 Task: Adjust audio levels: Modify the volume levels of specific audio tracks or sections within the video to ensure a balanced and clear audio mix.
Action: Mouse moved to (128, 181)
Screenshot: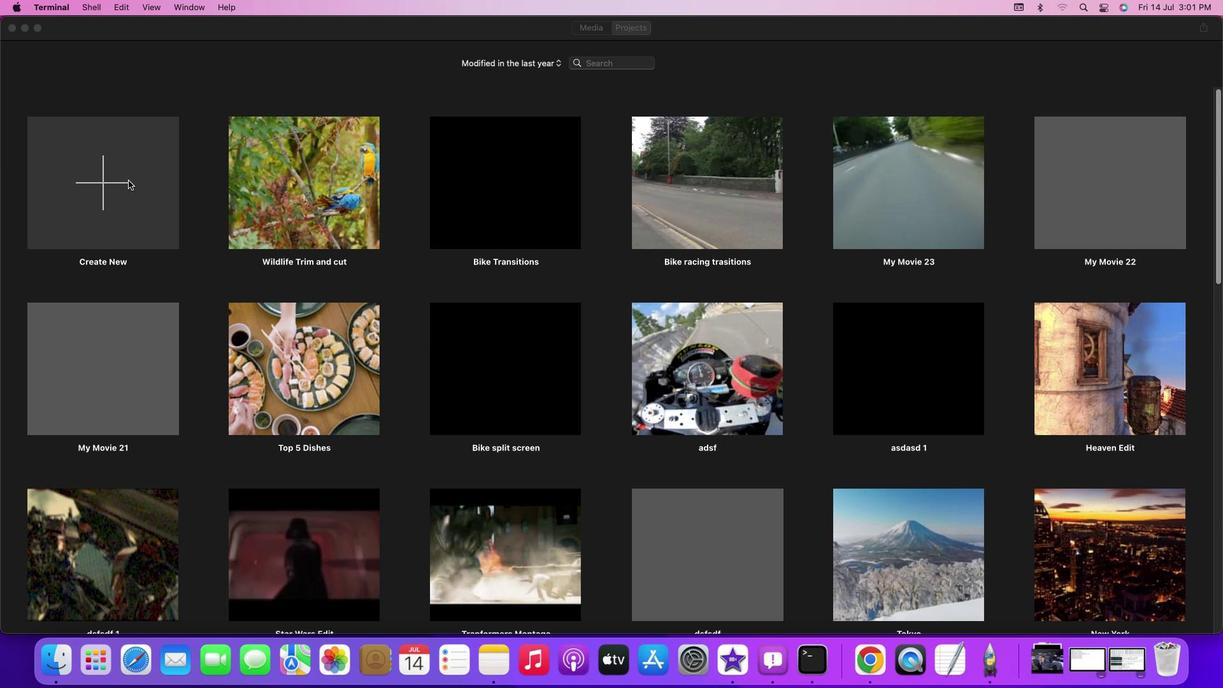 
Action: Mouse pressed left at (128, 181)
Screenshot: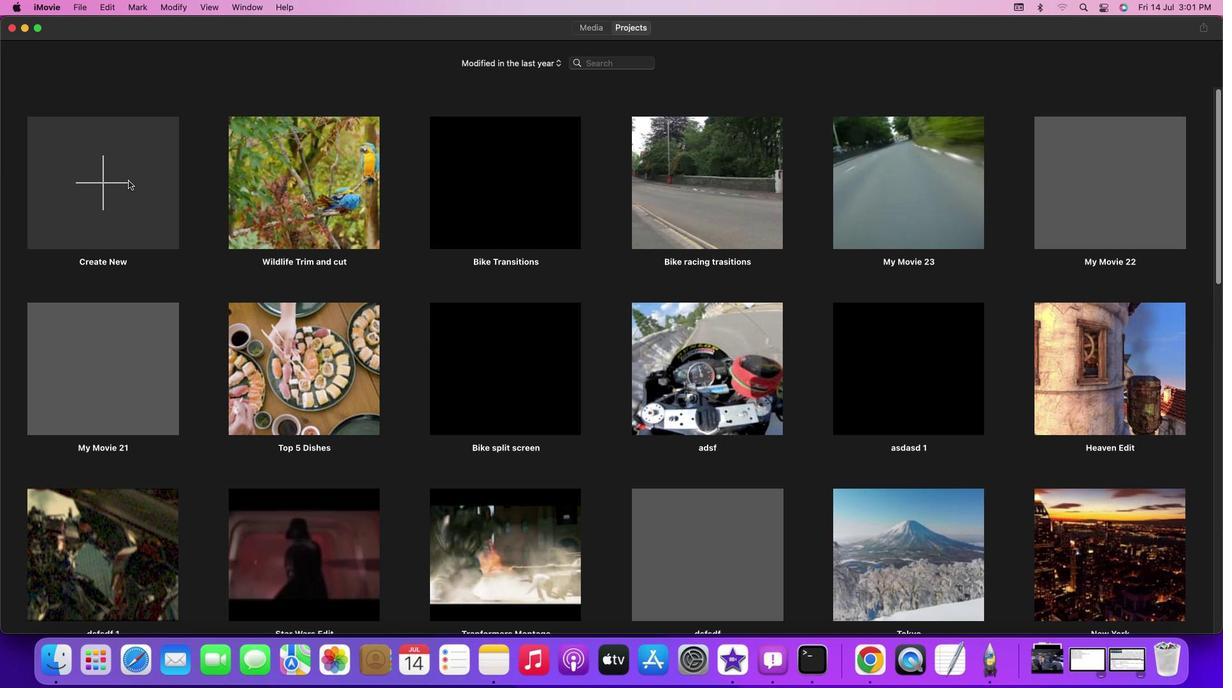 
Action: Mouse pressed left at (128, 181)
Screenshot: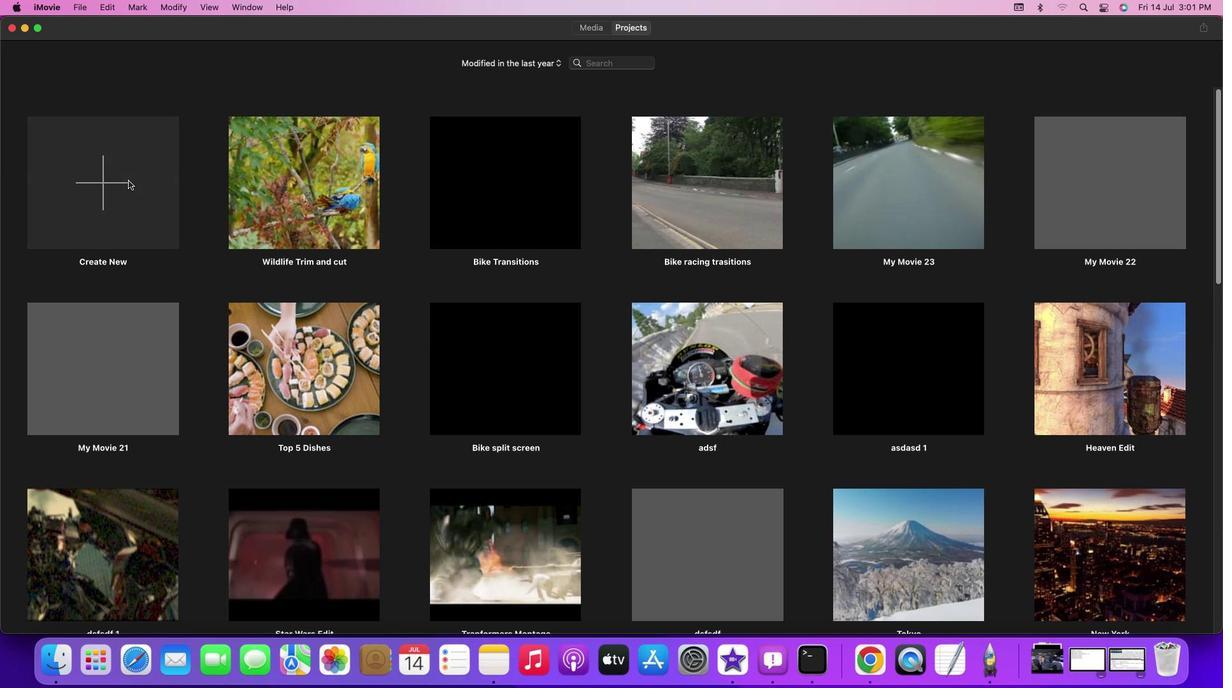 
Action: Mouse moved to (100, 251)
Screenshot: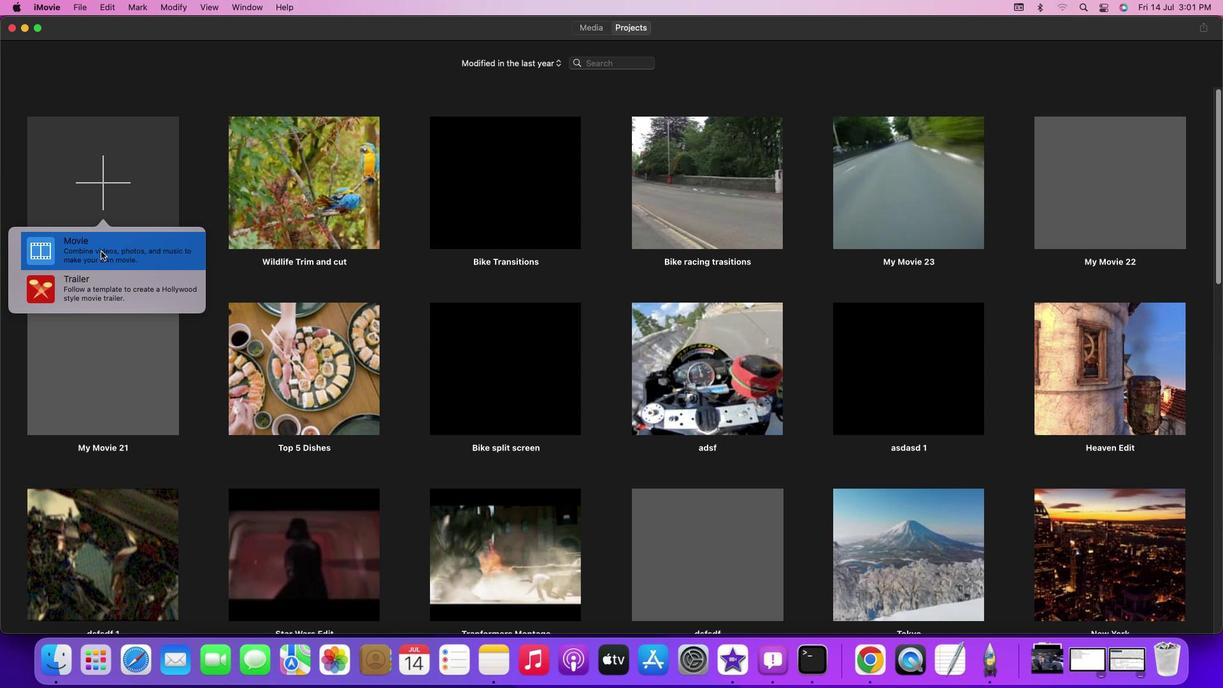 
Action: Mouse pressed left at (100, 251)
Screenshot: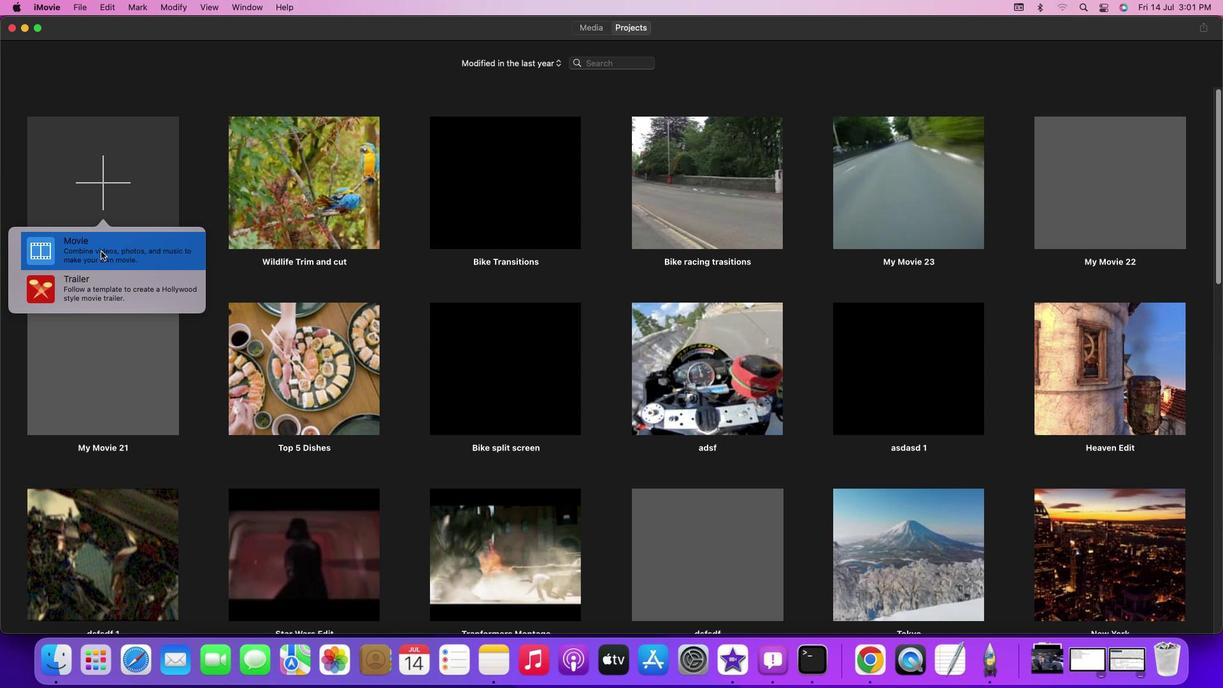 
Action: Mouse pressed left at (100, 251)
Screenshot: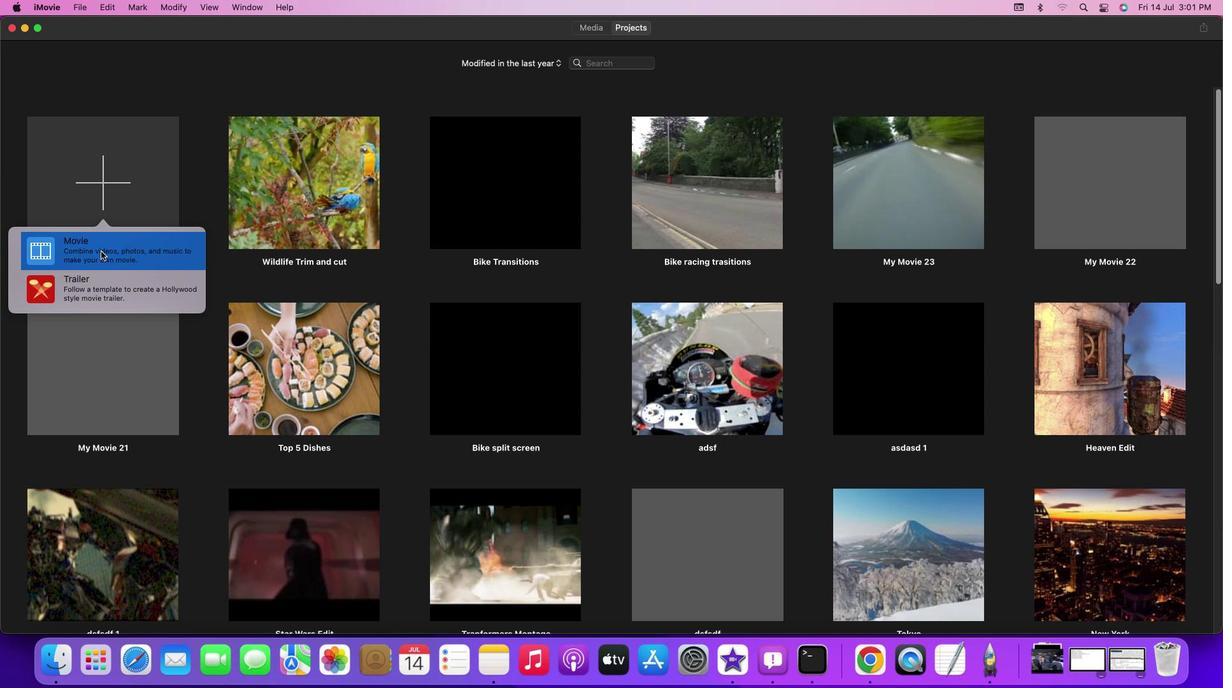 
Action: Mouse moved to (475, 209)
Screenshot: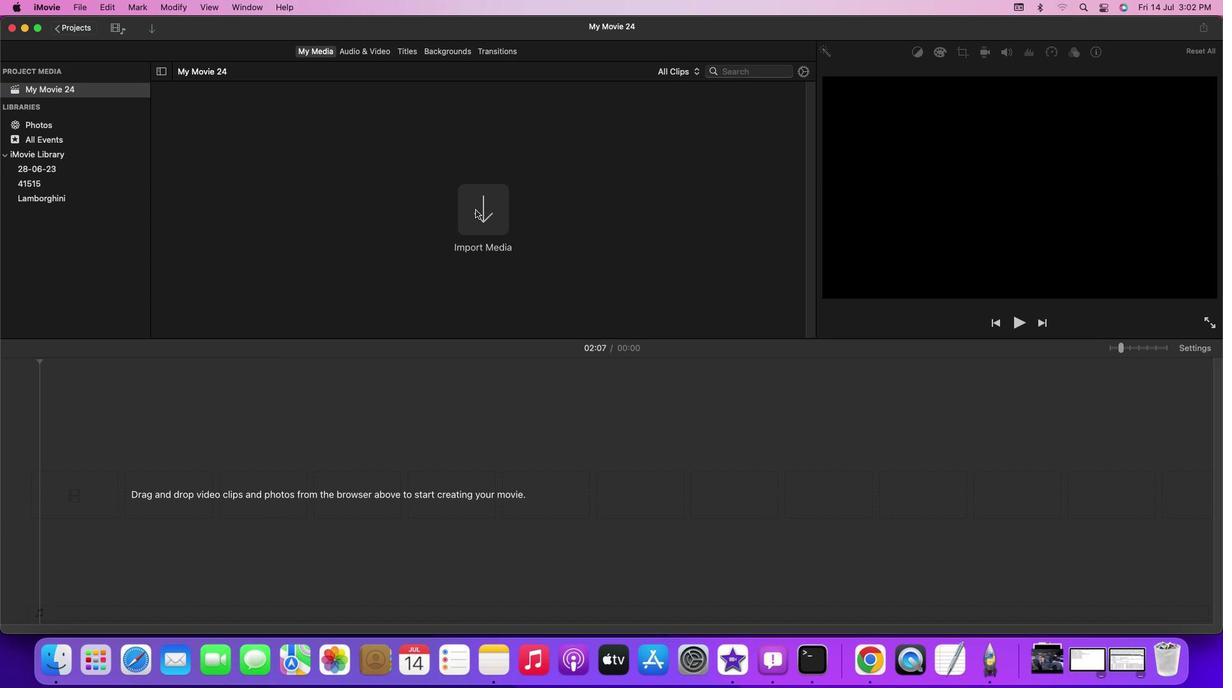 
Action: Mouse pressed left at (475, 209)
Screenshot: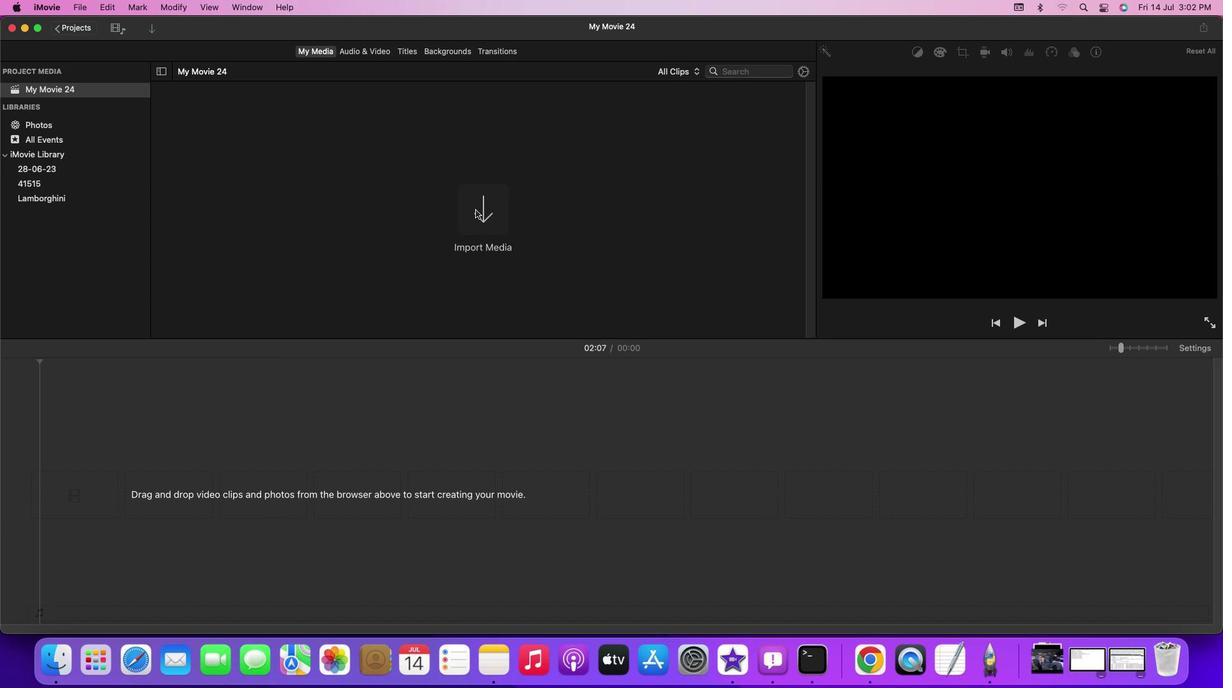 
Action: Mouse pressed left at (475, 209)
Screenshot: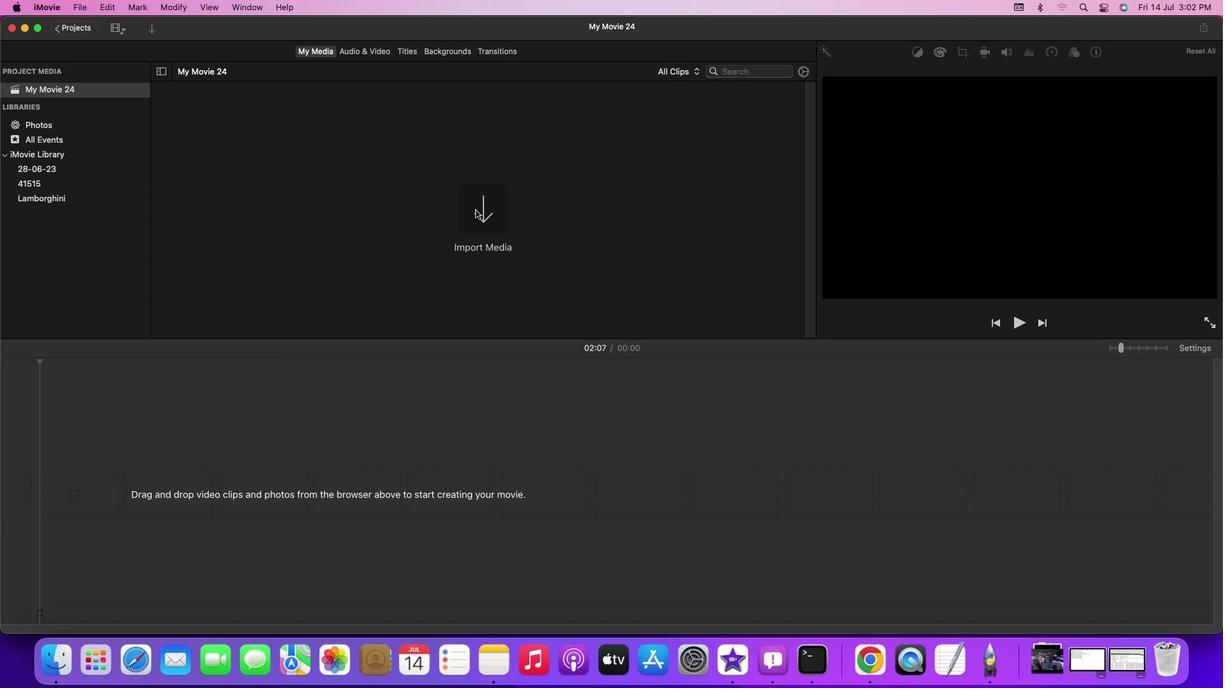 
Action: Mouse moved to (41, 172)
Screenshot: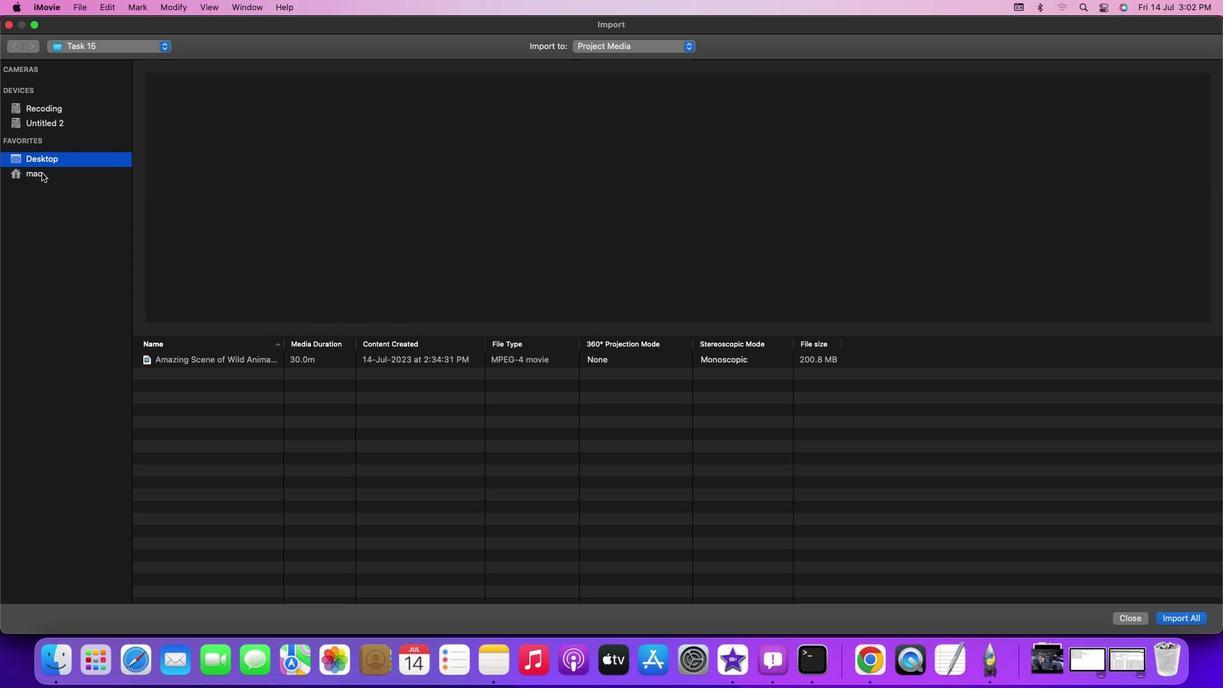 
Action: Mouse pressed left at (41, 172)
Screenshot: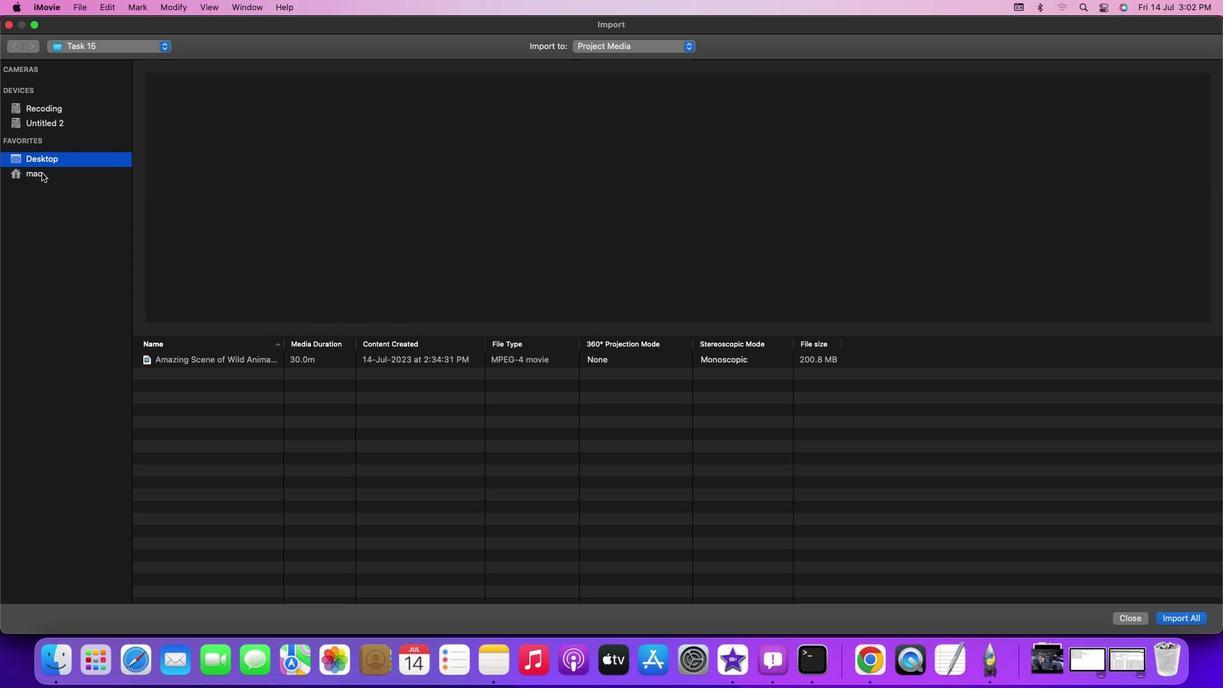 
Action: Mouse moved to (47, 163)
Screenshot: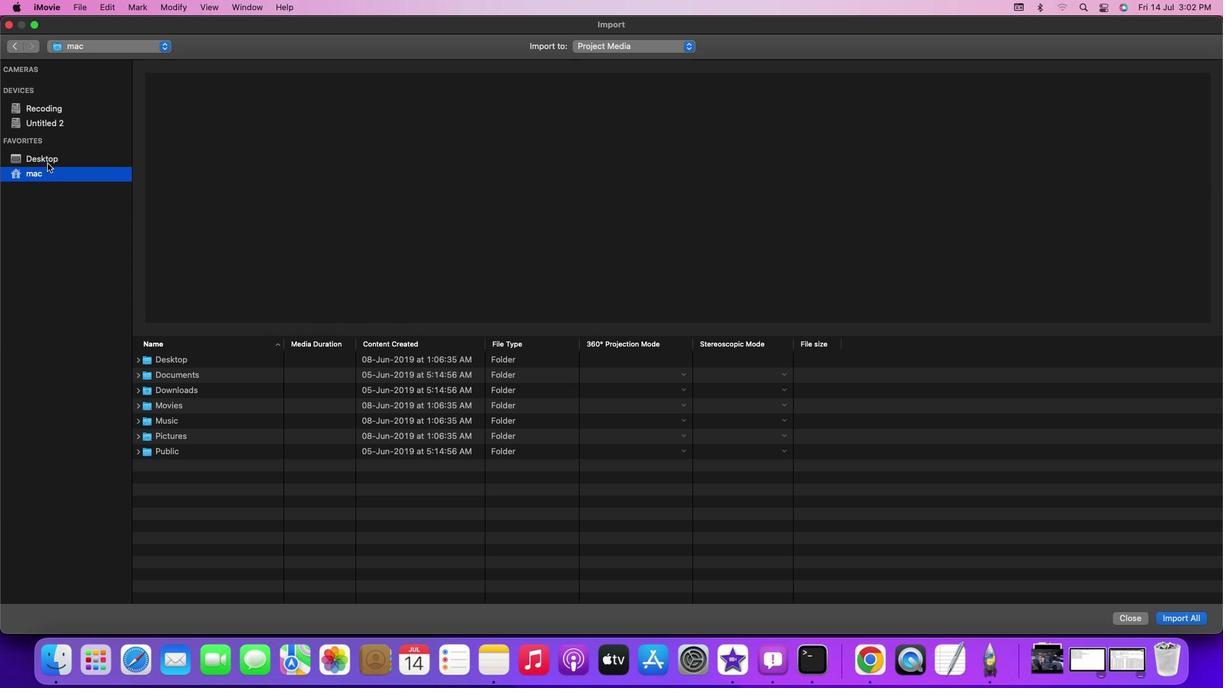 
Action: Mouse pressed left at (47, 163)
Screenshot: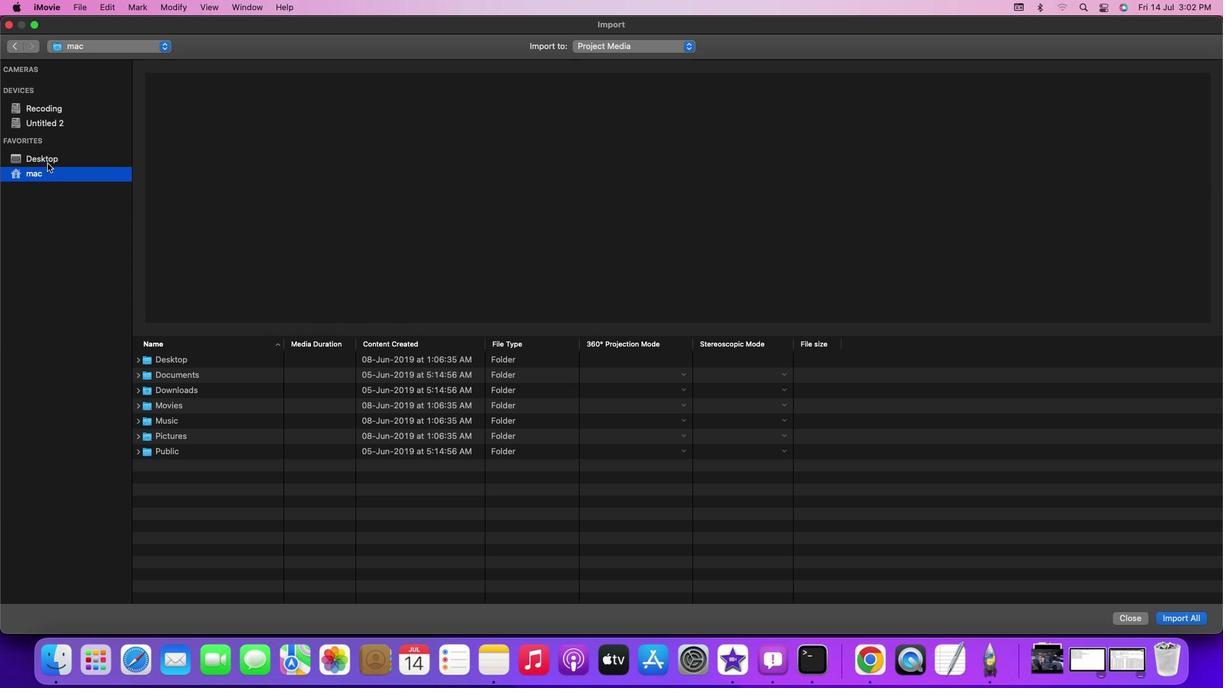 
Action: Mouse moved to (190, 544)
Screenshot: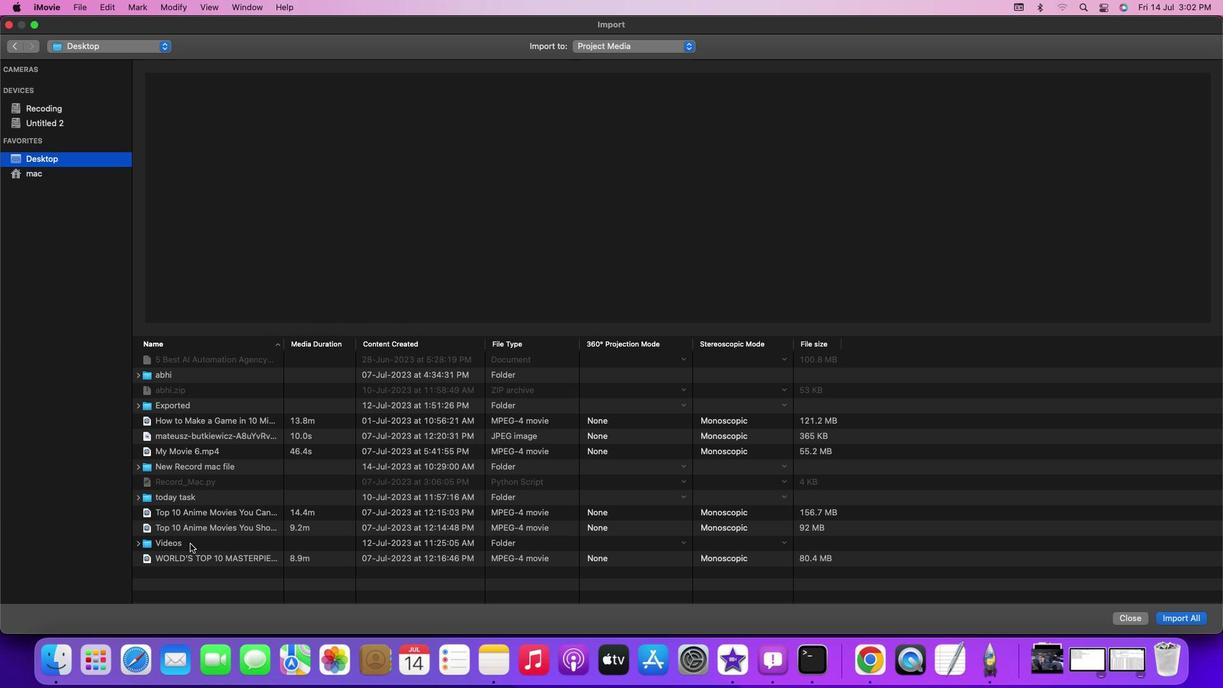 
Action: Mouse pressed left at (190, 544)
Screenshot: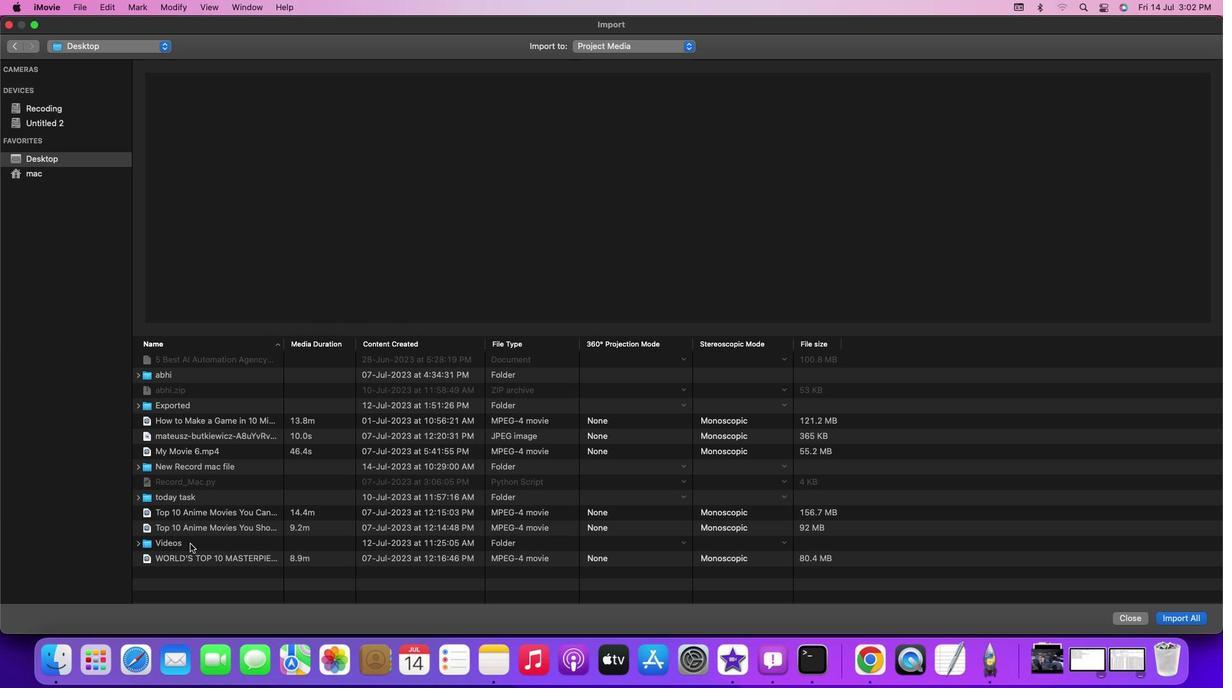 
Action: Mouse pressed left at (190, 544)
Screenshot: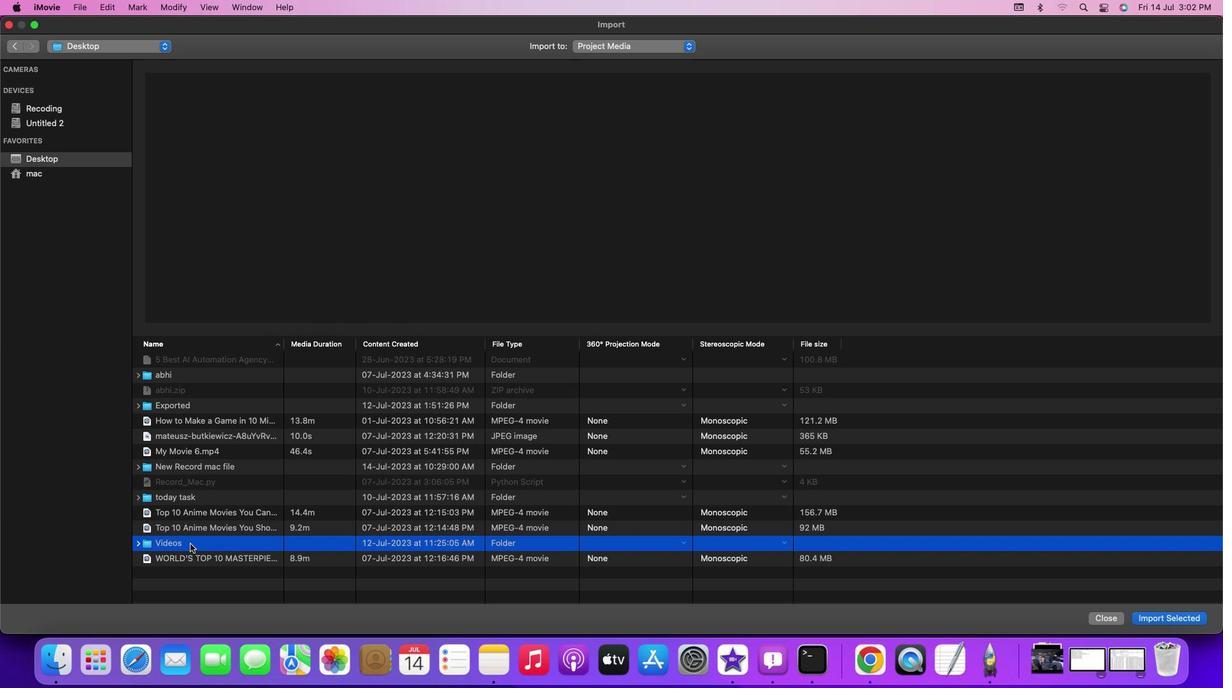 
Action: Mouse moved to (189, 557)
Screenshot: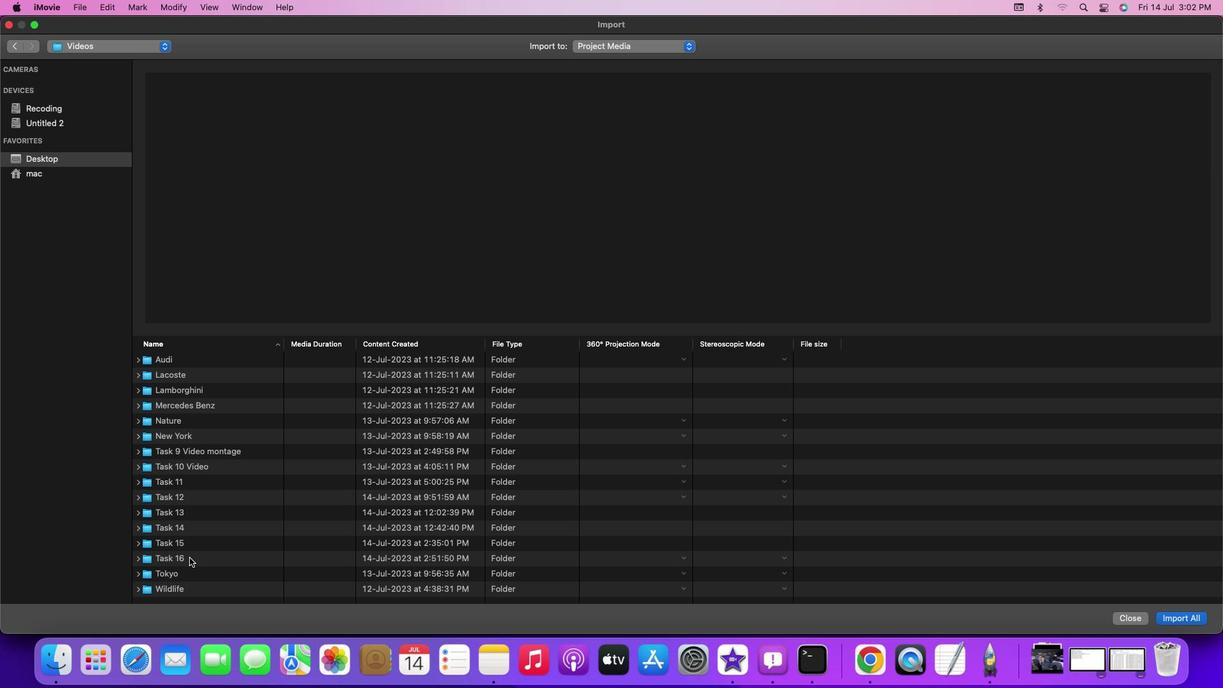 
Action: Mouse pressed left at (189, 557)
Screenshot: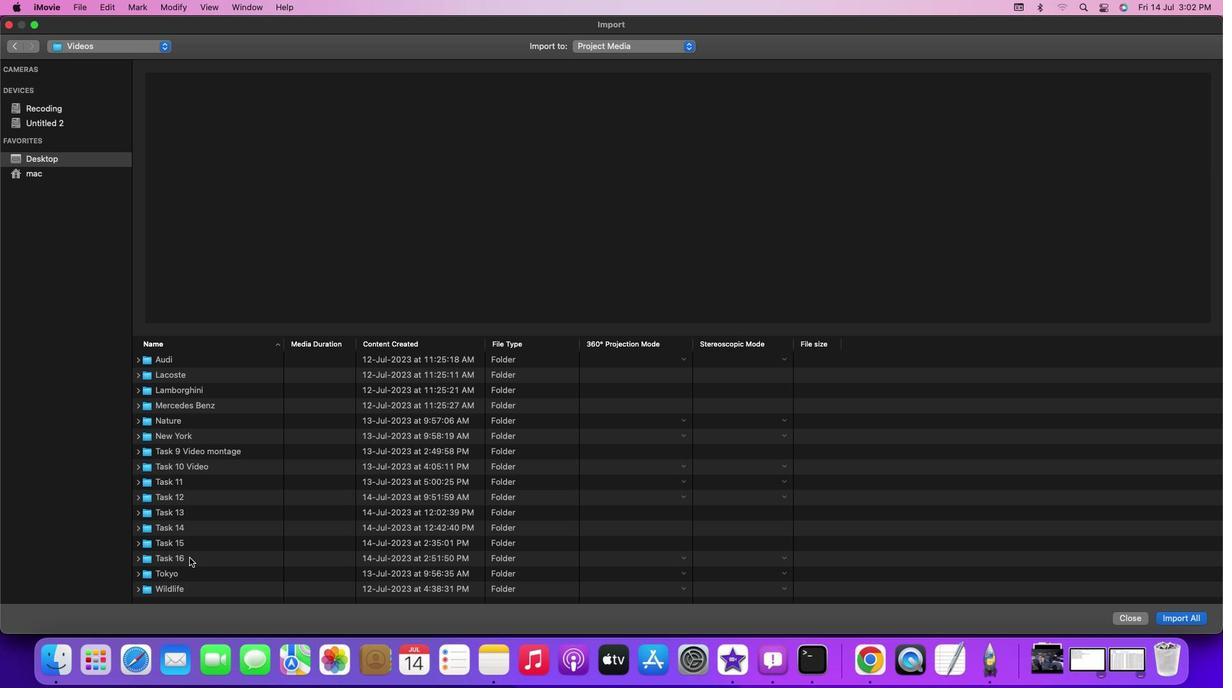 
Action: Mouse pressed left at (189, 557)
Screenshot: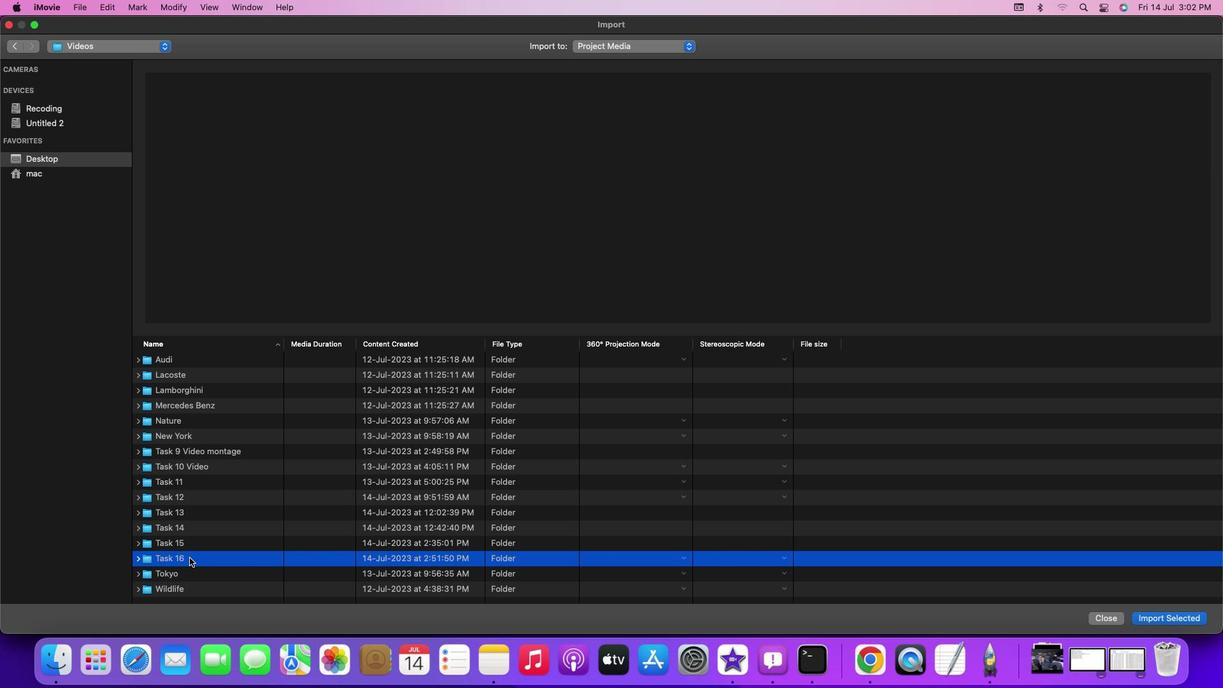 
Action: Mouse moved to (210, 361)
Screenshot: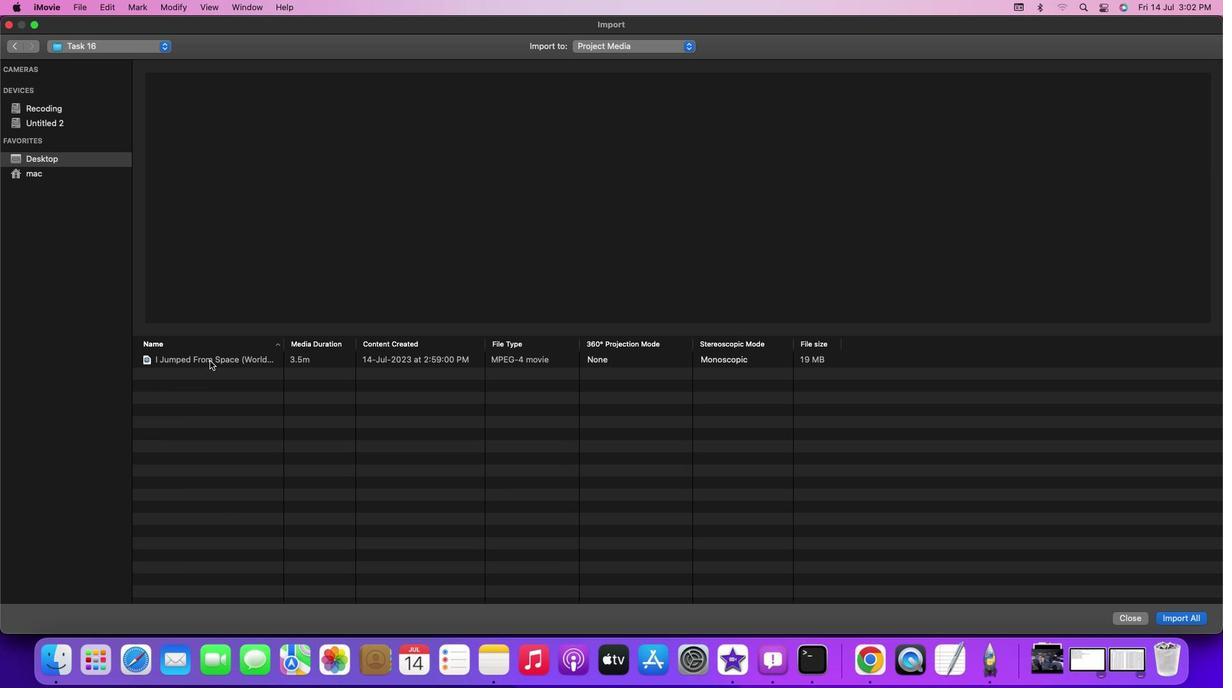 
Action: Mouse pressed left at (210, 361)
Screenshot: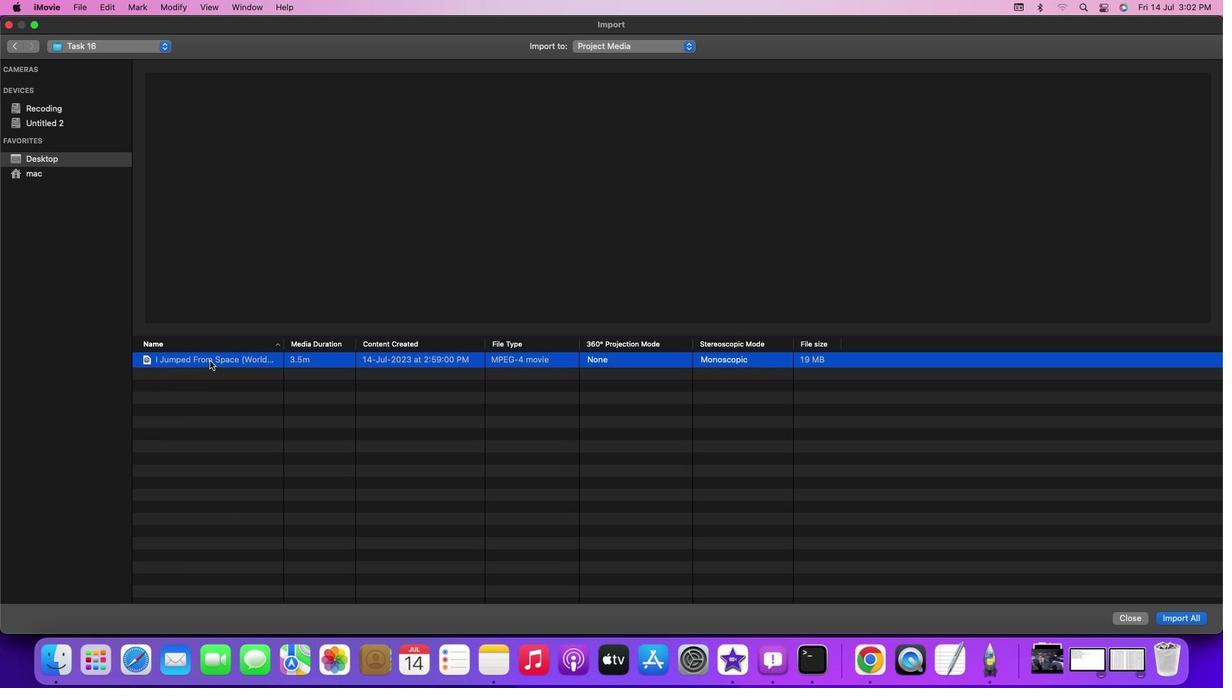 
Action: Mouse pressed left at (210, 361)
Screenshot: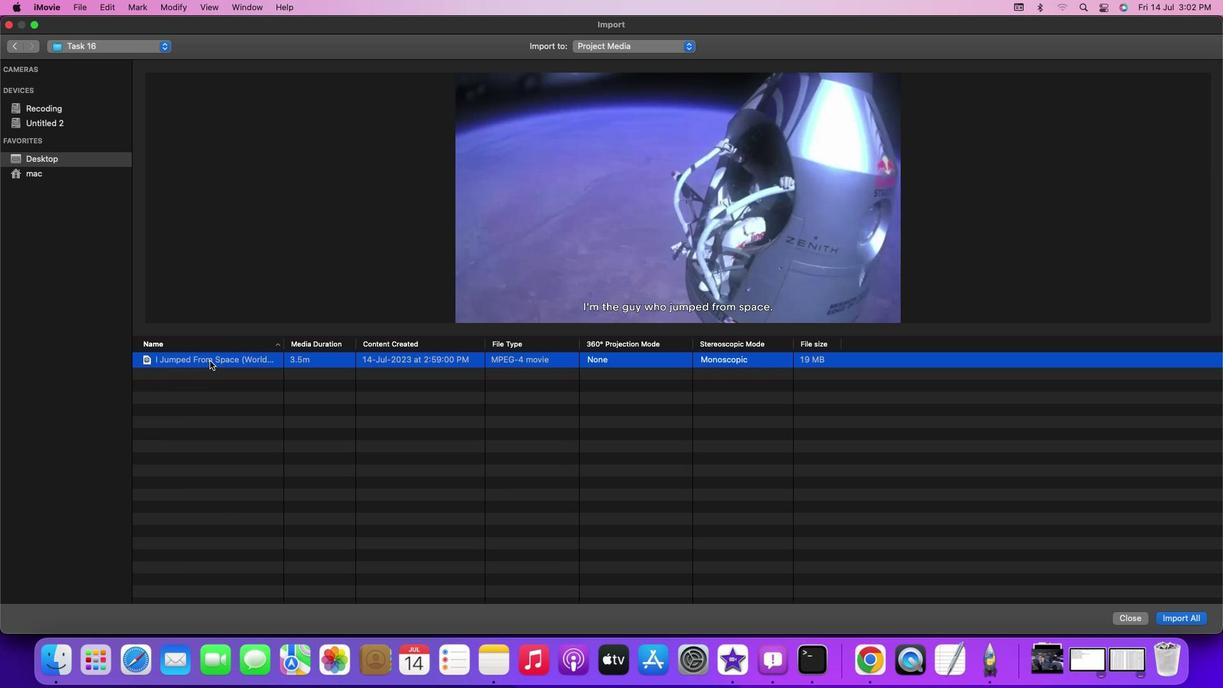 
Action: Mouse moved to (213, 122)
Screenshot: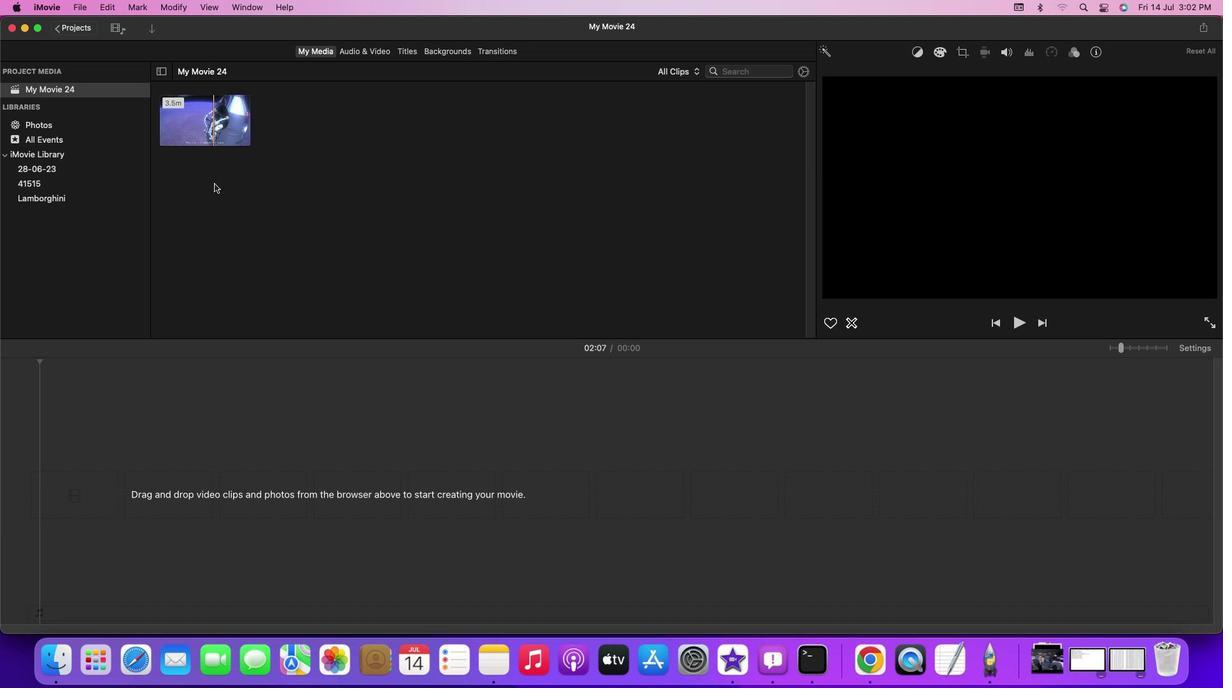 
Action: Mouse pressed left at (213, 122)
Screenshot: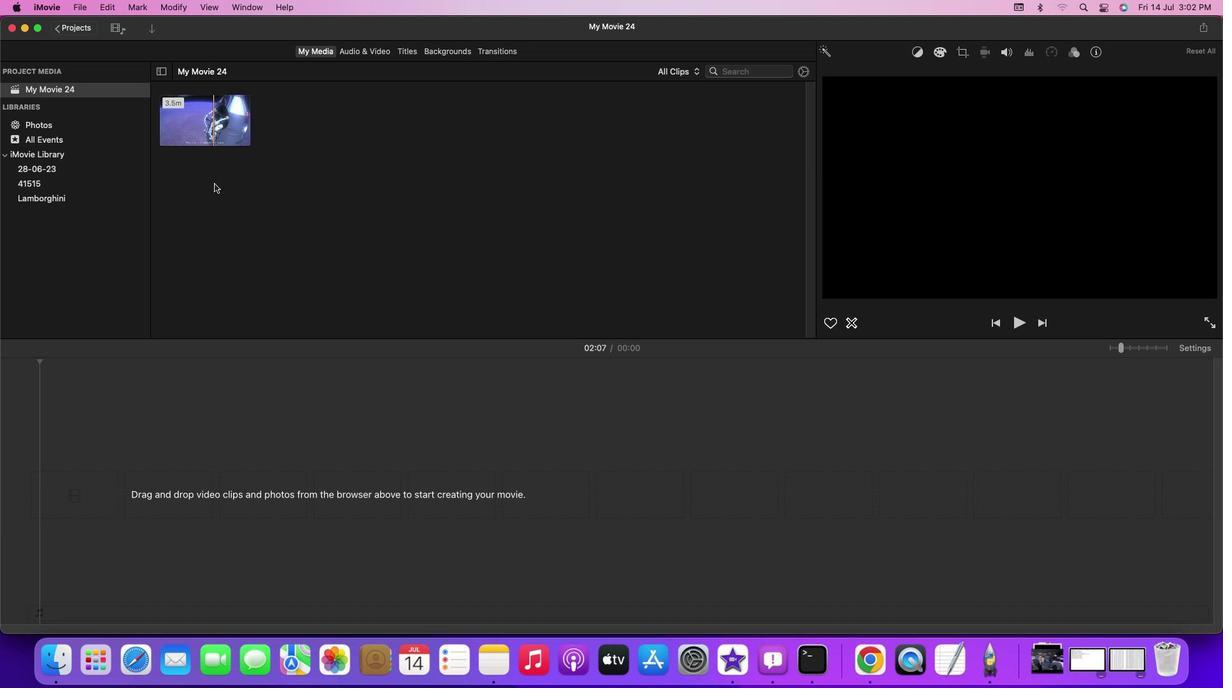 
Action: Mouse moved to (45, 367)
Screenshot: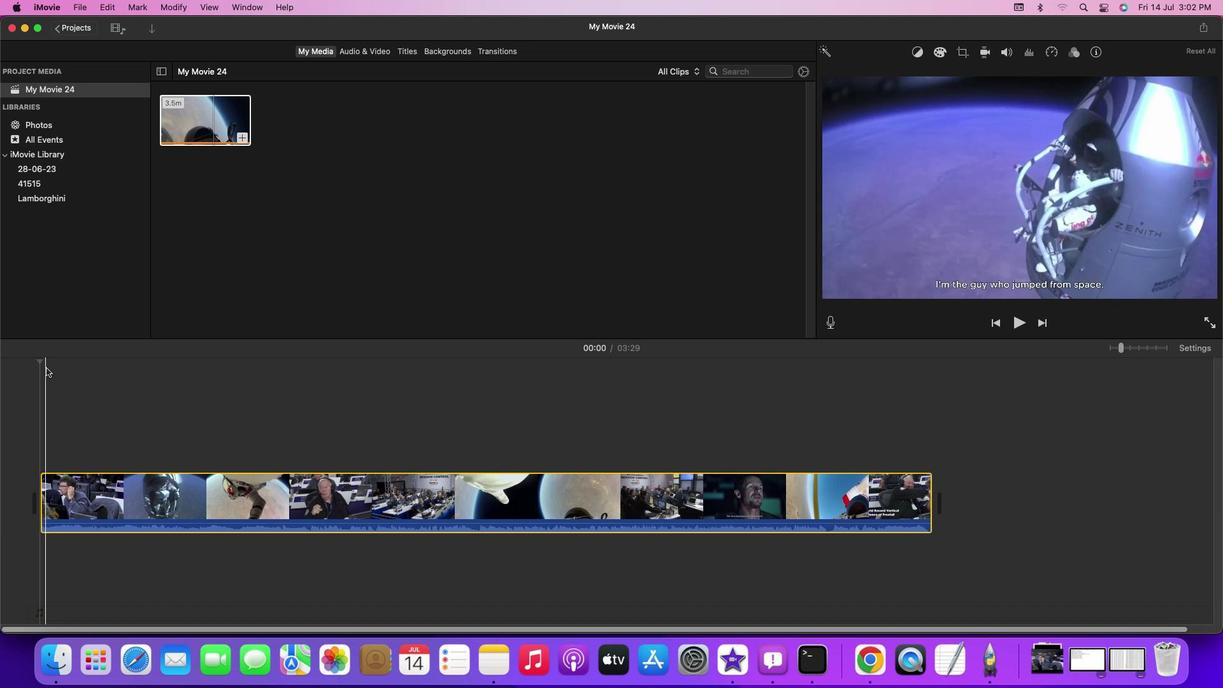 
Action: Key pressed Key.space
Screenshot: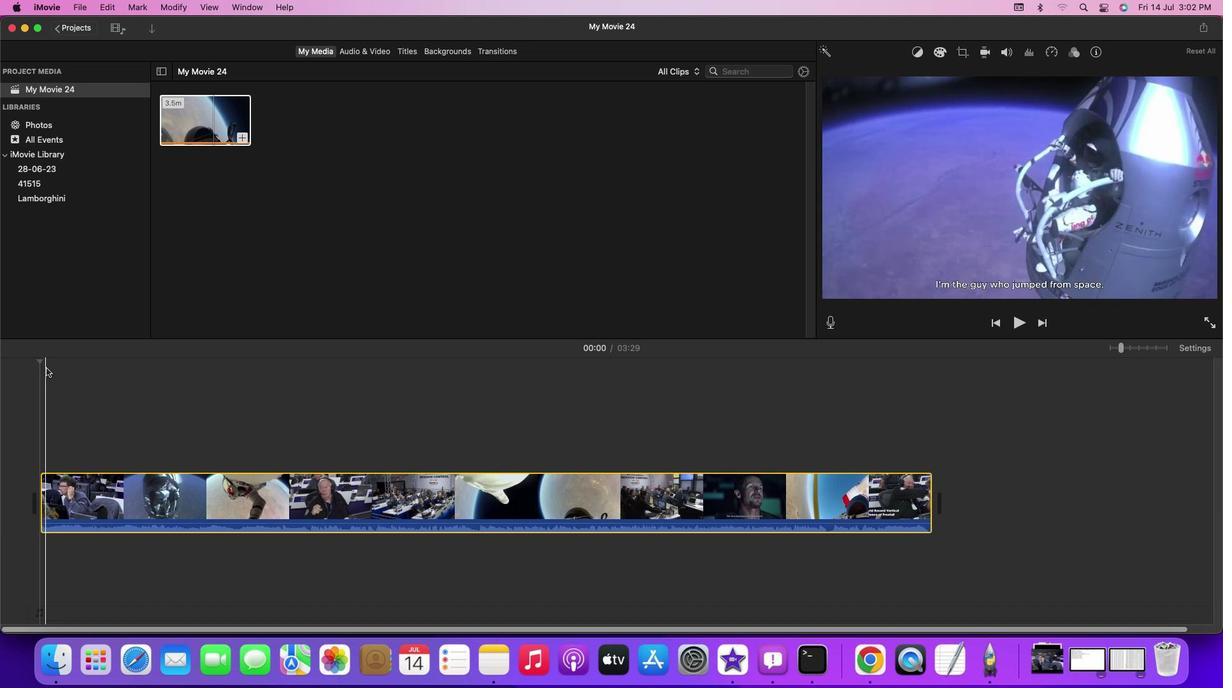 
Action: Mouse moved to (40, 364)
Screenshot: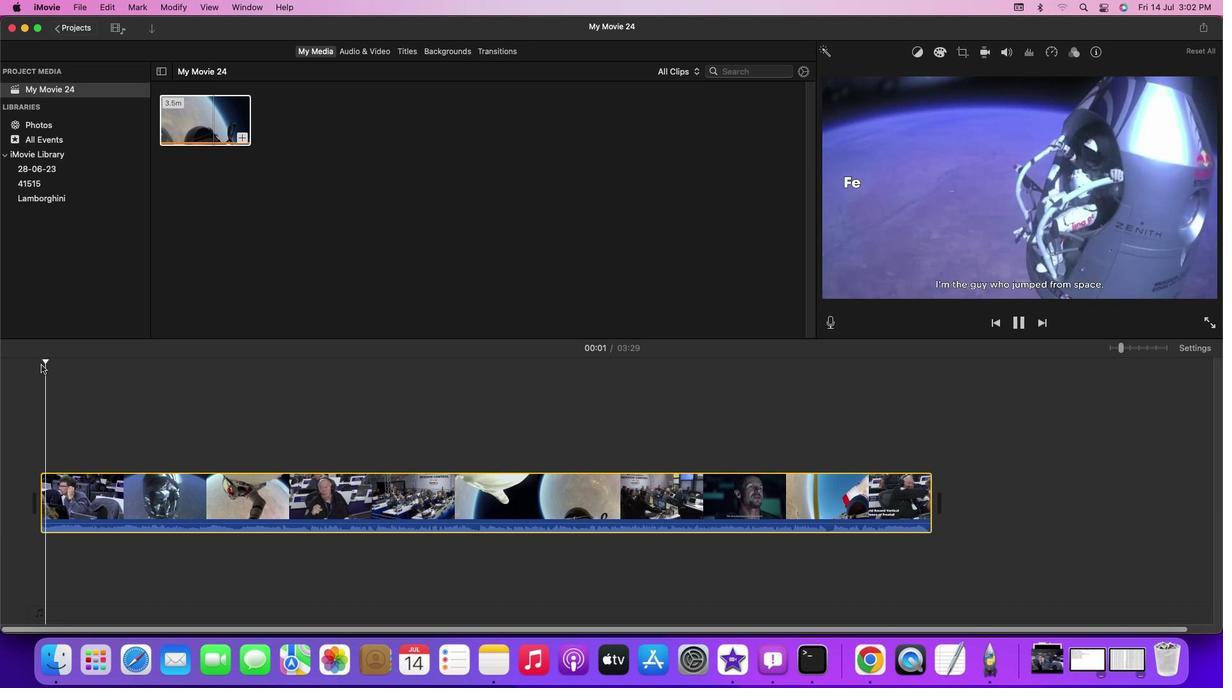 
Action: Mouse pressed left at (40, 364)
Screenshot: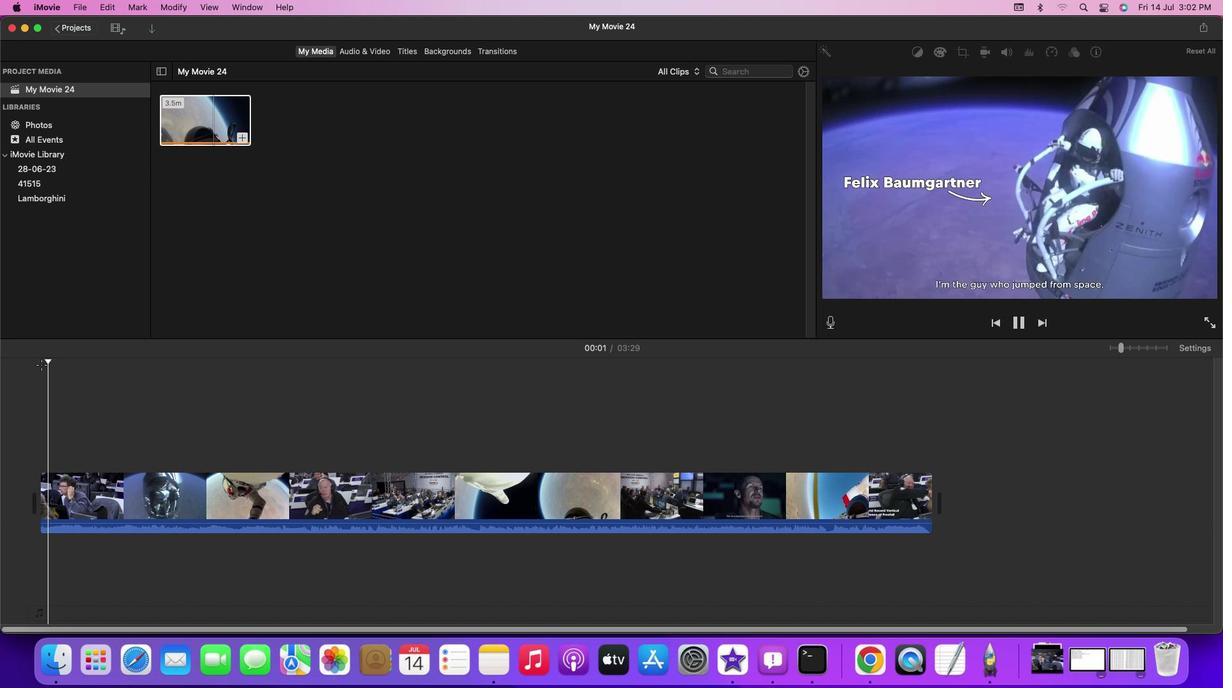 
Action: Key pressed Key.space
Screenshot: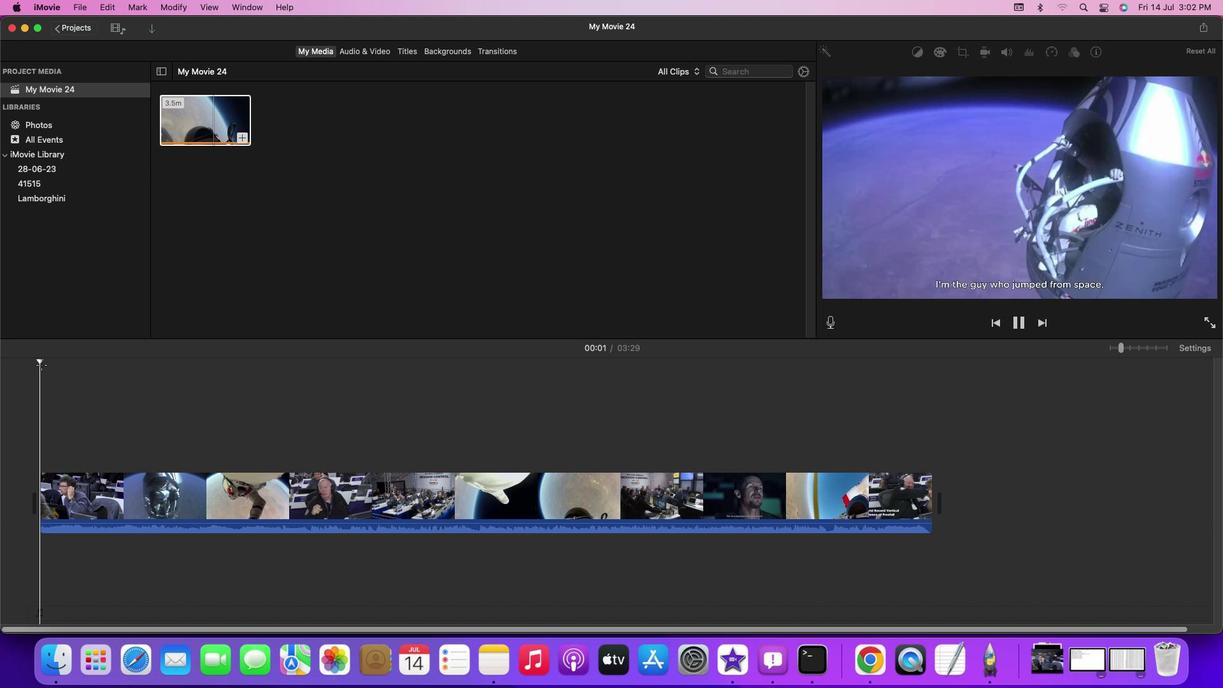 
Action: Mouse moved to (47, 367)
Screenshot: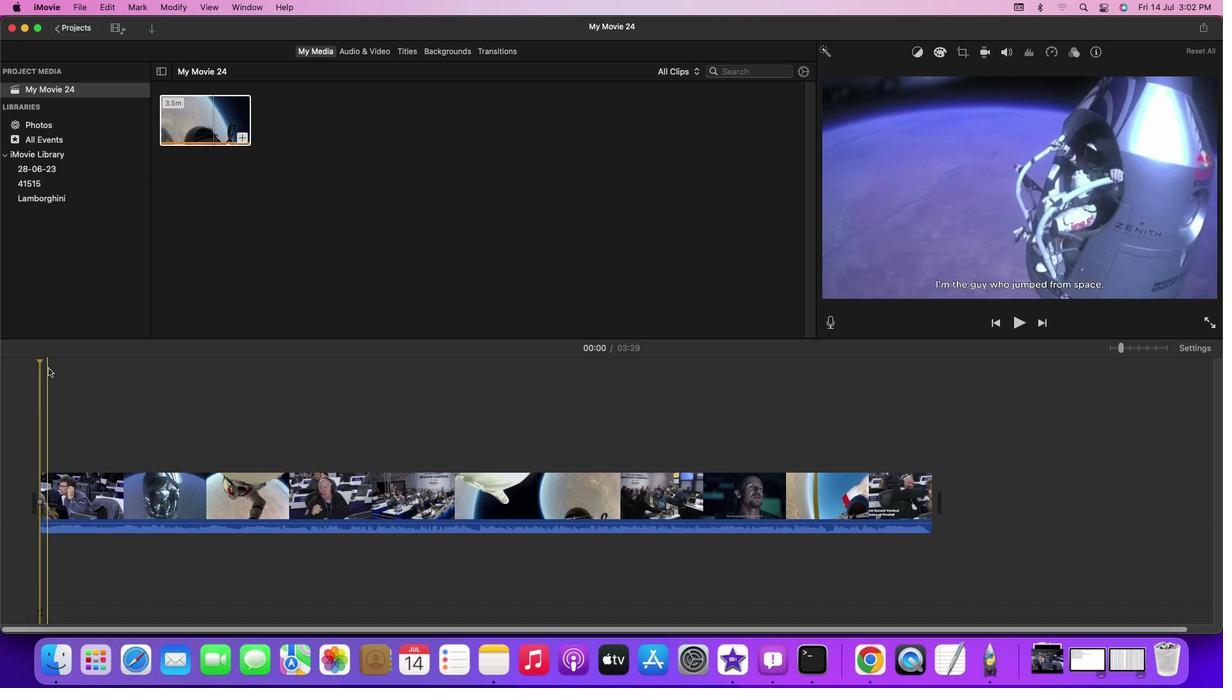 
Action: Key pressed Key.space
Screenshot: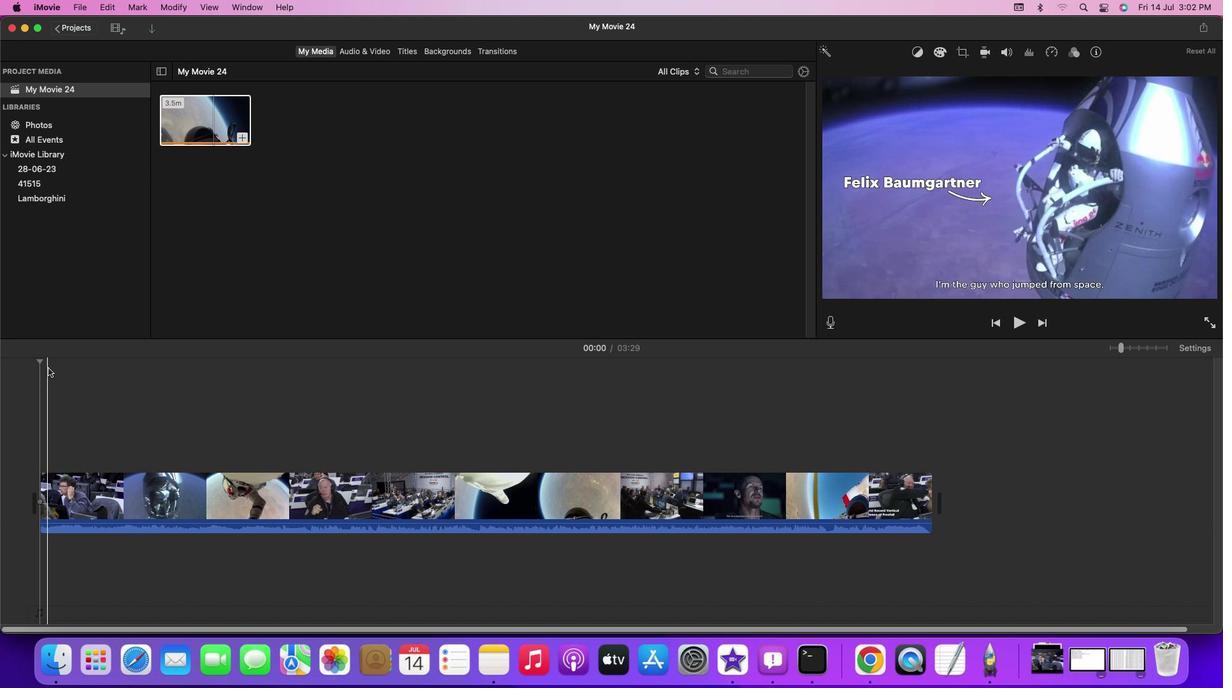 
Action: Mouse moved to (42, 397)
Screenshot: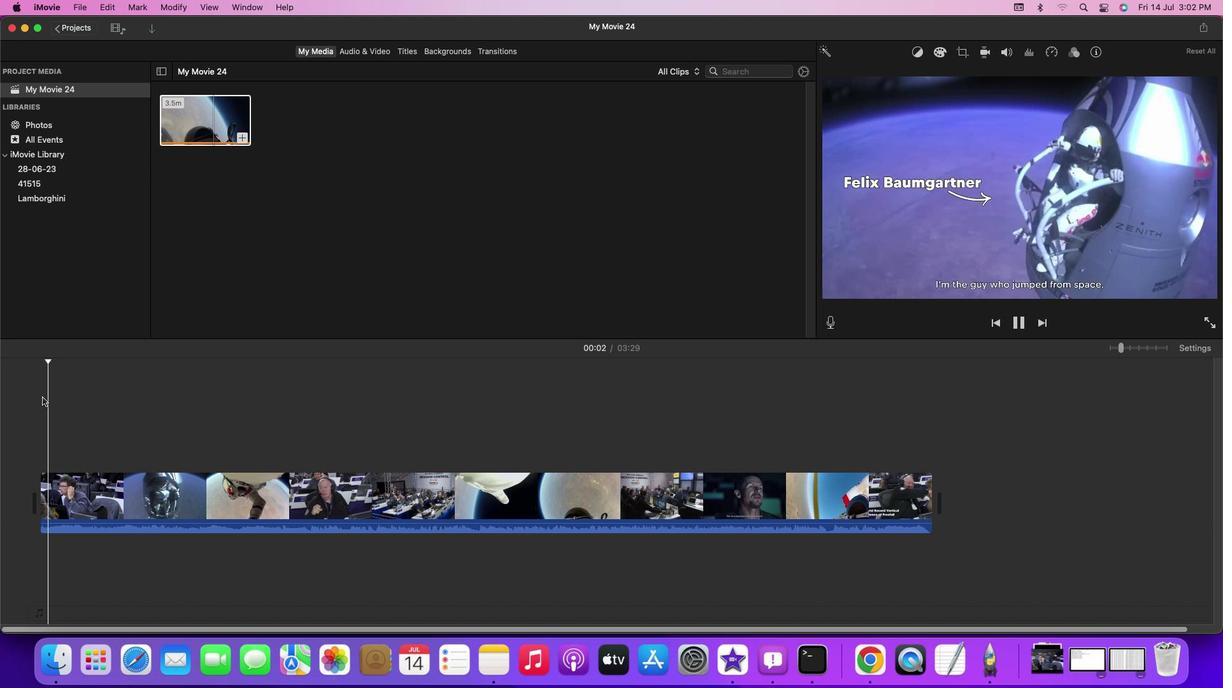 
Action: Mouse pressed left at (42, 397)
Screenshot: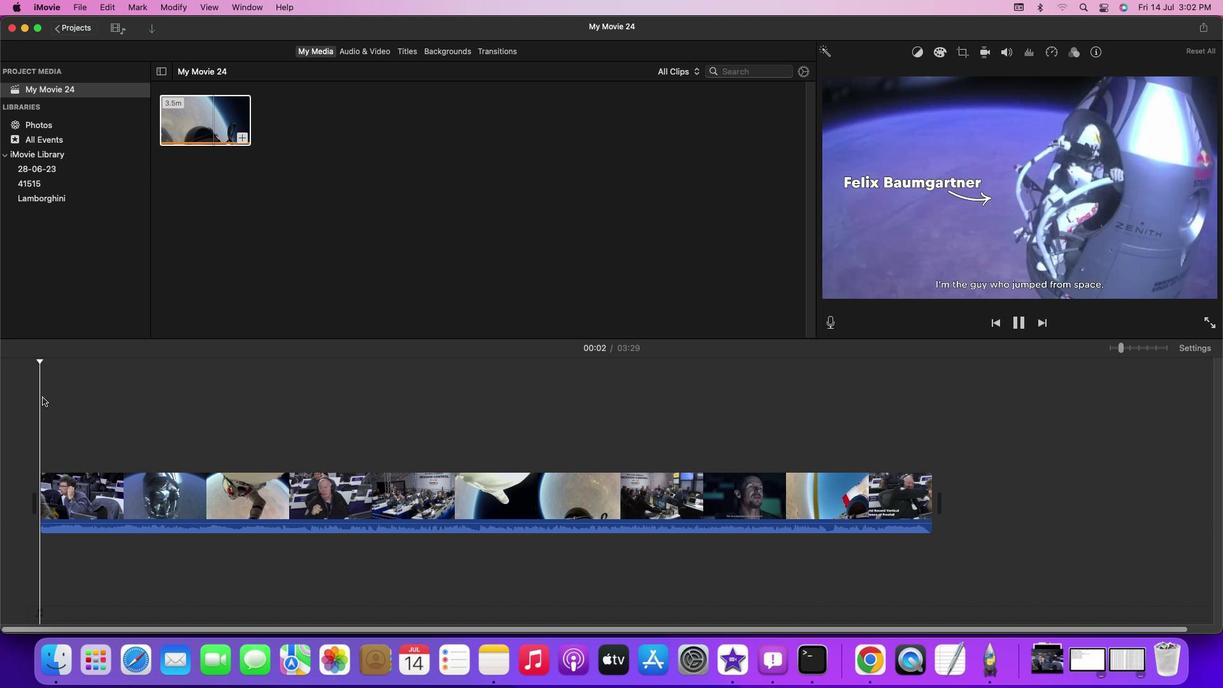 
Action: Mouse moved to (42, 397)
Screenshot: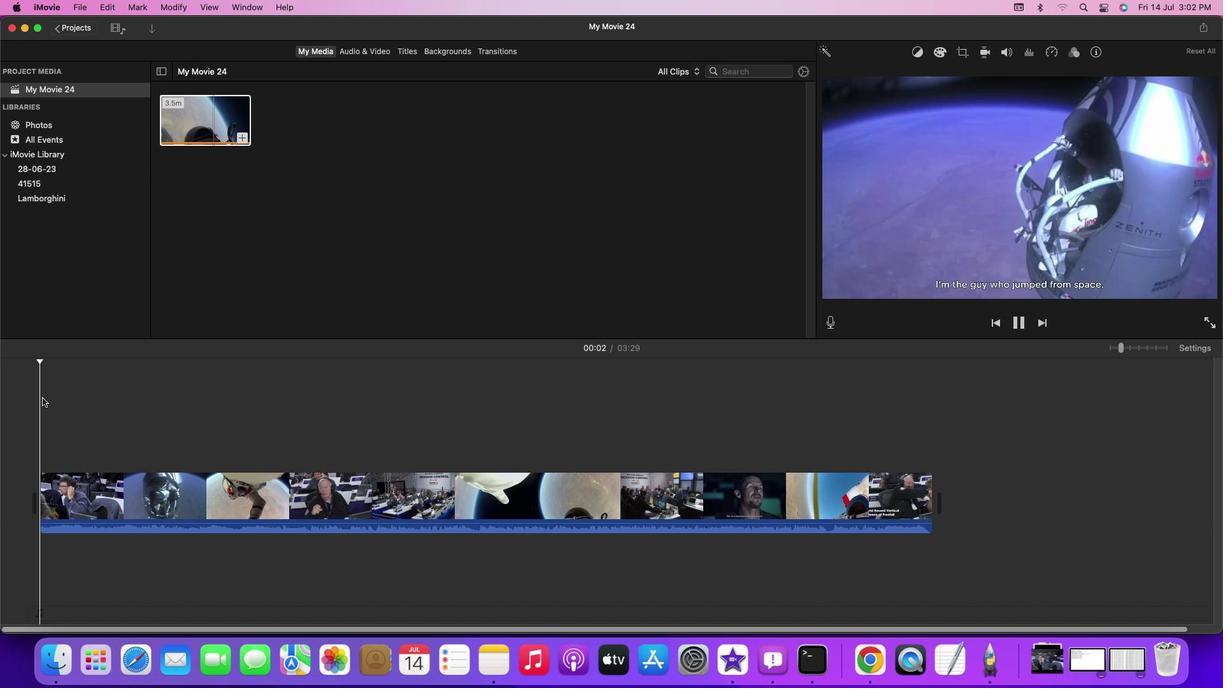 
Action: Key pressed Key.space
Screenshot: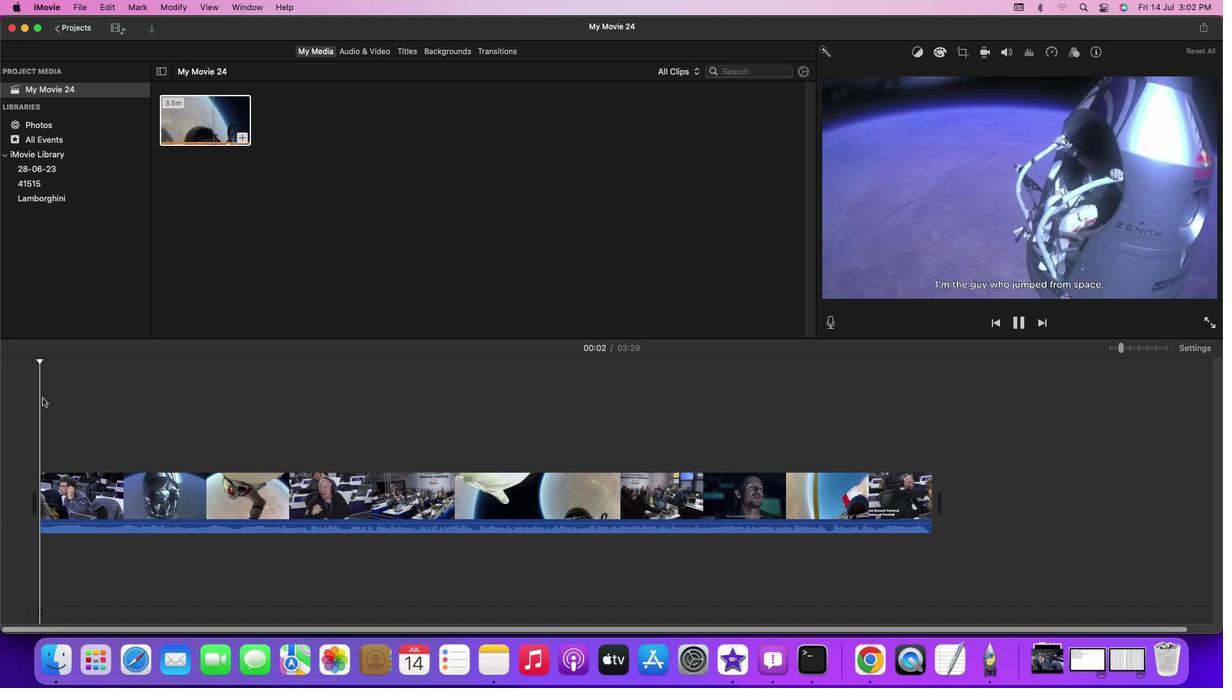 
Action: Mouse moved to (46, 393)
Screenshot: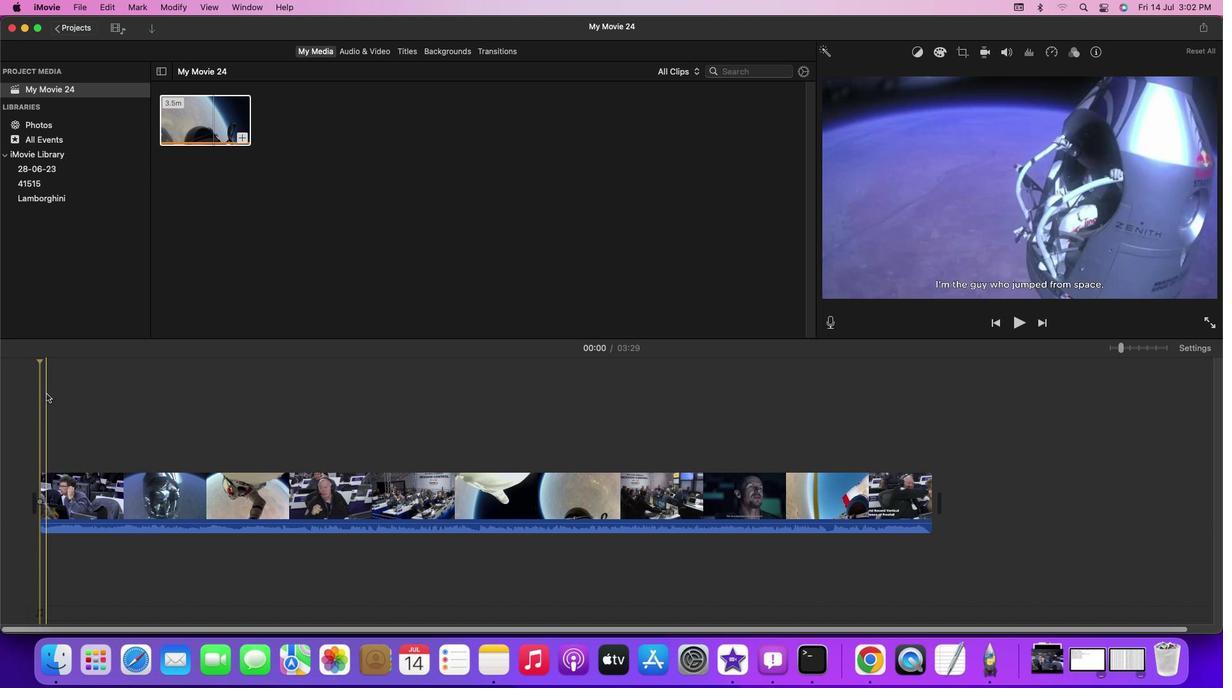 
Action: Key pressed Key.space
Screenshot: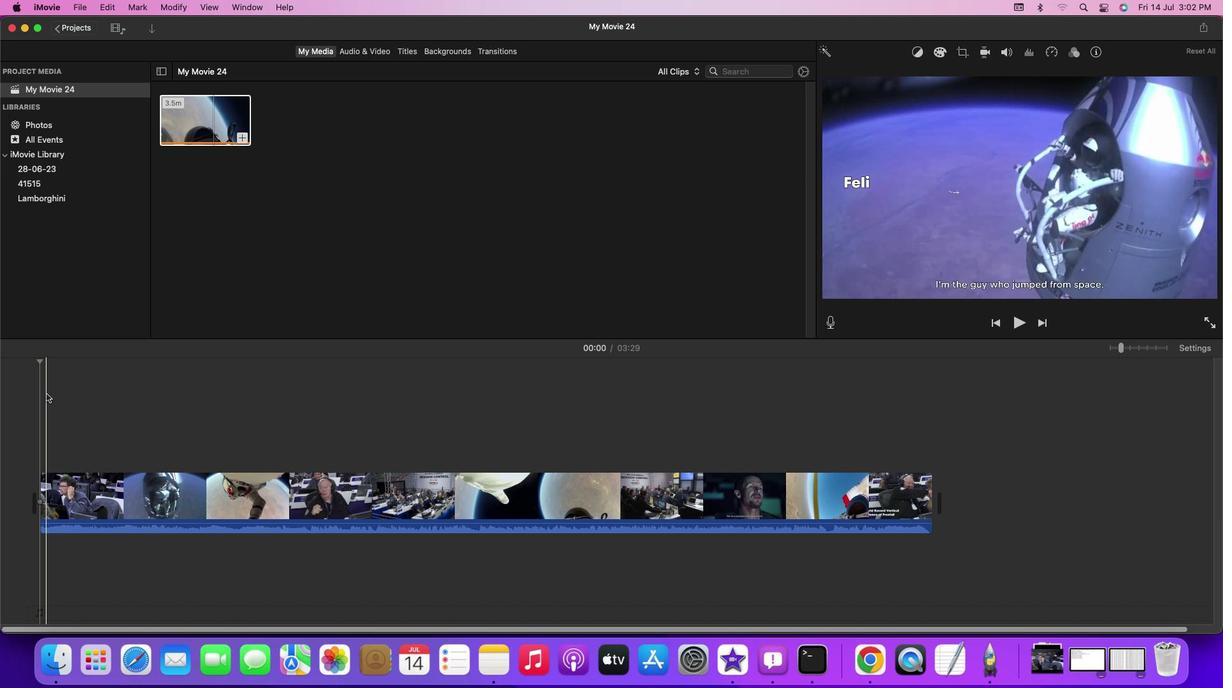 
Action: Mouse moved to (50, 409)
Screenshot: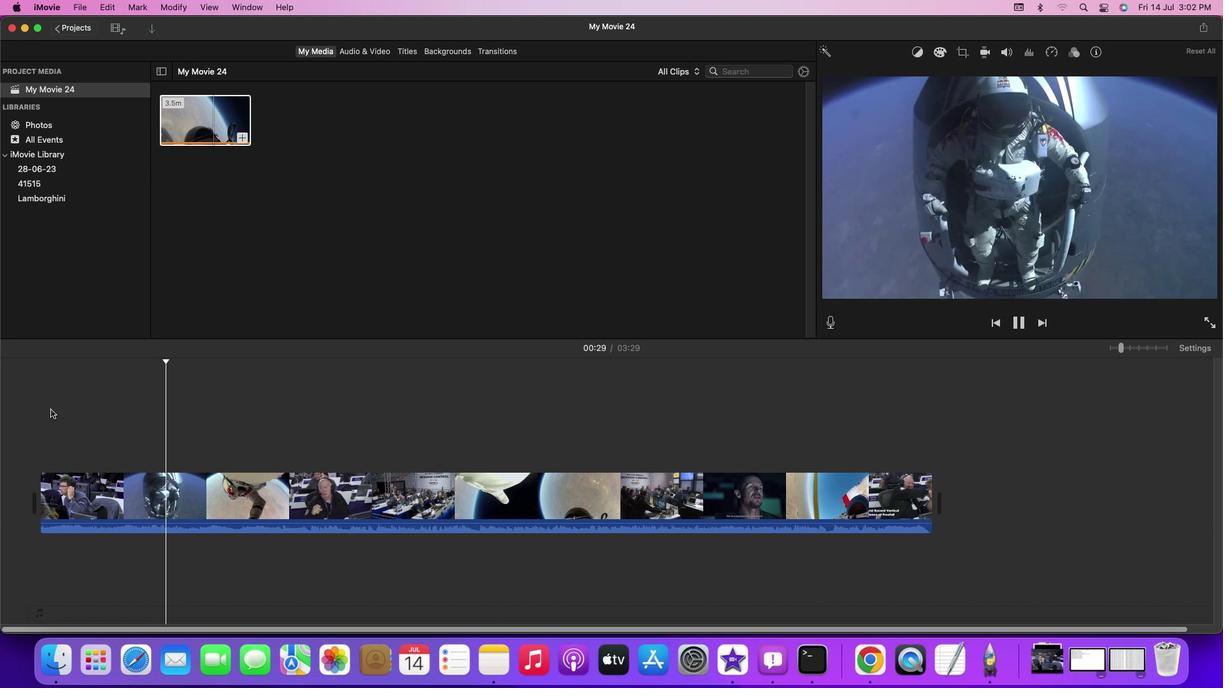 
Action: Mouse pressed left at (50, 409)
Screenshot: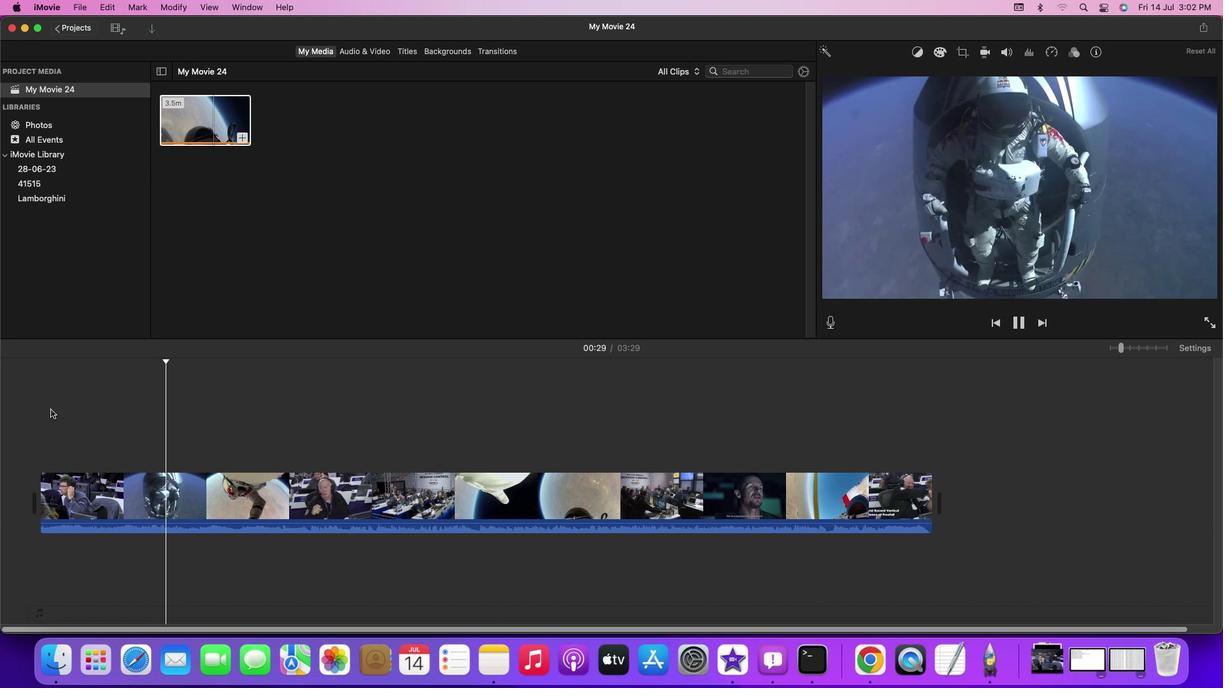 
Action: Mouse moved to (50, 409)
Screenshot: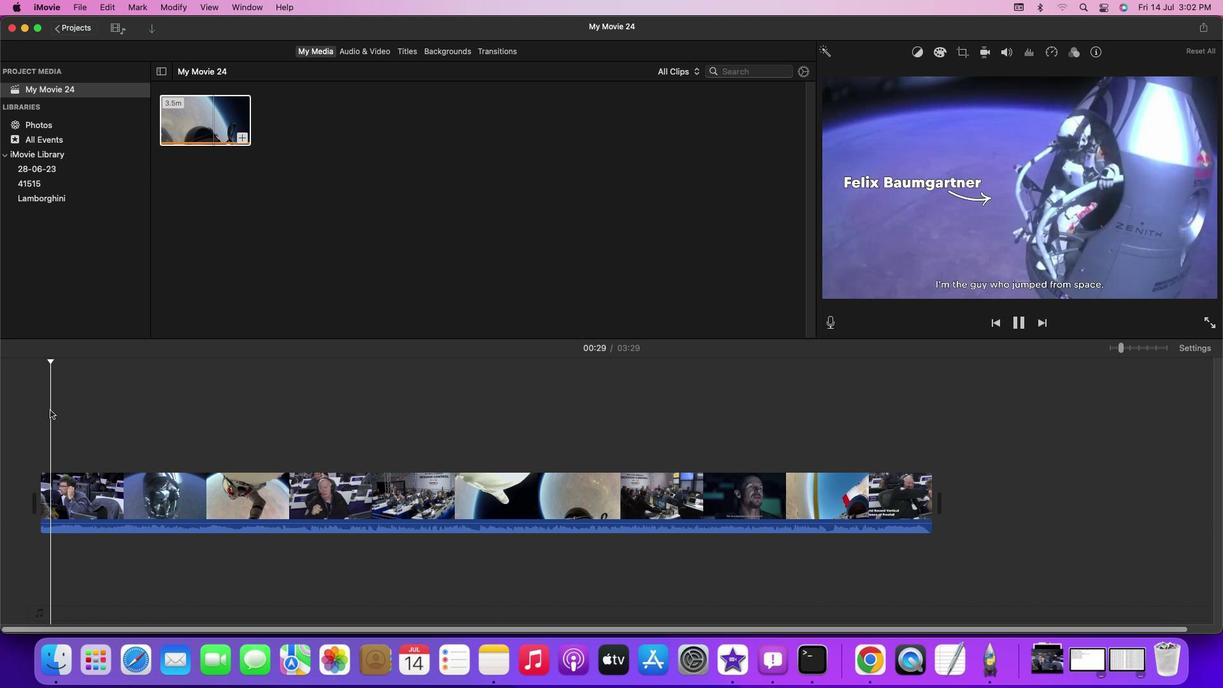 
Action: Key pressed Key.space
Screenshot: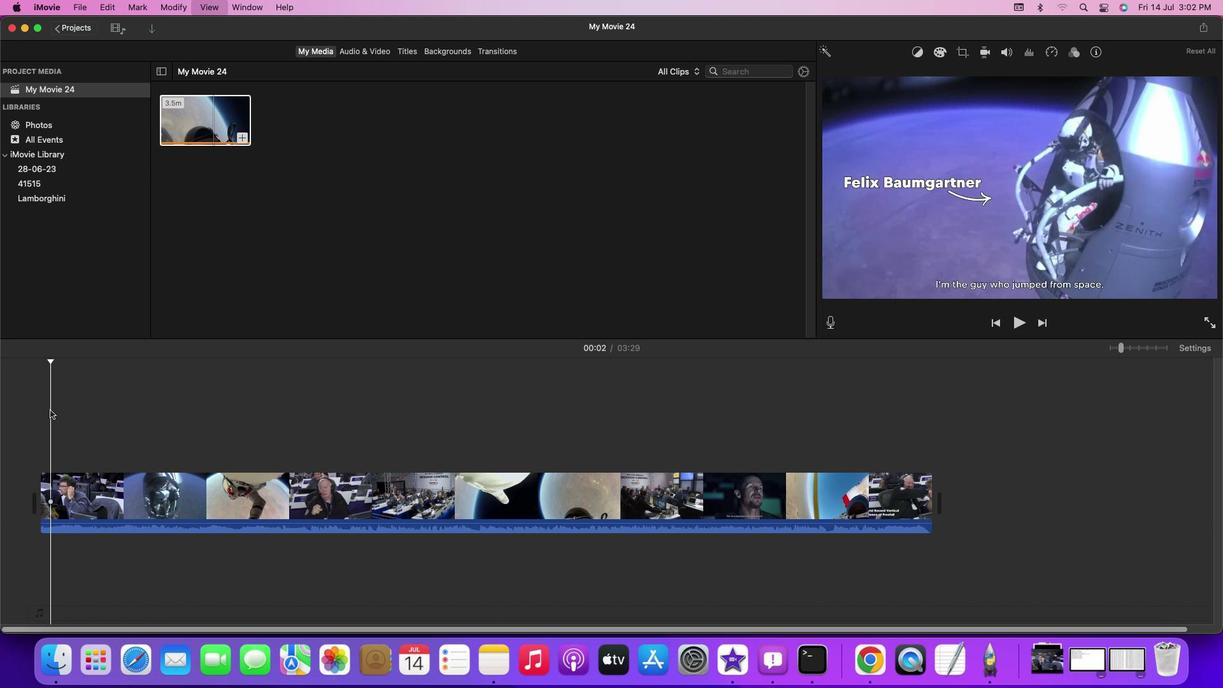 
Action: Mouse moved to (45, 409)
Screenshot: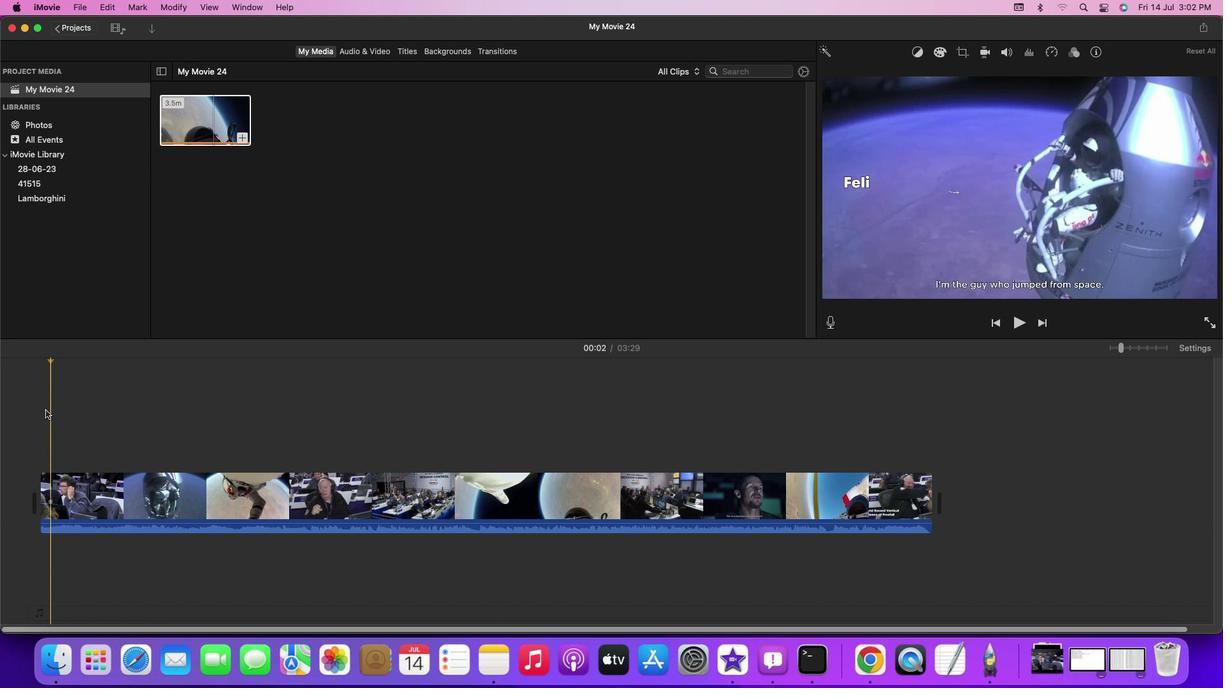 
Action: Mouse pressed left at (45, 409)
Screenshot: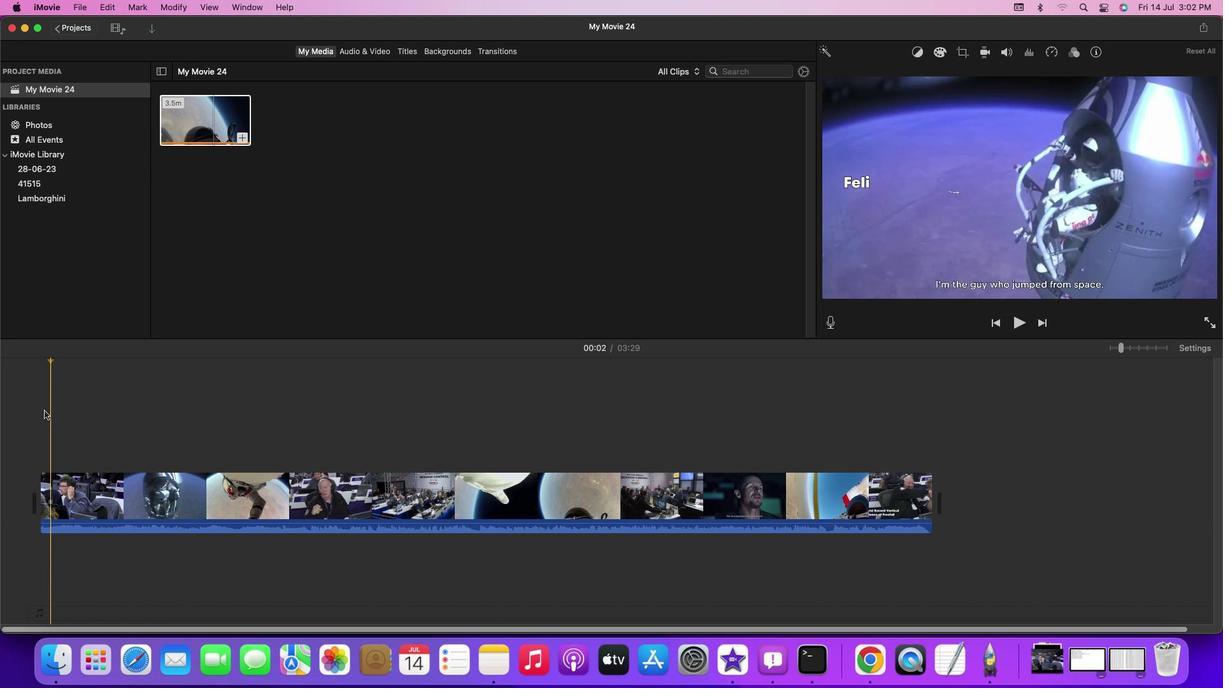
Action: Mouse moved to (43, 411)
Screenshot: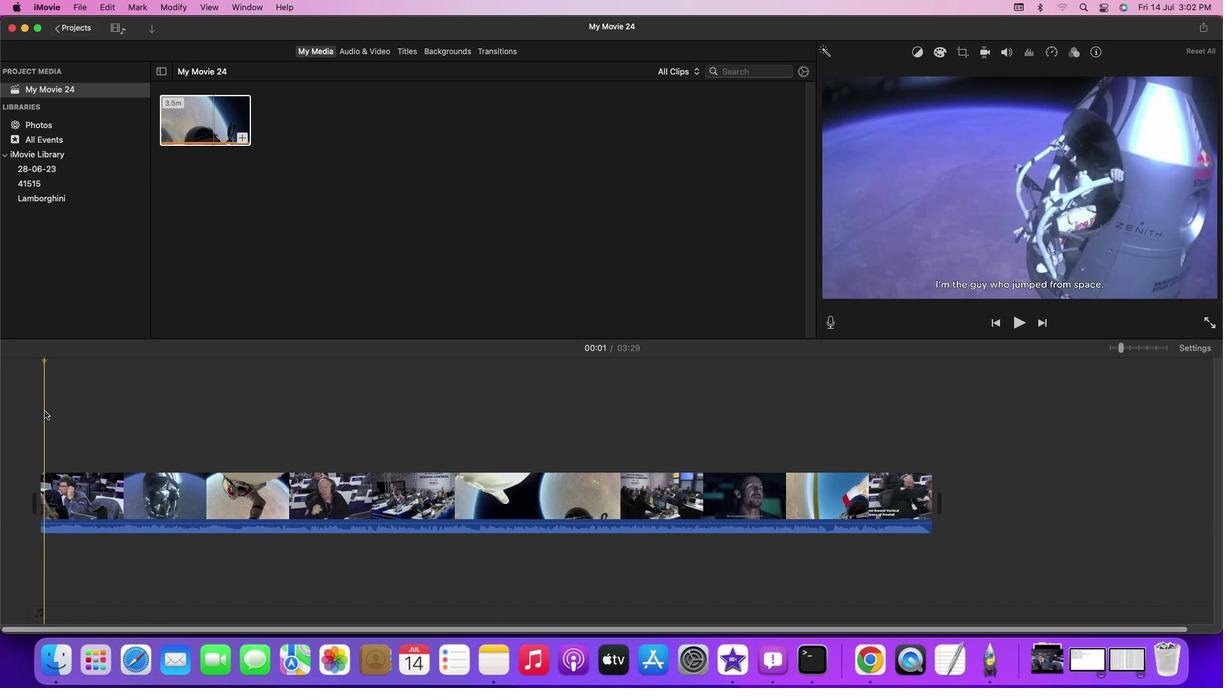 
Action: Key pressed Key.space
Screenshot: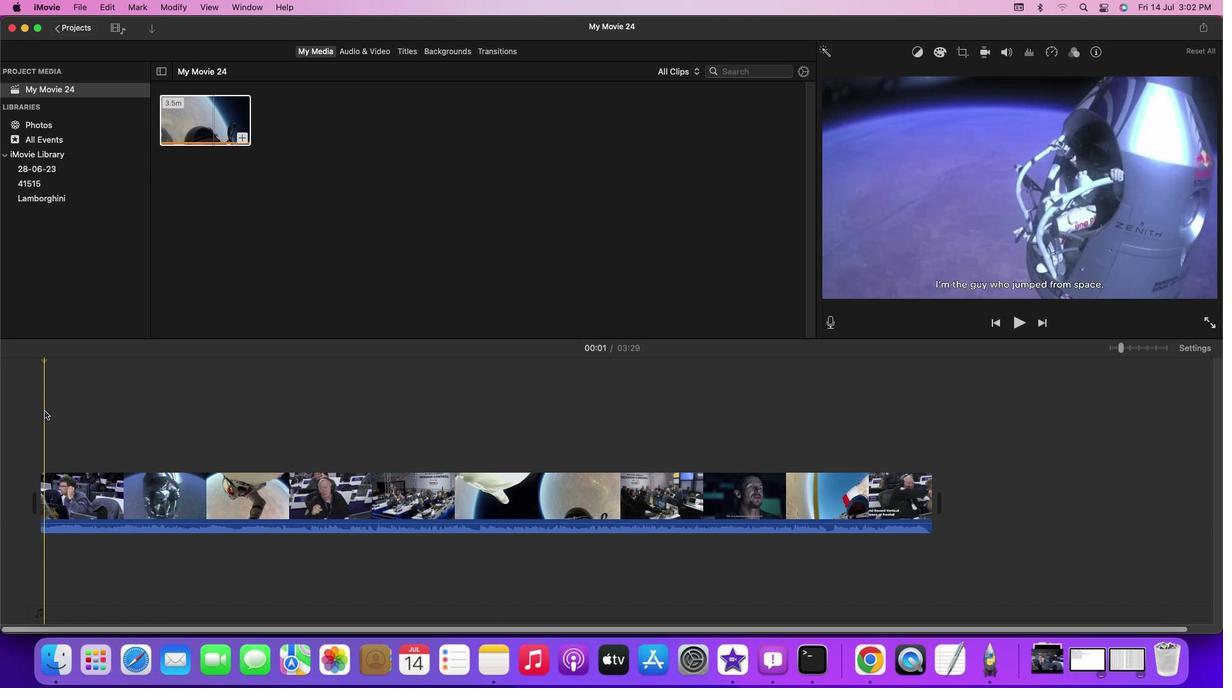 
Action: Mouse moved to (43, 410)
Screenshot: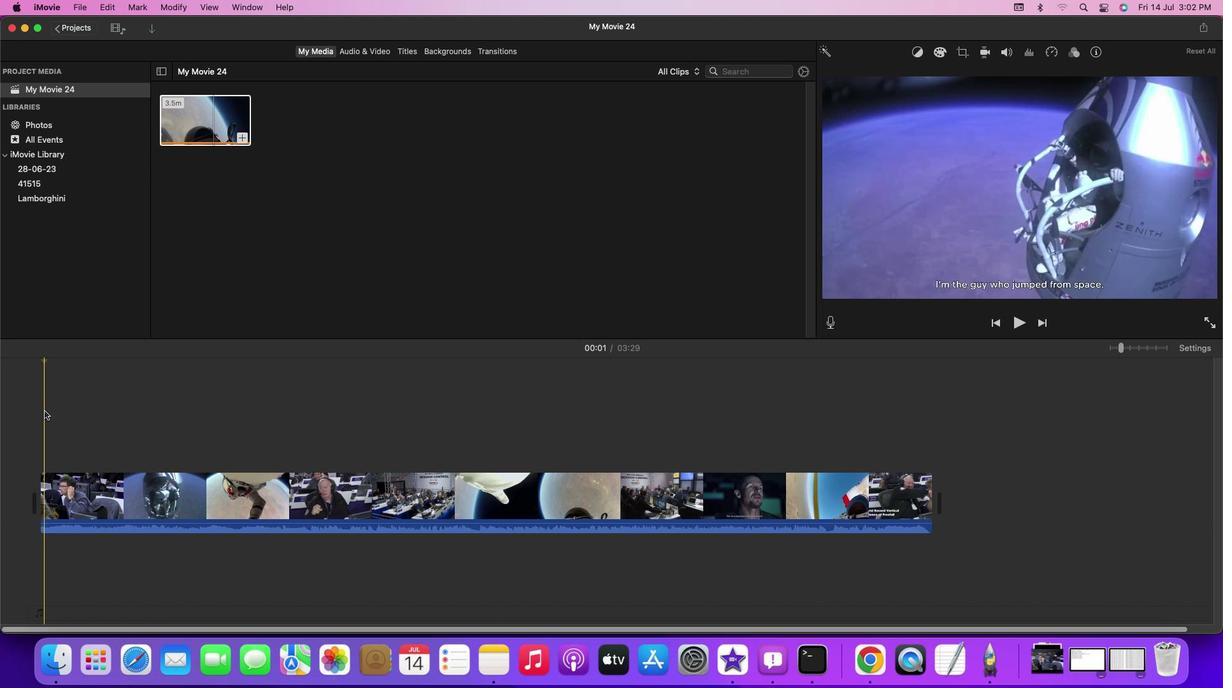 
Action: Key pressed Key.spaceKey.spaceKey.leftKey.leftKey.leftKey.leftKey.leftKey.leftKey.leftKey.leftKey.leftKey.leftKey.leftKey.leftKey.leftKey.leftKey.leftKey.leftKey.leftKey.leftKey.leftKey.leftKey.leftKey.leftKey.leftKey.spaceKey.leftKey.leftKey.leftKey.leftKey.leftKey.leftKey.leftKey.leftKey.leftKey.leftKey.leftKey.leftKey.leftKey.leftKey.leftKey.leftKey.leftKey.leftKey.leftKey.leftKey.leftKey.leftKey.leftKey.leftKey.leftKey.leftKey.leftKey.leftKey.leftKey.leftKey.leftKey.leftKey.leftKey.leftKey.leftKey.leftKey.leftKey.leftKey.left
Screenshot: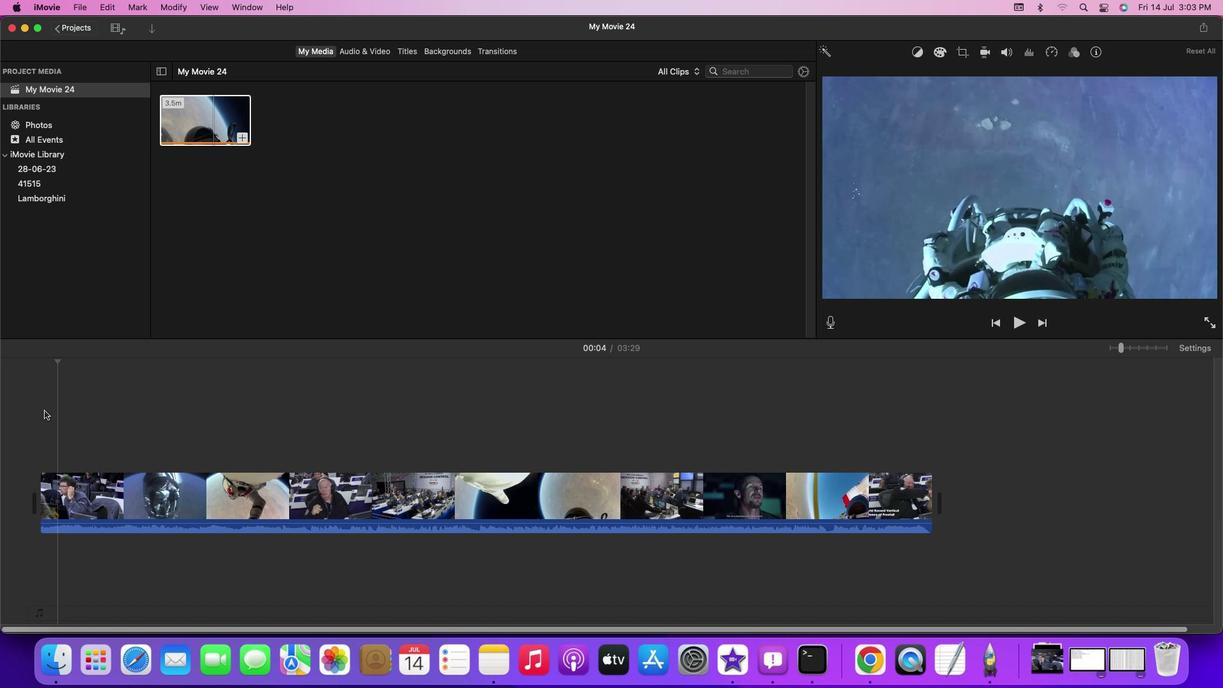 
Action: Mouse moved to (53, 423)
Screenshot: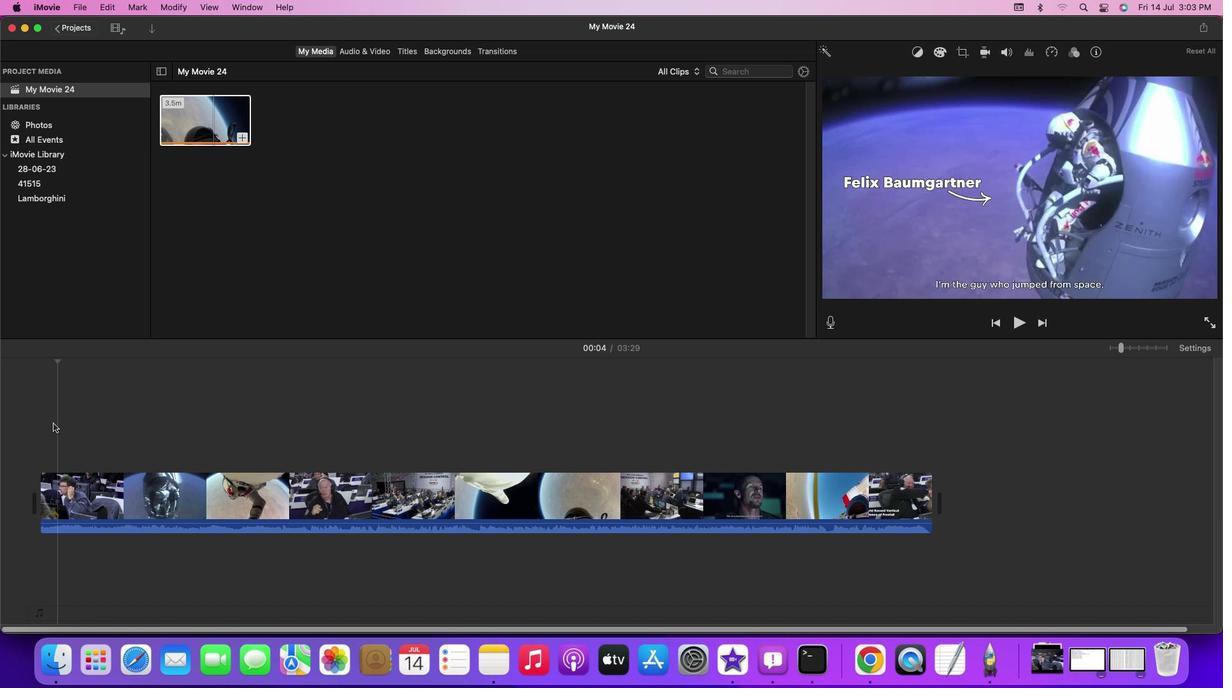 
Action: Mouse pressed left at (53, 423)
Screenshot: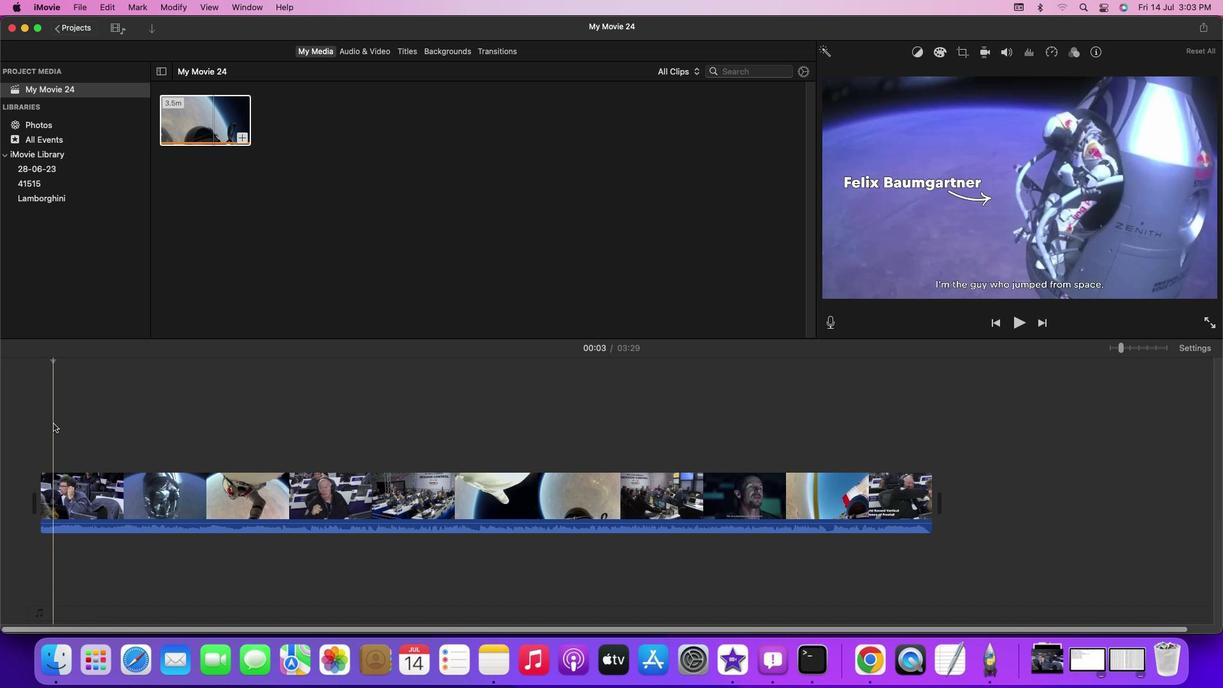 
Action: Key pressed Key.spaceKey.space
Screenshot: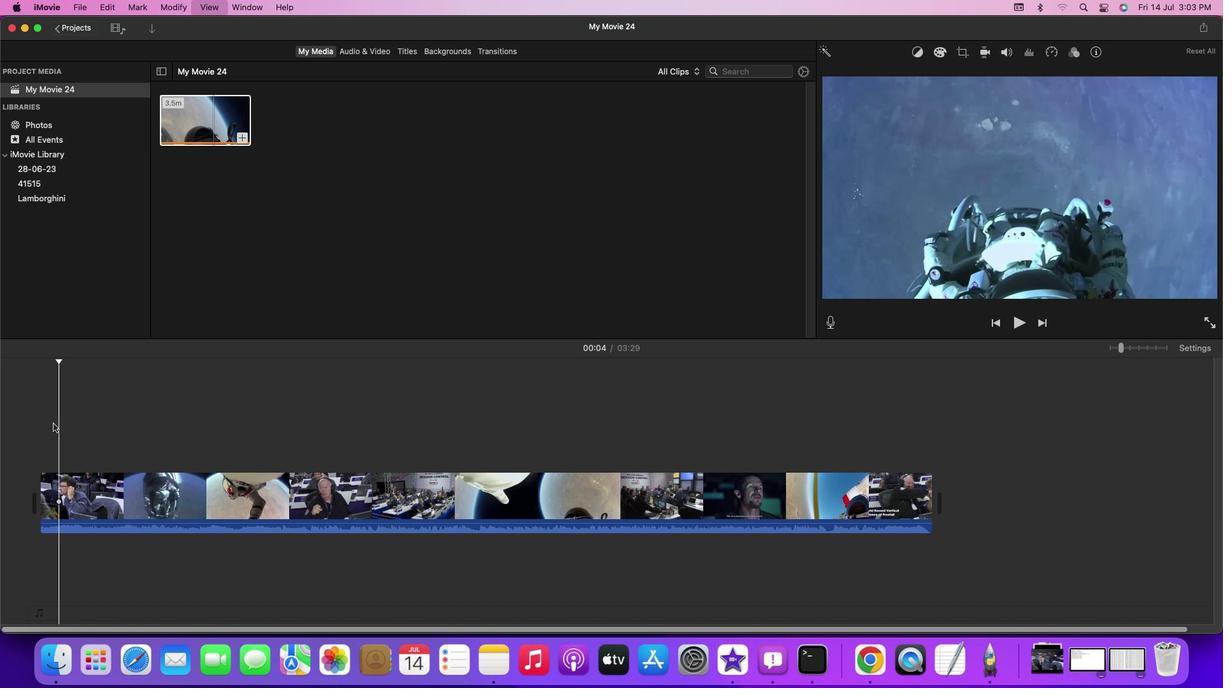 
Action: Mouse moved to (59, 506)
Screenshot: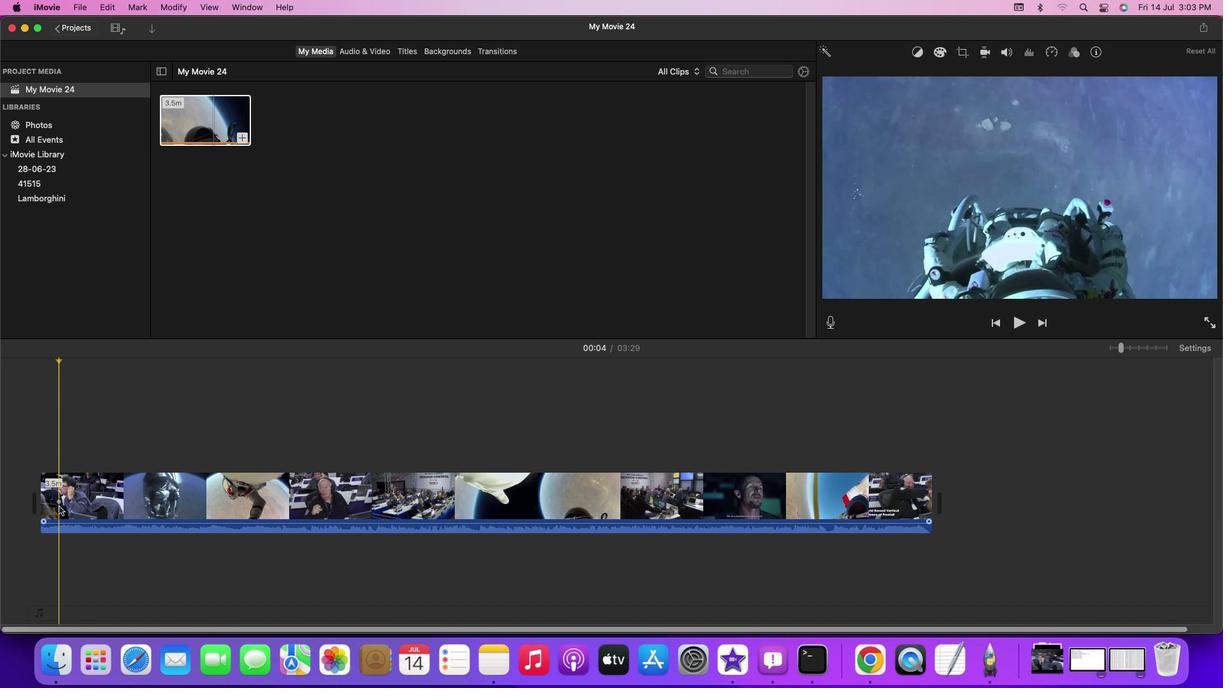 
Action: Mouse pressed left at (59, 506)
Screenshot: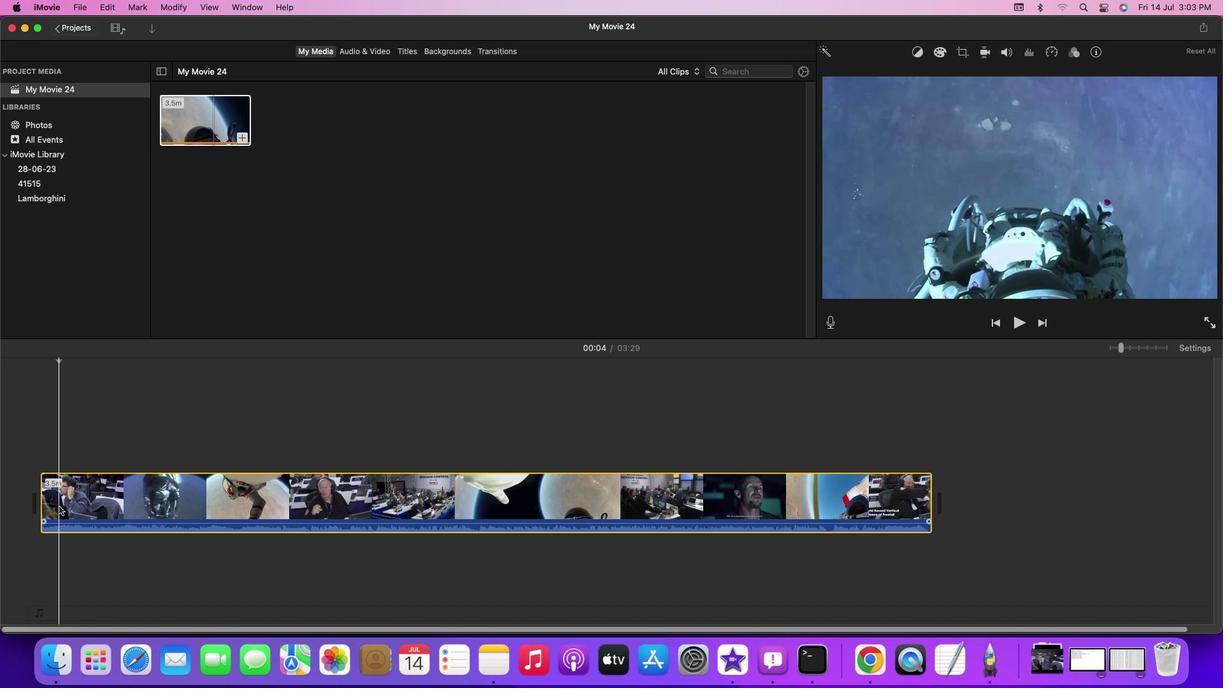 
Action: Mouse moved to (59, 505)
Screenshot: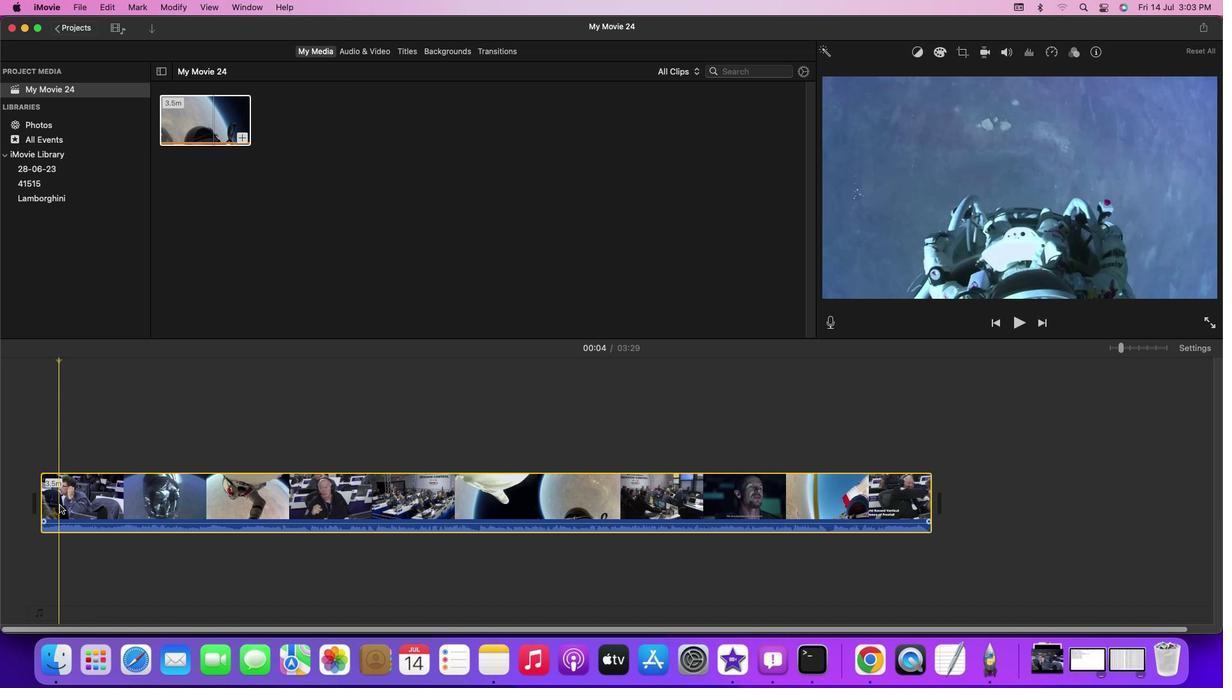 
Action: Key pressed Key.cmd'b'
Screenshot: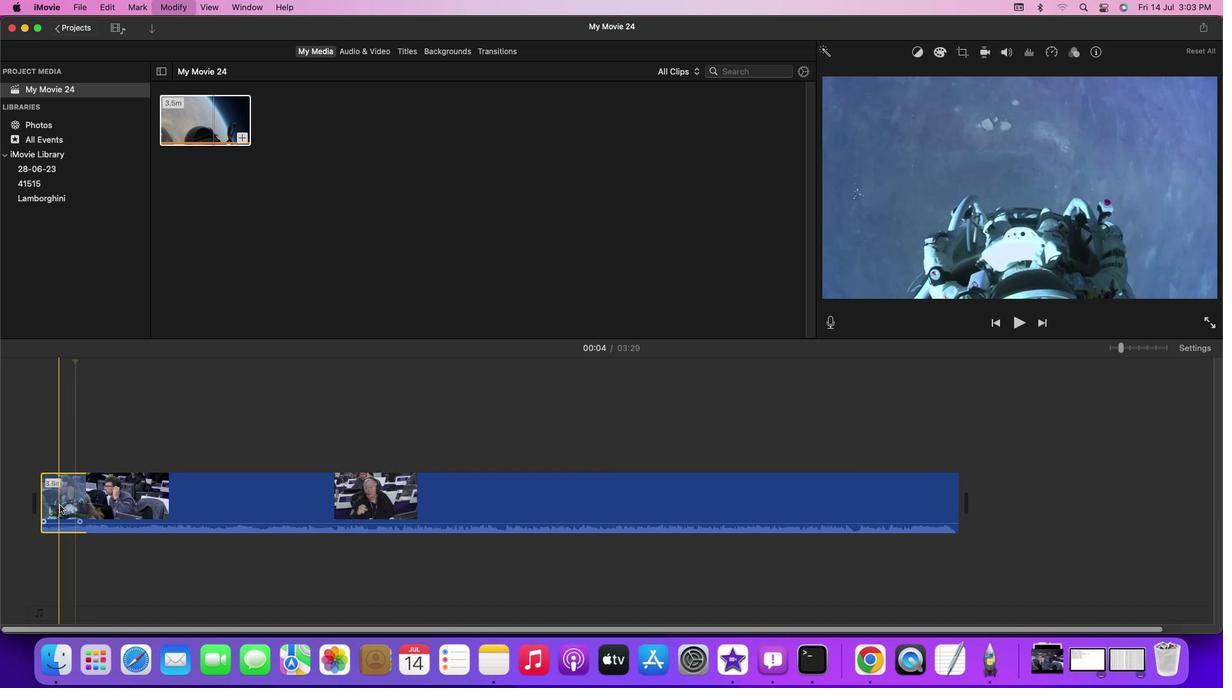 
Action: Mouse moved to (1123, 347)
Screenshot: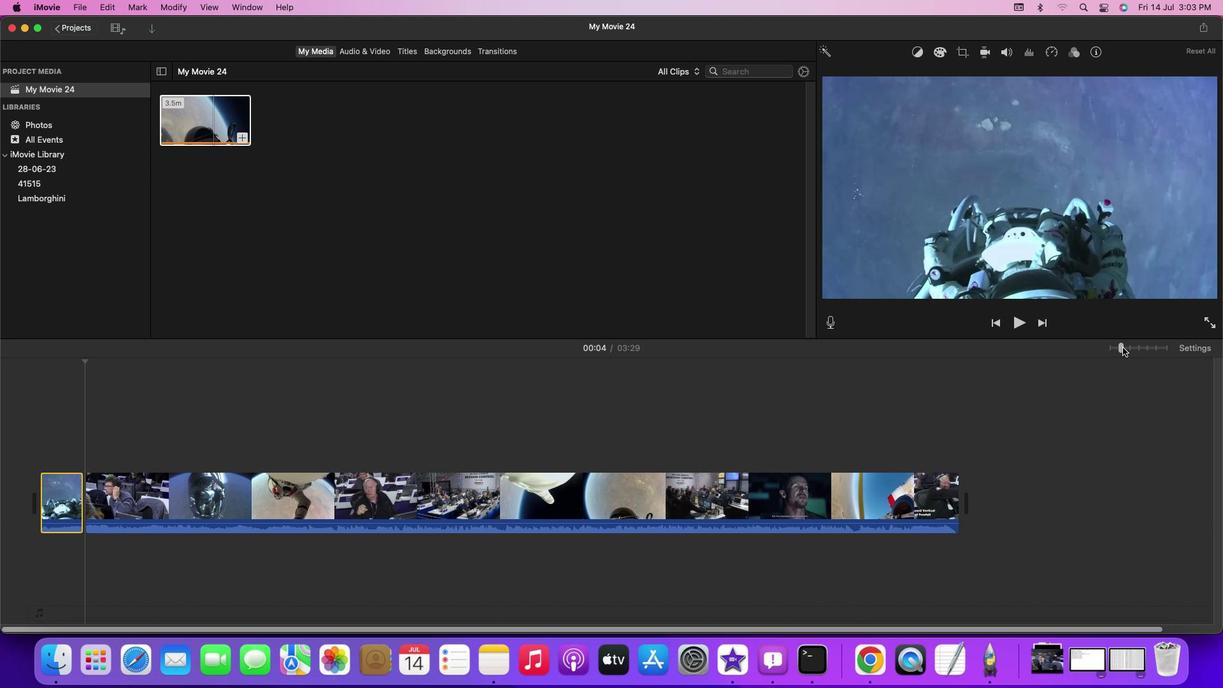 
Action: Mouse pressed left at (1123, 347)
Screenshot: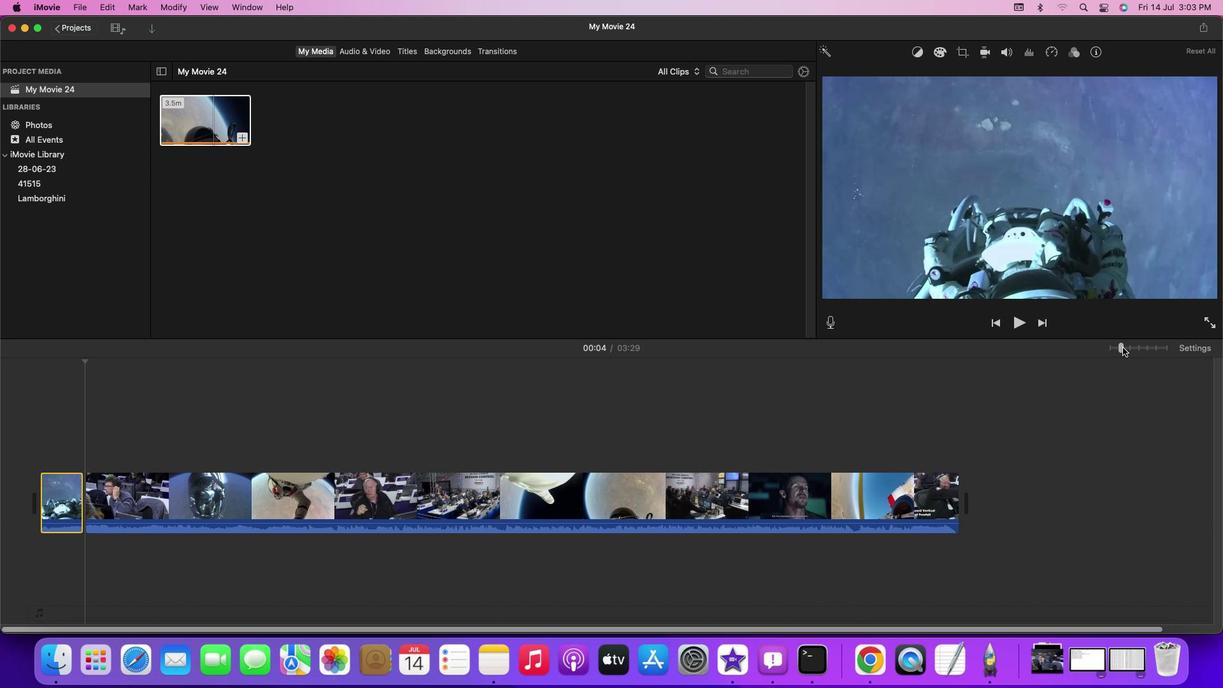 
Action: Mouse moved to (60, 522)
Screenshot: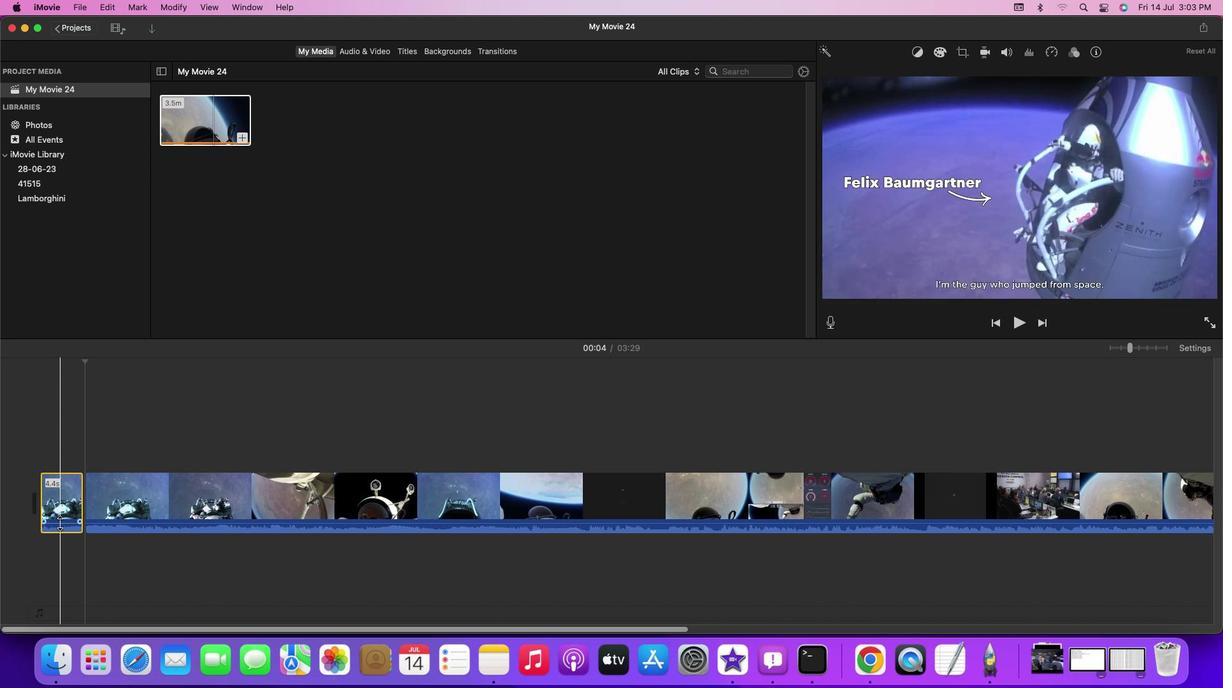 
Action: Mouse pressed left at (60, 522)
Screenshot: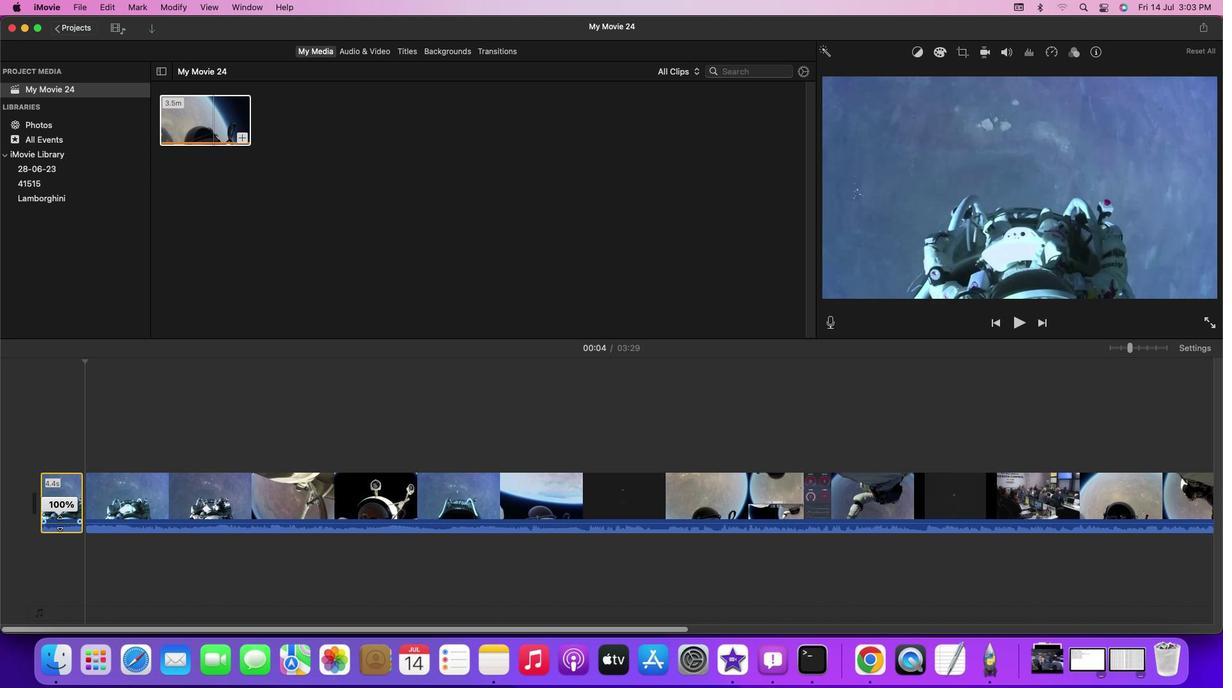 
Action: Mouse moved to (44, 522)
Screenshot: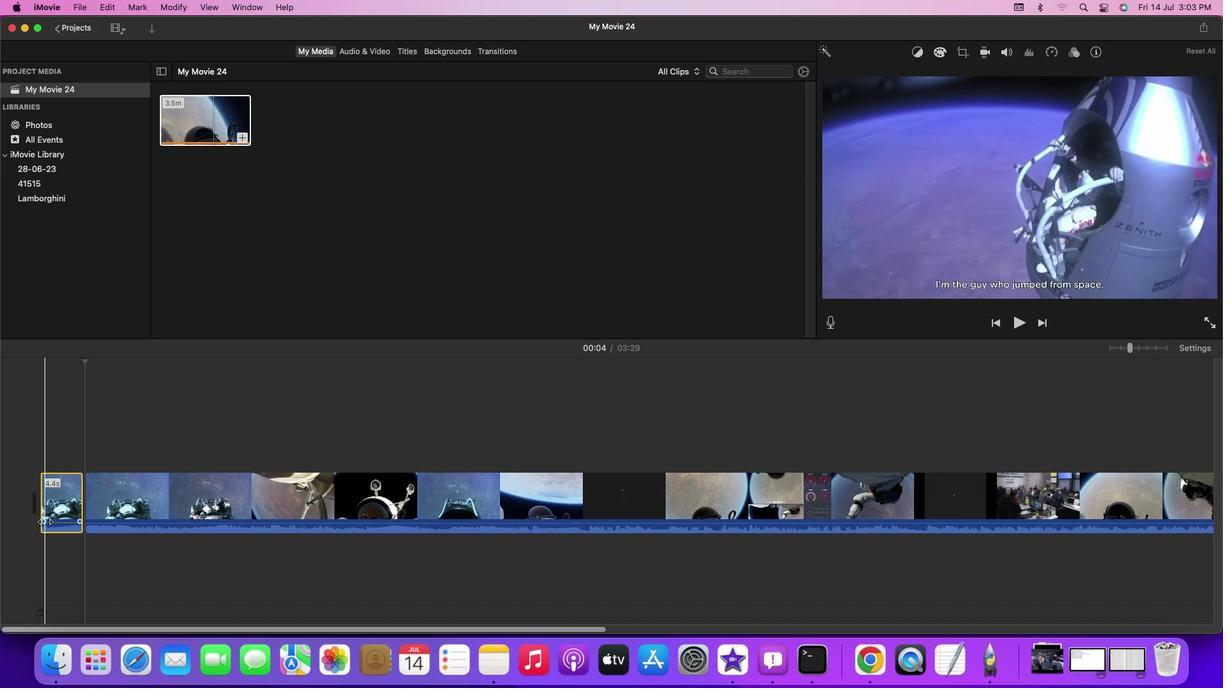 
Action: Mouse pressed left at (44, 522)
Screenshot: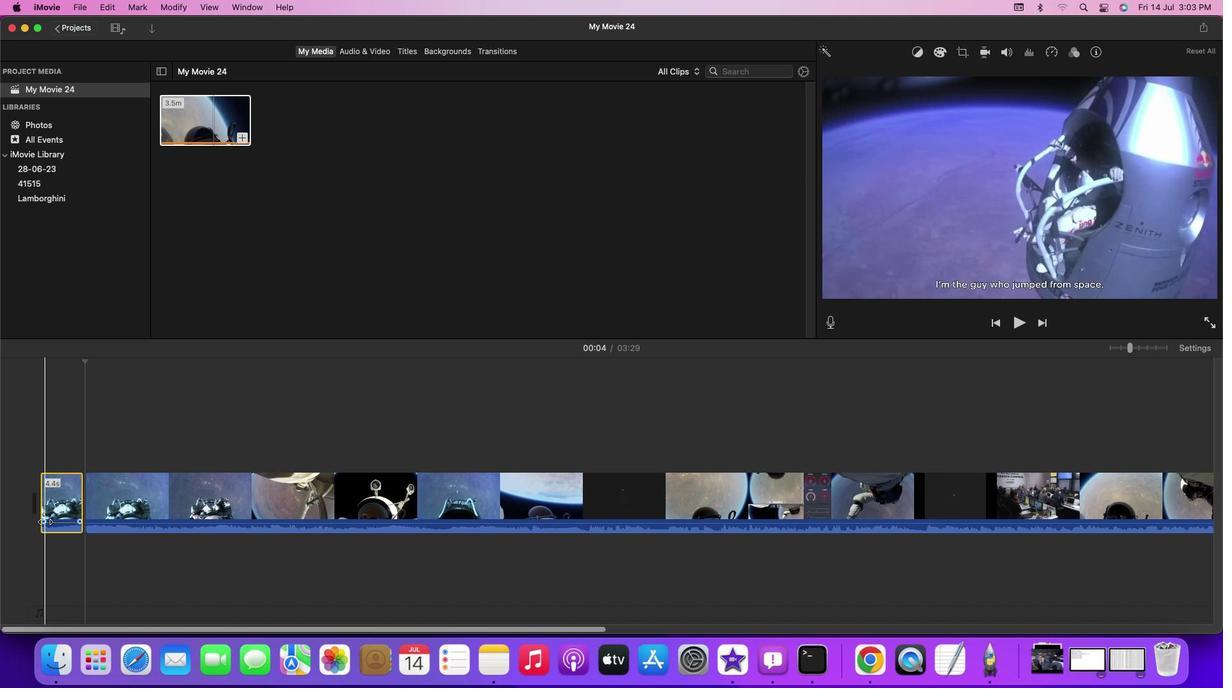 
Action: Mouse moved to (1188, 350)
Screenshot: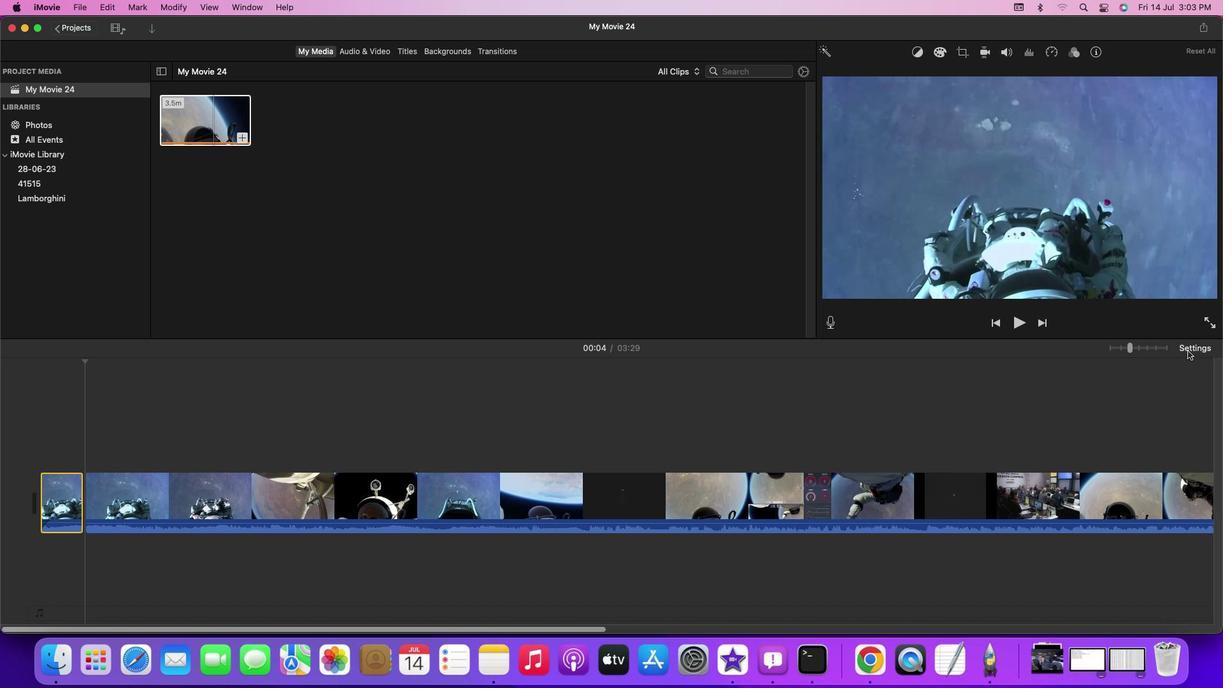 
Action: Mouse pressed left at (1188, 350)
Screenshot: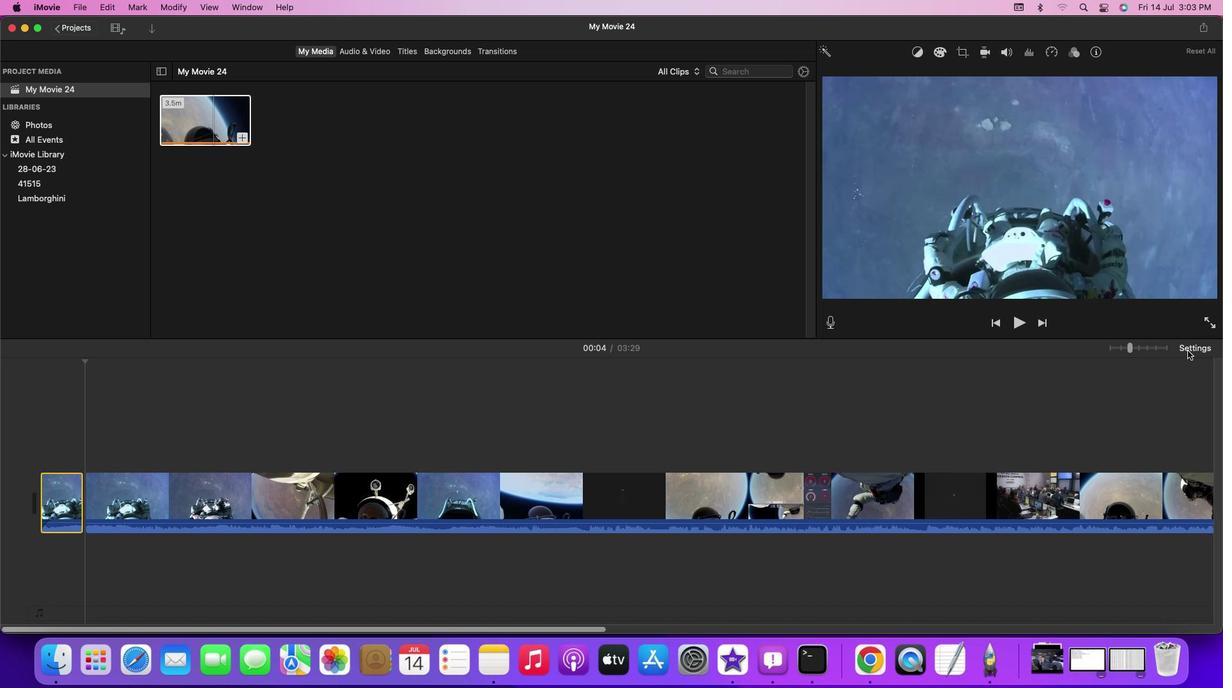 
Action: Mouse moved to (1058, 497)
Screenshot: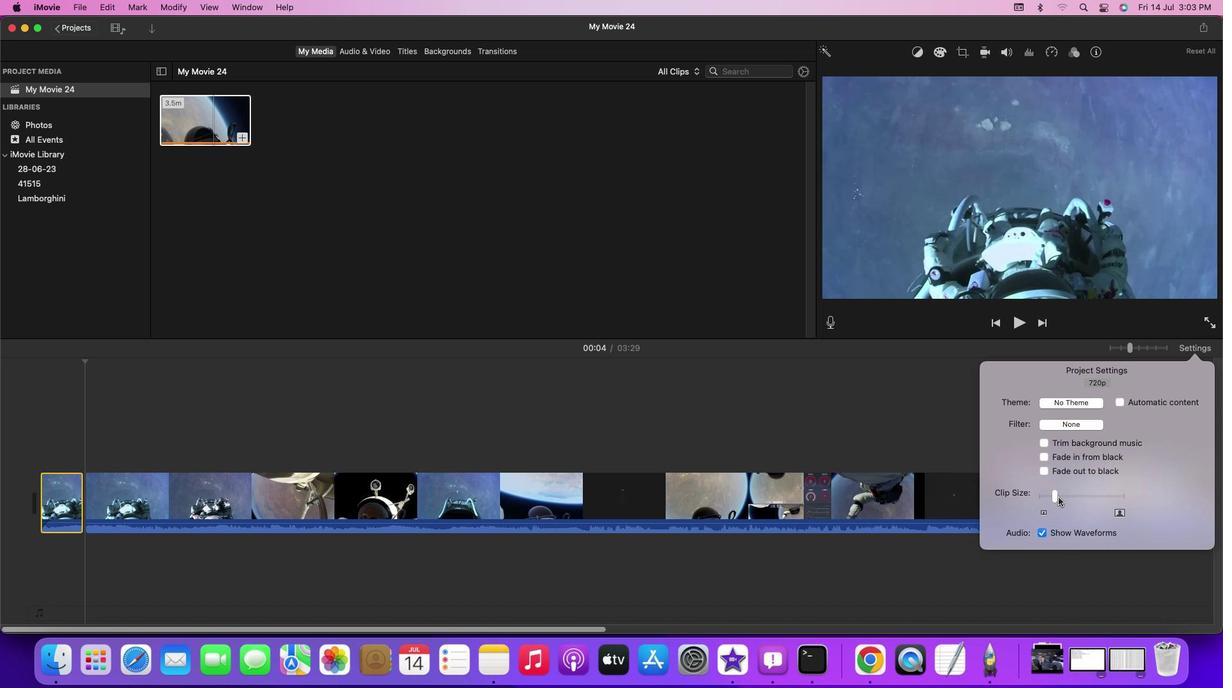 
Action: Mouse pressed left at (1058, 497)
Screenshot: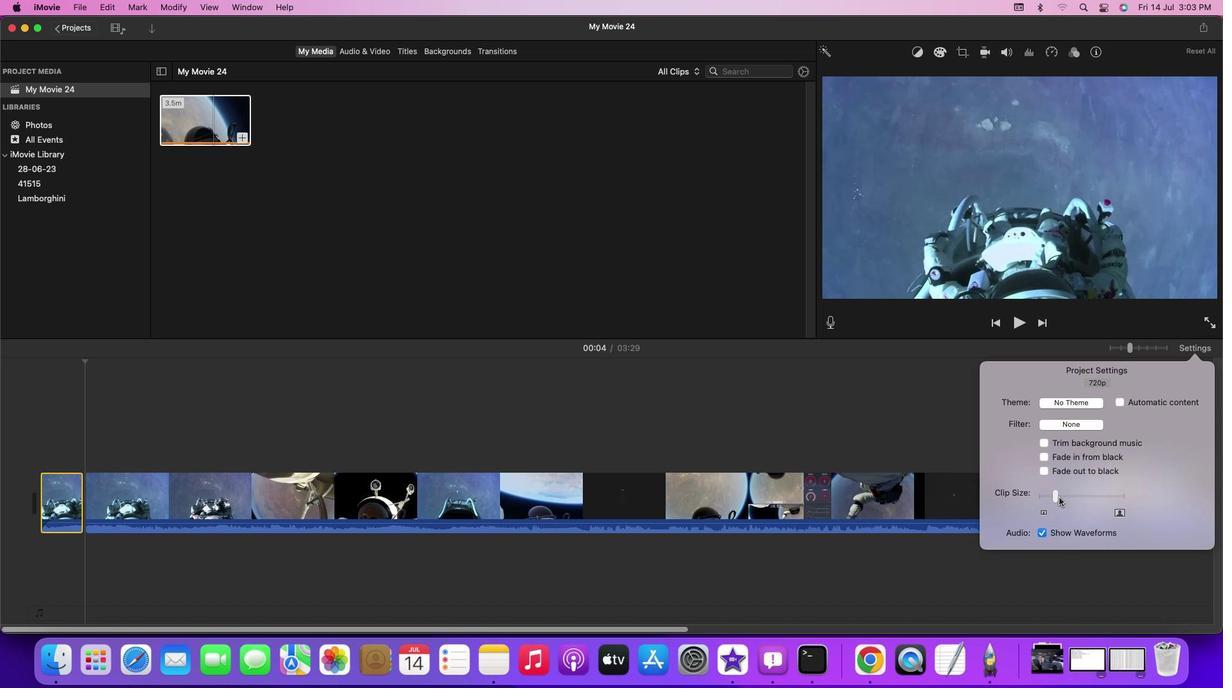 
Action: Mouse moved to (949, 408)
Screenshot: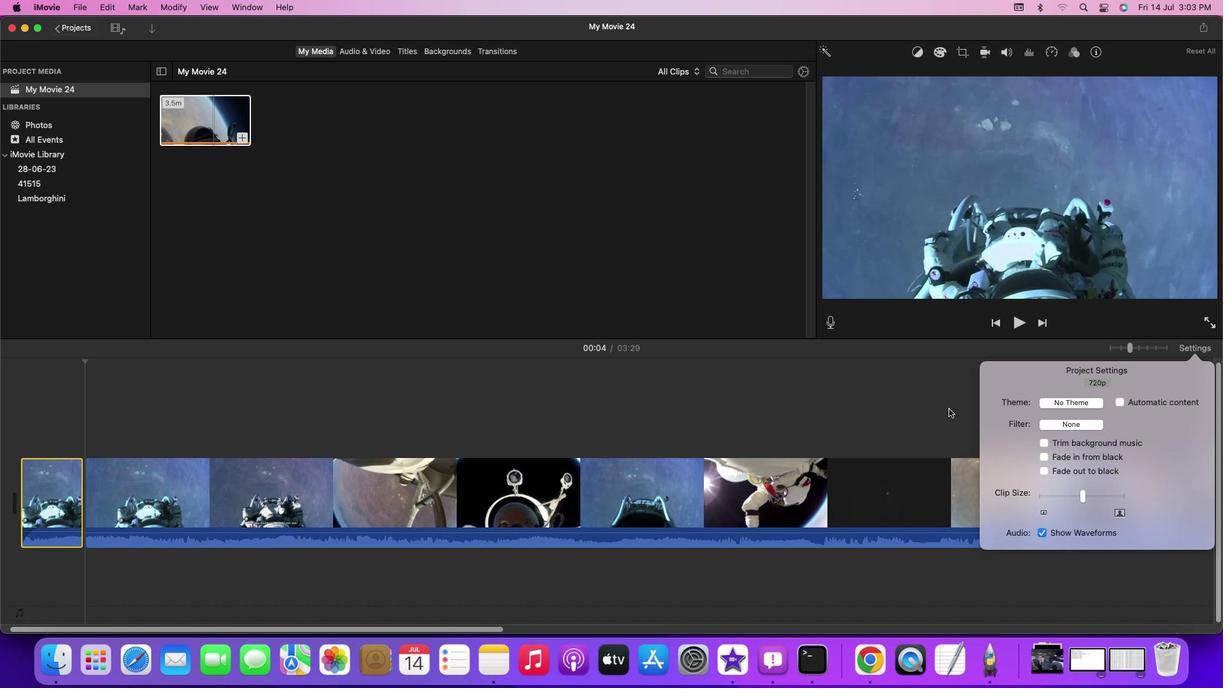 
Action: Mouse pressed left at (949, 408)
Screenshot: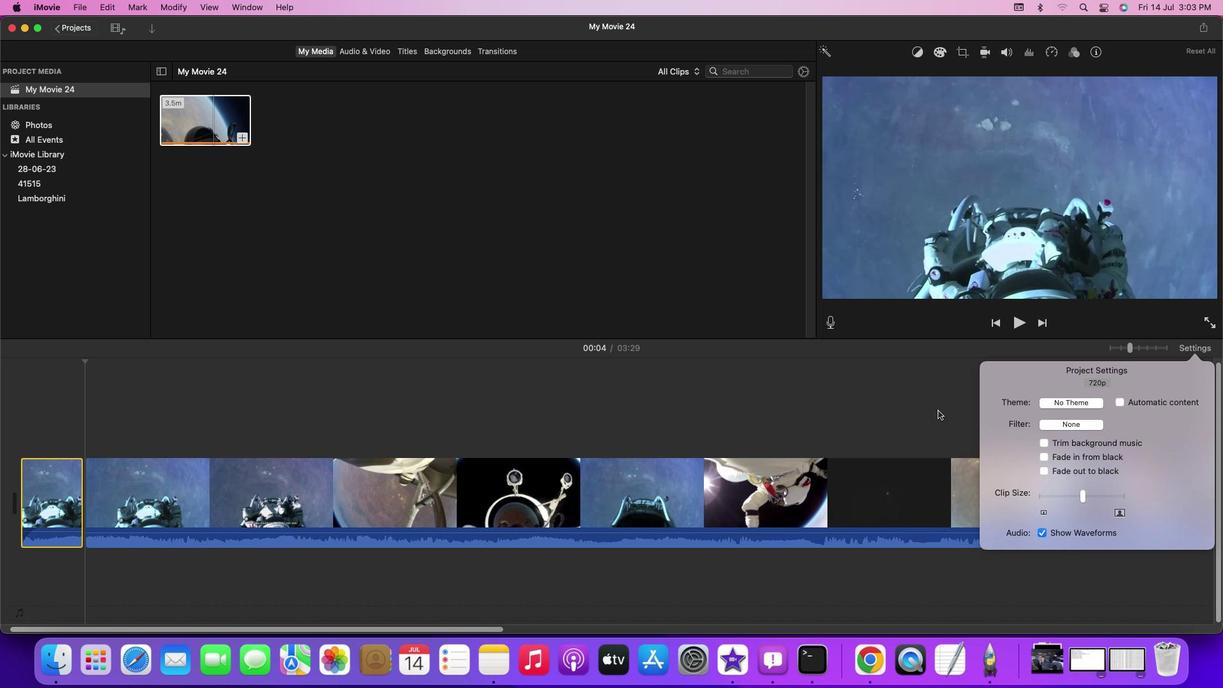 
Action: Mouse moved to (36, 532)
Screenshot: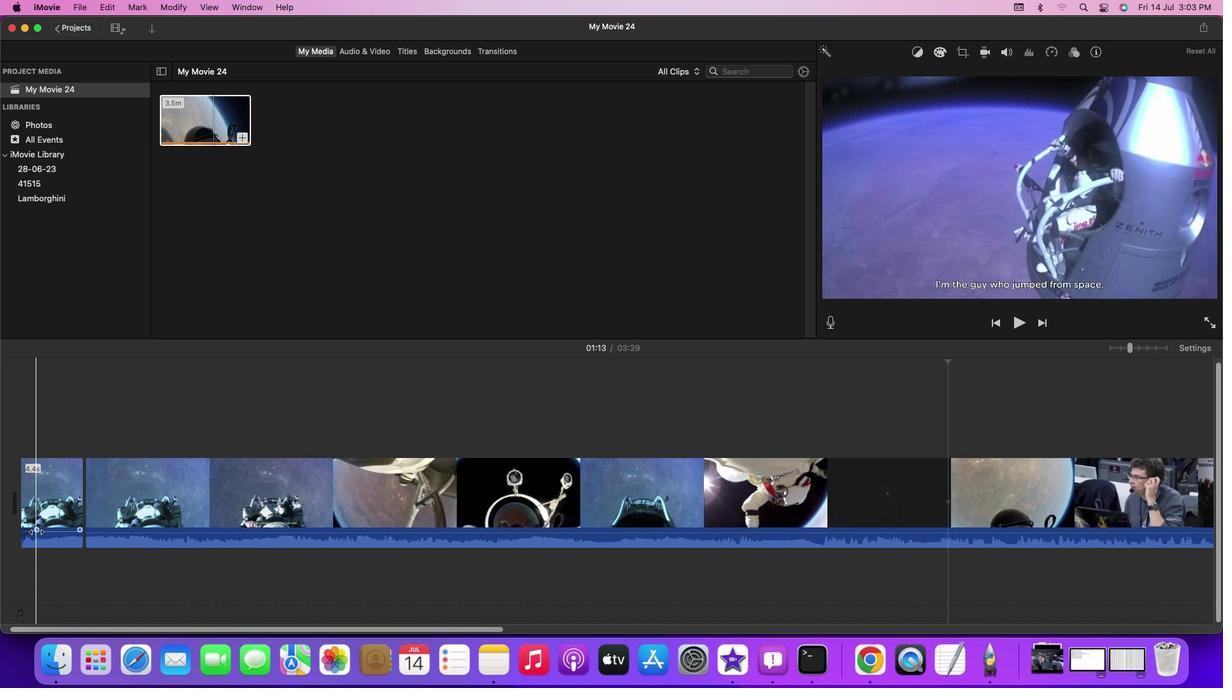 
Action: Mouse pressed left at (36, 532)
Screenshot: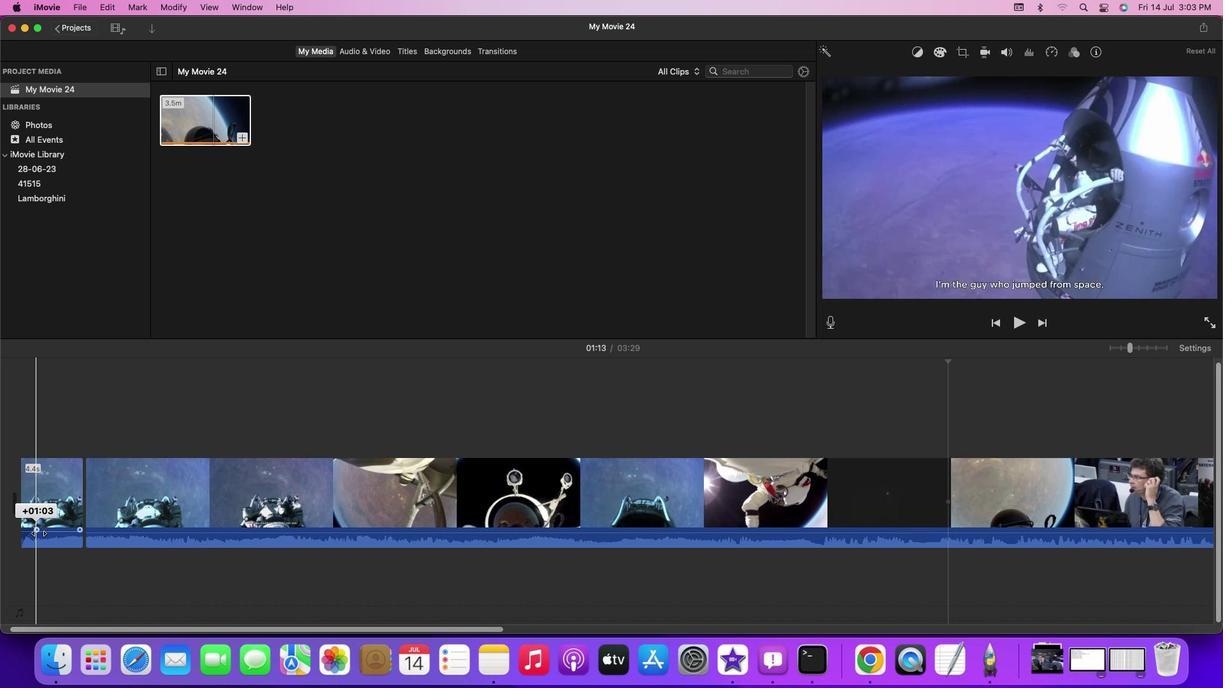 
Action: Mouse moved to (58, 425)
Screenshot: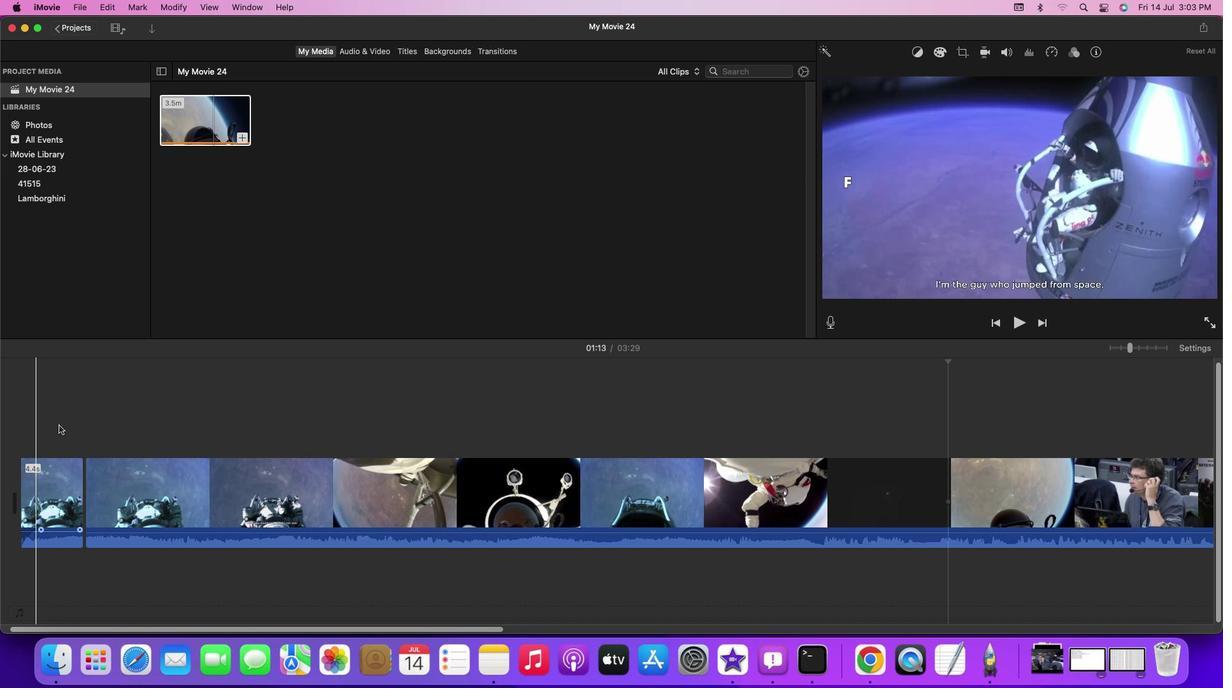 
Action: Mouse pressed left at (58, 425)
Screenshot: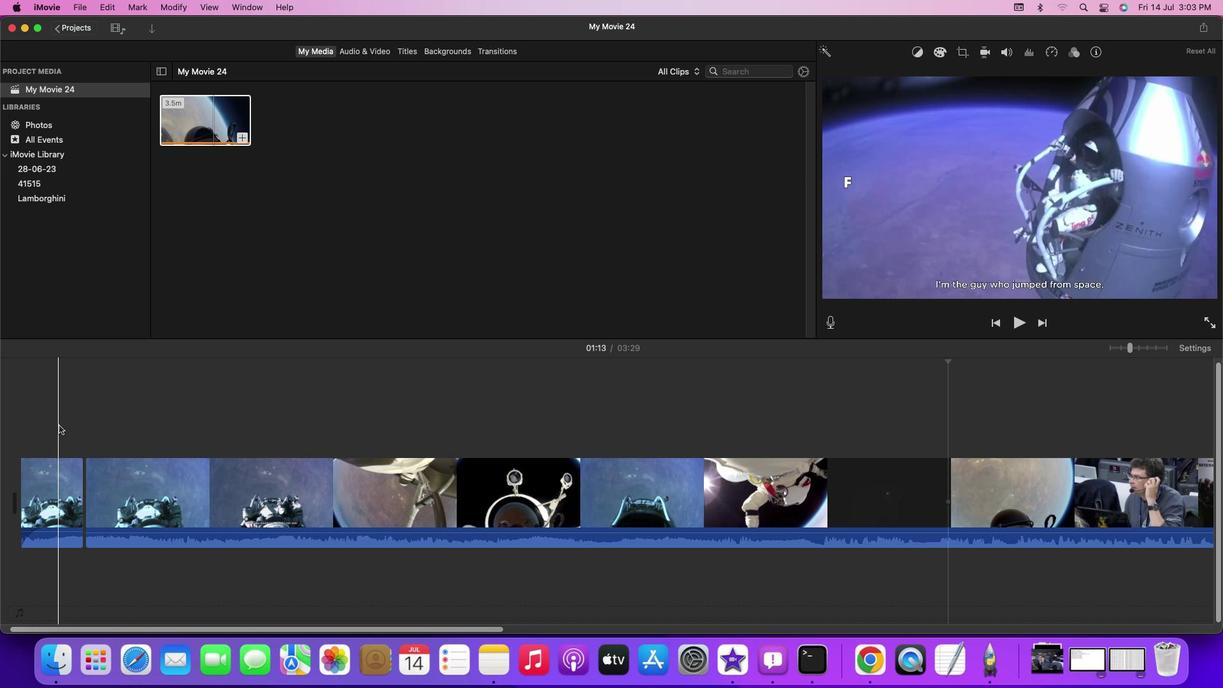 
Action: Mouse moved to (58, 424)
Screenshot: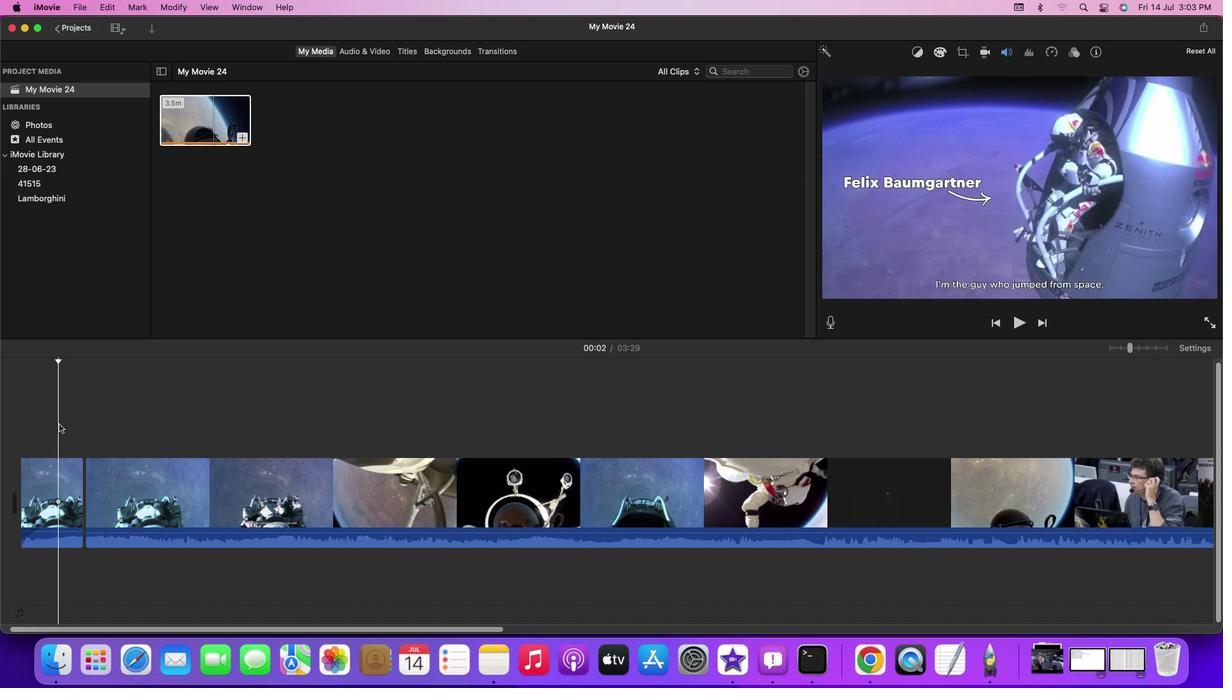 
Action: Key pressed Key.space
Screenshot: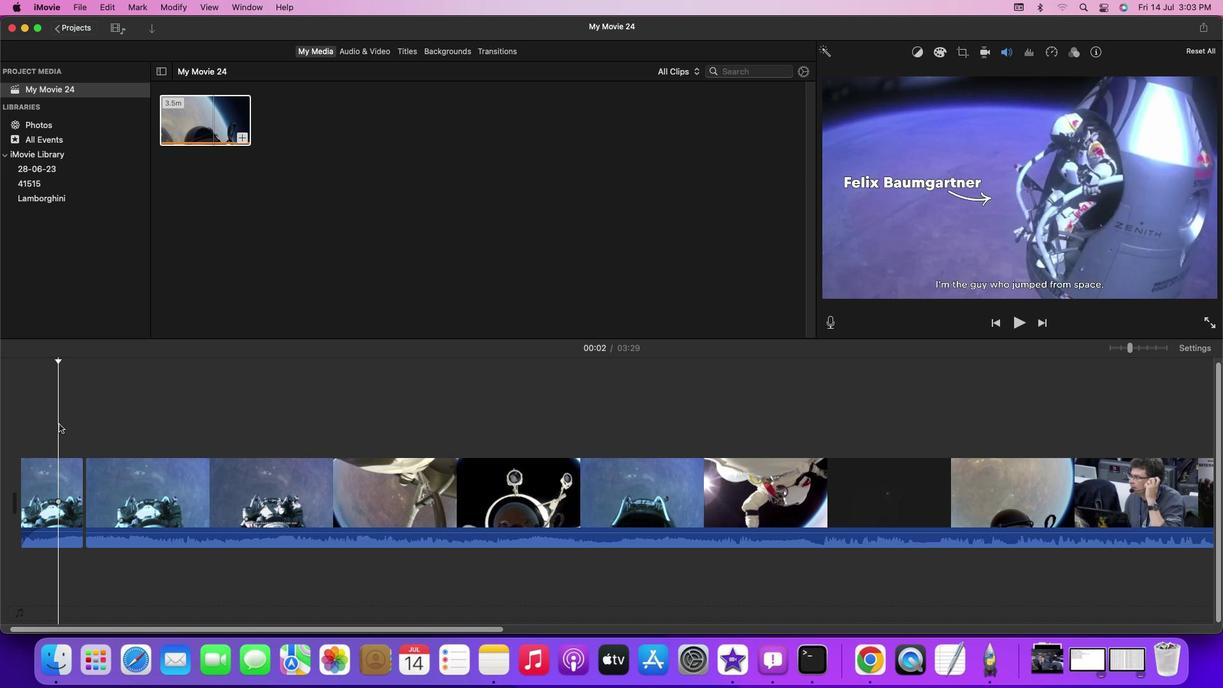 
Action: Mouse moved to (28, 426)
Screenshot: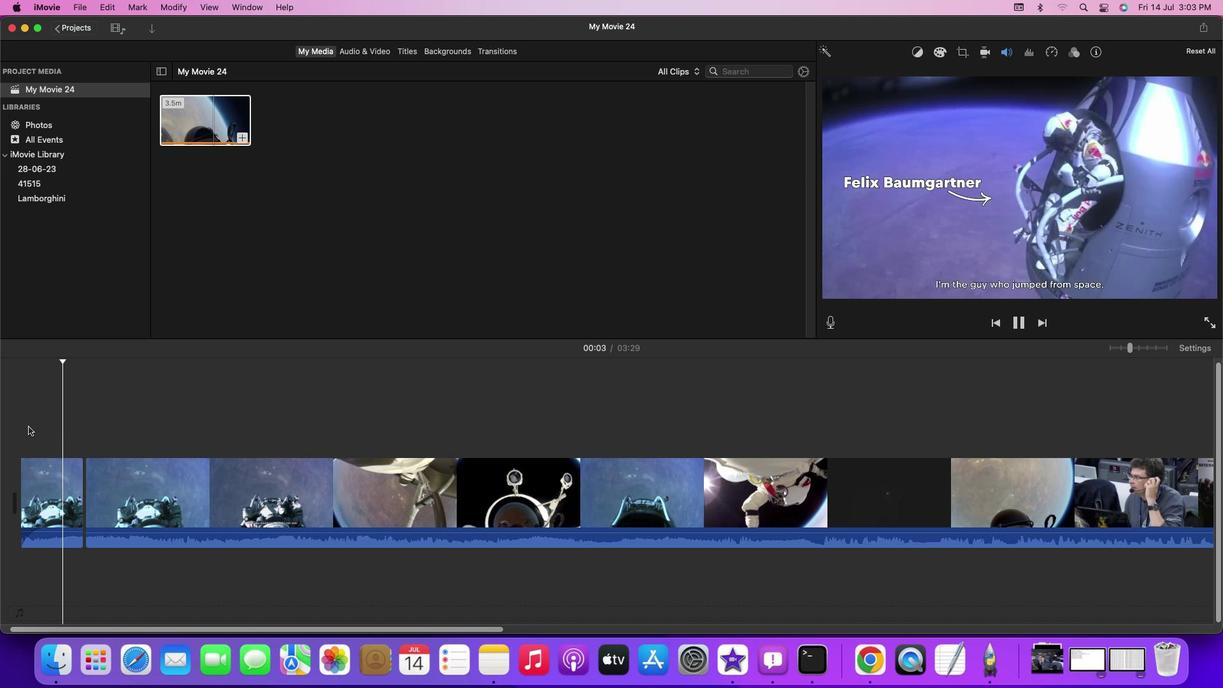
Action: Mouse pressed left at (28, 426)
Screenshot: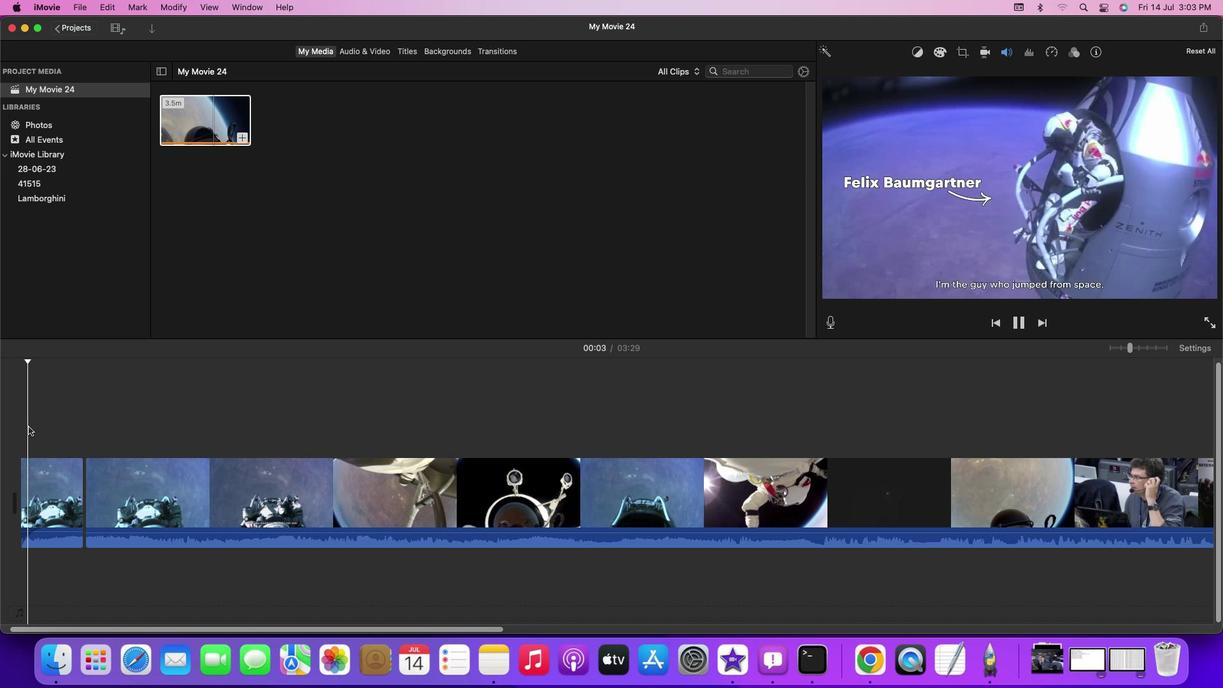
Action: Mouse moved to (28, 426)
Screenshot: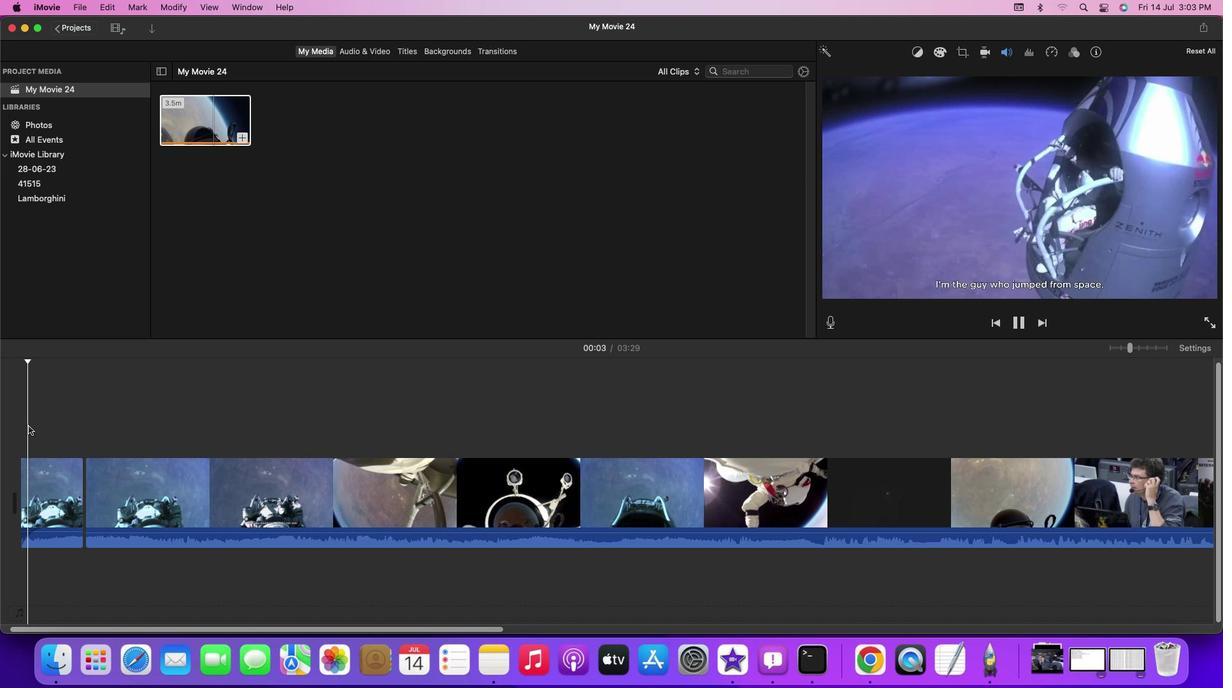 
Action: Key pressed Key.spaceKey.space
Screenshot: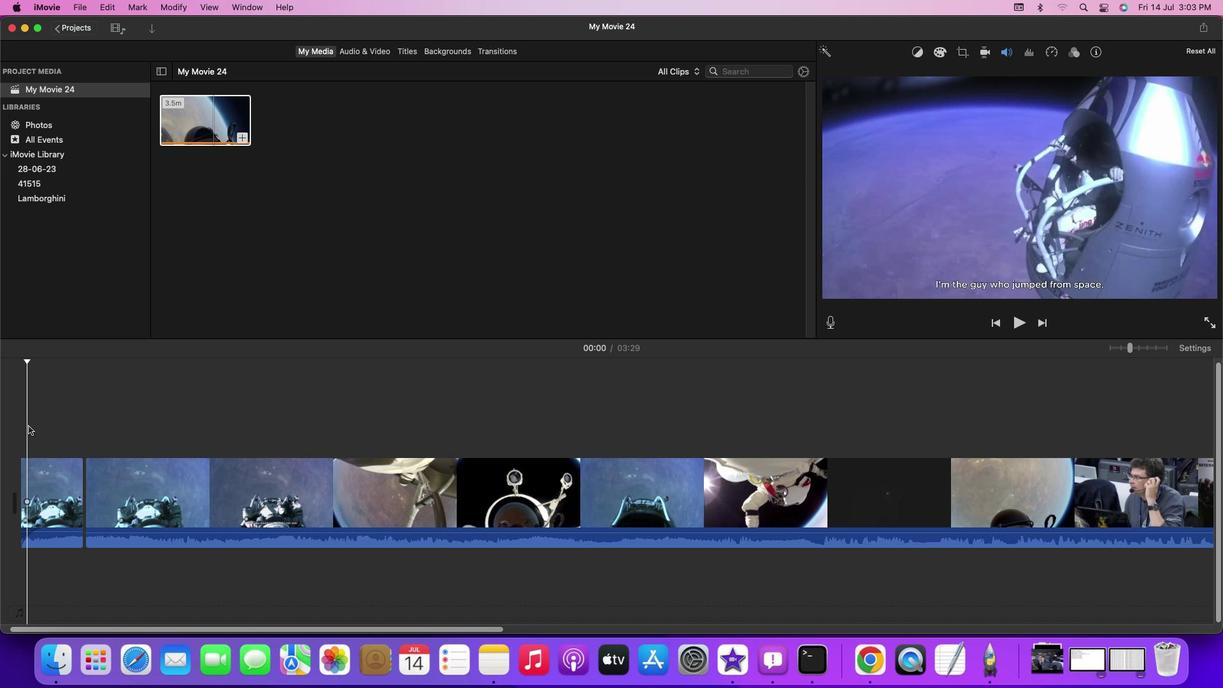 
Action: Mouse moved to (25, 425)
Screenshot: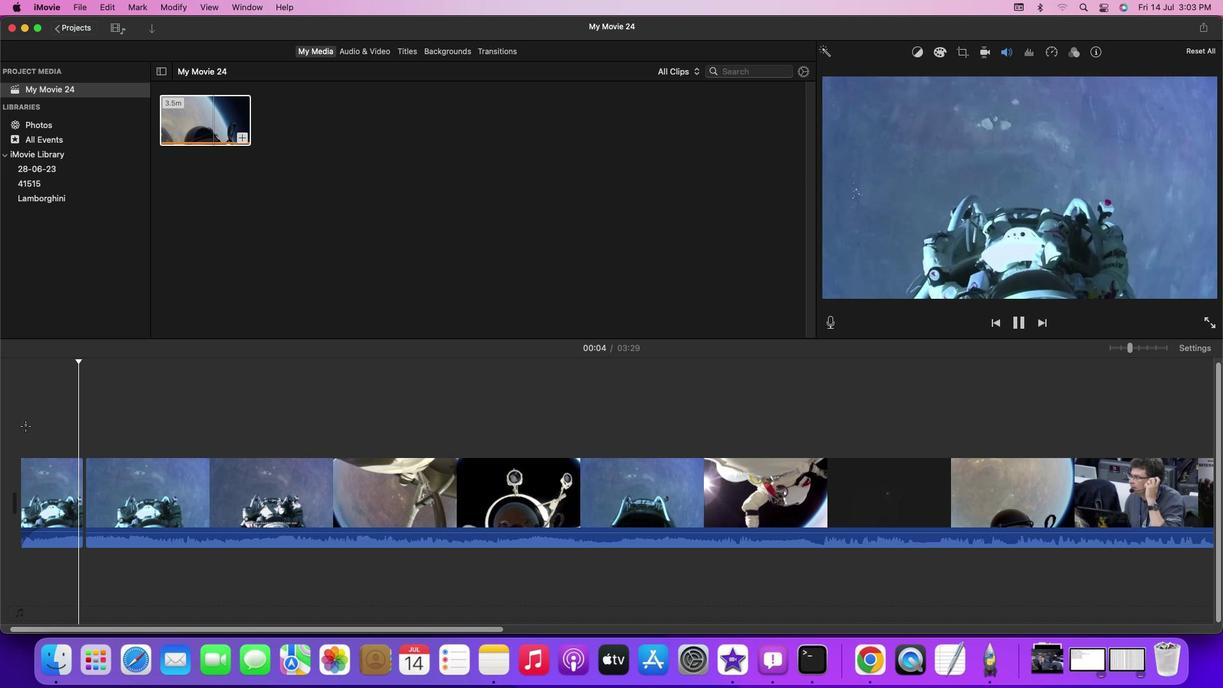 
Action: Mouse pressed left at (25, 425)
Screenshot: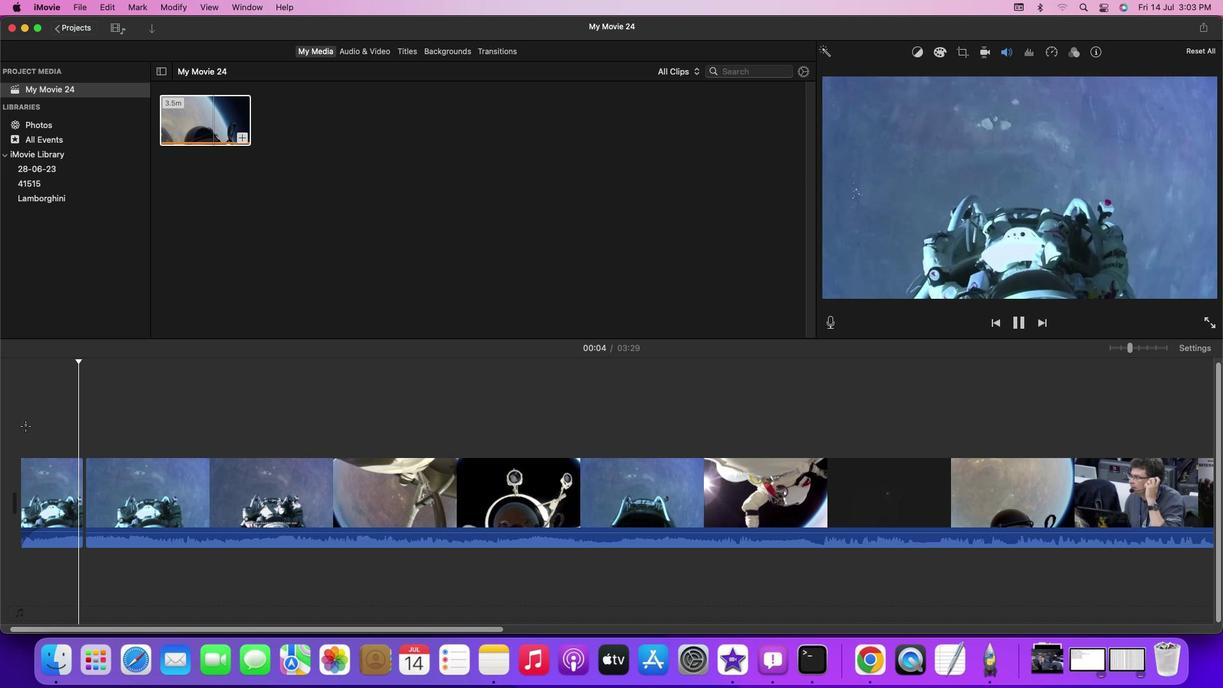 
Action: Mouse moved to (26, 437)
Screenshot: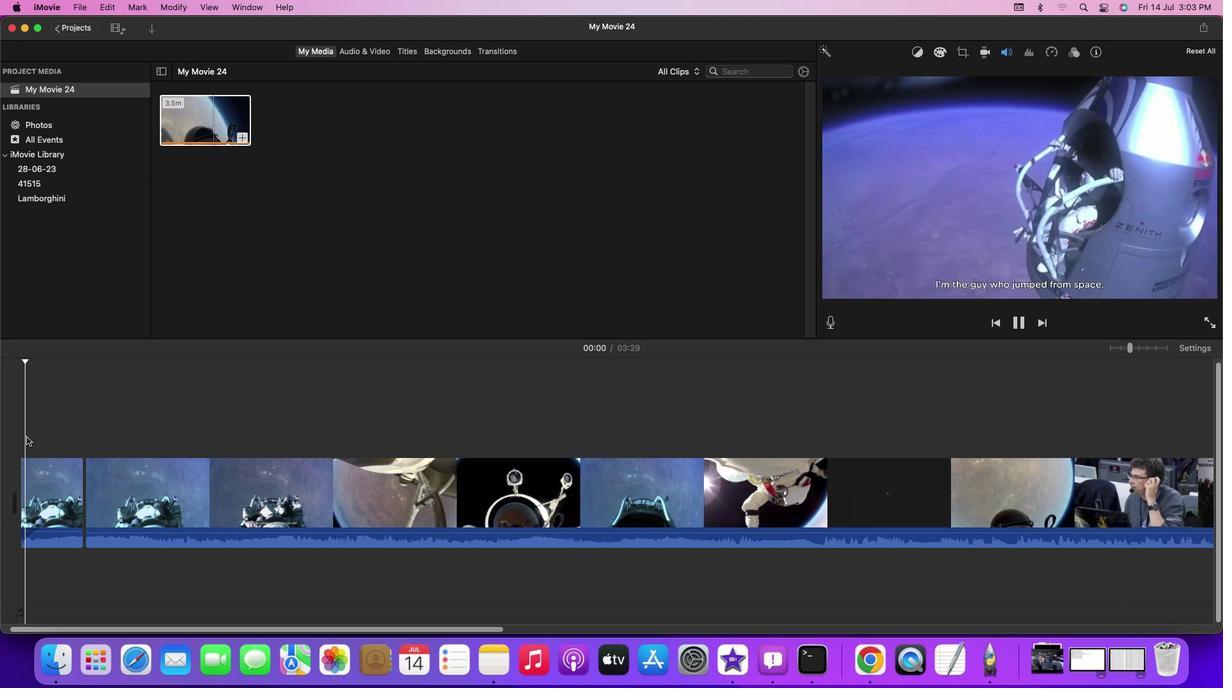 
Action: Mouse pressed left at (26, 437)
Screenshot: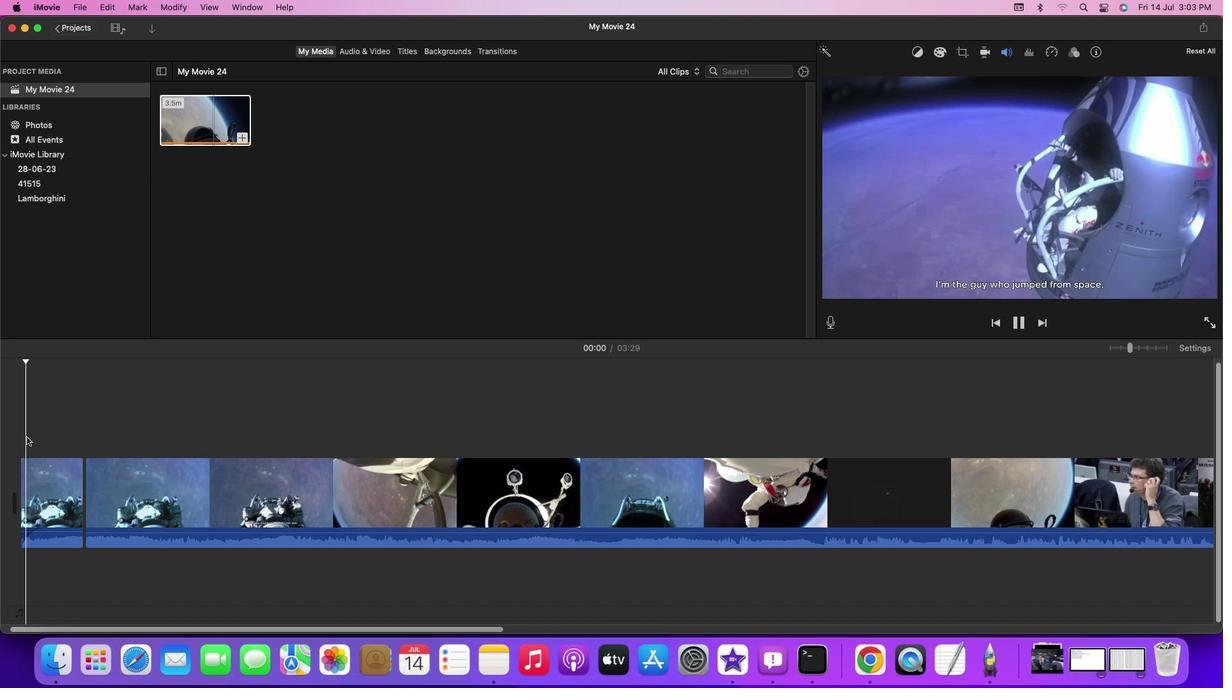 
Action: Mouse moved to (24, 436)
Screenshot: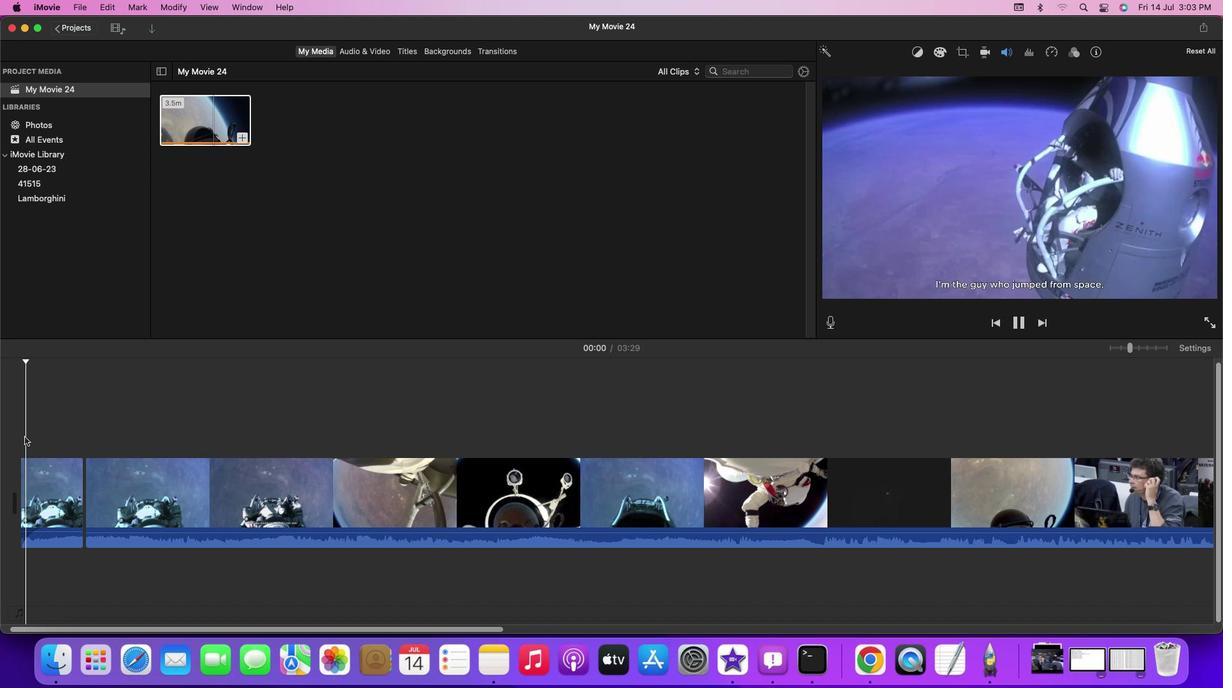 
Action: Mouse pressed left at (24, 436)
Screenshot: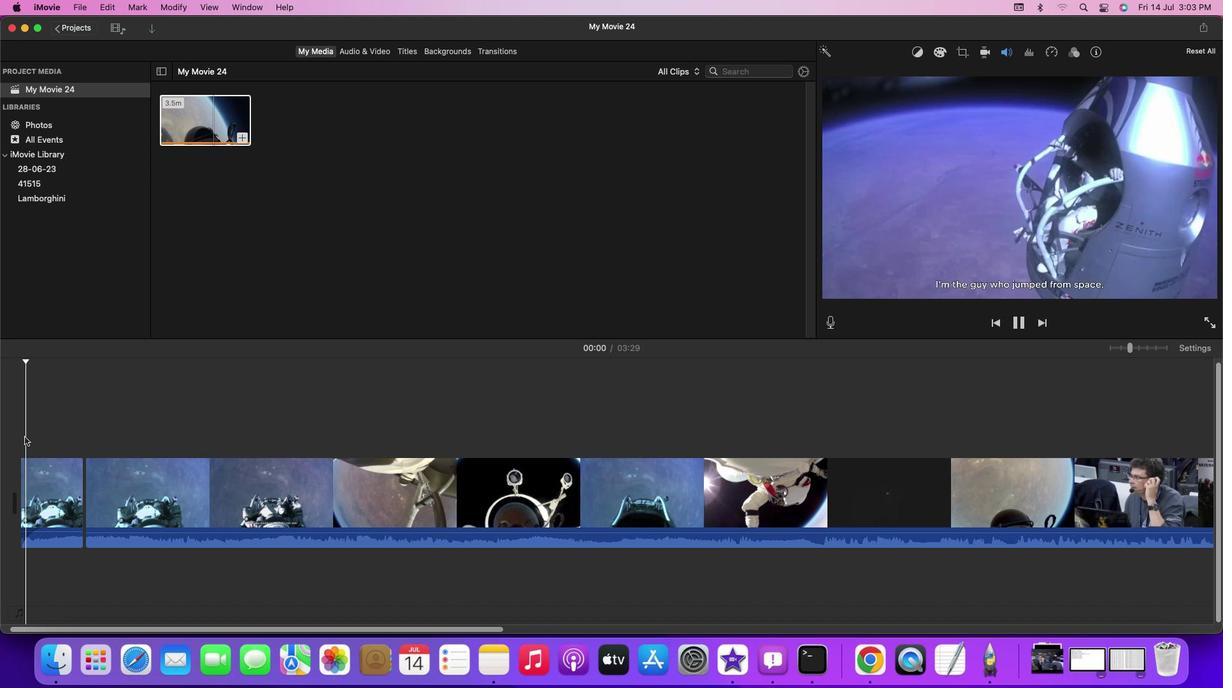 
Action: Mouse moved to (35, 363)
Screenshot: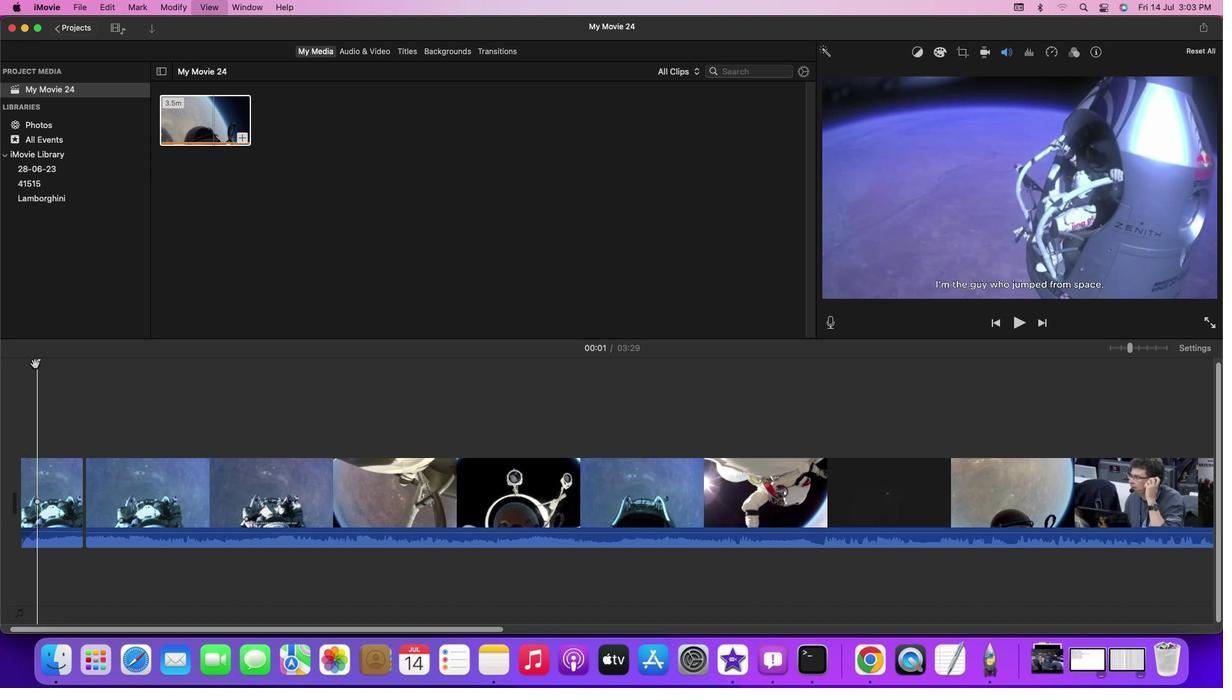 
Action: Key pressed Key.space
Screenshot: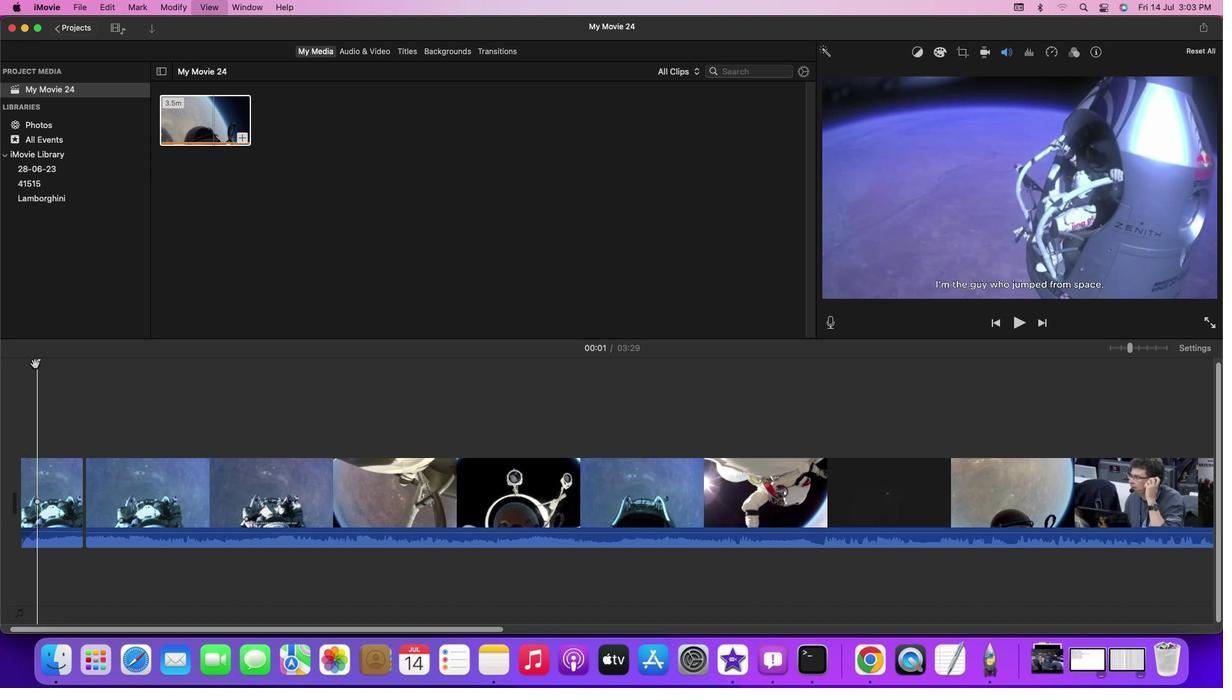 
Action: Mouse moved to (39, 363)
Screenshot: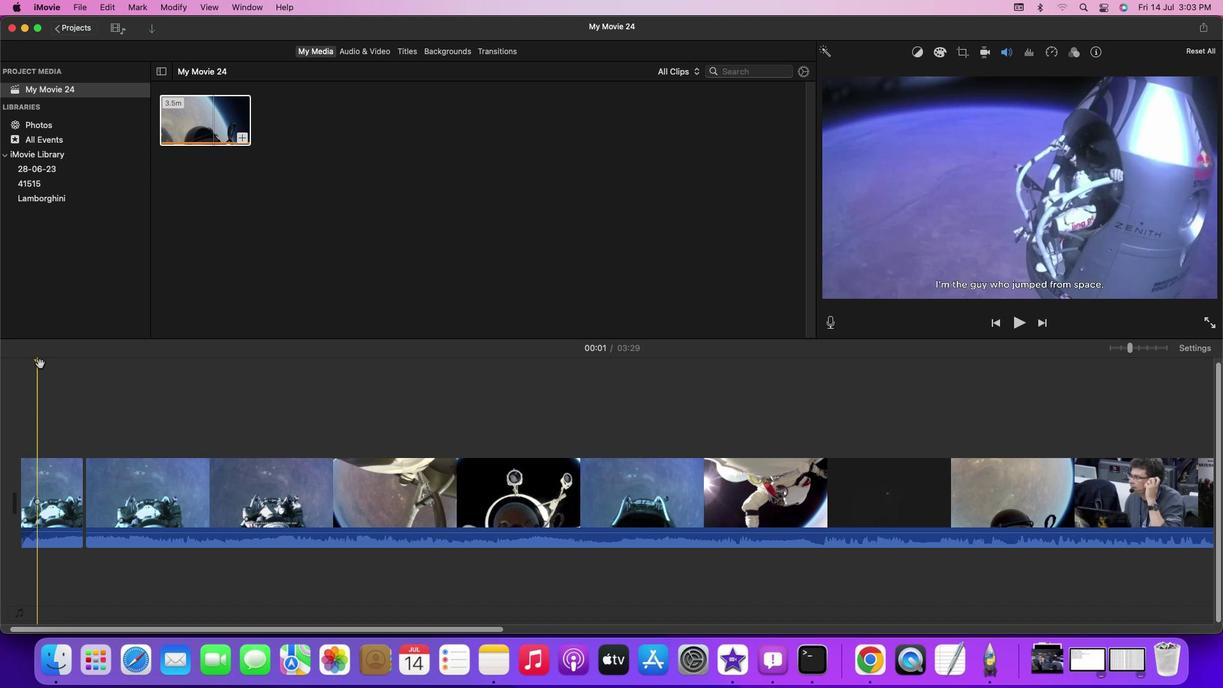 
Action: Mouse pressed left at (39, 363)
Screenshot: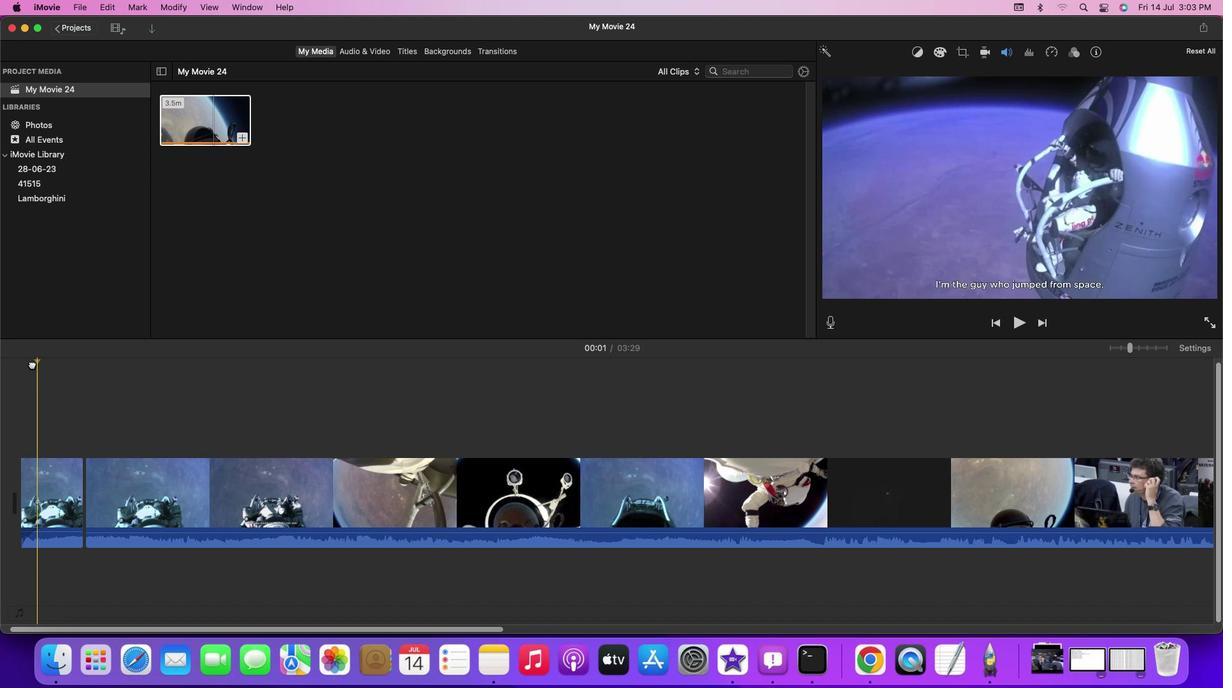 
Action: Mouse moved to (43, 369)
Screenshot: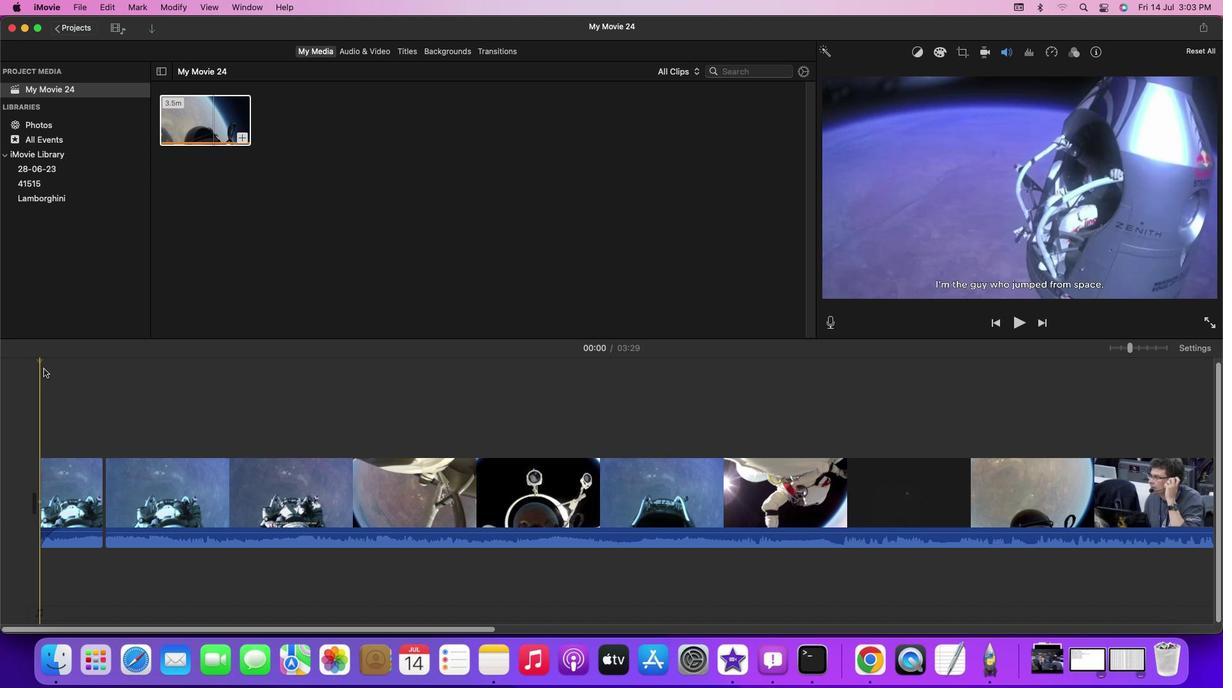 
Action: Key pressed Key.space
Screenshot: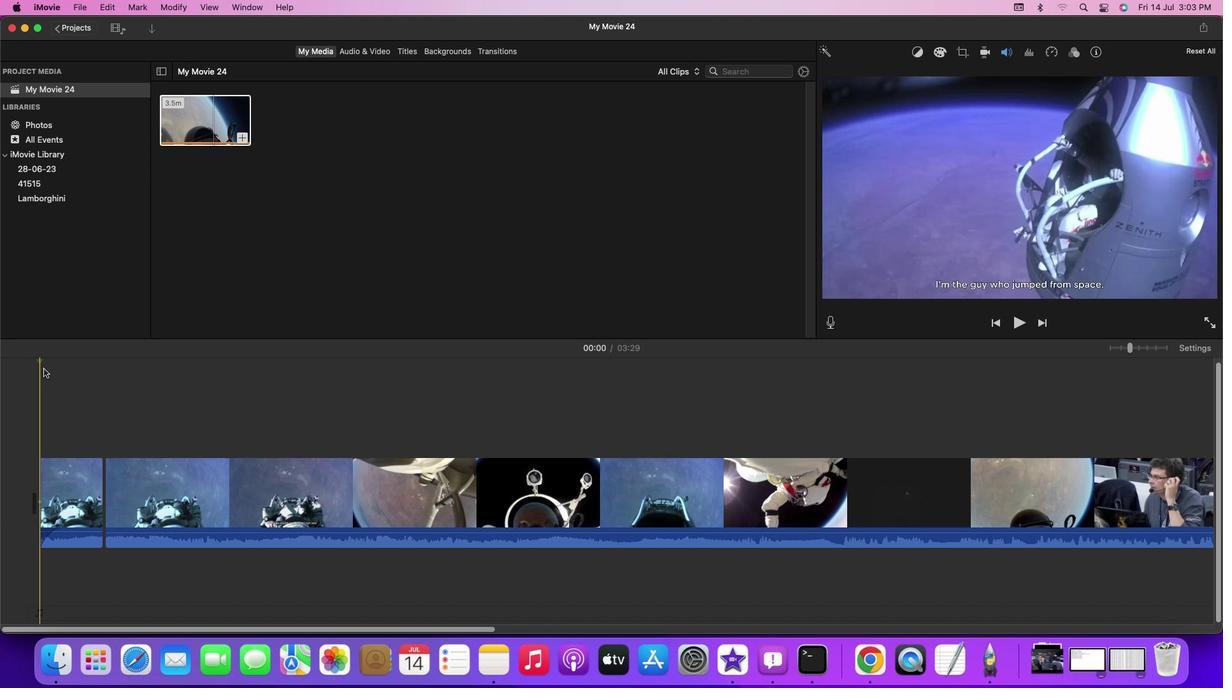 
Action: Mouse moved to (221, 414)
Screenshot: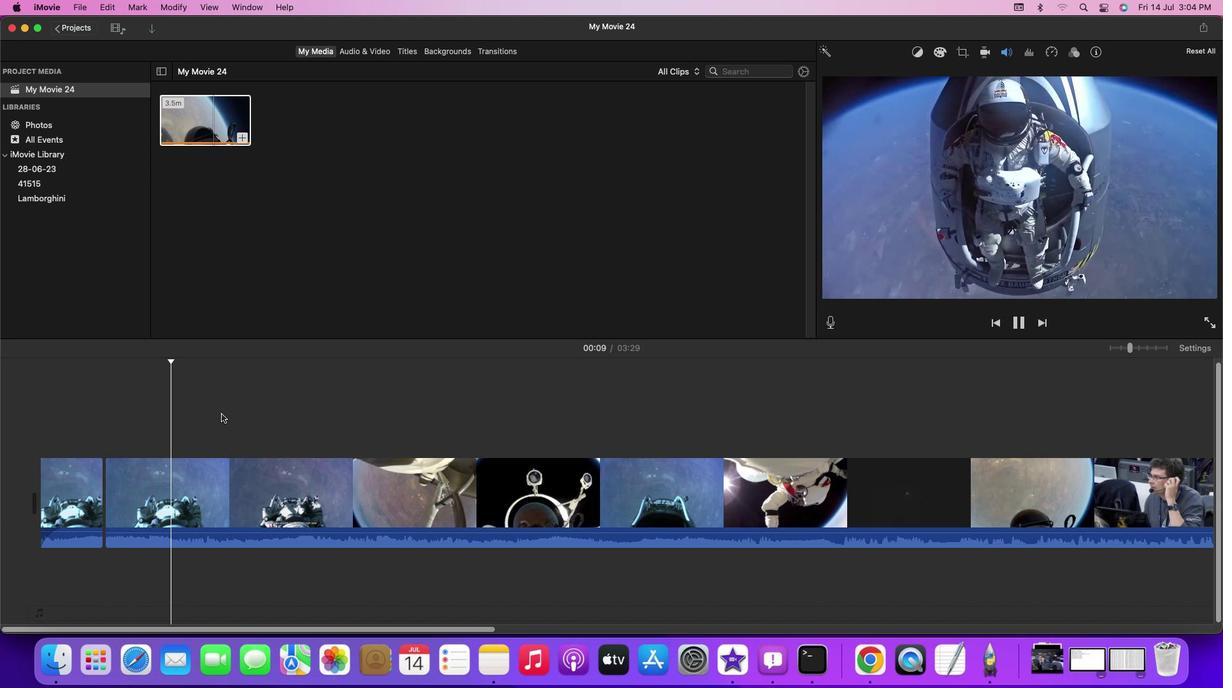
Action: Key pressed Key.space
Screenshot: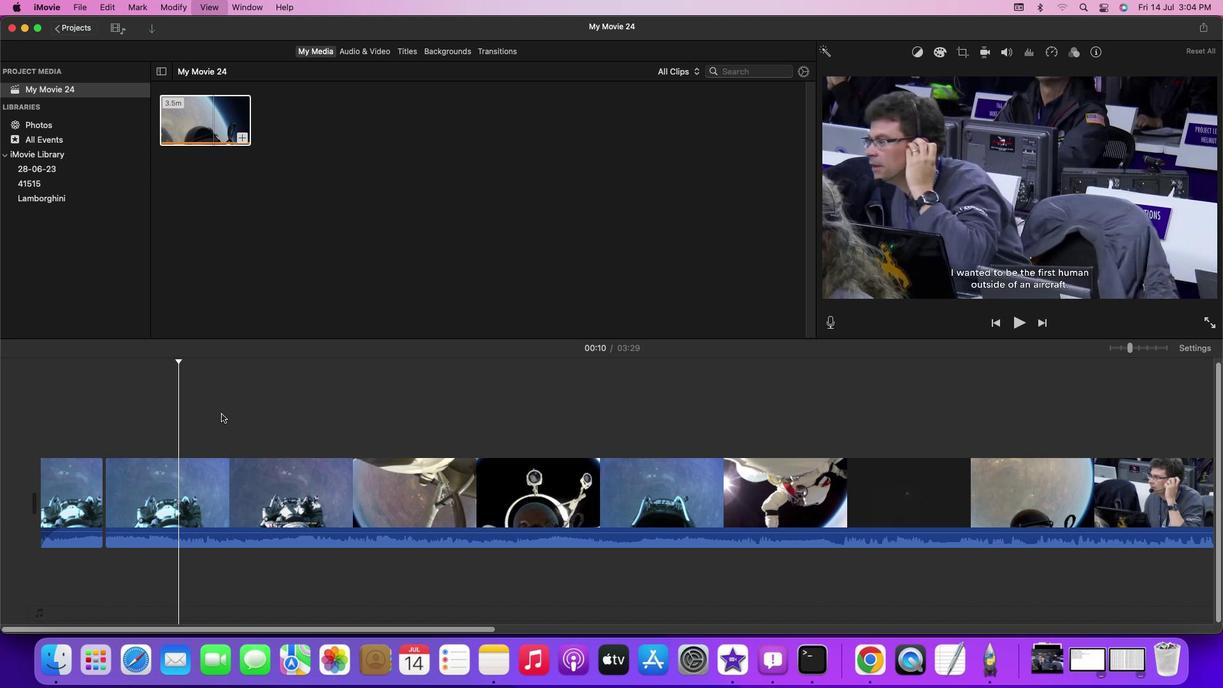 
Action: Mouse moved to (179, 363)
Screenshot: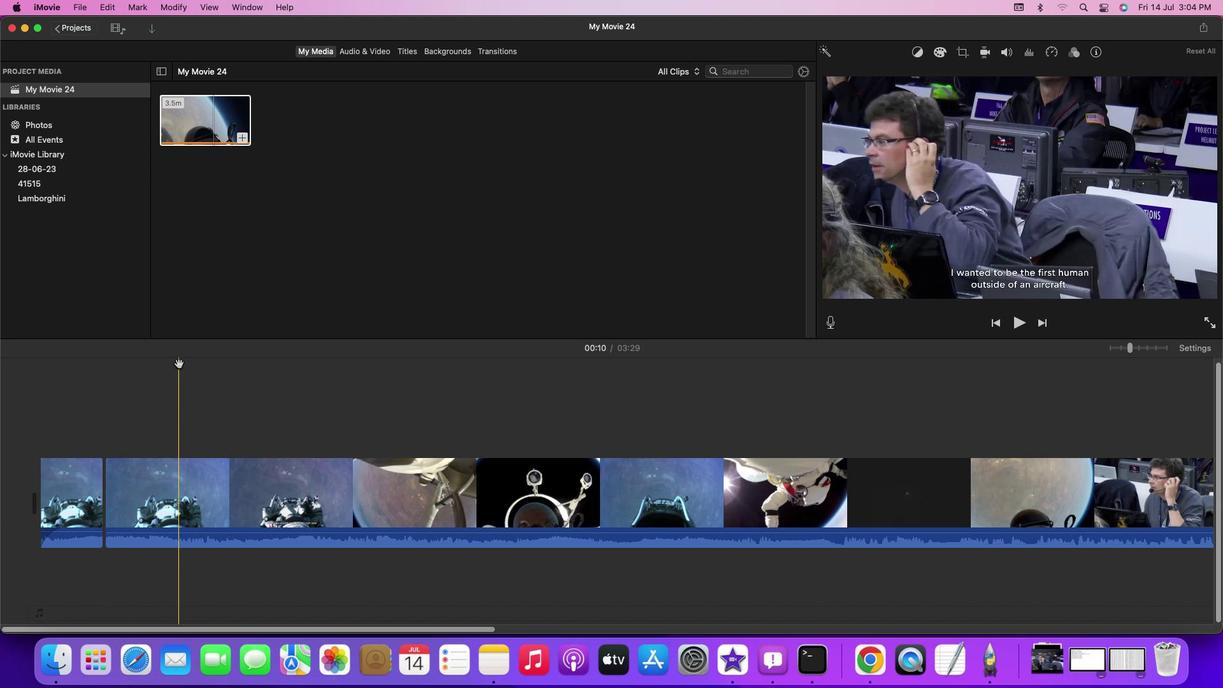 
Action: Mouse pressed left at (179, 363)
Screenshot: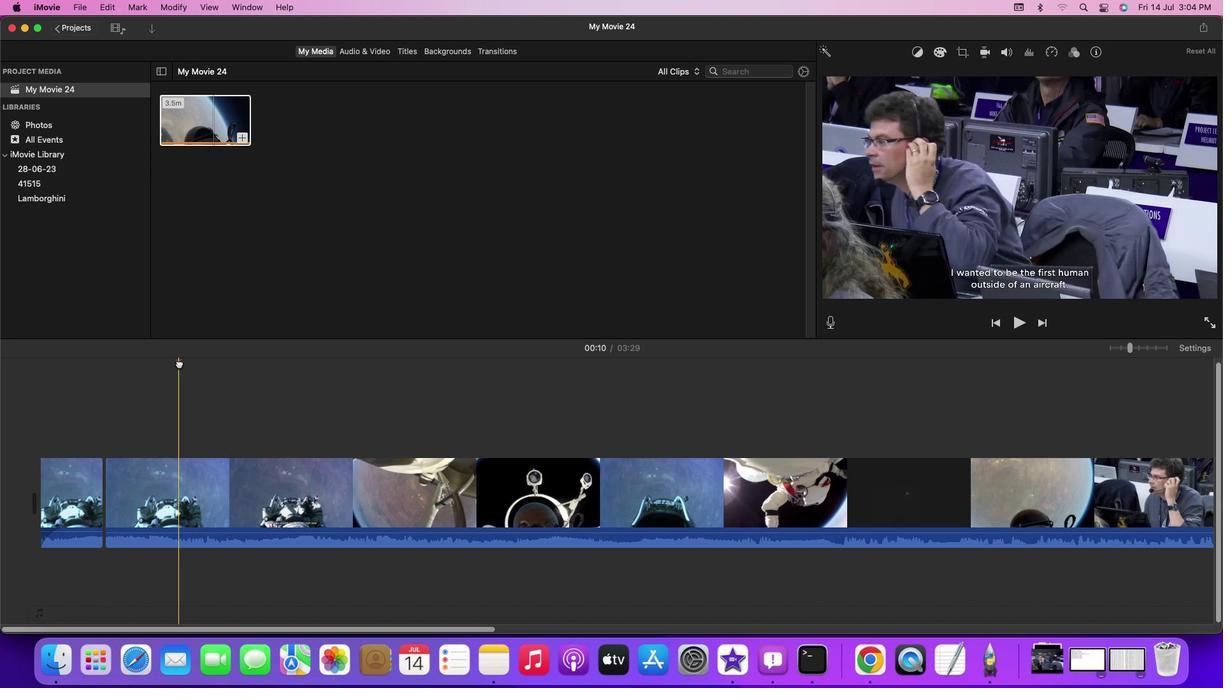 
Action: Mouse moved to (169, 495)
Screenshot: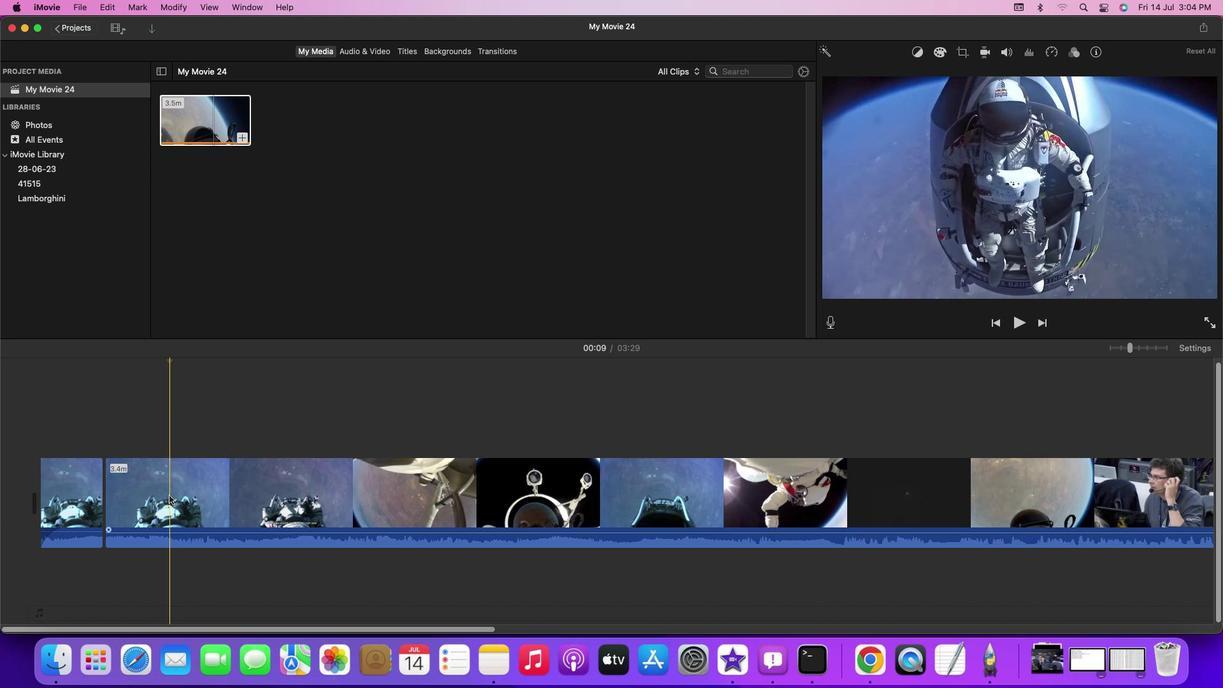 
Action: Mouse pressed left at (169, 495)
Screenshot: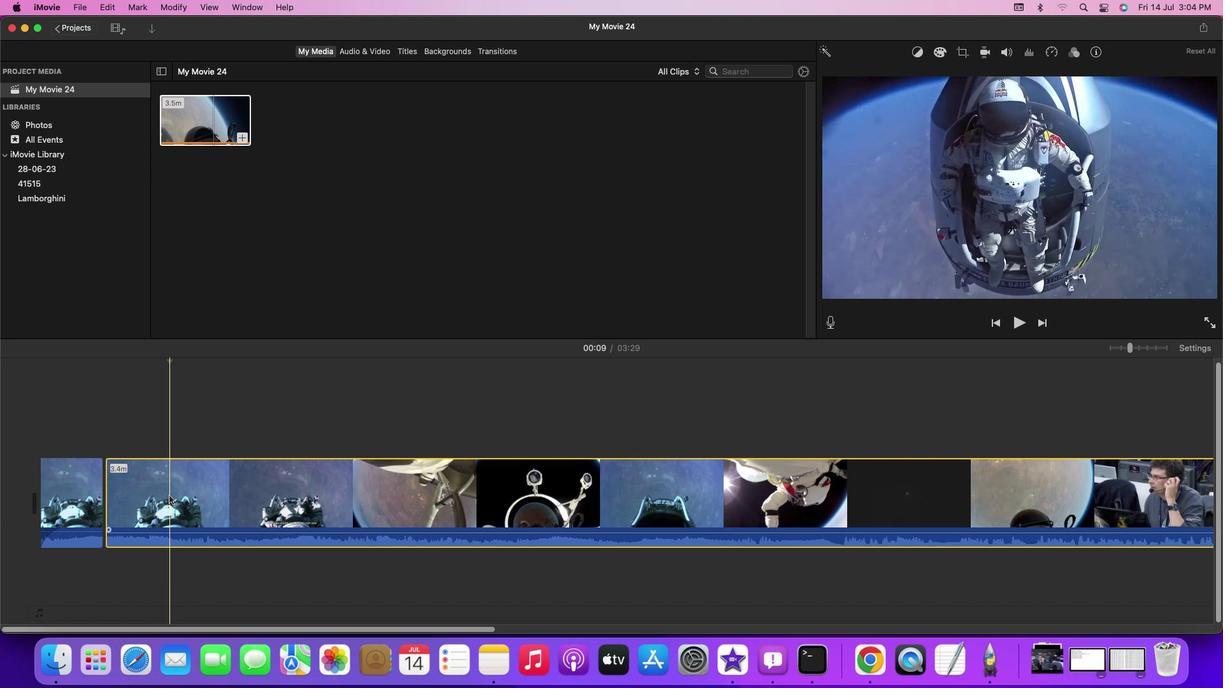 
Action: Key pressed Key.cmd'b'
Screenshot: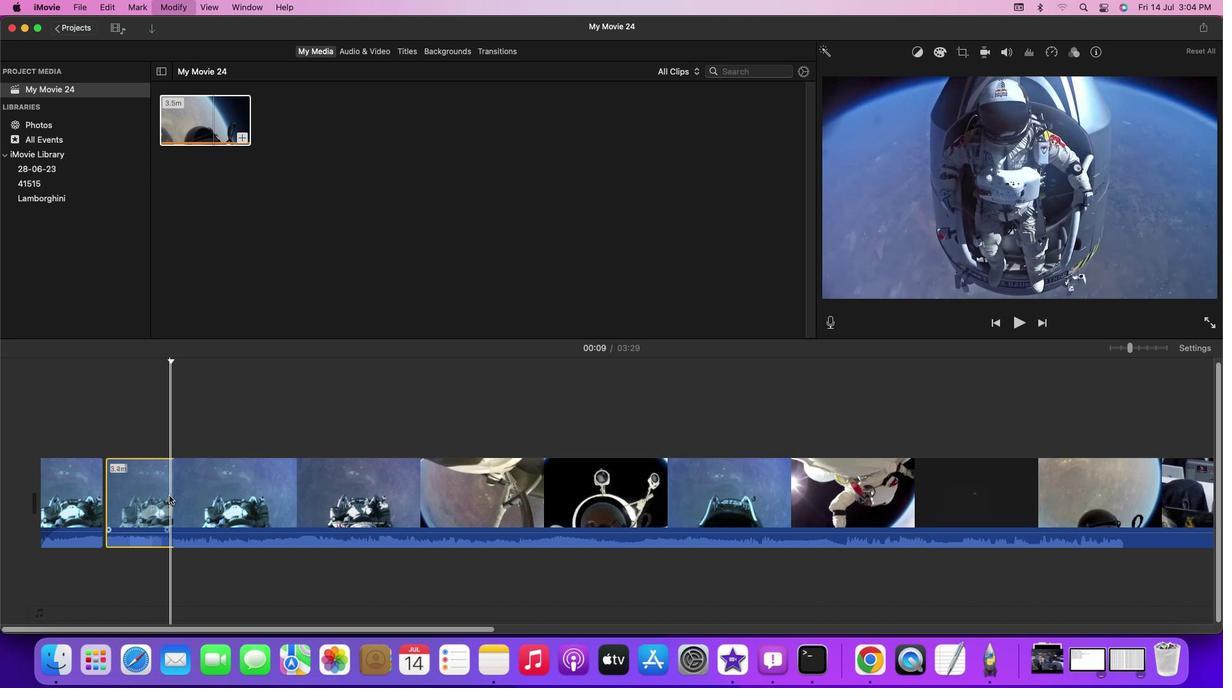
Action: Mouse moved to (133, 488)
Screenshot: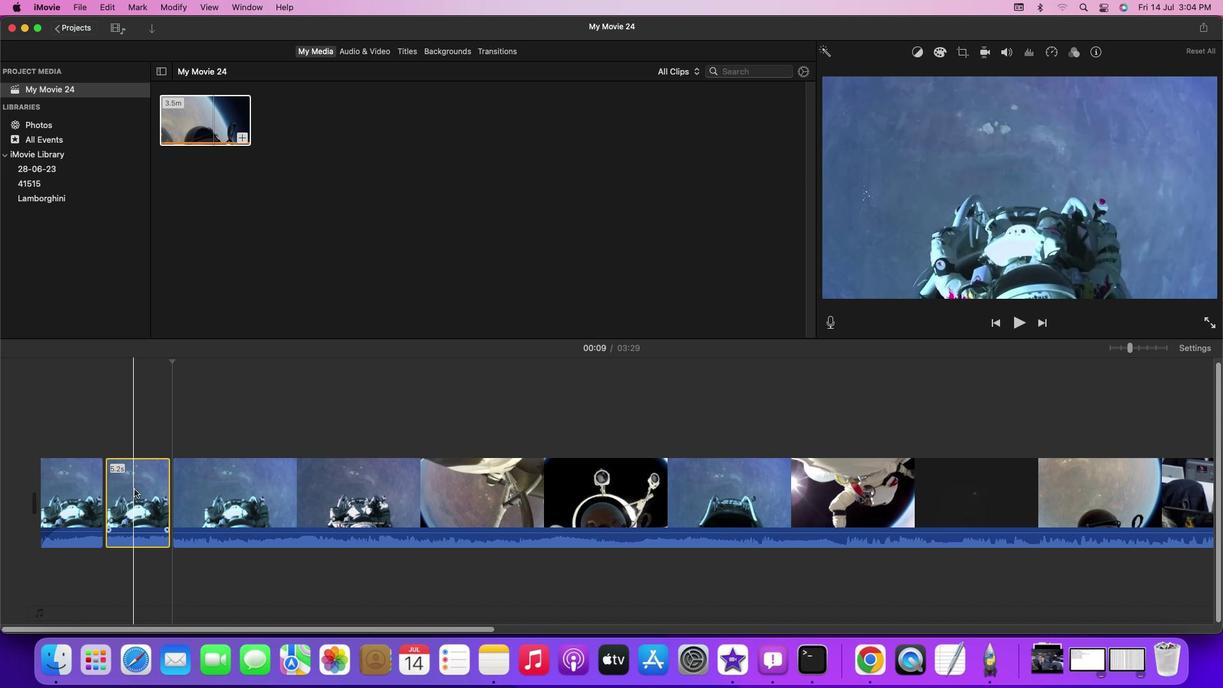 
Action: Mouse pressed left at (133, 488)
Screenshot: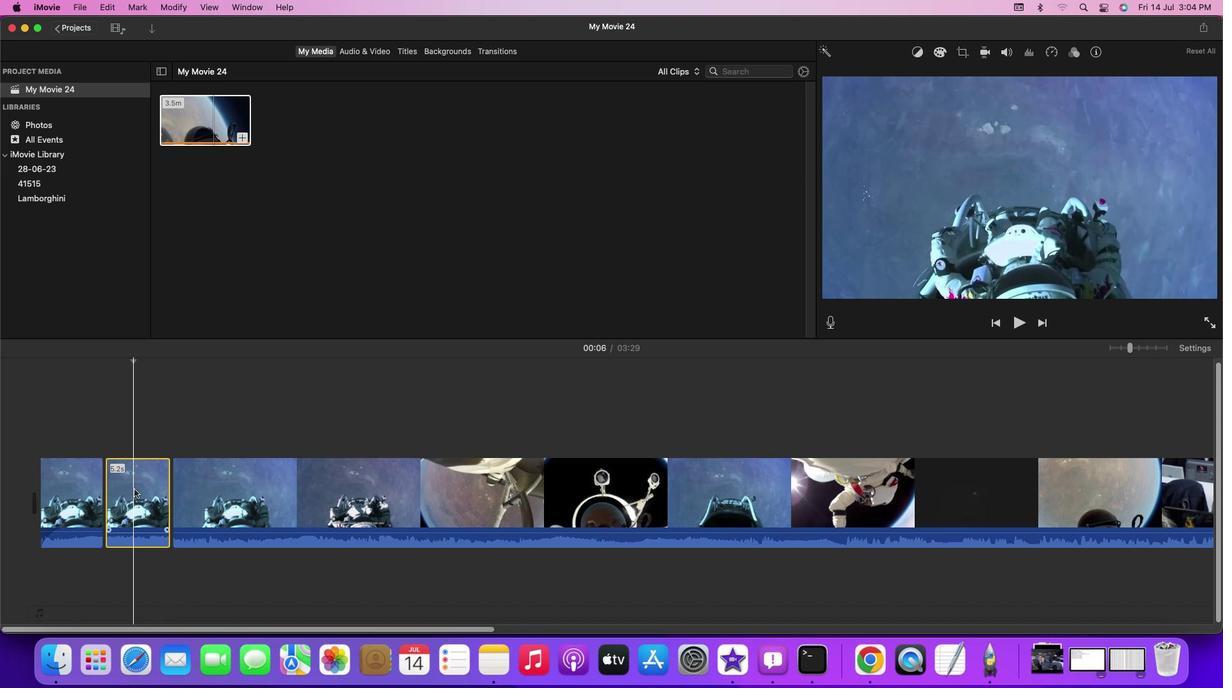 
Action: Mouse moved to (1008, 55)
Screenshot: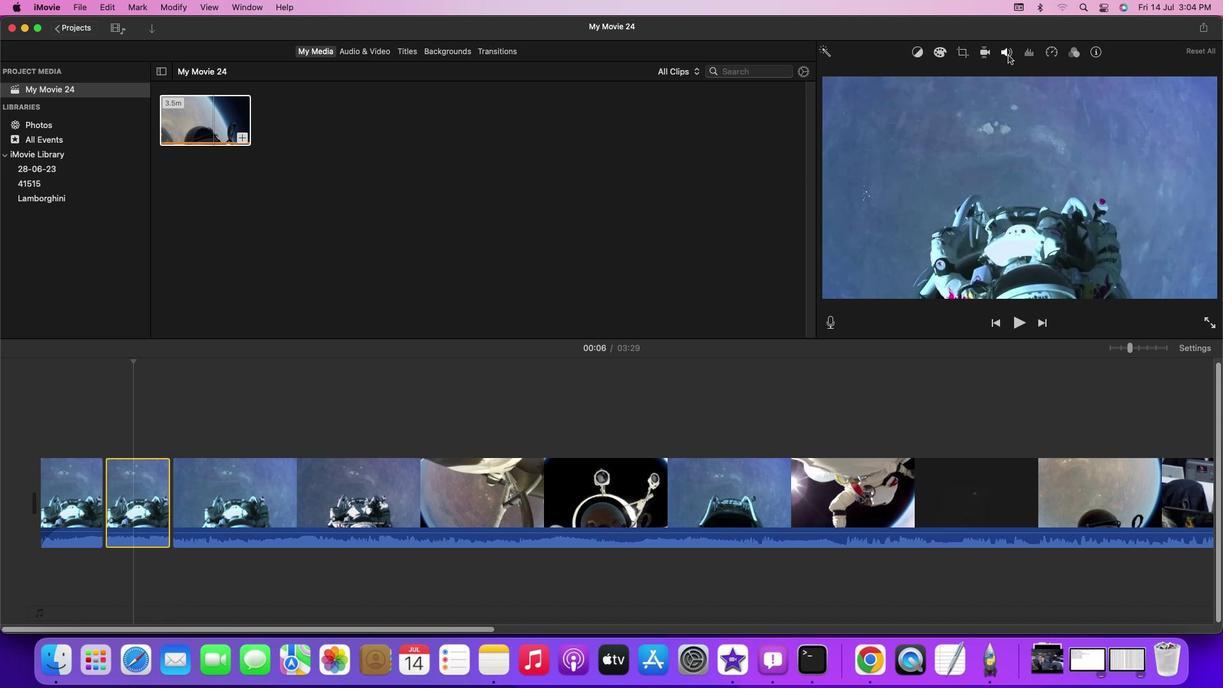 
Action: Mouse pressed left at (1008, 55)
Screenshot: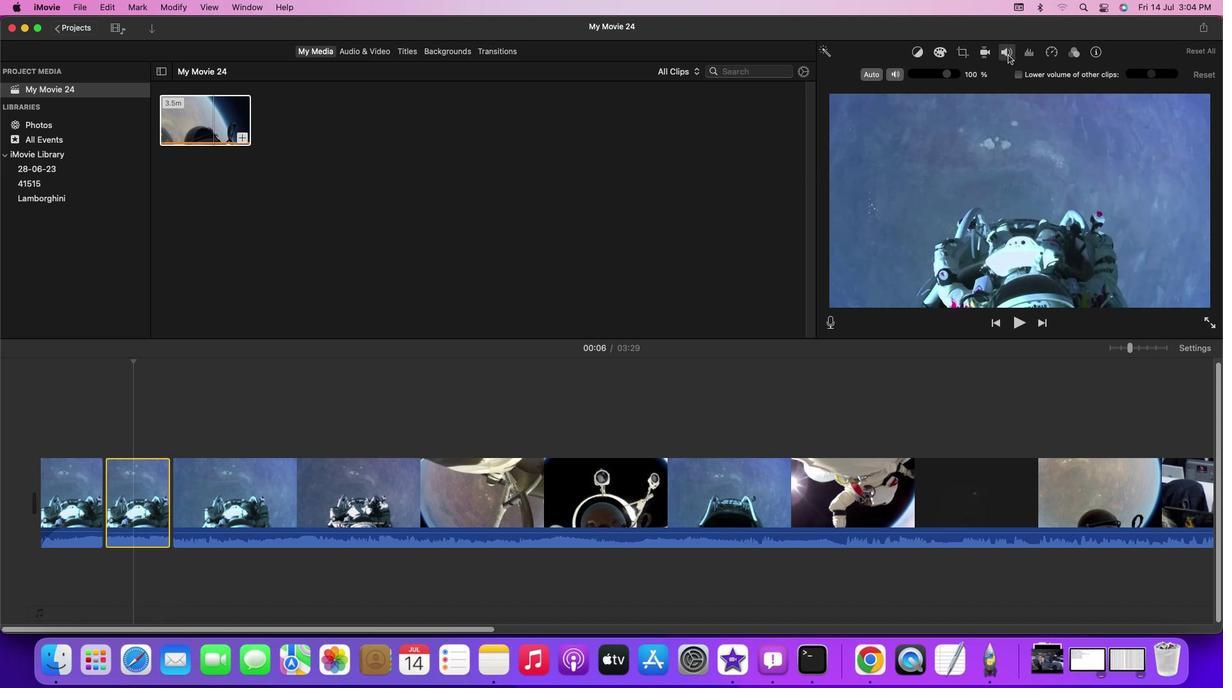 
Action: Mouse moved to (947, 75)
Screenshot: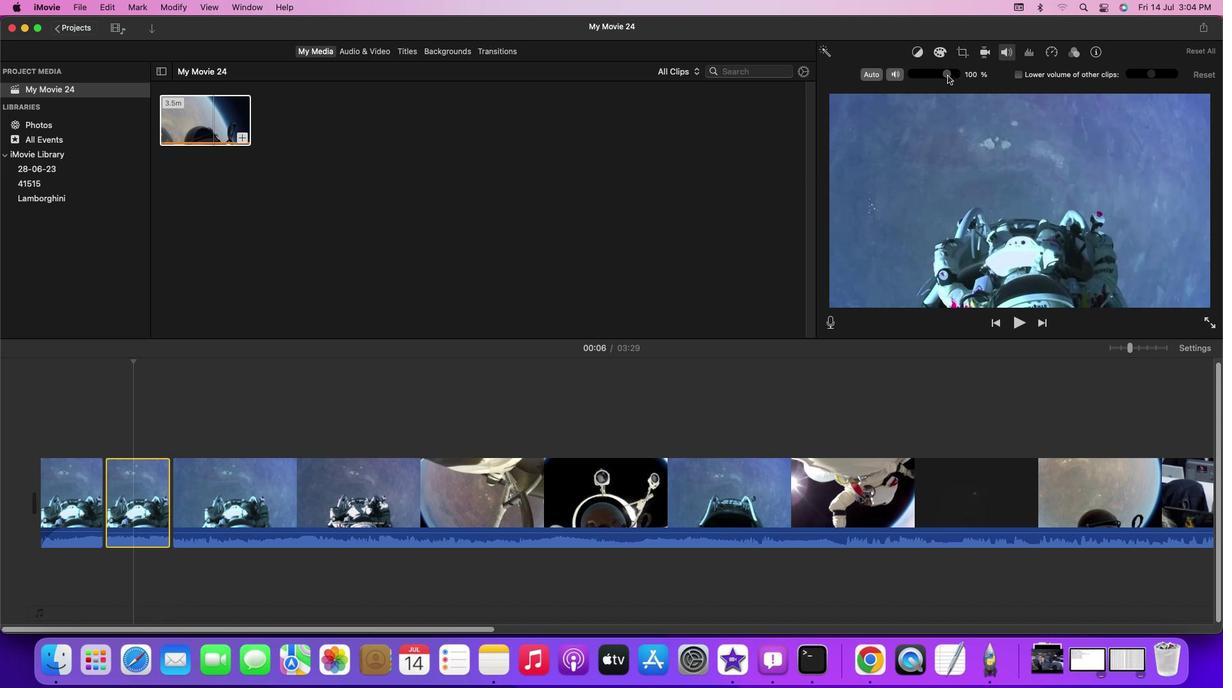 
Action: Mouse pressed left at (947, 75)
Screenshot: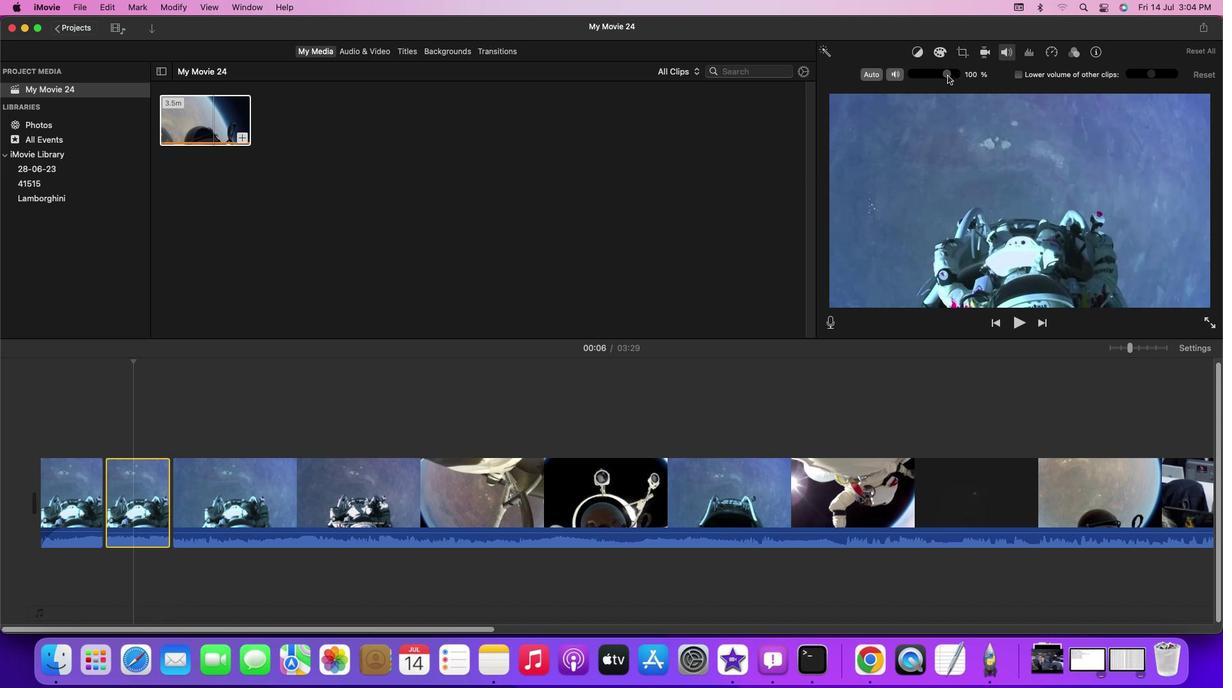 
Action: Mouse moved to (151, 406)
Screenshot: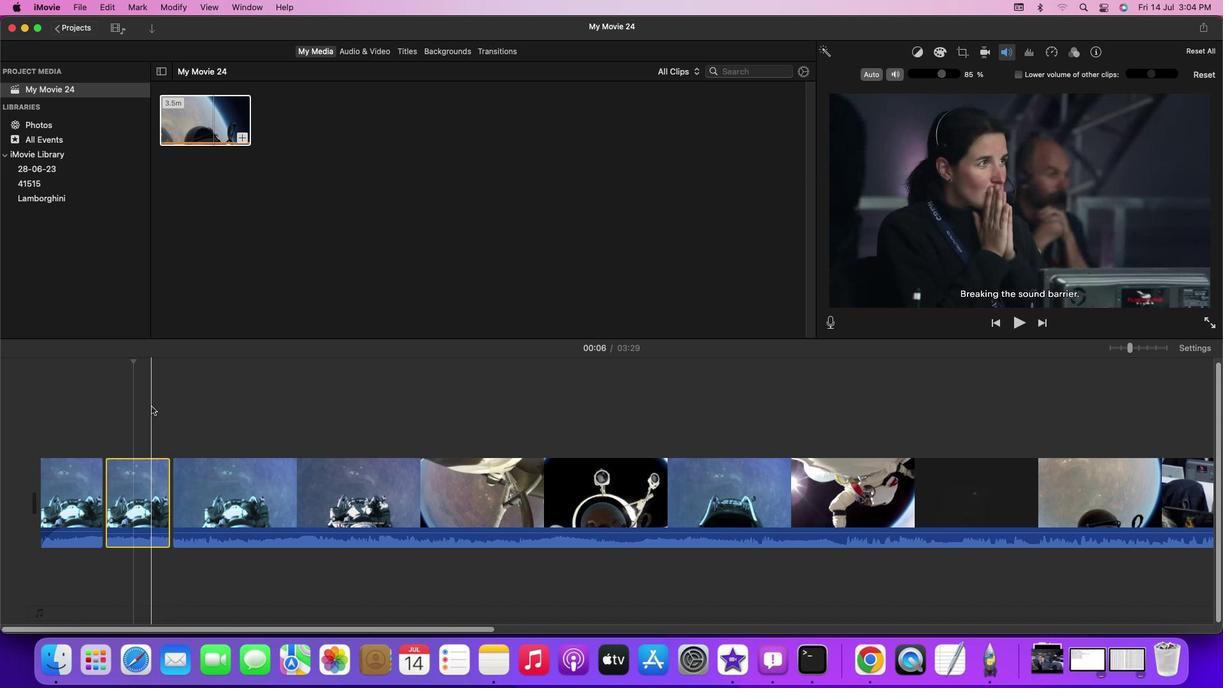 
Action: Mouse pressed left at (151, 406)
Screenshot: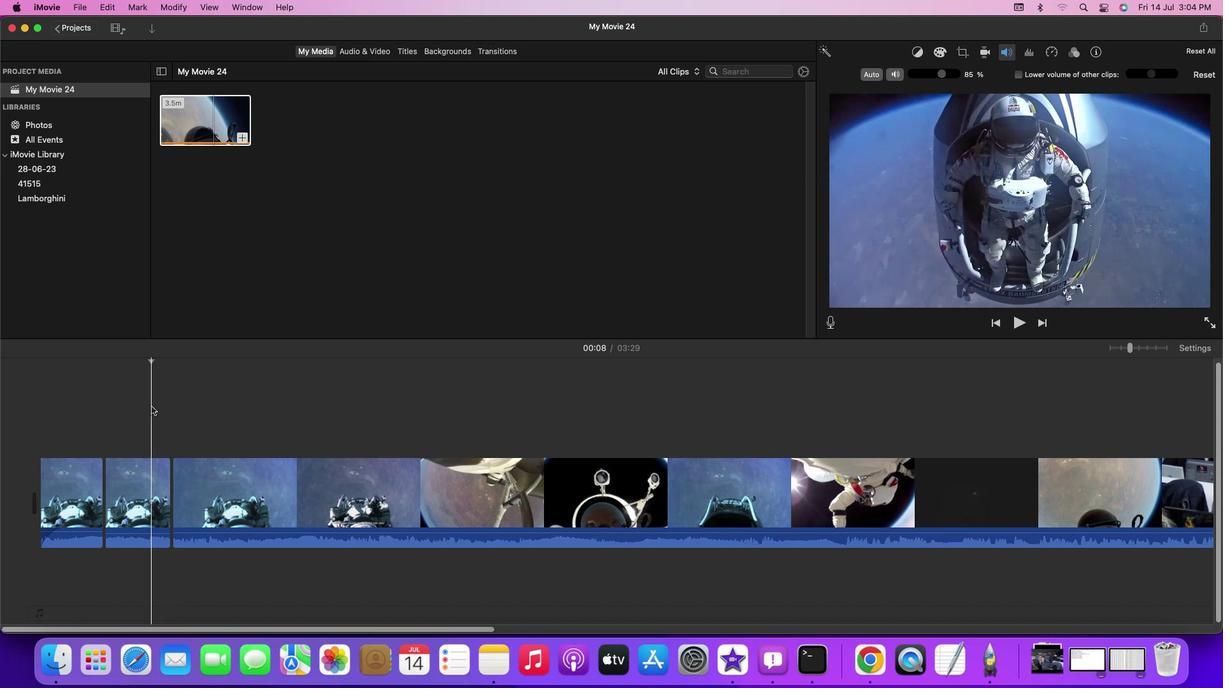
Action: Key pressed Key.spaceKey.space
Screenshot: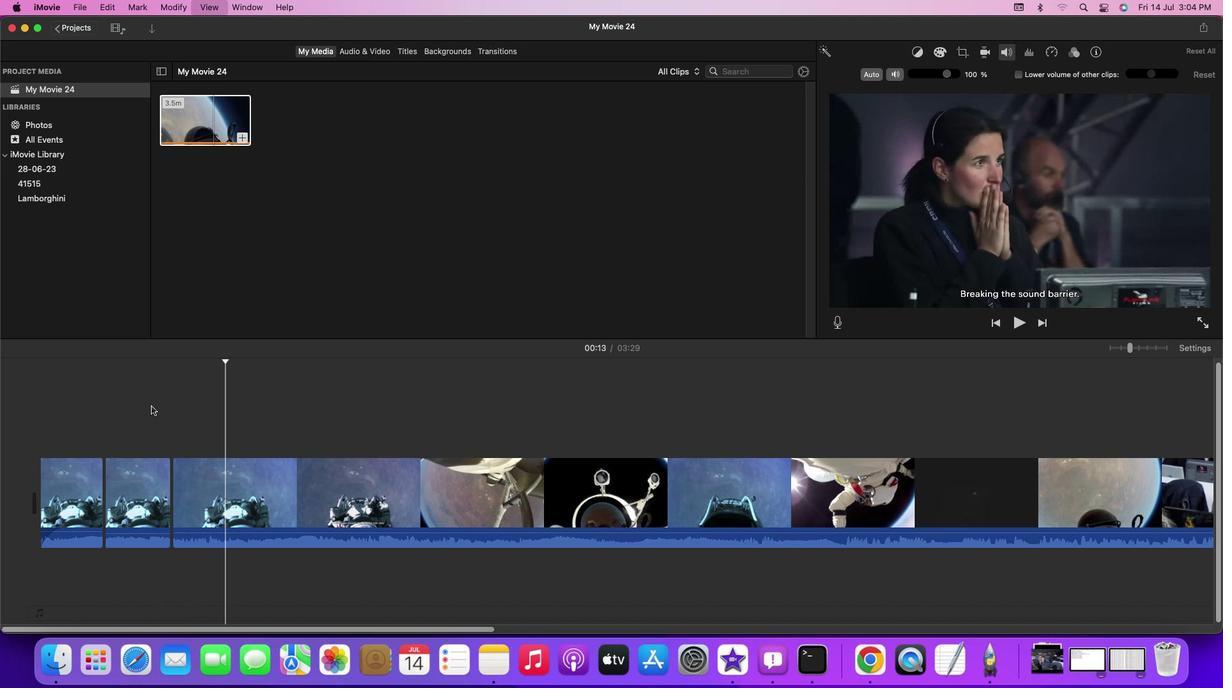 
Action: Mouse moved to (374, 533)
Screenshot: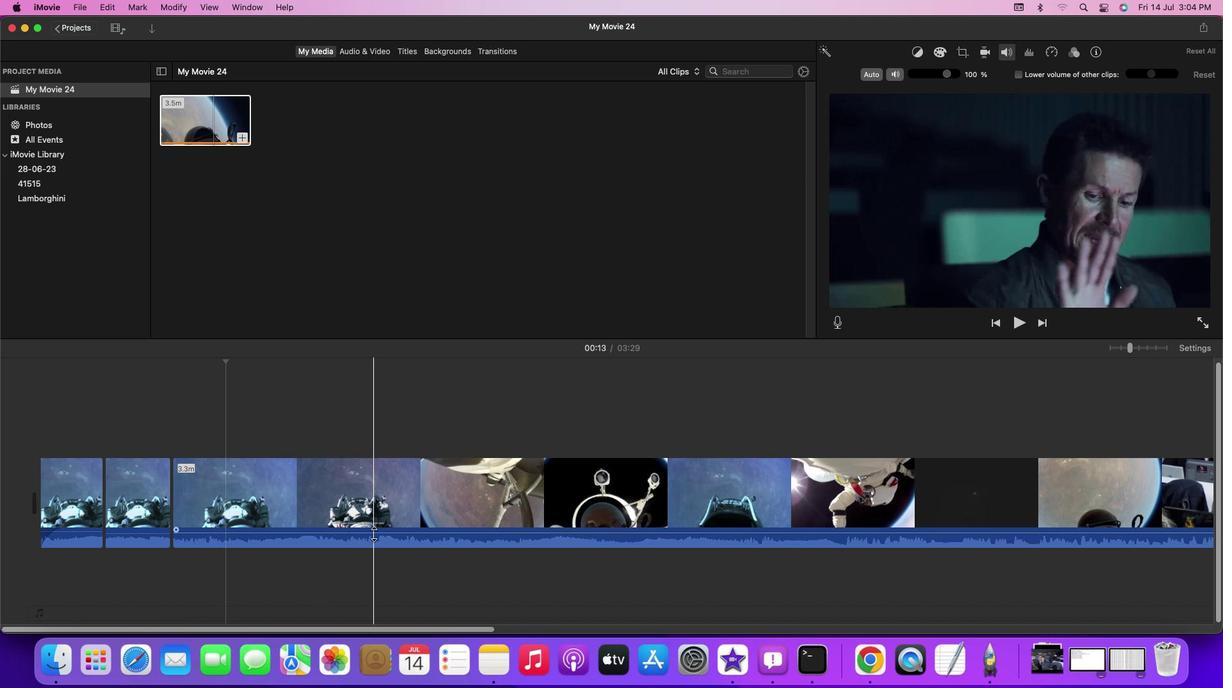 
Action: Mouse pressed left at (374, 533)
Screenshot: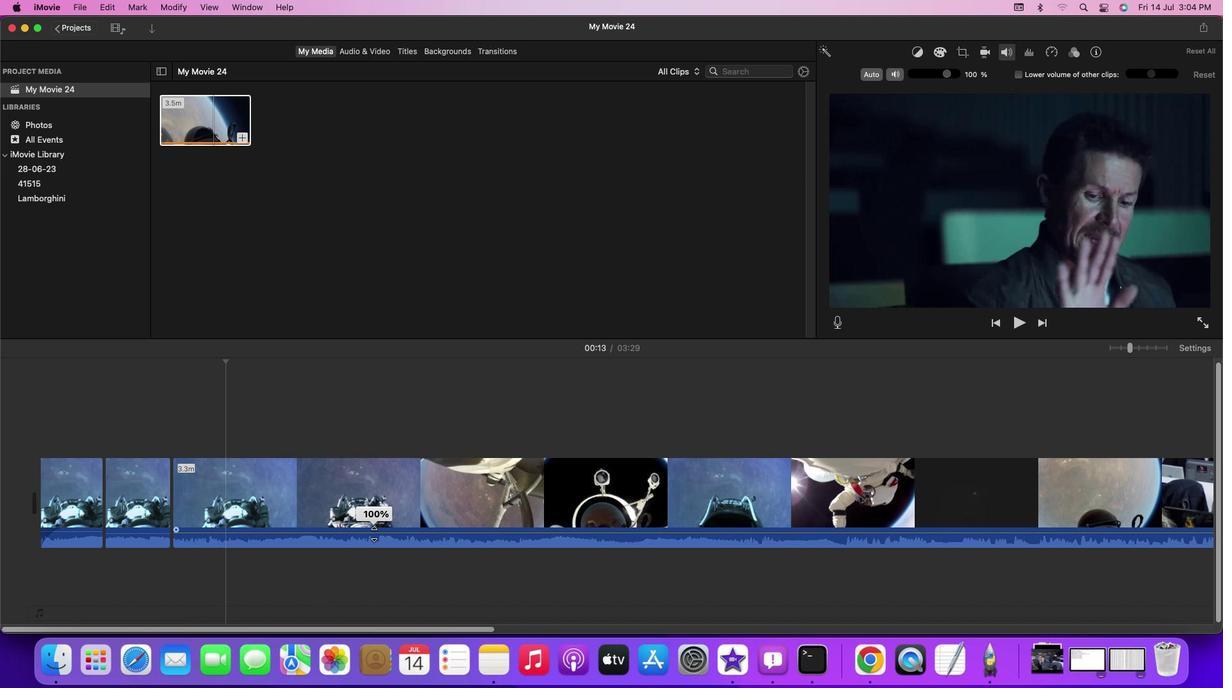 
Action: Mouse moved to (221, 381)
Screenshot: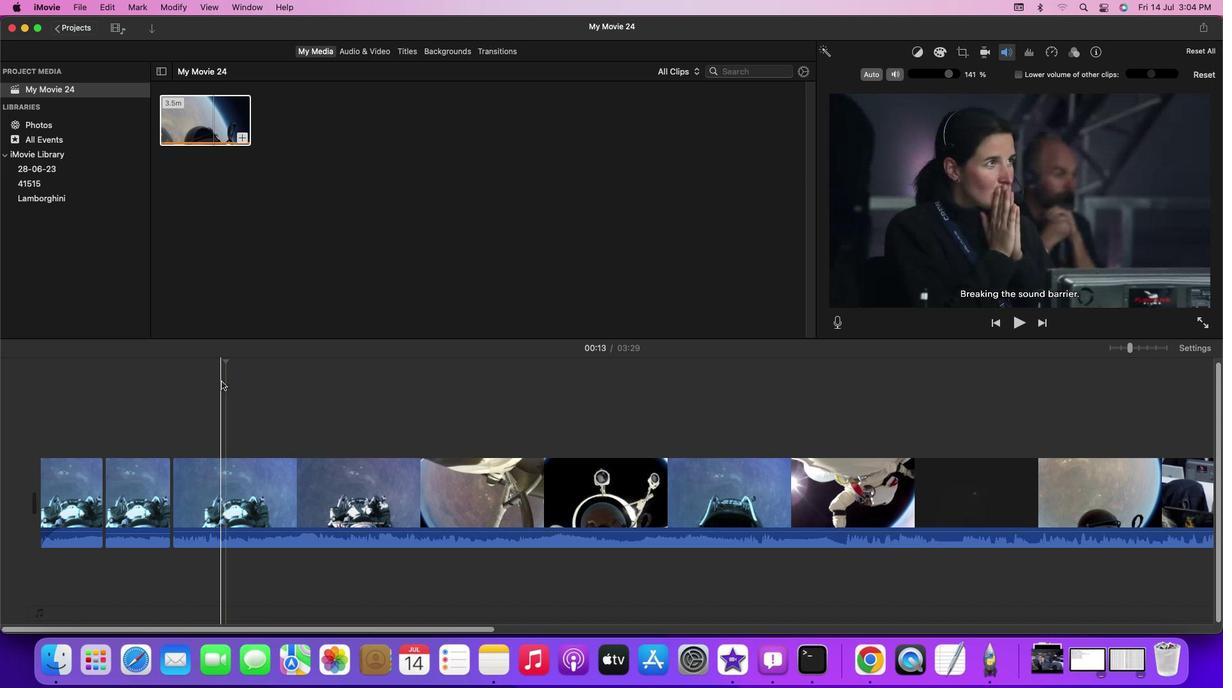 
Action: Mouse pressed left at (221, 381)
Screenshot: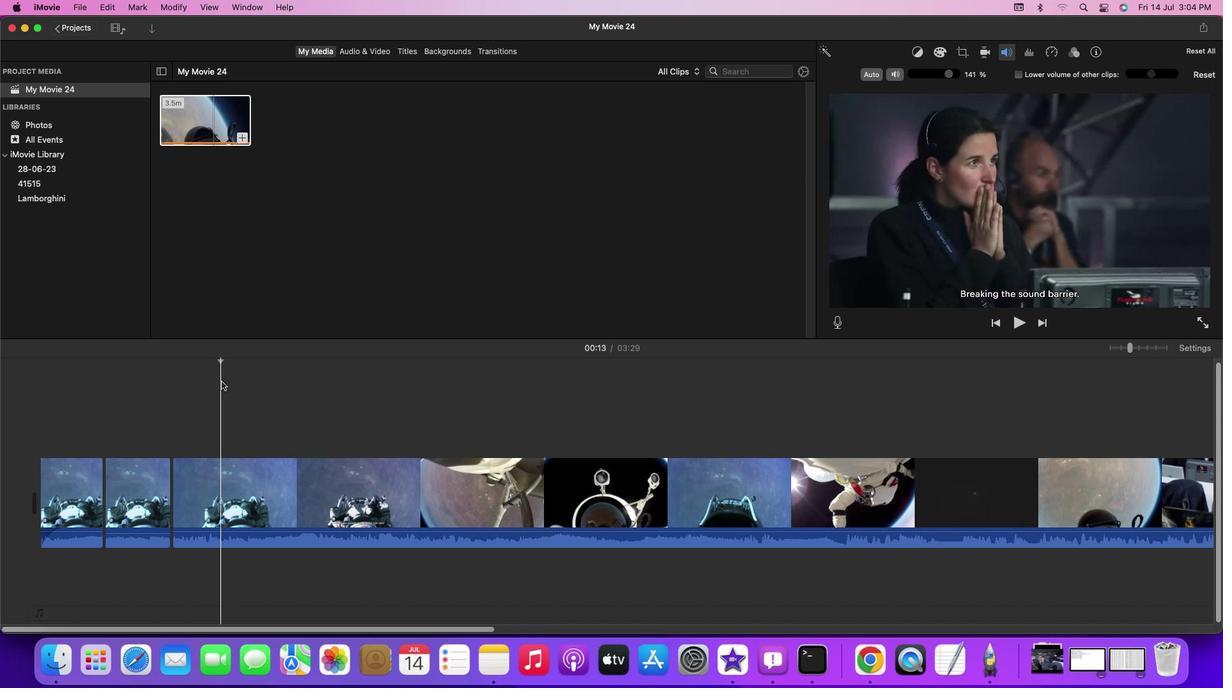 
Action: Key pressed Key.space
Screenshot: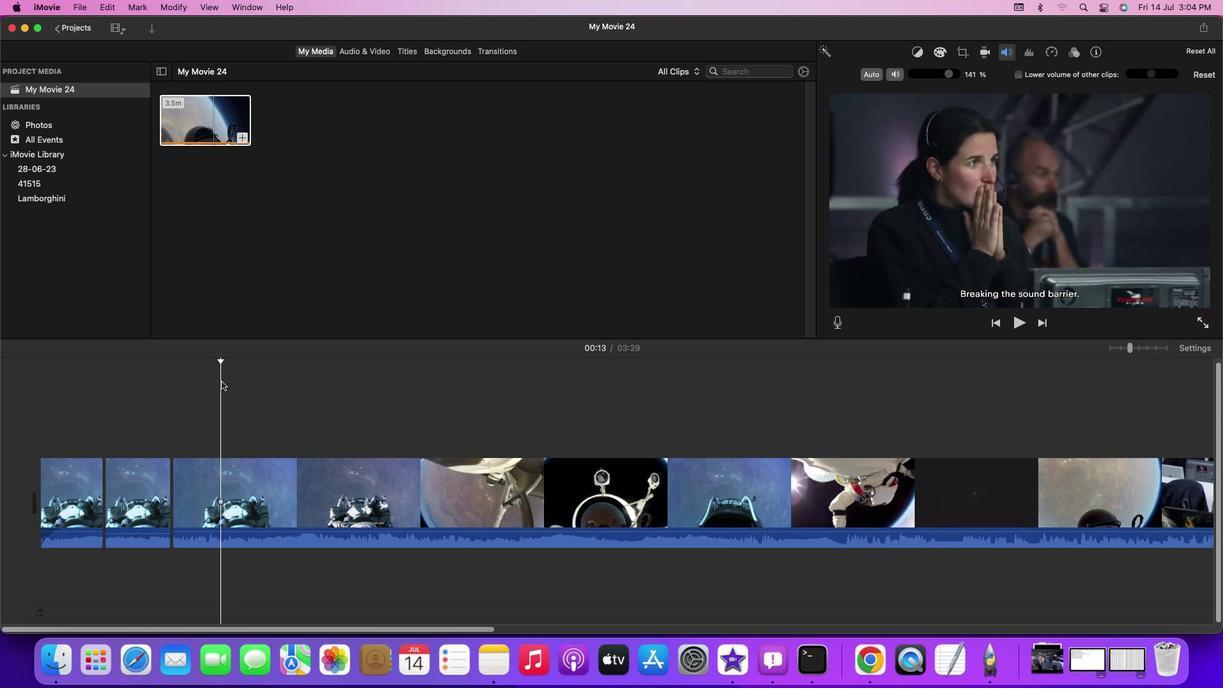 
Action: Mouse moved to (186, 373)
Screenshot: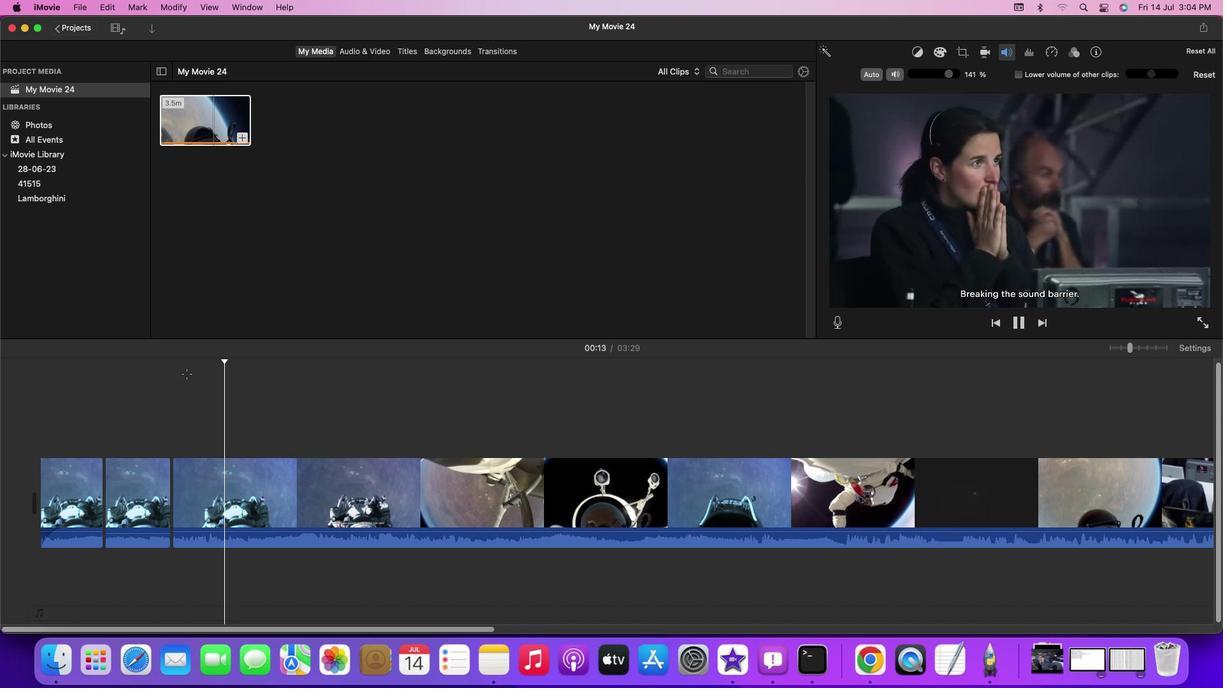 
Action: Mouse pressed left at (186, 373)
Screenshot: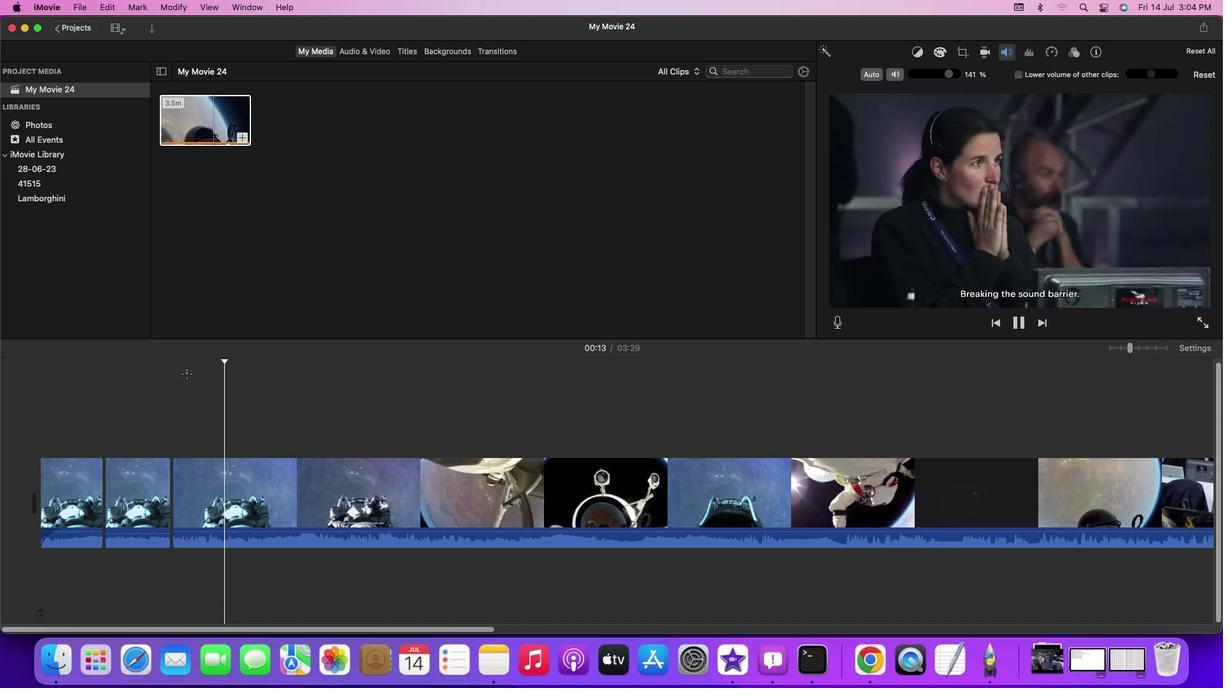 
Action: Mouse moved to (175, 387)
Screenshot: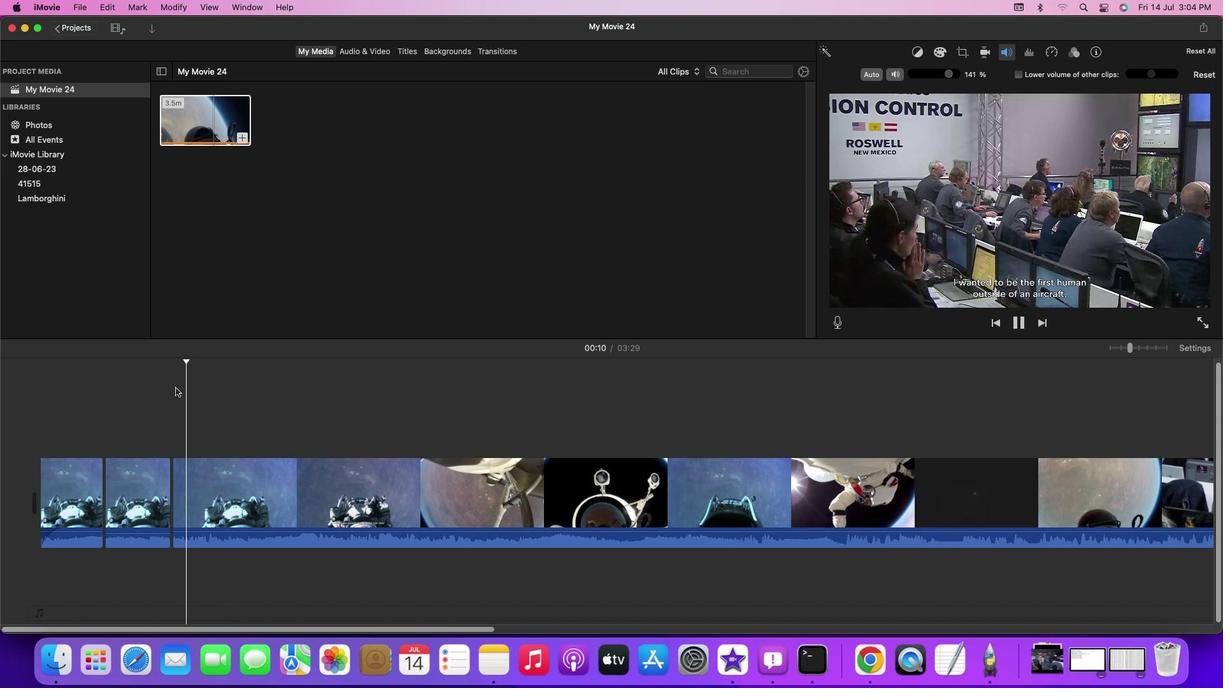 
Action: Mouse pressed left at (175, 387)
Screenshot: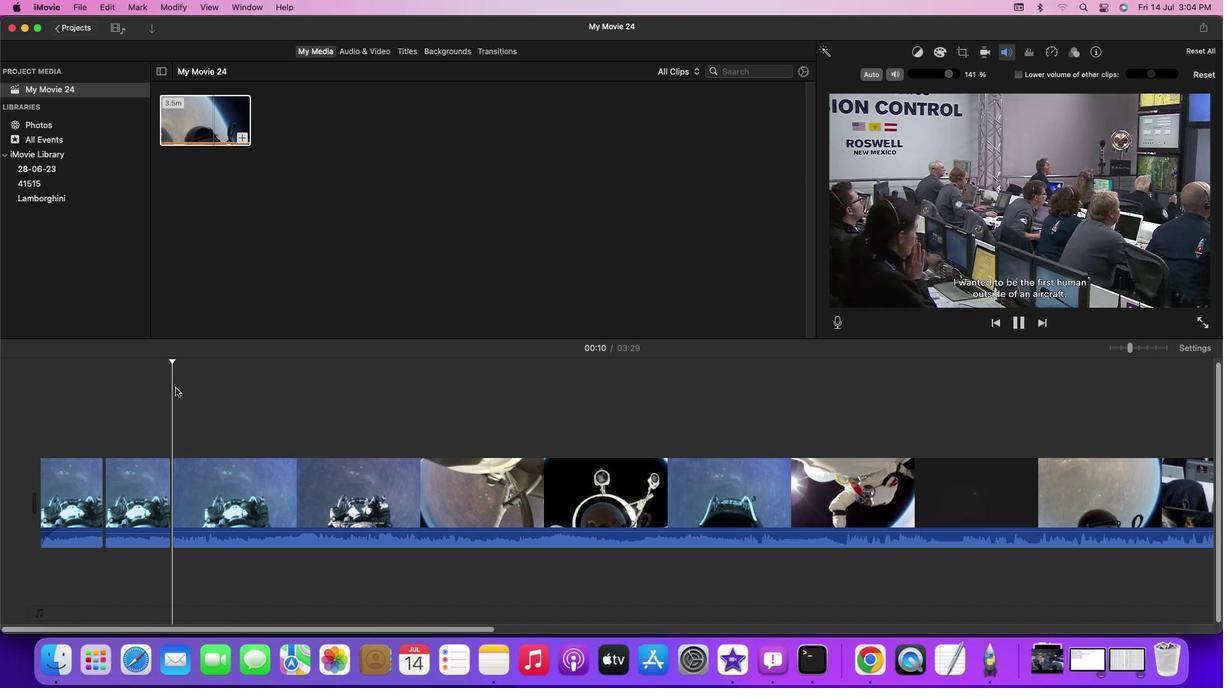 
Action: Key pressed Key.spaceKey.space
Screenshot: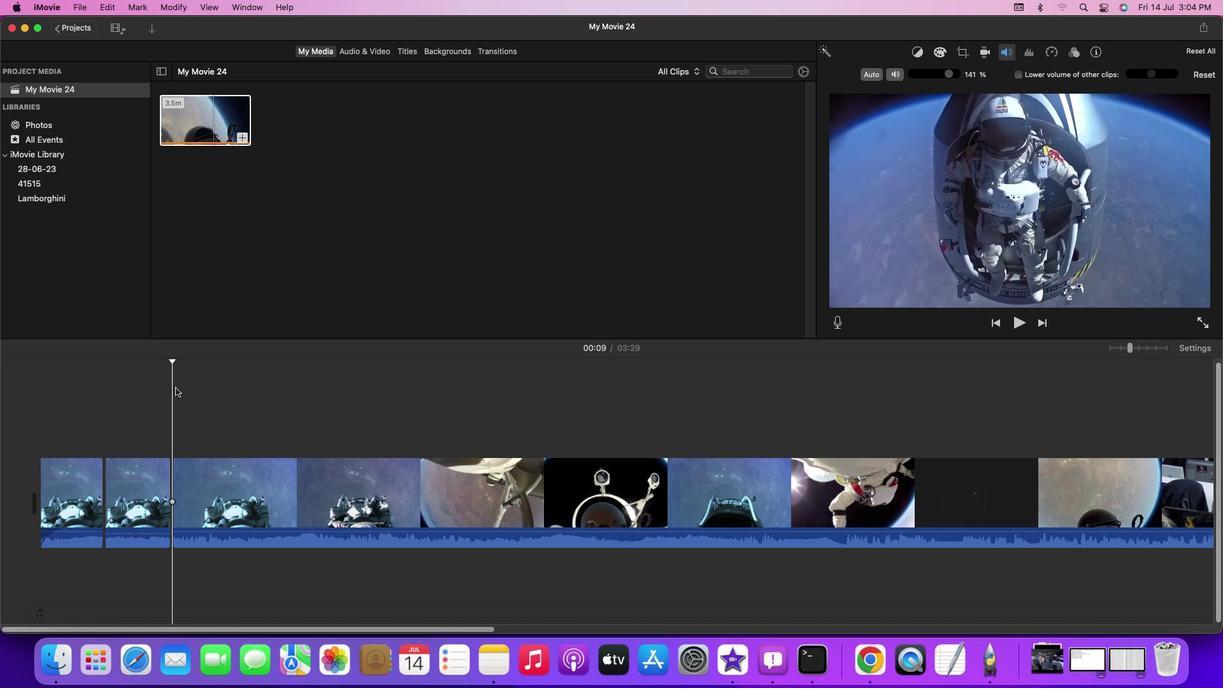 
Action: Mouse moved to (233, 402)
Screenshot: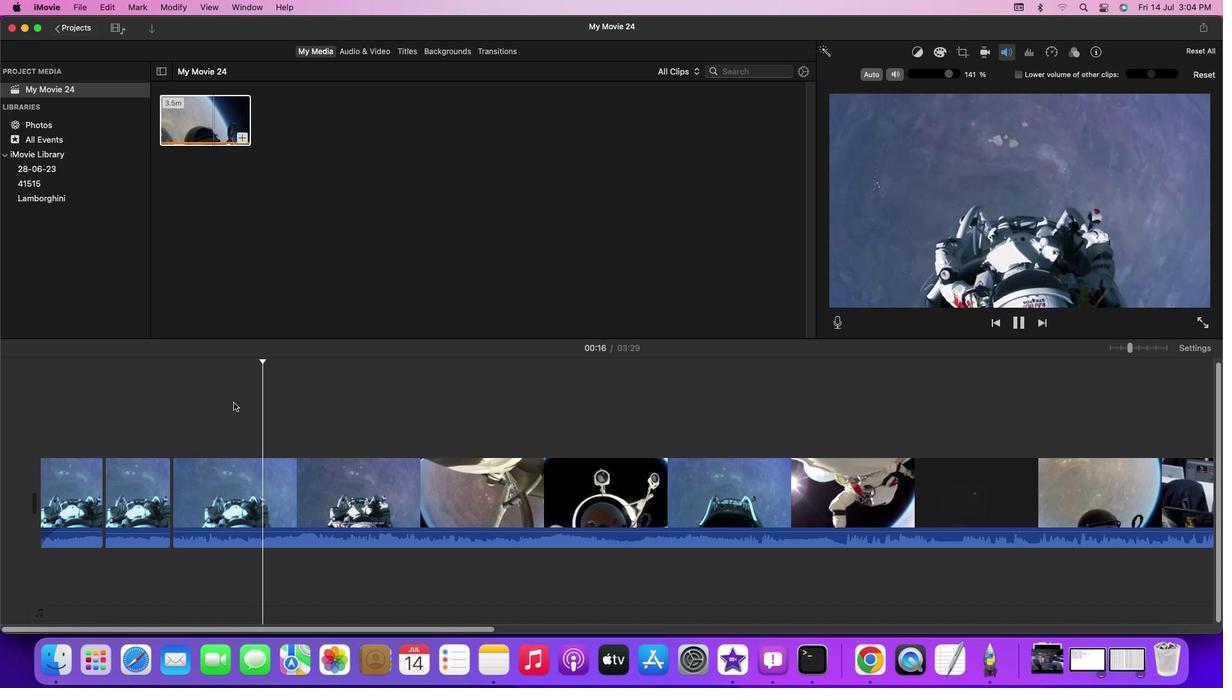 
Action: Key pressed Key.spaceKey.space
Screenshot: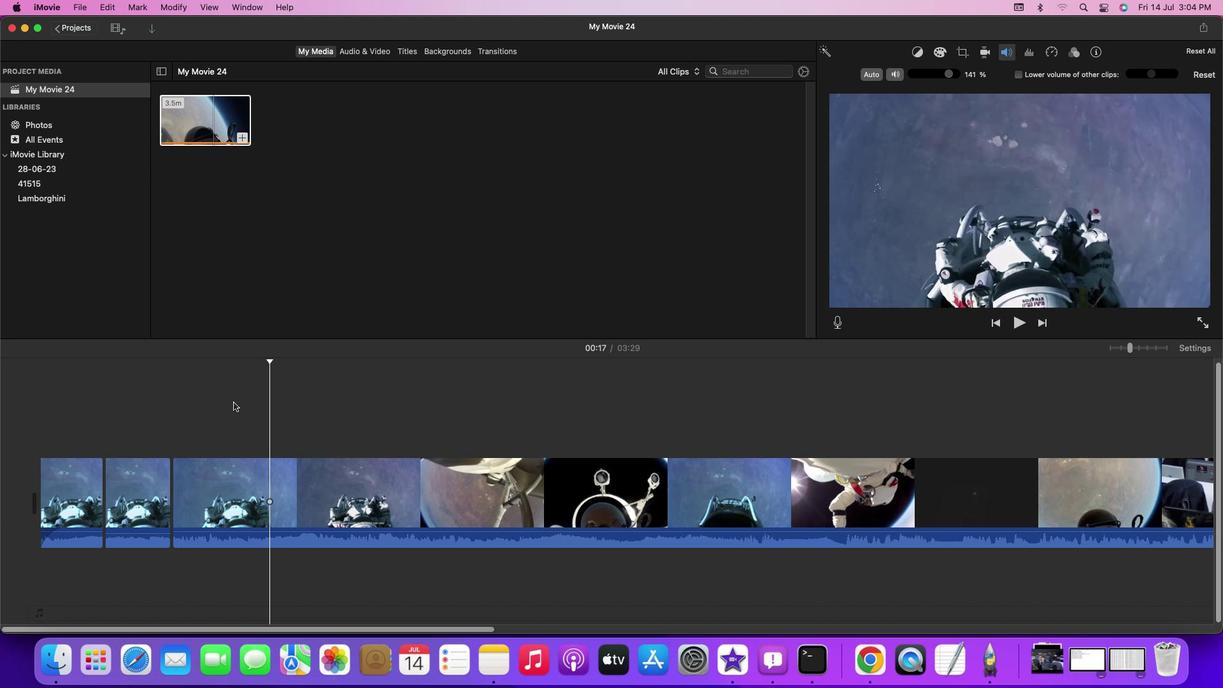 
Action: Mouse moved to (267, 406)
Screenshot: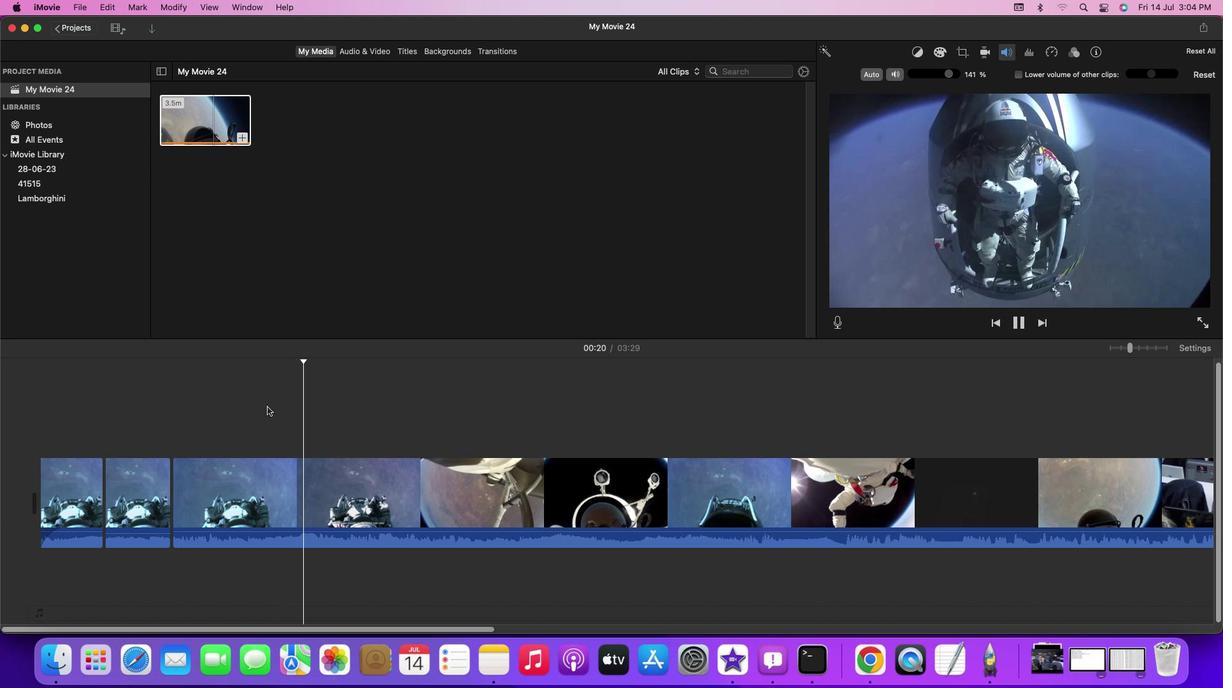 
Action: Mouse pressed left at (267, 406)
Screenshot: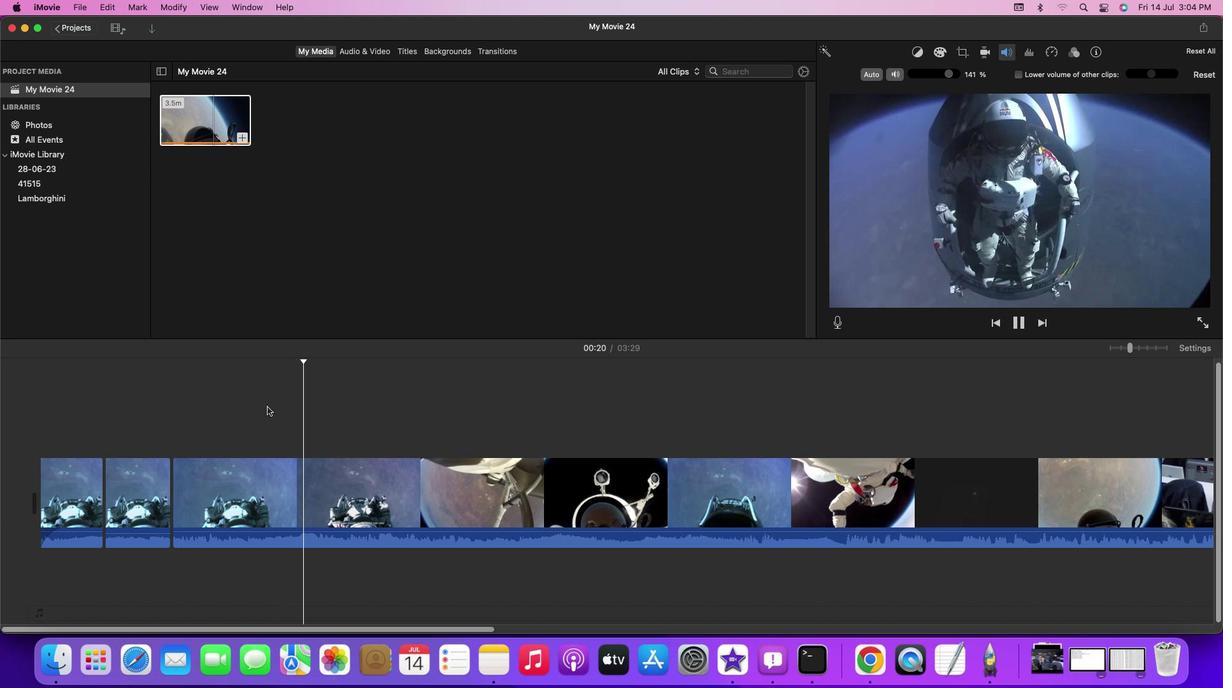 
Action: Mouse moved to (259, 407)
Screenshot: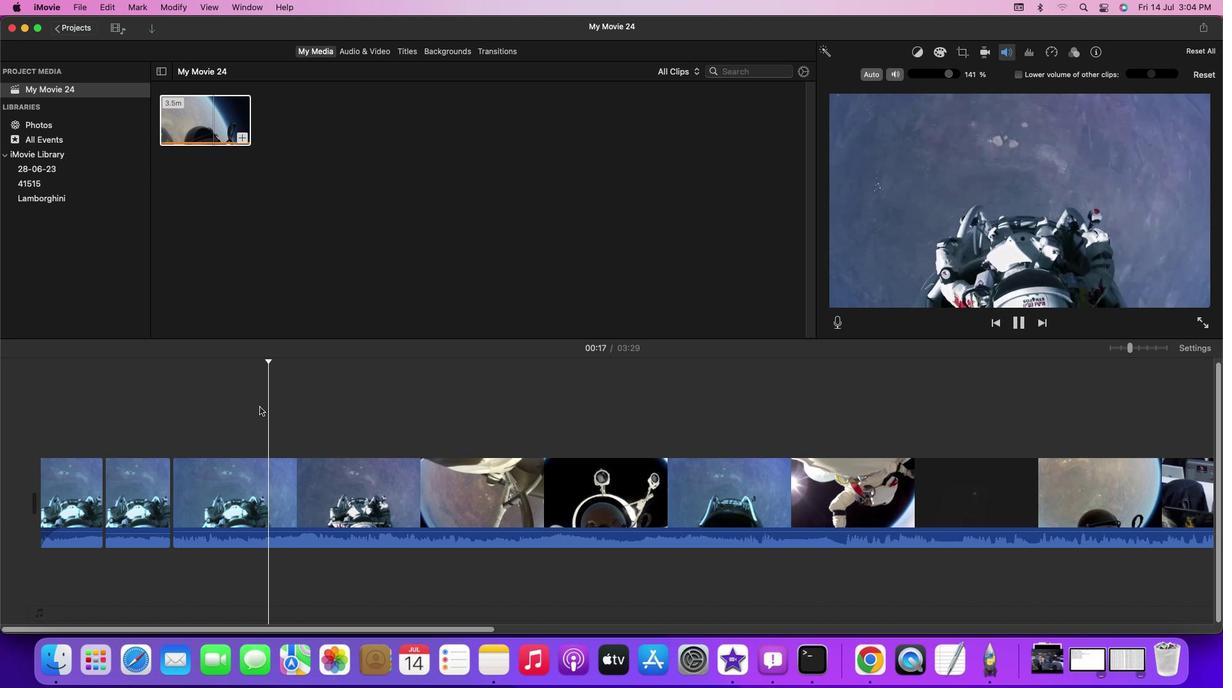 
Action: Mouse pressed left at (259, 407)
Screenshot: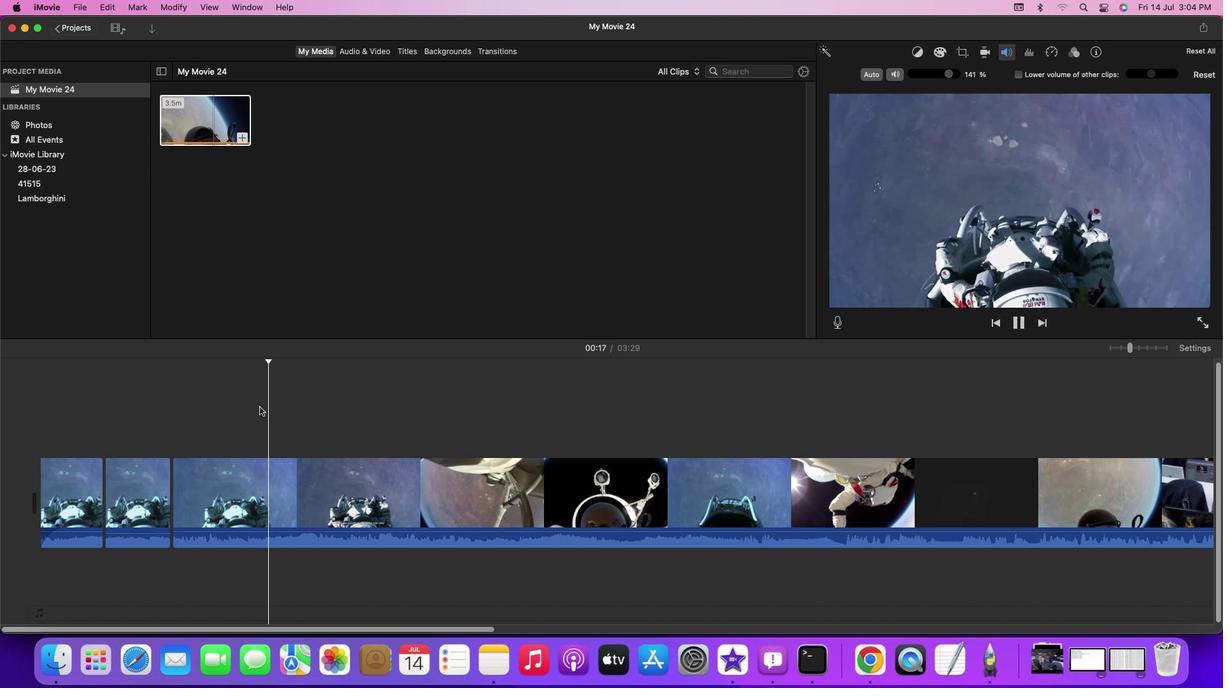 
Action: Mouse moved to (259, 407)
Screenshot: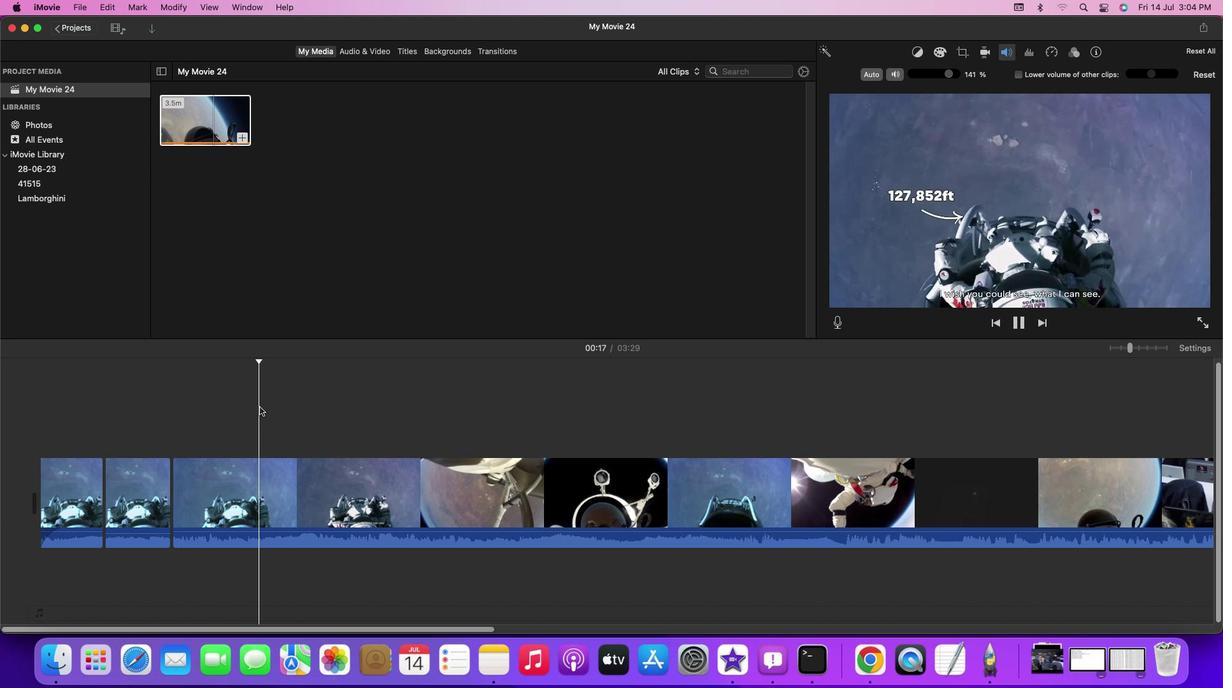 
Action: Key pressed Key.rightKey.spaceKey.leftKey.leftKey.leftKey.leftKey.leftKey.leftKey.leftKey.leftKey.leftKey.leftKey.leftKey.leftKey.leftKey.leftKey.leftKey.leftKey.left
Screenshot: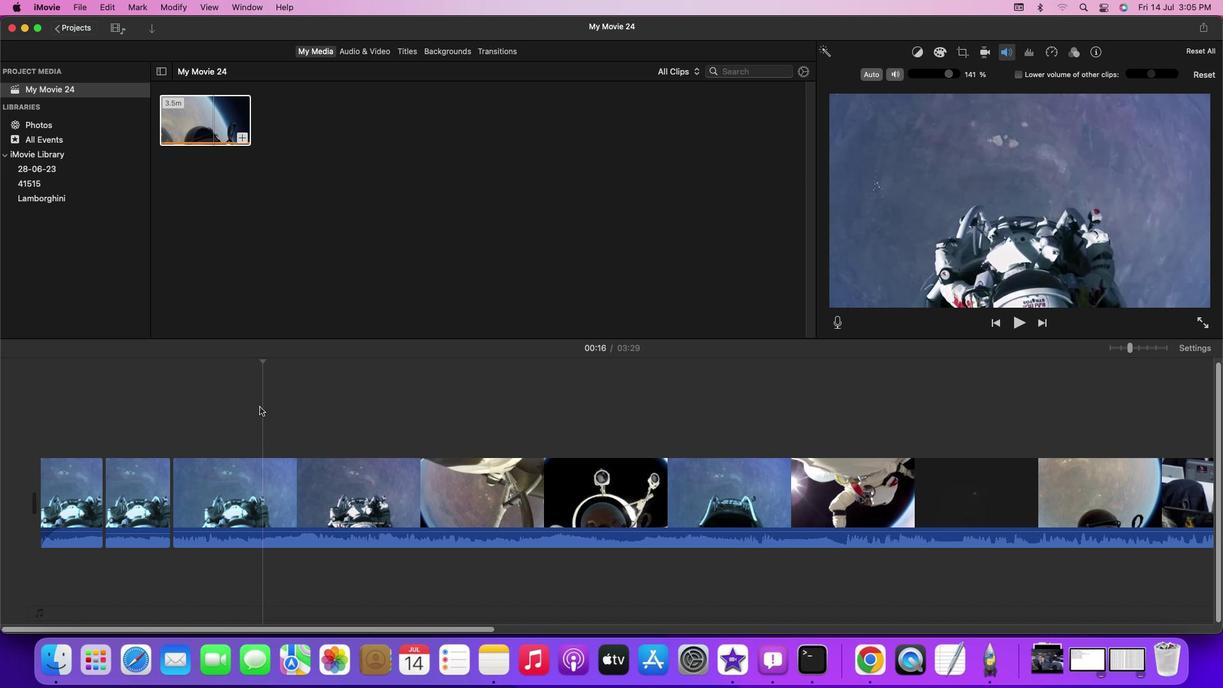 
Action: Mouse moved to (263, 502)
Screenshot: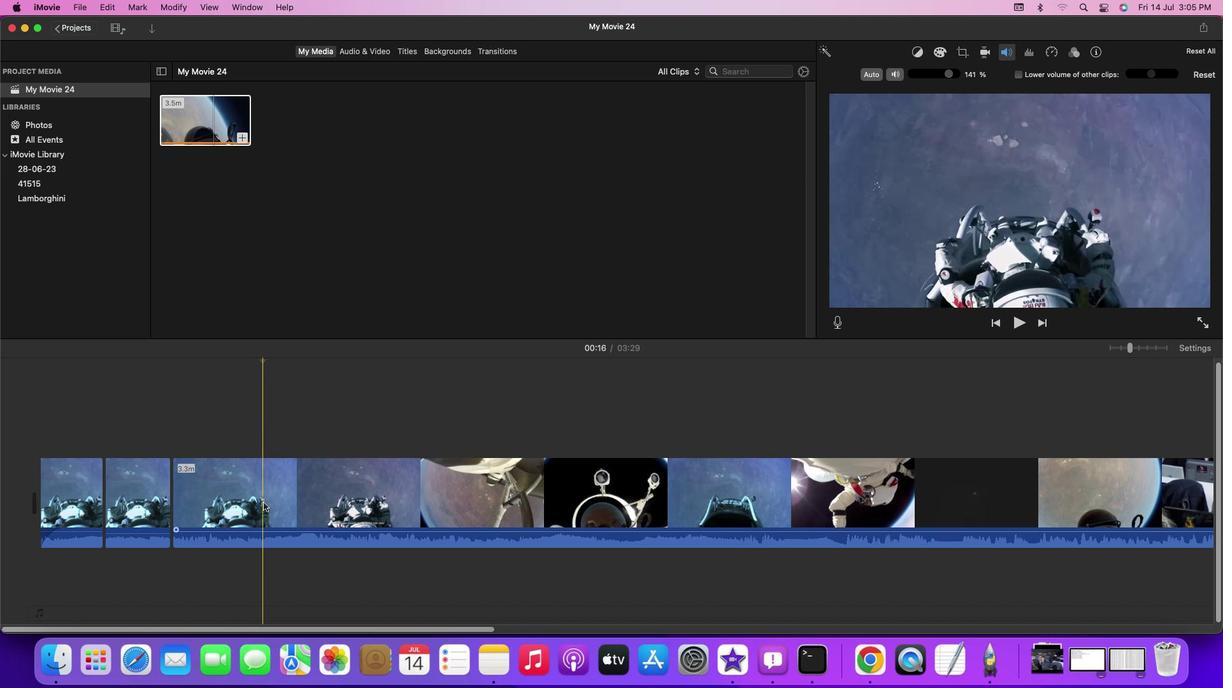 
Action: Mouse pressed left at (263, 502)
Screenshot: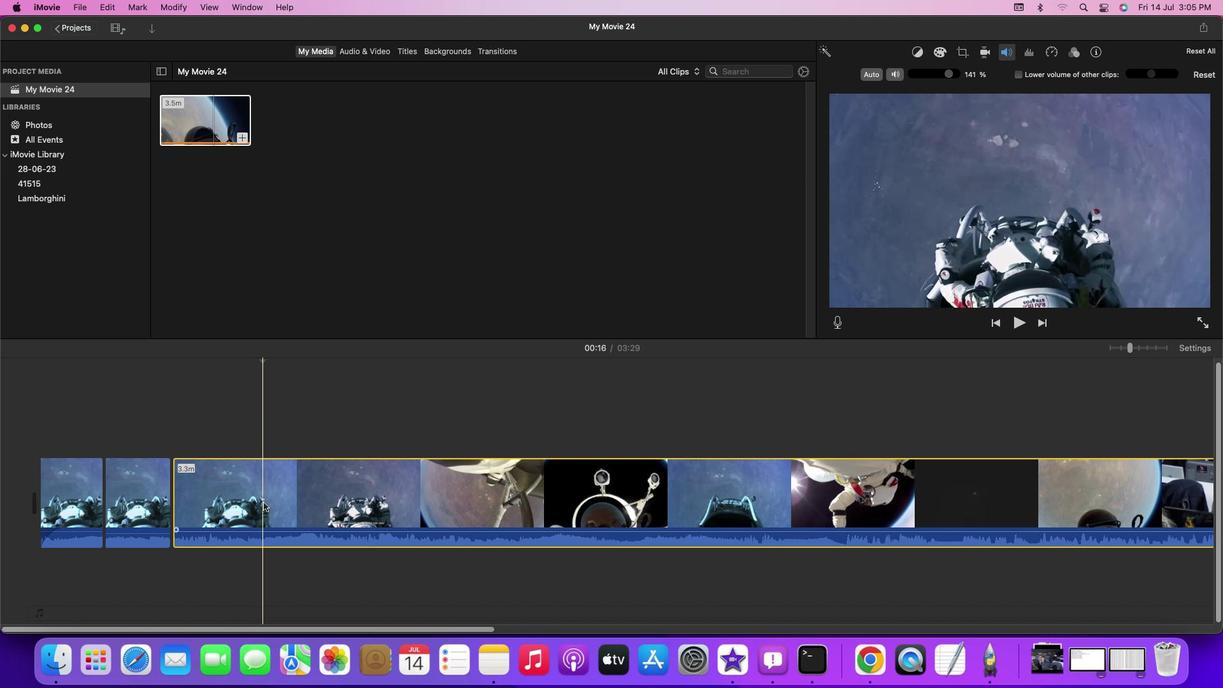 
Action: Key pressed Key.cmd'b'
Screenshot: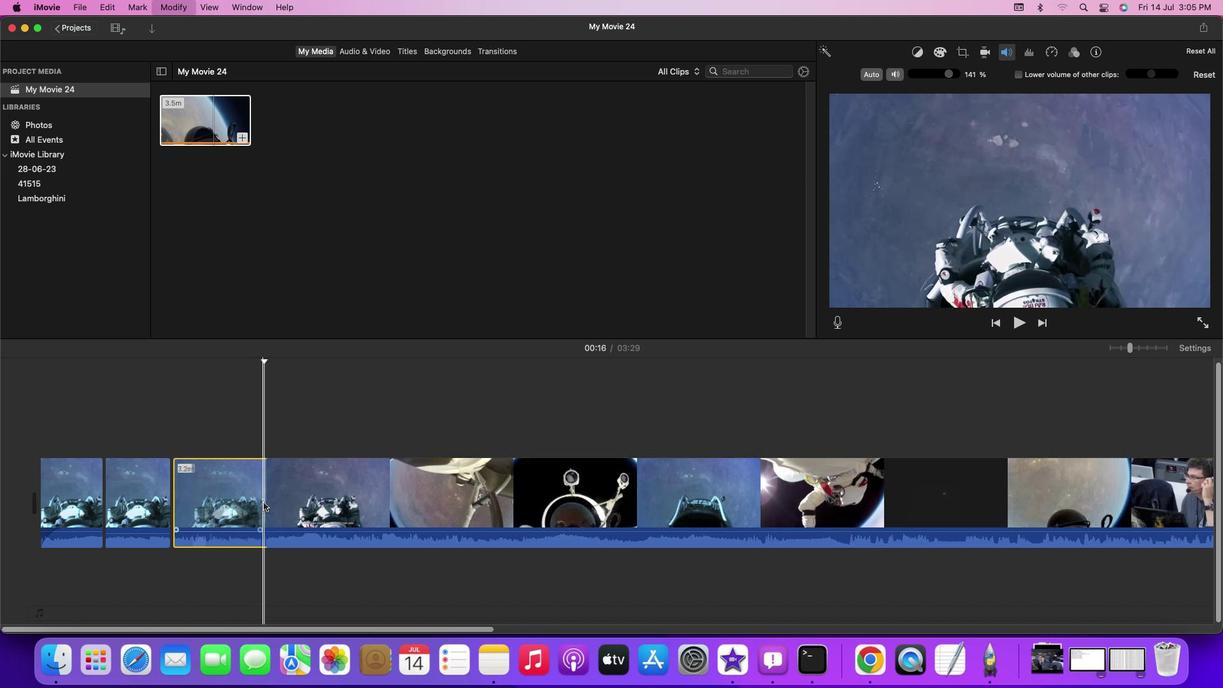 
Action: Mouse moved to (355, 415)
Screenshot: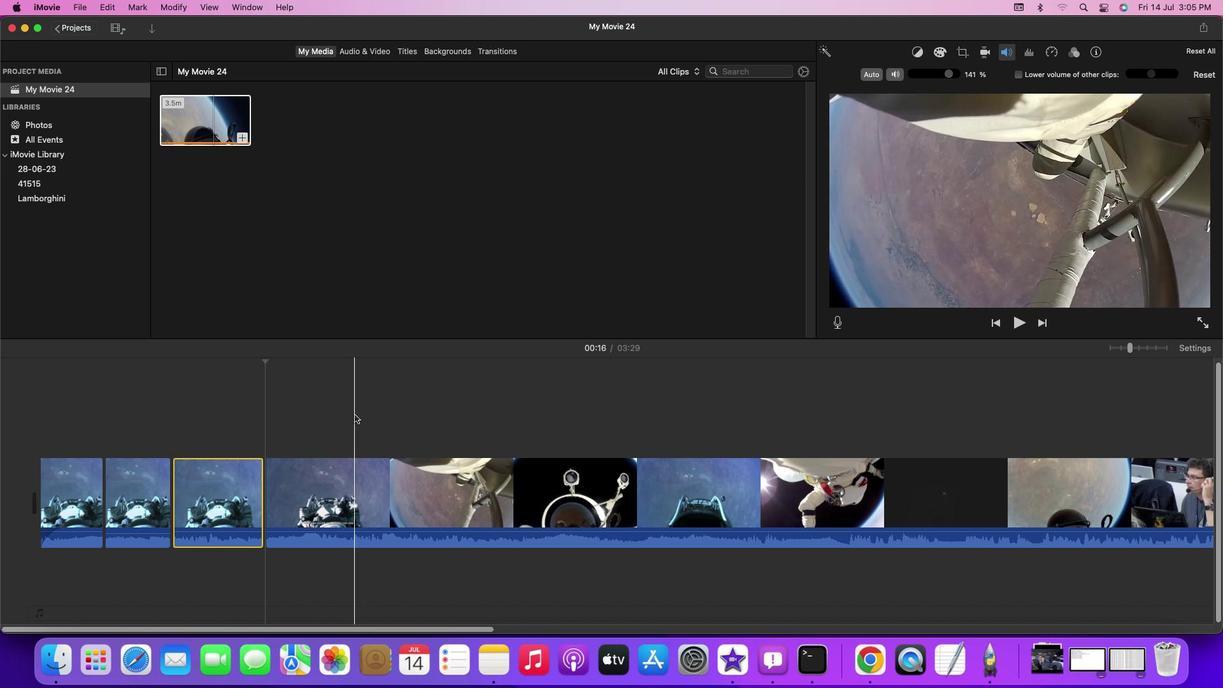 
Action: Mouse pressed left at (355, 415)
Screenshot: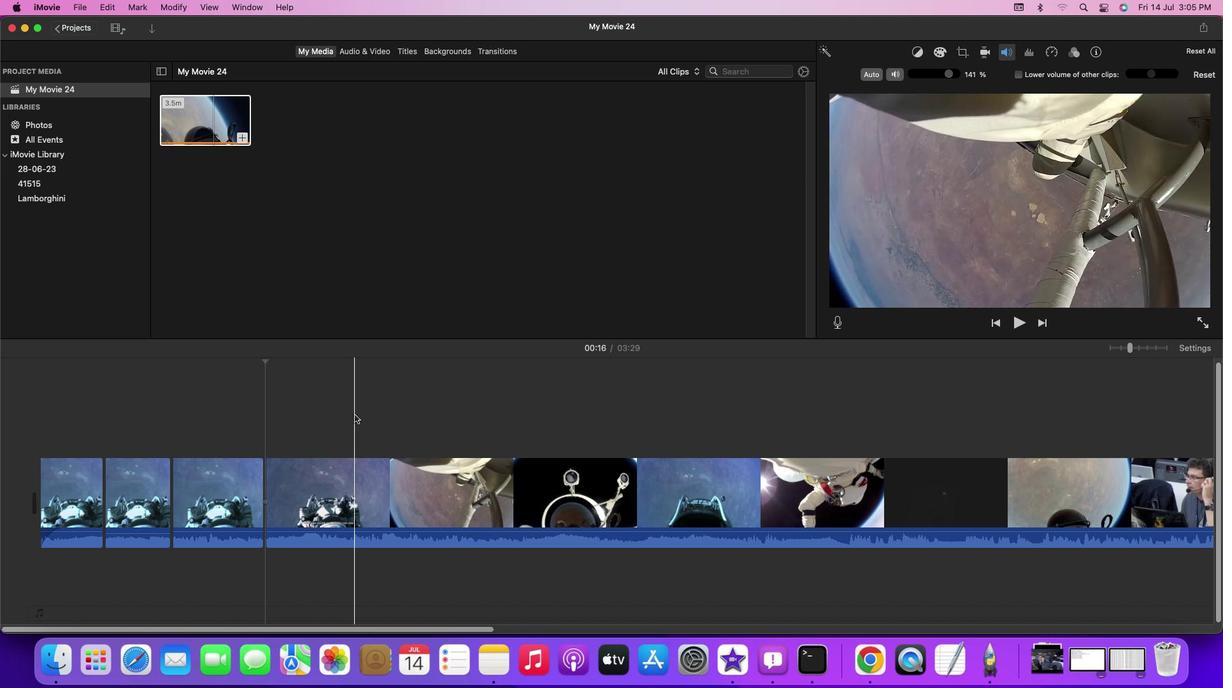 
Action: Key pressed Key.space
Screenshot: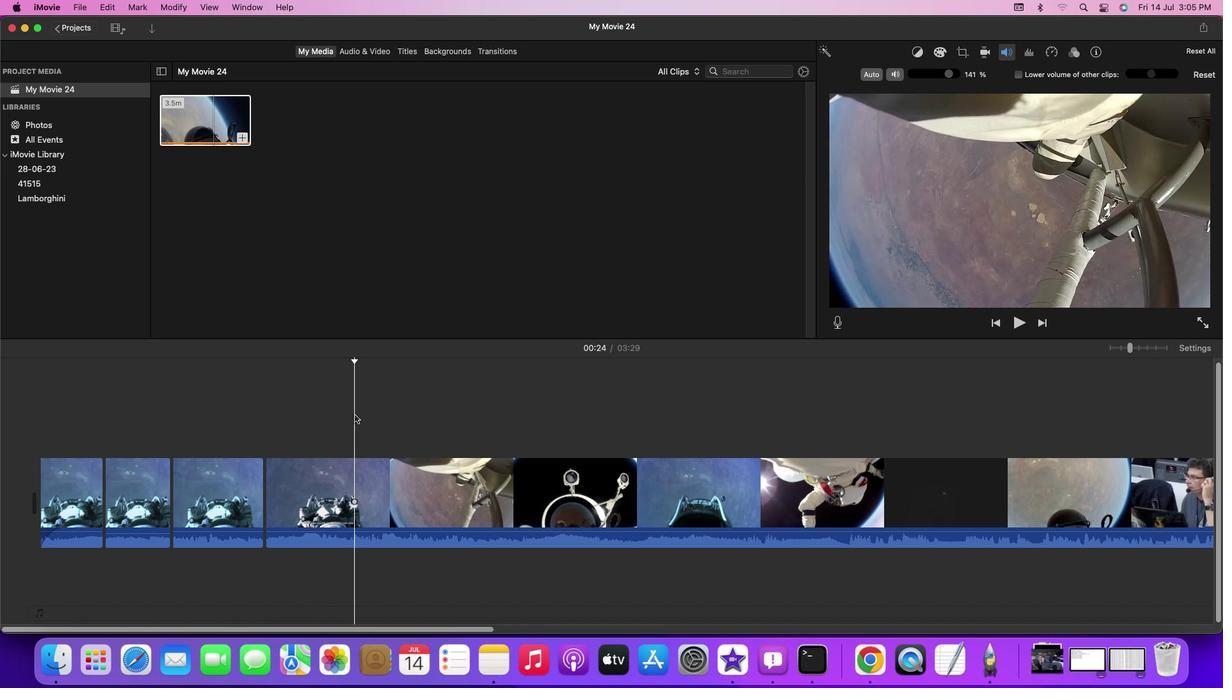 
Action: Mouse moved to (328, 416)
Screenshot: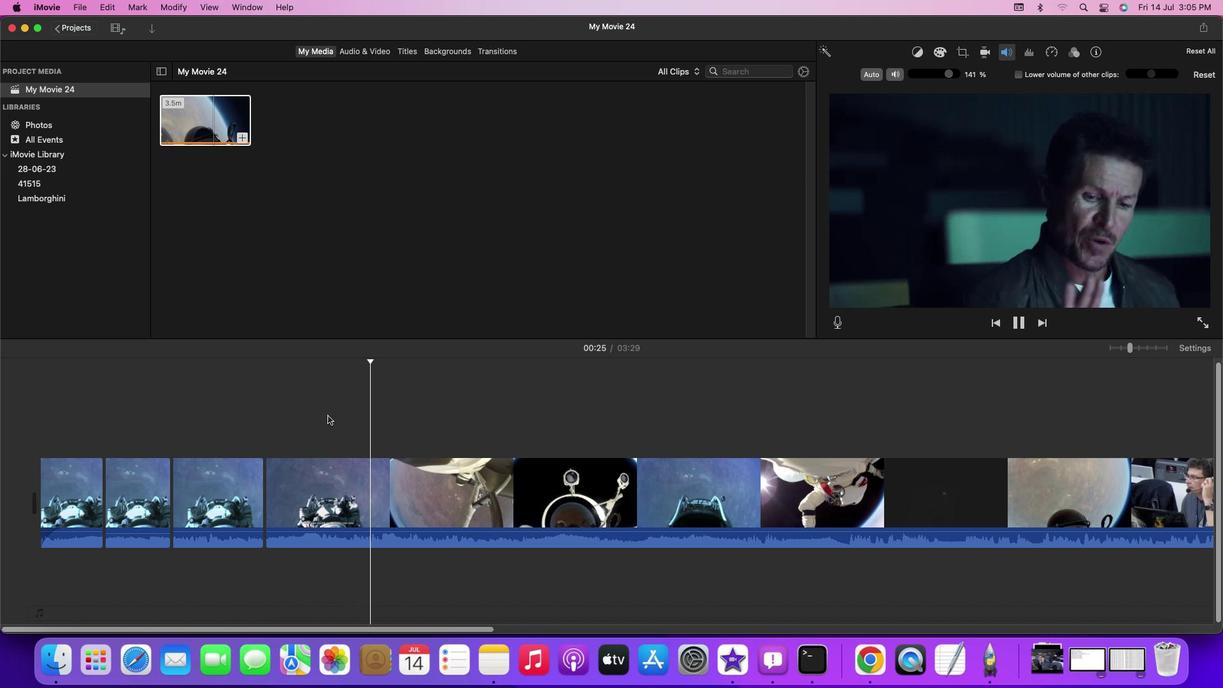 
Action: Mouse pressed left at (328, 416)
Screenshot: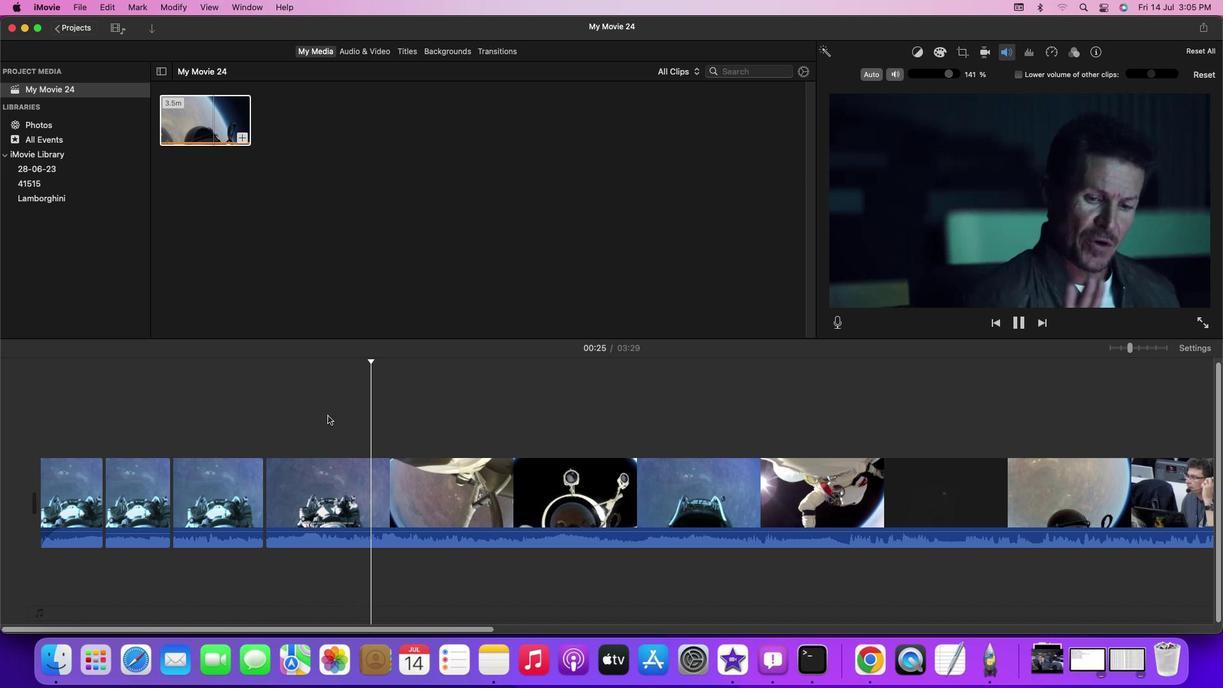 
Action: Key pressed Key.space
Screenshot: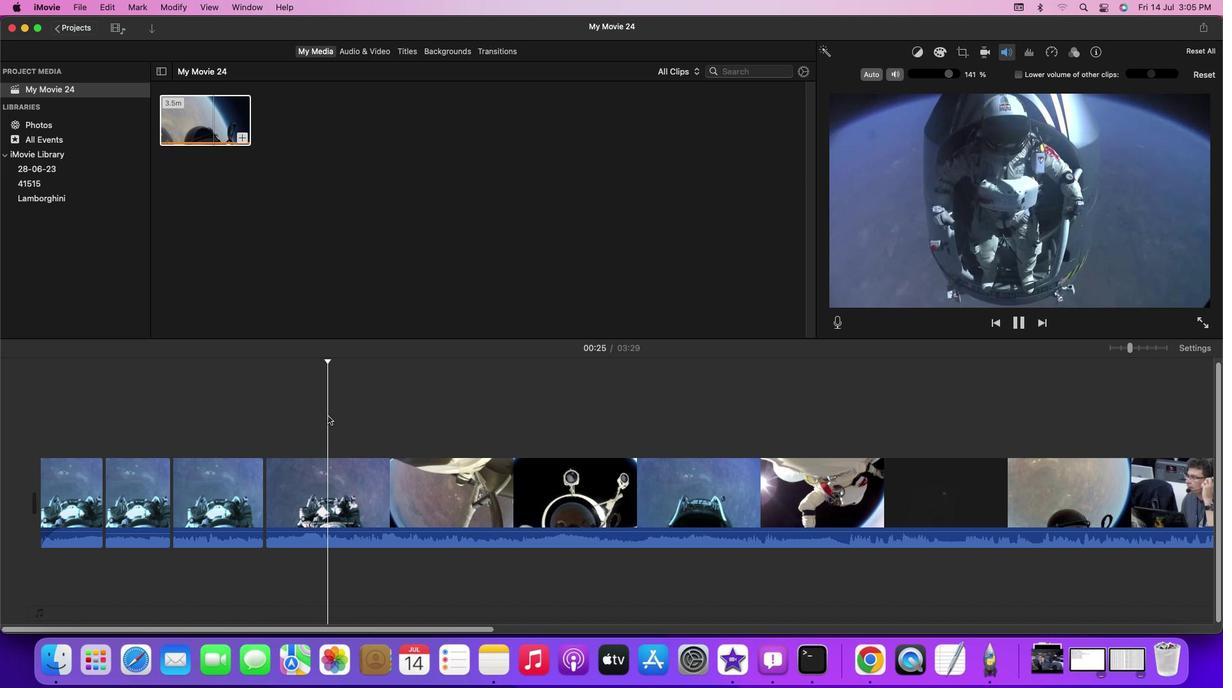 
Action: Mouse moved to (323, 436)
Screenshot: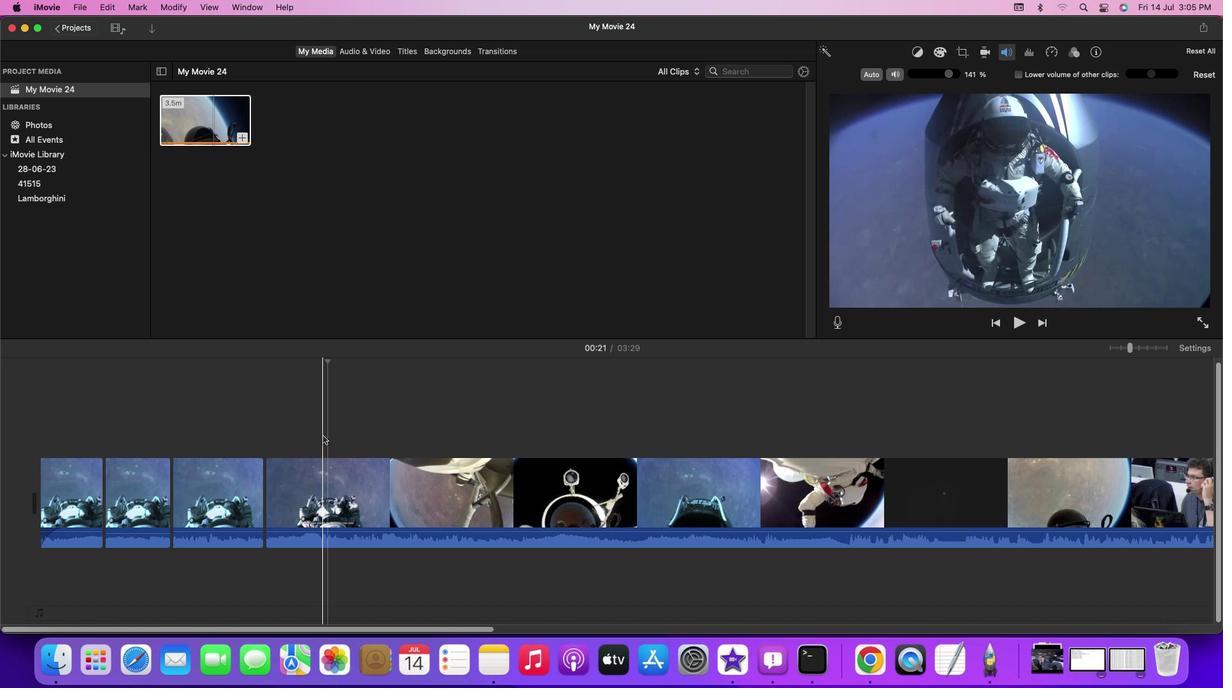 
Action: Key pressed Key.space
Screenshot: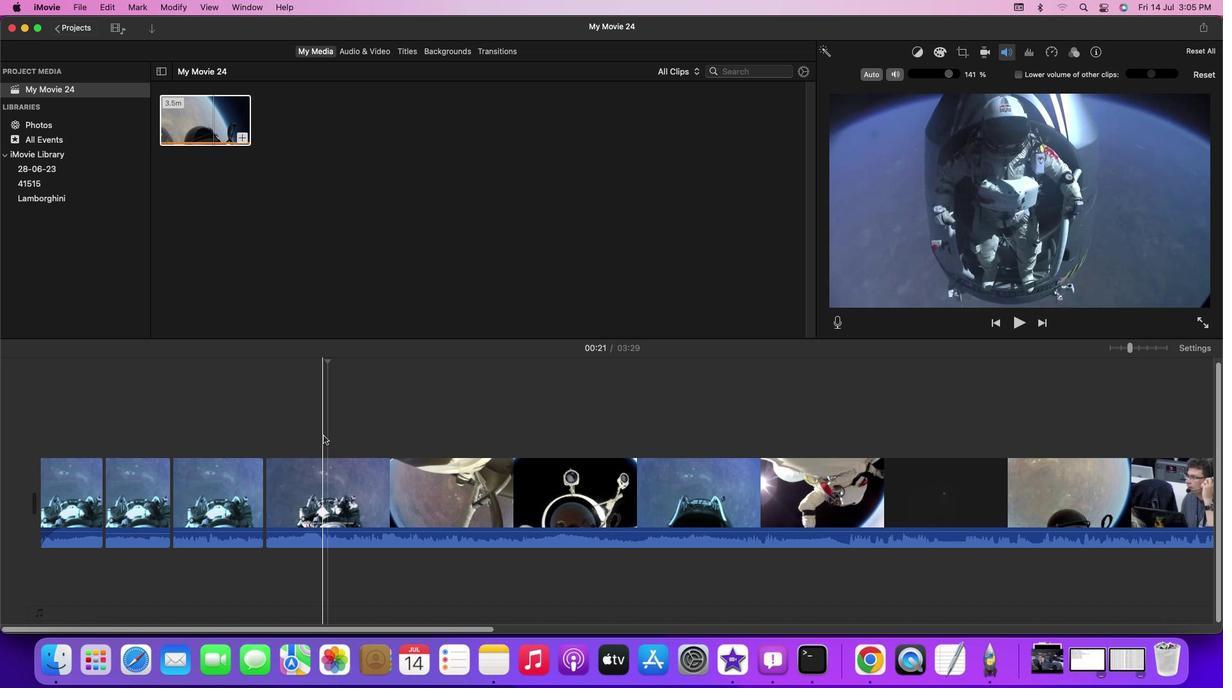 
Action: Mouse moved to (325, 436)
Screenshot: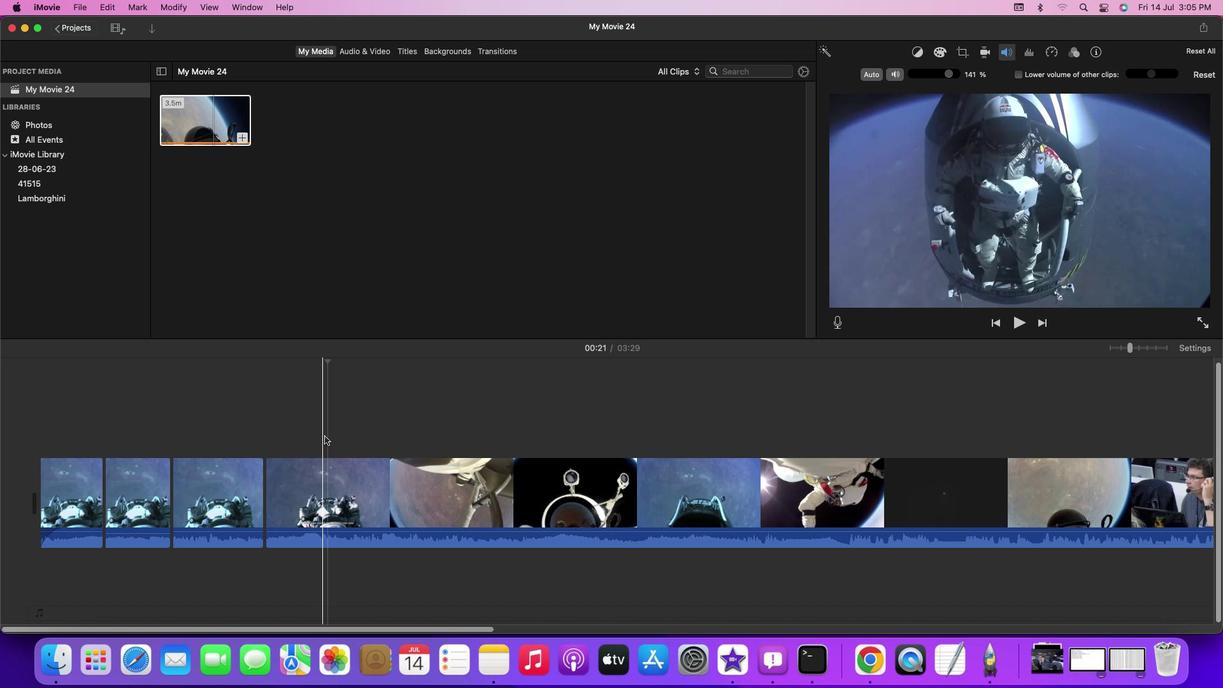 
Action: Mouse pressed left at (325, 436)
Screenshot: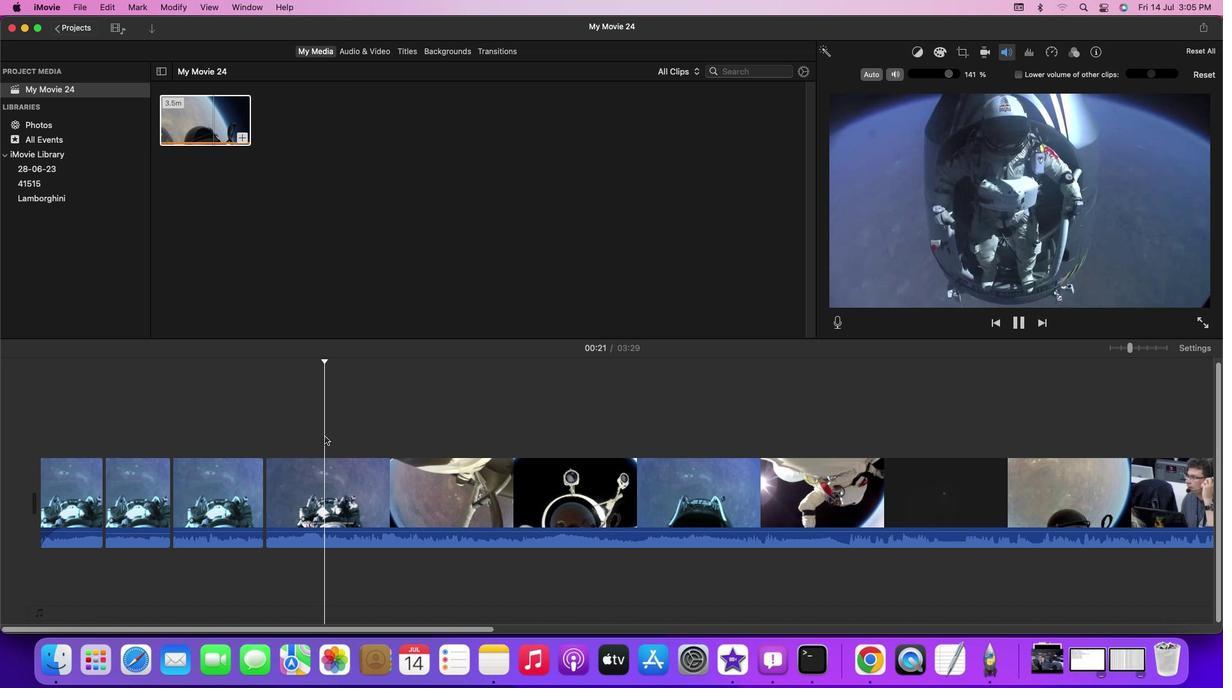
Action: Key pressed Key.space
Screenshot: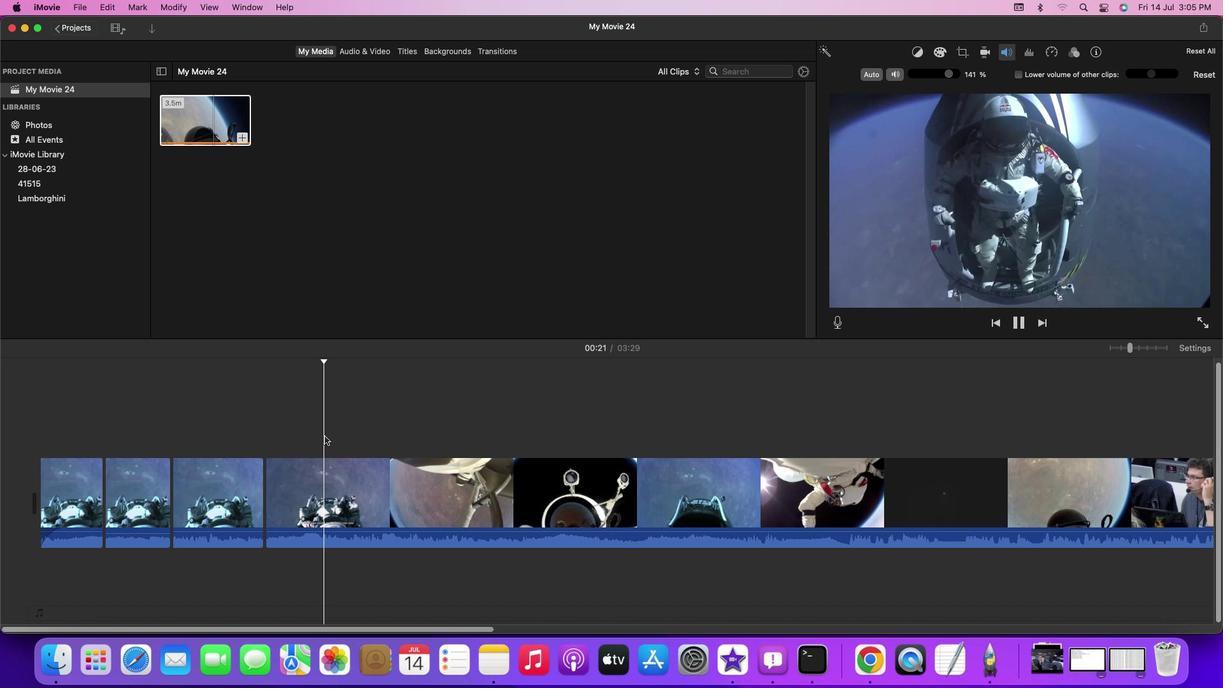 
Action: Mouse moved to (327, 524)
Screenshot: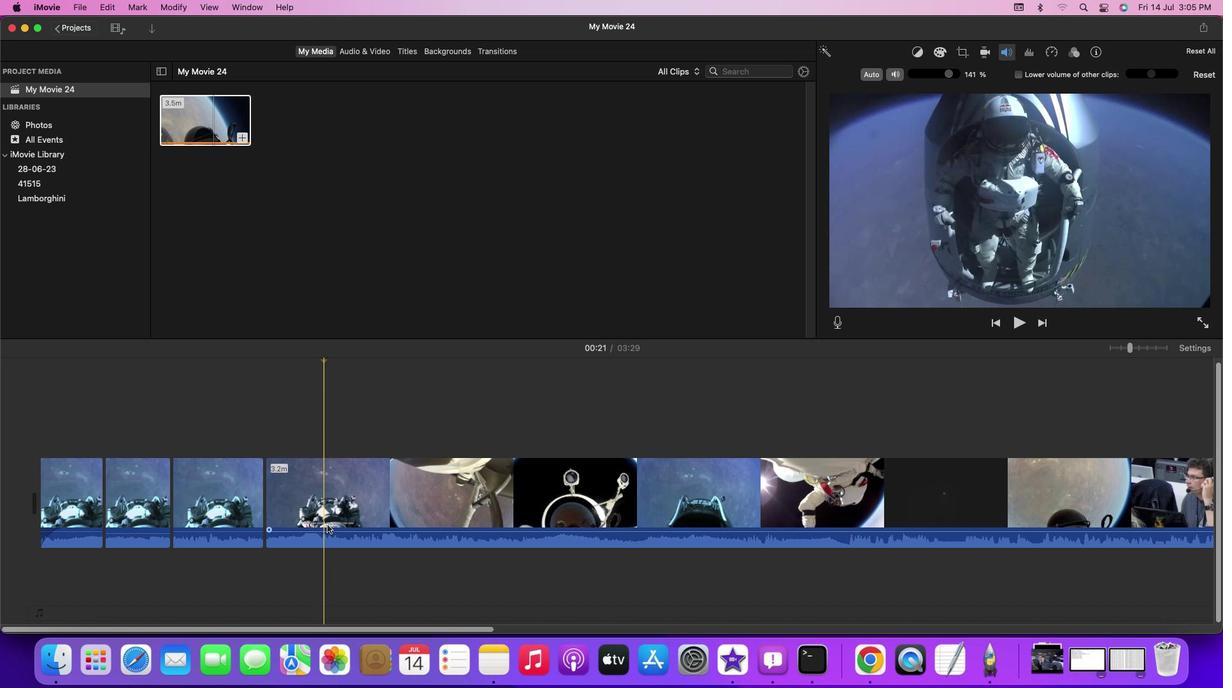 
Action: Key pressed Key.space
Screenshot: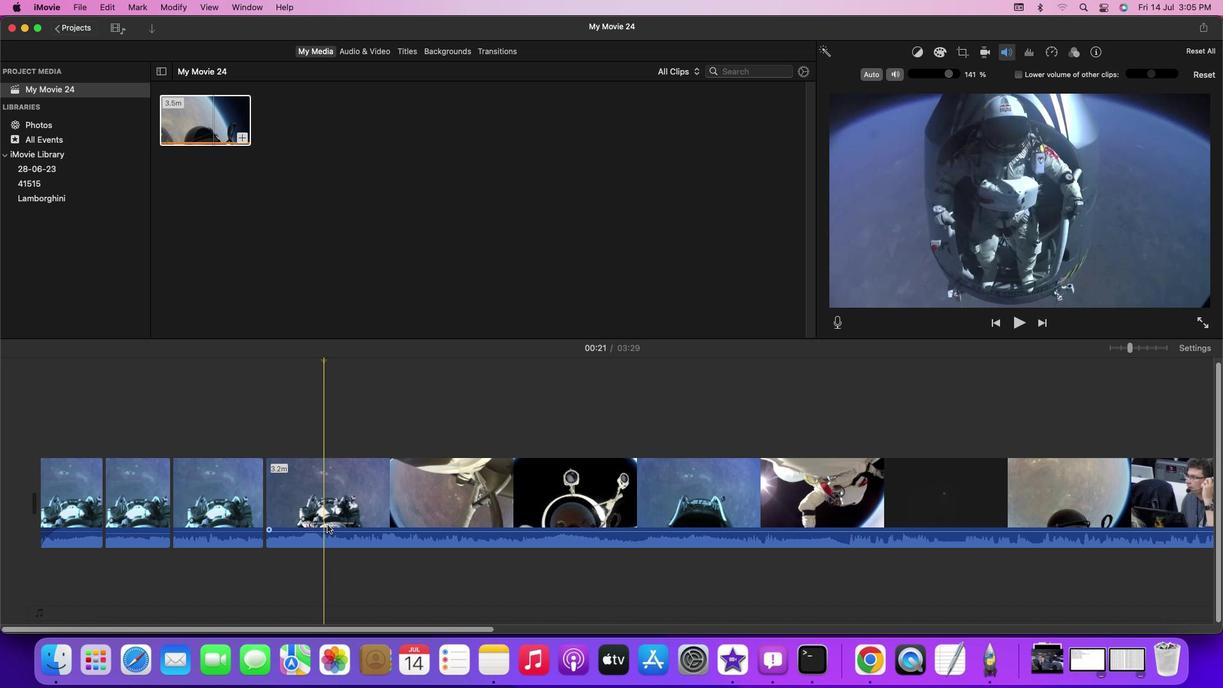 
Action: Mouse moved to (318, 474)
Screenshot: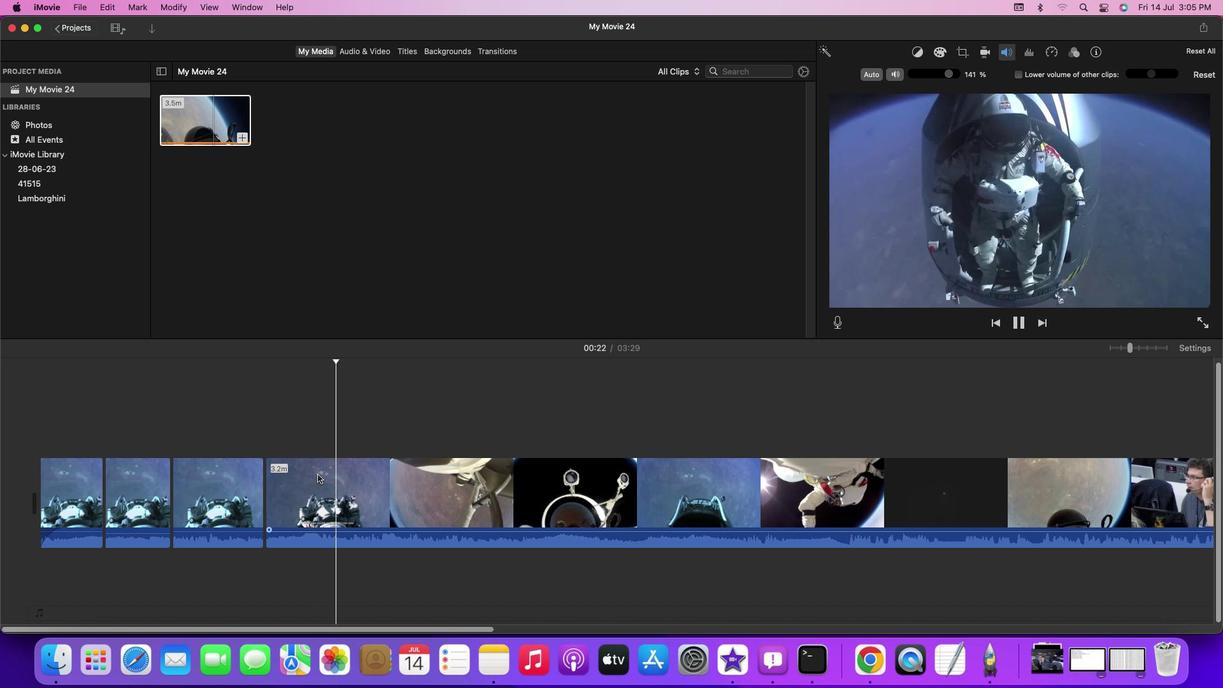 
Action: Key pressed Key.space
Screenshot: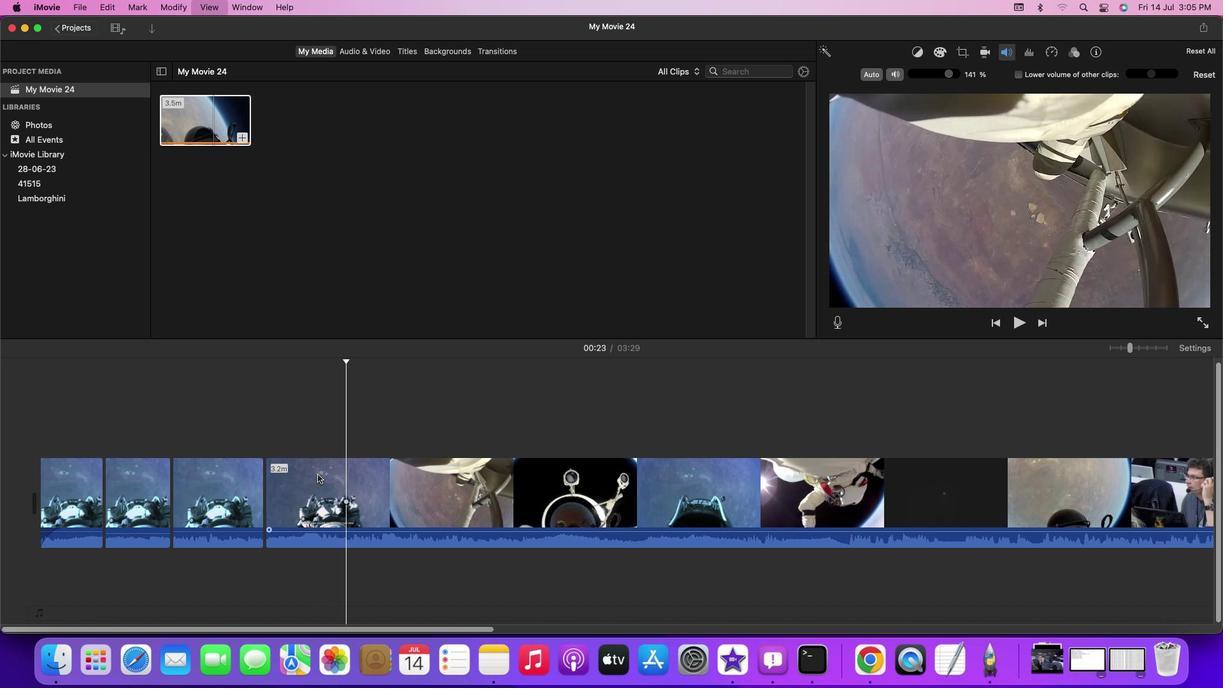 
Action: Mouse moved to (322, 422)
Screenshot: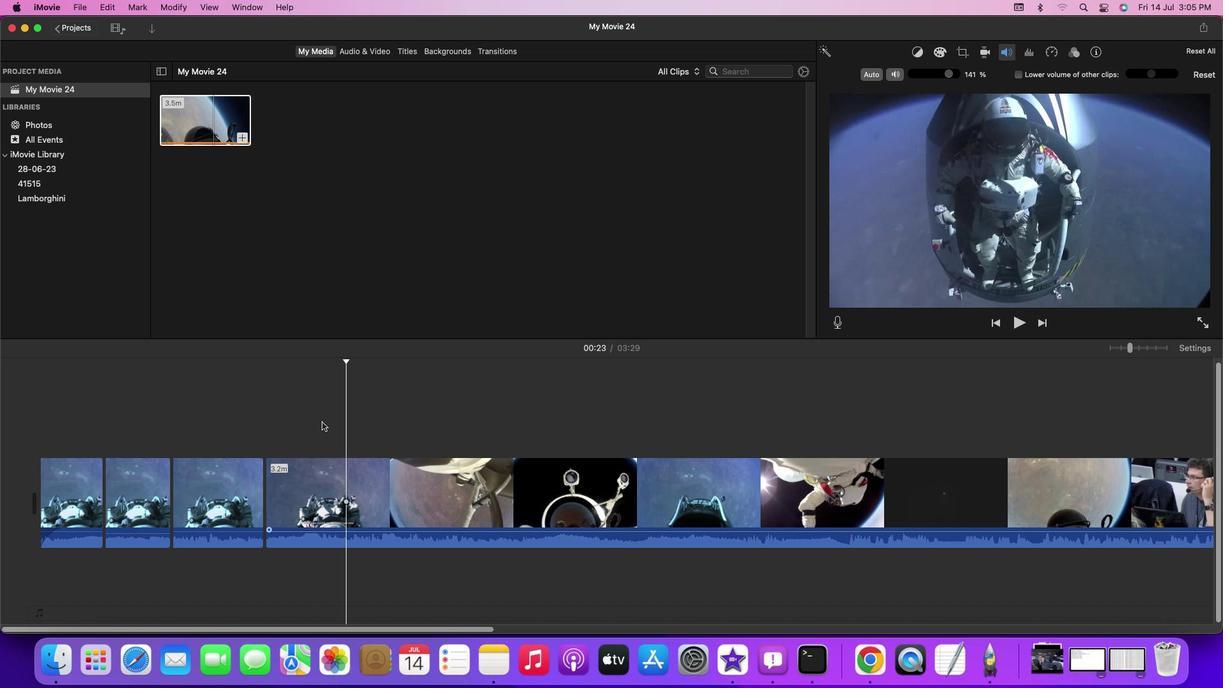 
Action: Mouse pressed left at (322, 422)
Screenshot: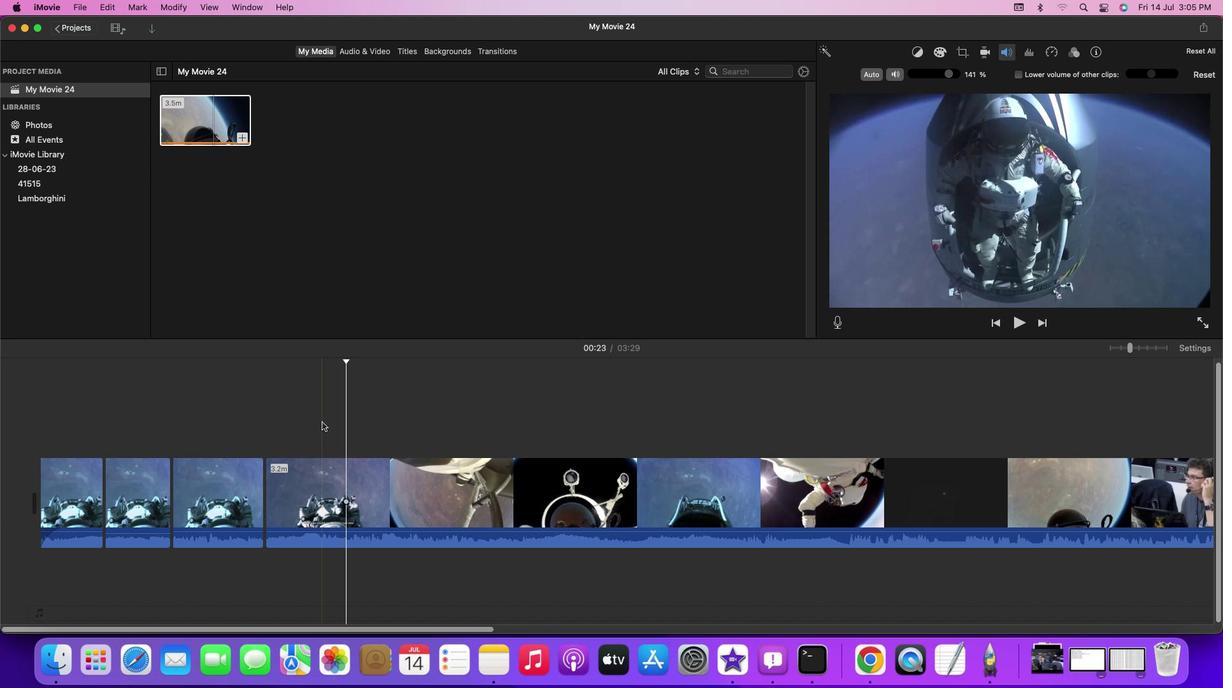 
Action: Mouse moved to (323, 505)
Screenshot: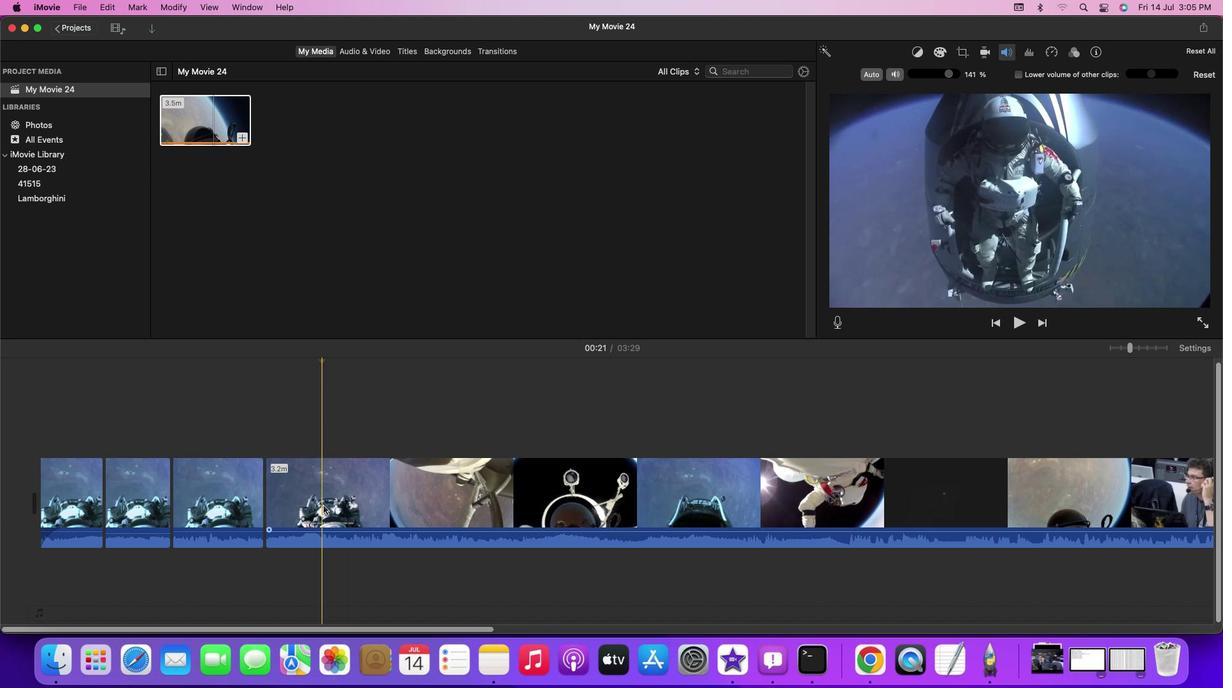 
Action: Key pressed Key.cmd'b'
Screenshot: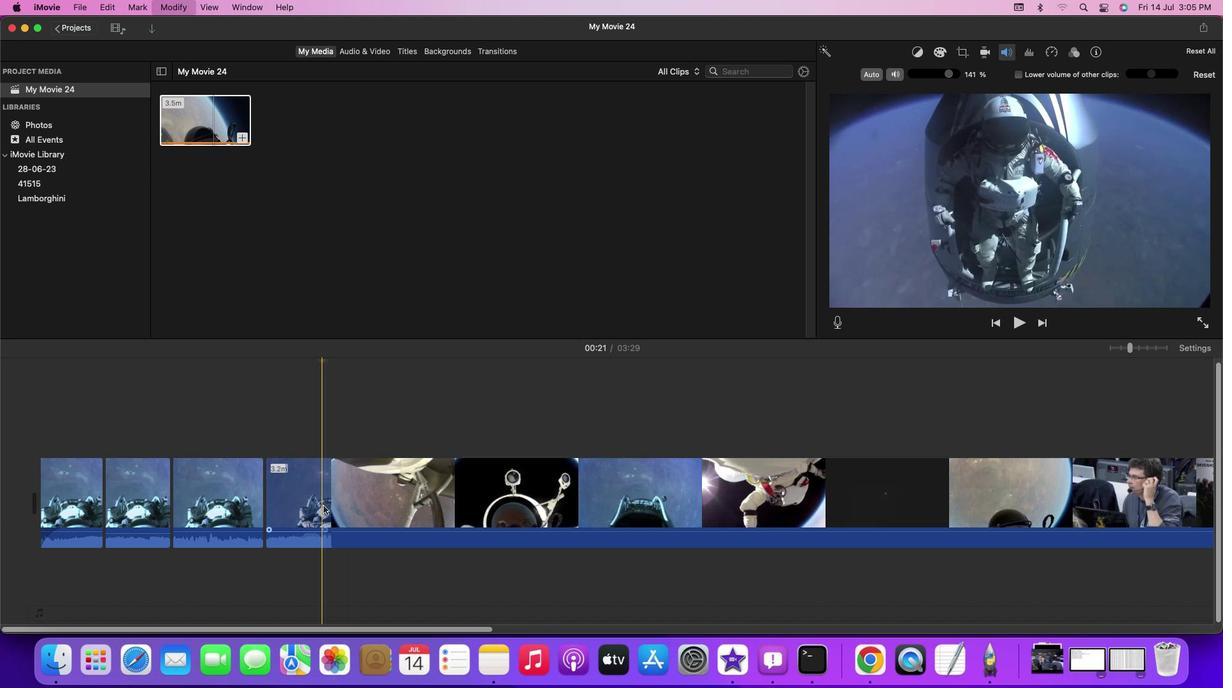 
Action: Mouse moved to (302, 508)
Screenshot: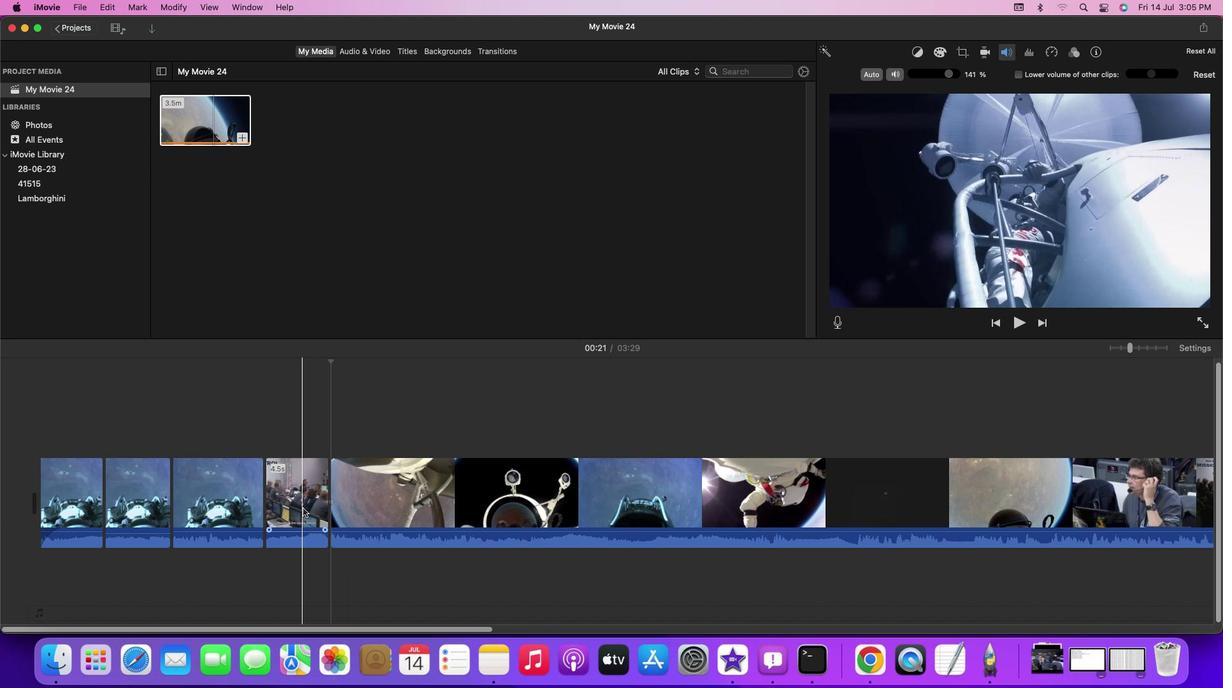
Action: Mouse pressed left at (302, 508)
Screenshot: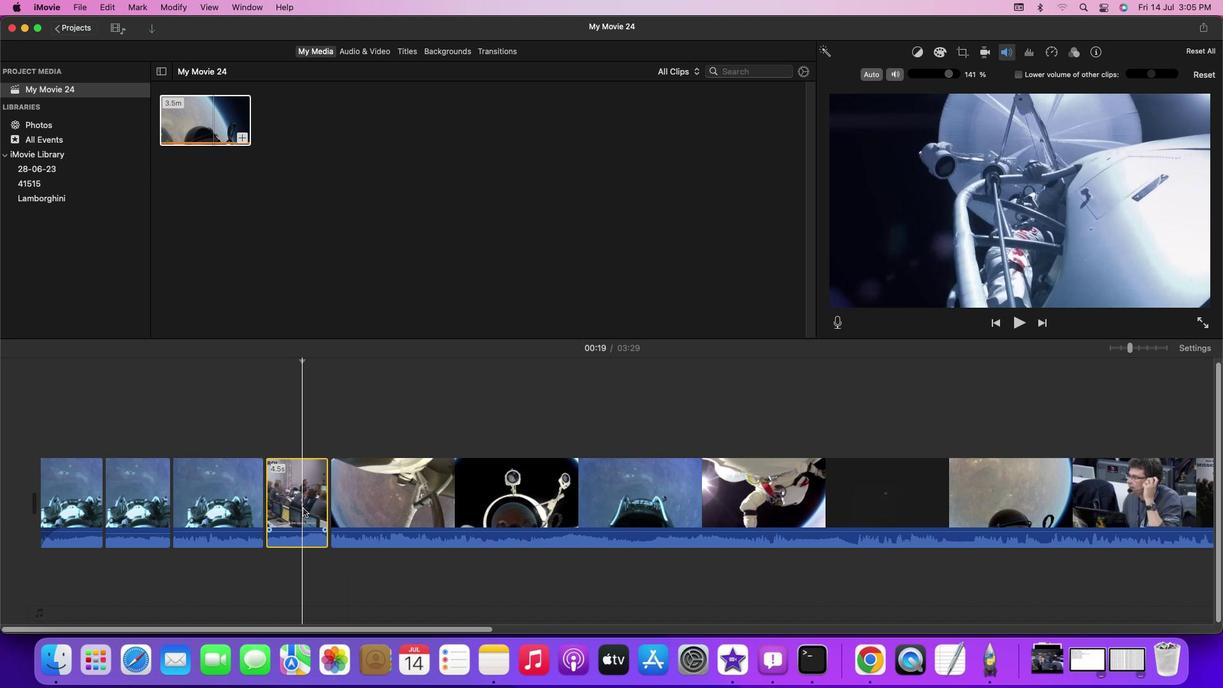 
Action: Mouse moved to (947, 77)
Screenshot: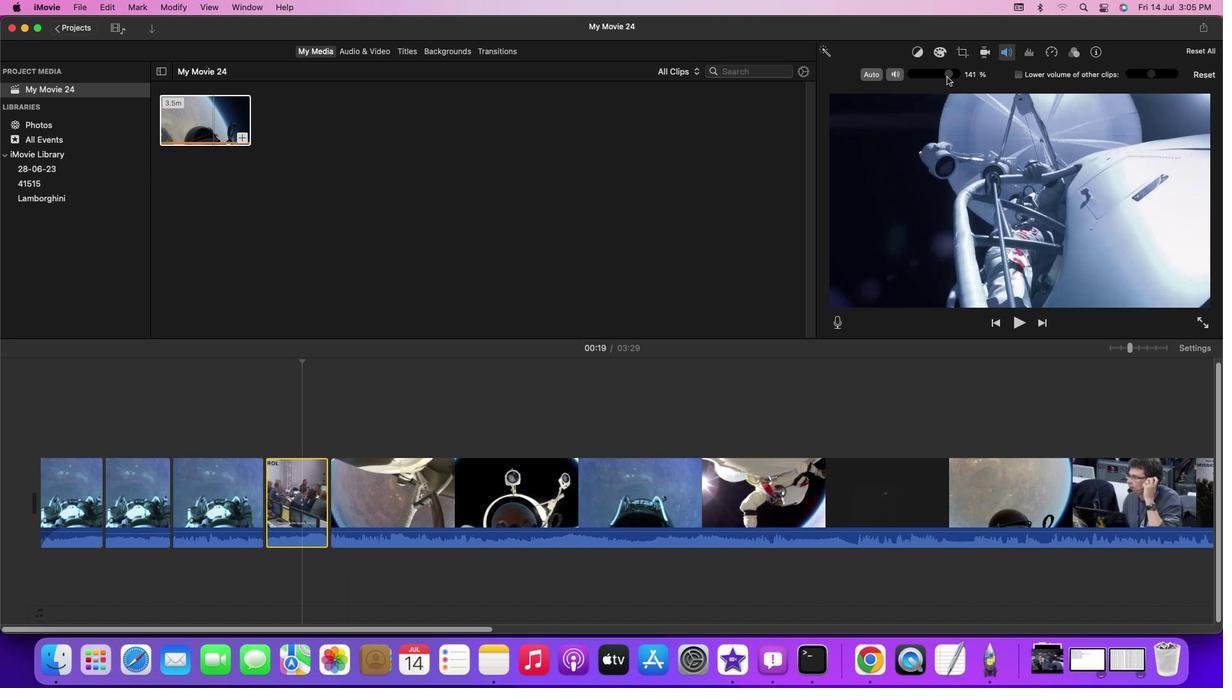 
Action: Mouse pressed left at (947, 77)
Screenshot: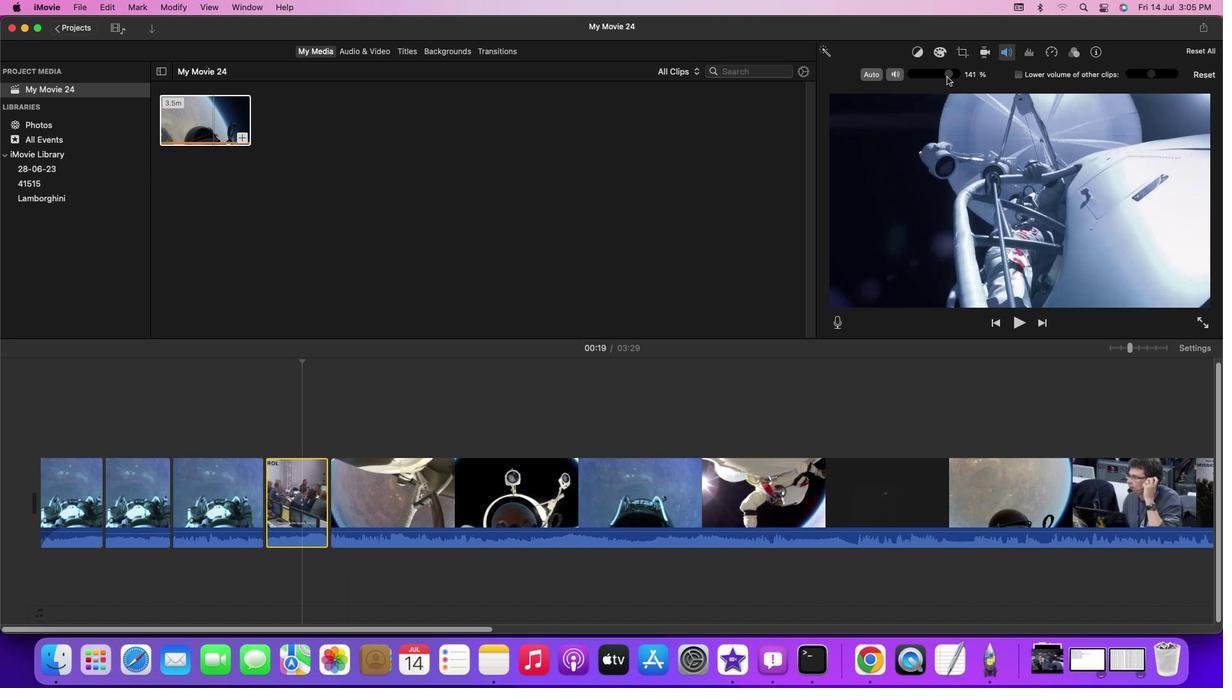 
Action: Mouse moved to (325, 395)
Screenshot: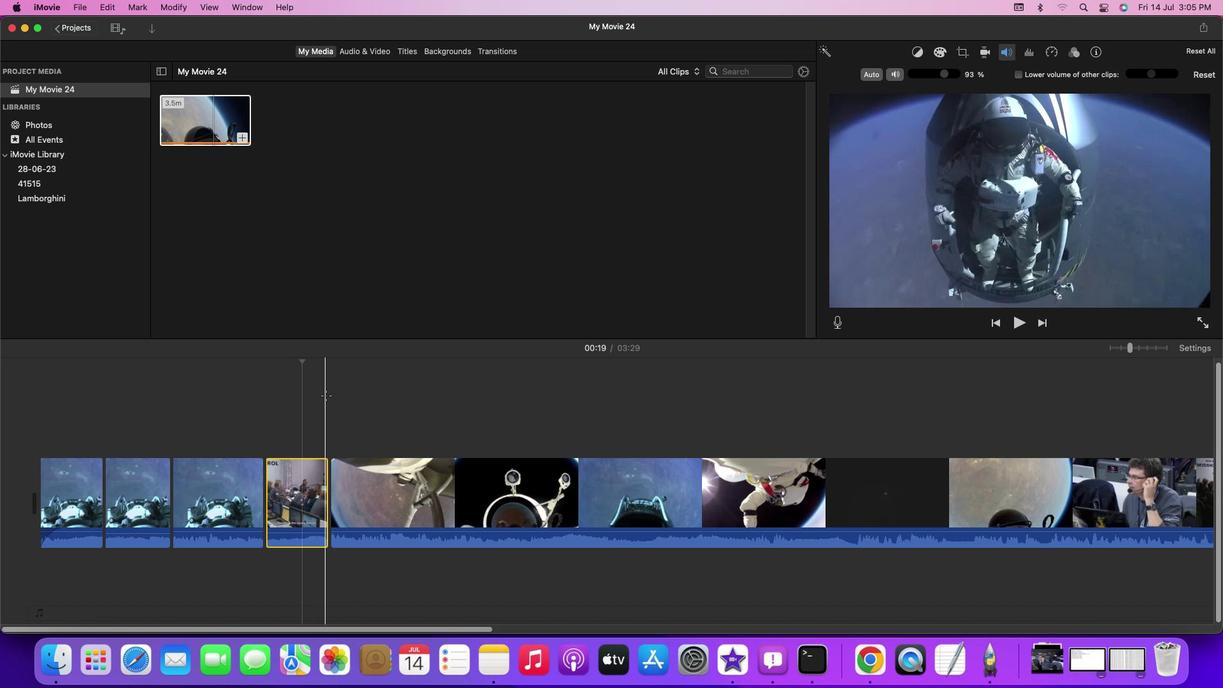 
Action: Mouse pressed left at (325, 395)
Screenshot: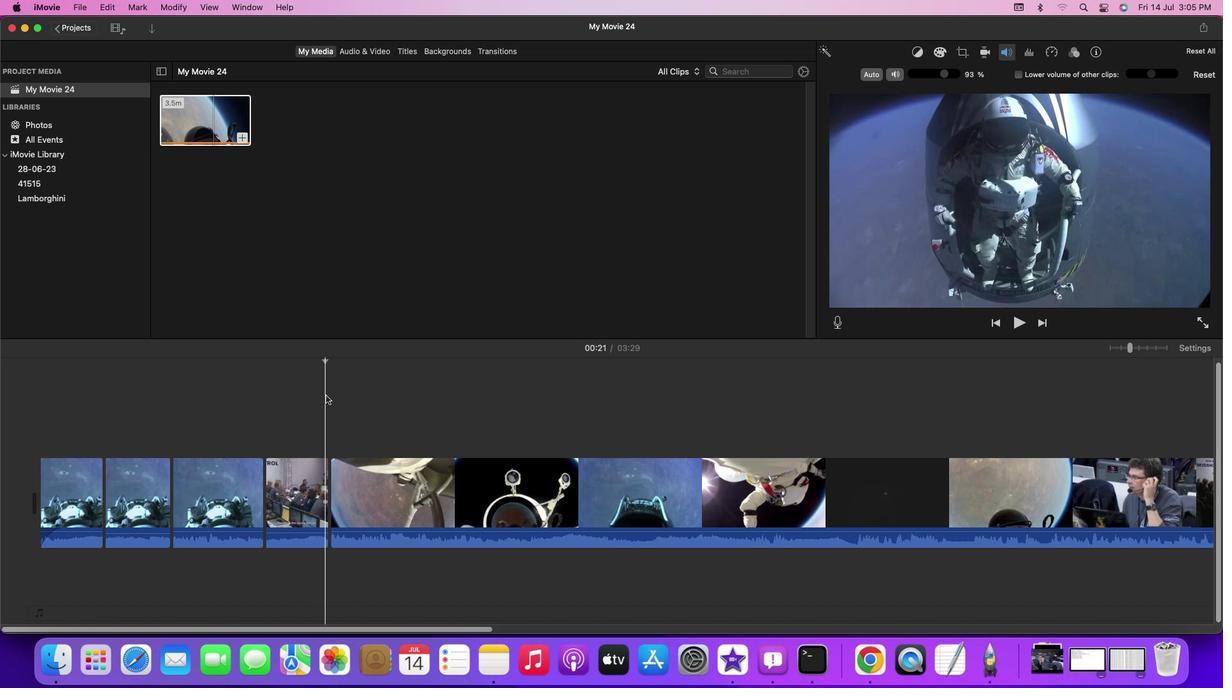 
Action: Key pressed Key.space
Screenshot: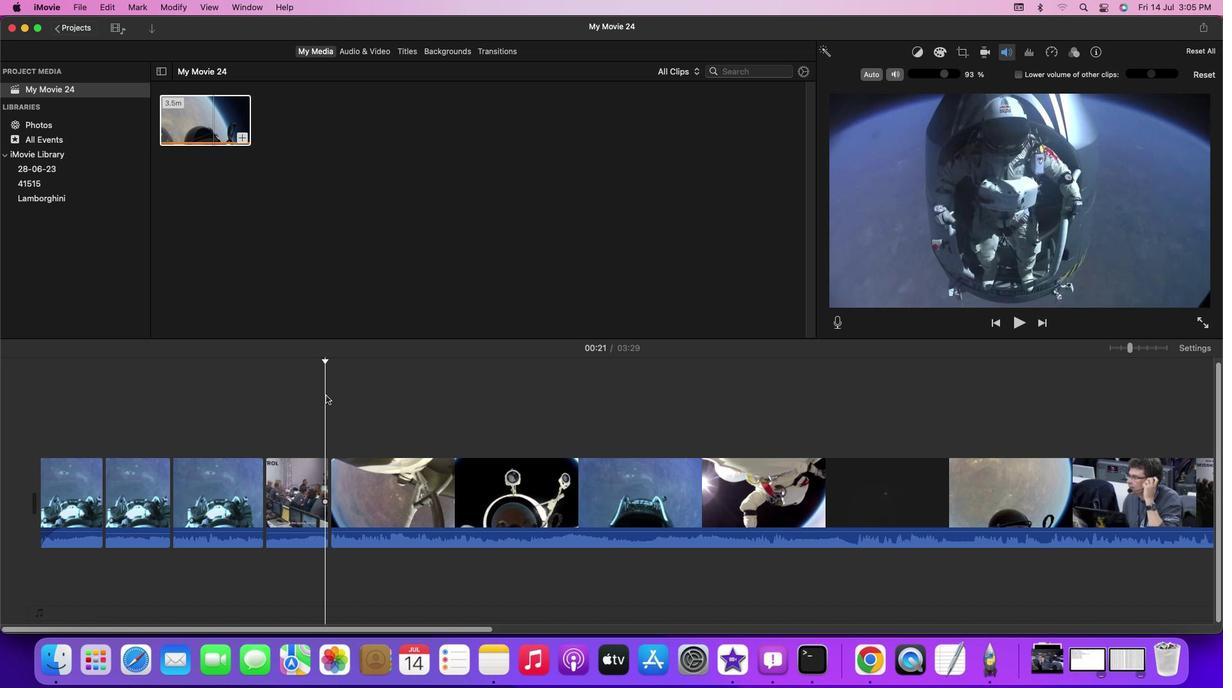 
Action: Mouse moved to (527, 406)
Screenshot: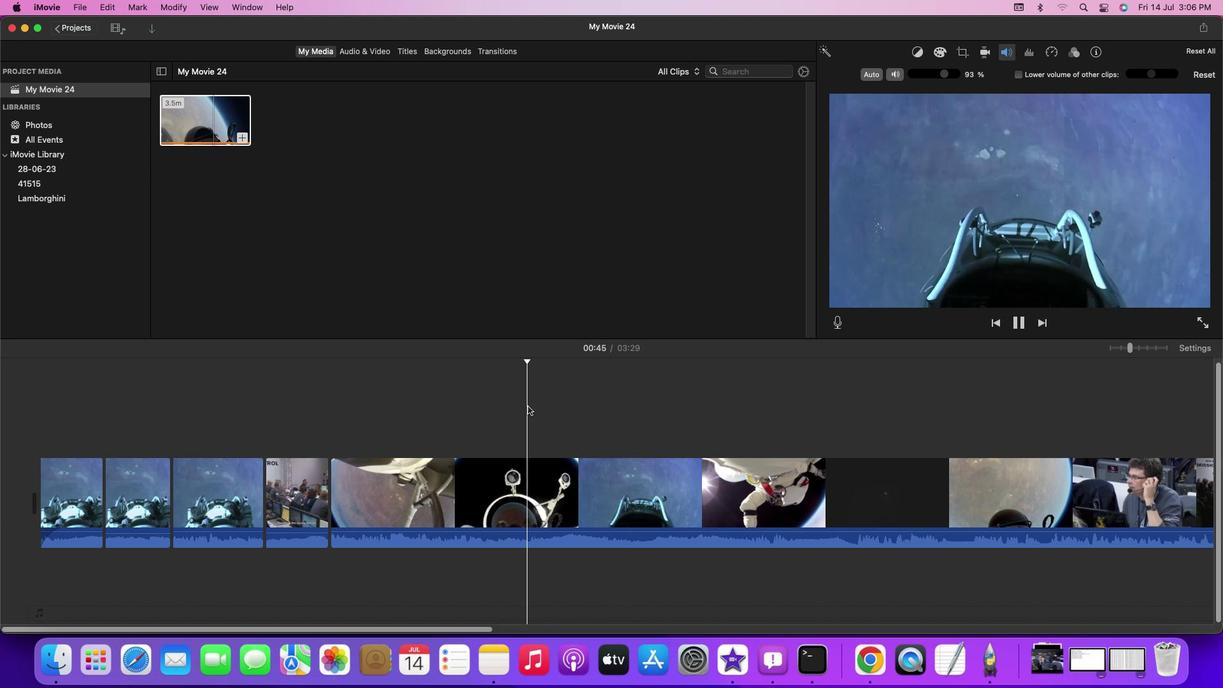 
Action: Mouse pressed left at (527, 406)
Screenshot: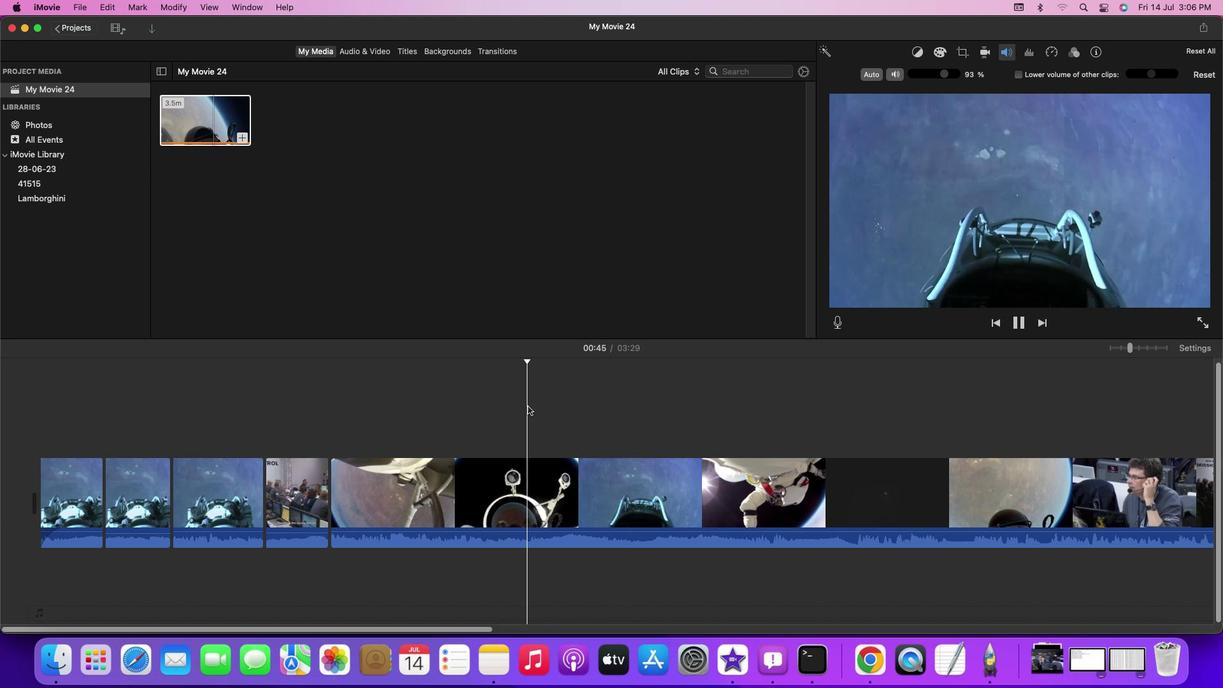 
Action: Key pressed Key.spaceKey.spaceKey.space
Screenshot: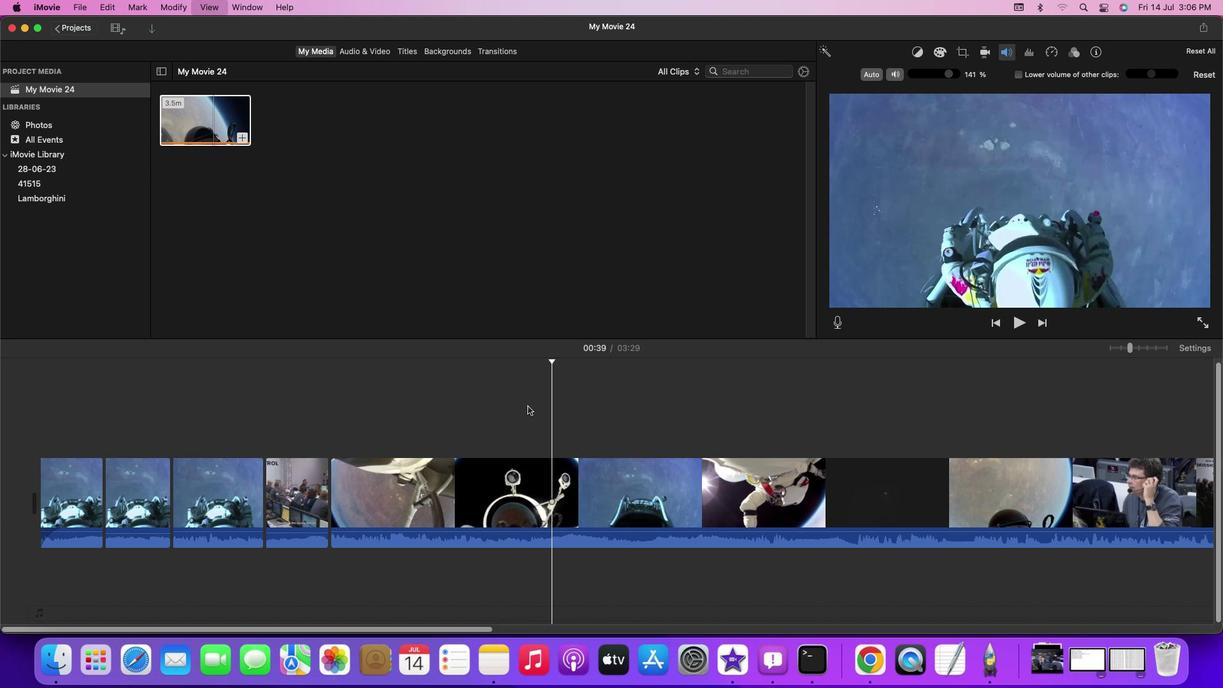 
Action: Mouse moved to (552, 500)
Screenshot: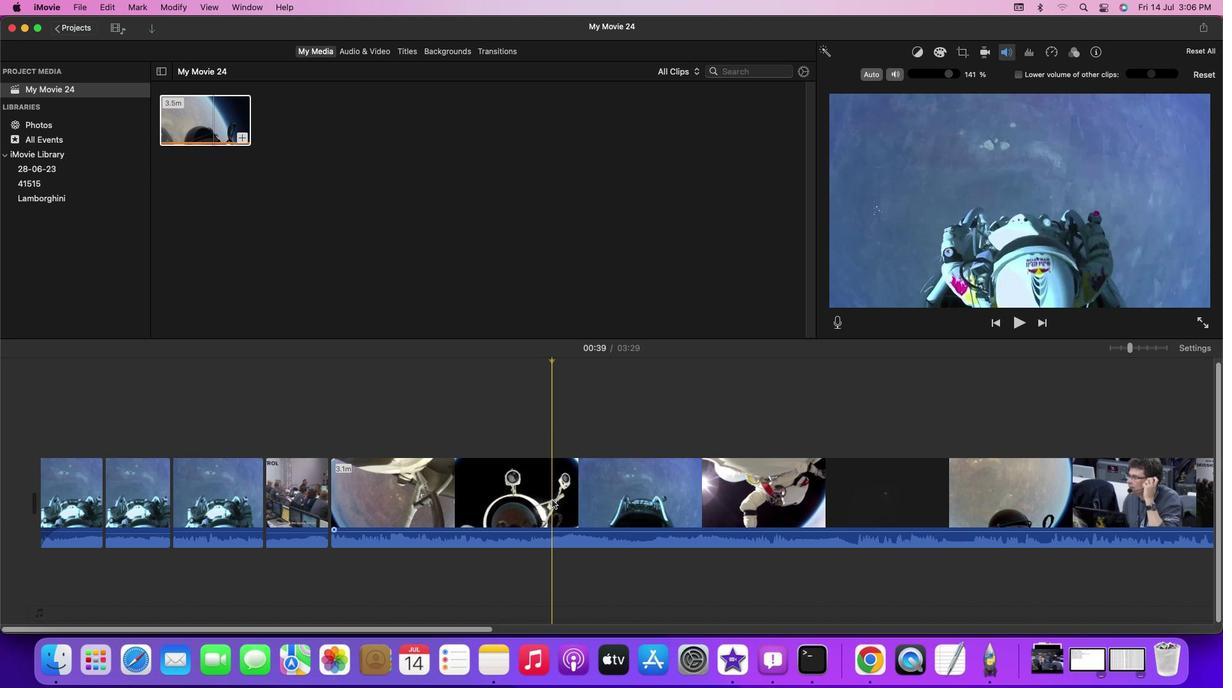 
Action: Mouse pressed left at (552, 500)
Screenshot: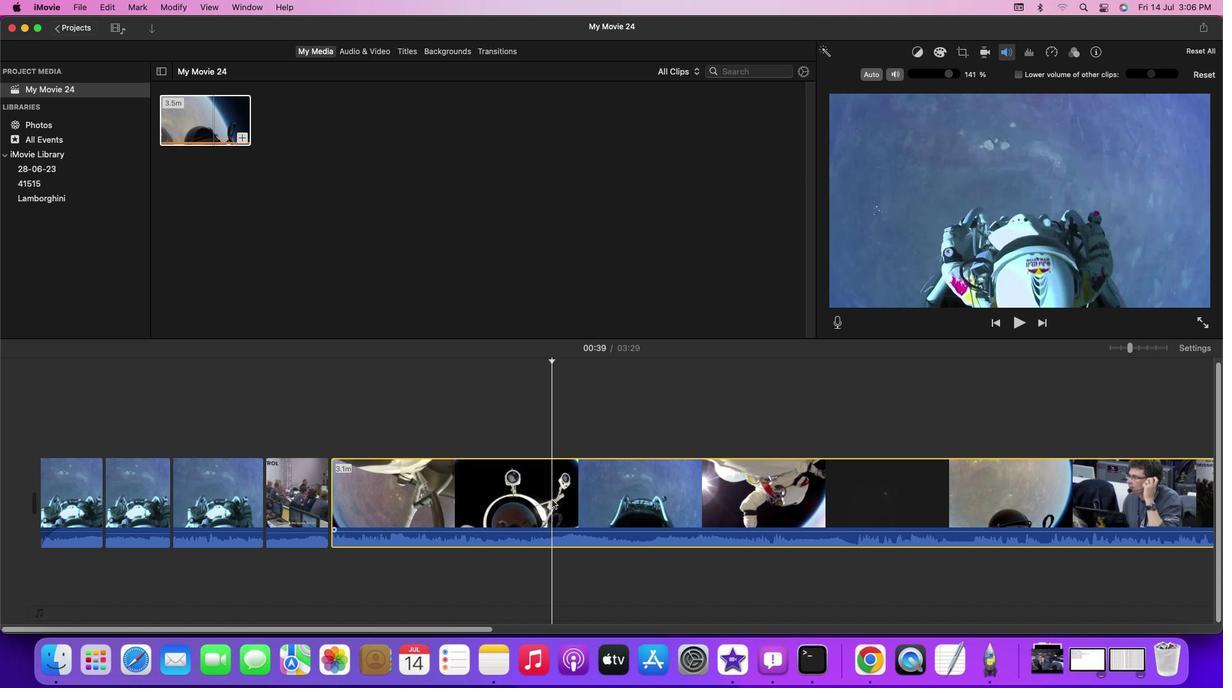 
Action: Mouse moved to (550, 500)
Screenshot: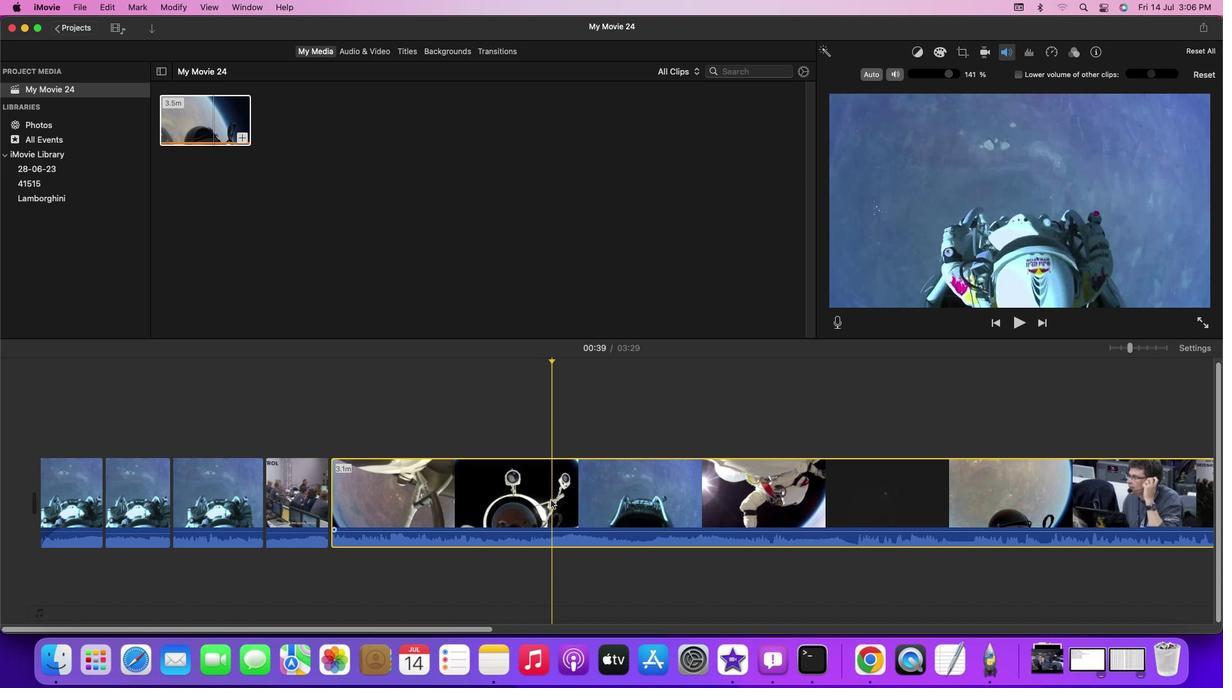 
Action: Key pressed Key.cmd'b'
Screenshot: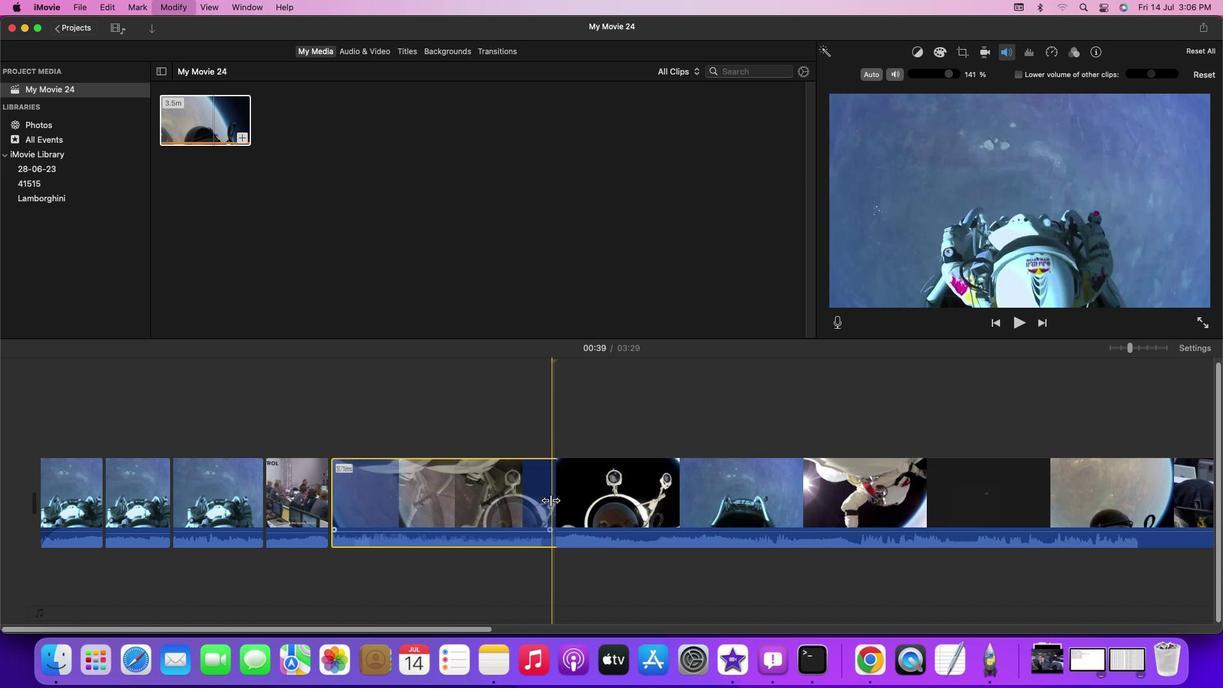 
Action: Mouse moved to (554, 387)
Screenshot: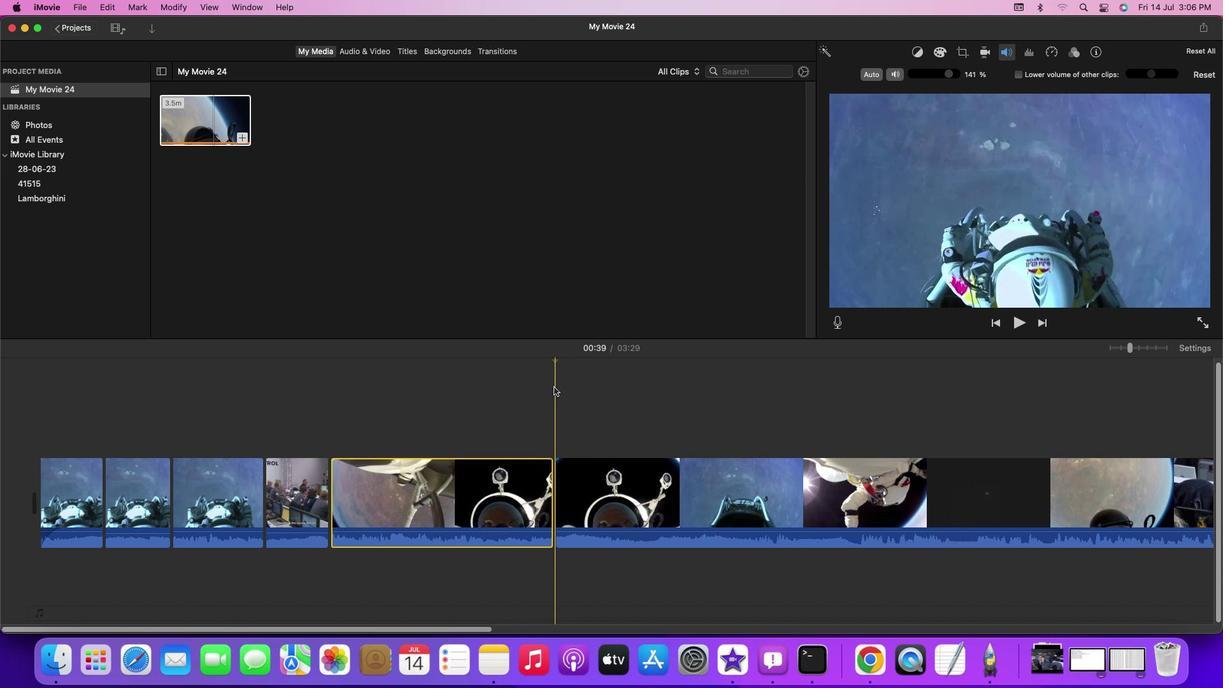 
Action: Mouse pressed left at (554, 387)
Screenshot: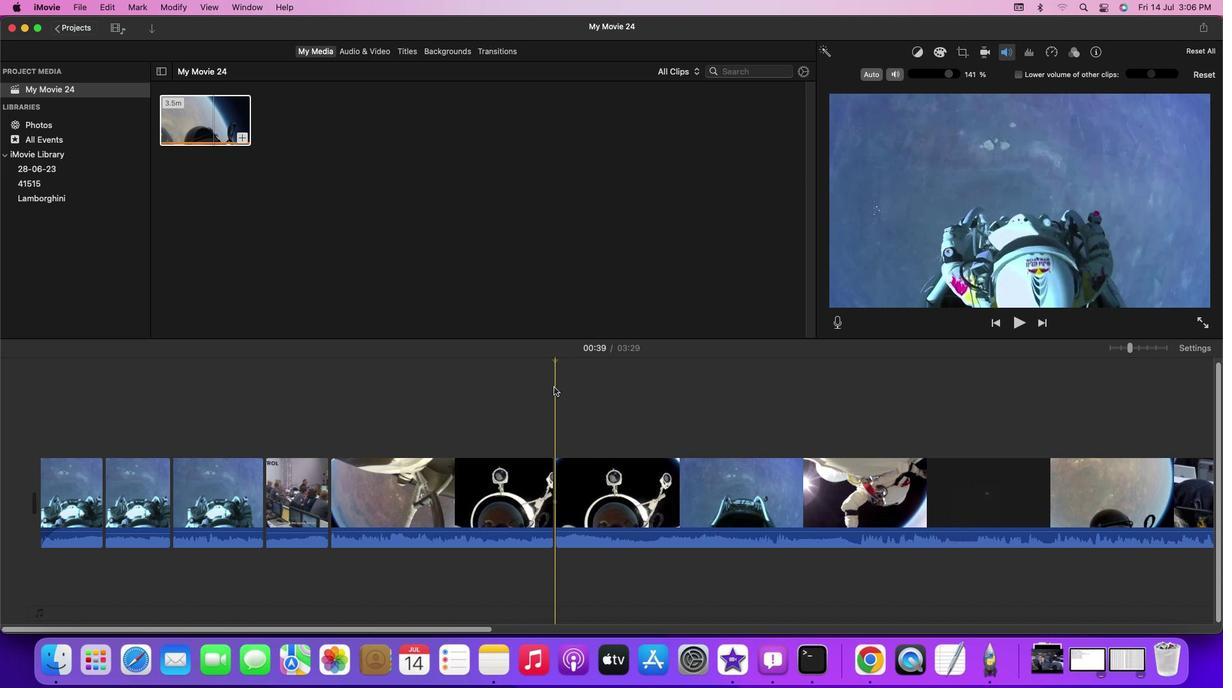 
Action: Key pressed Key.spaceKey.spaceKey.space
Screenshot: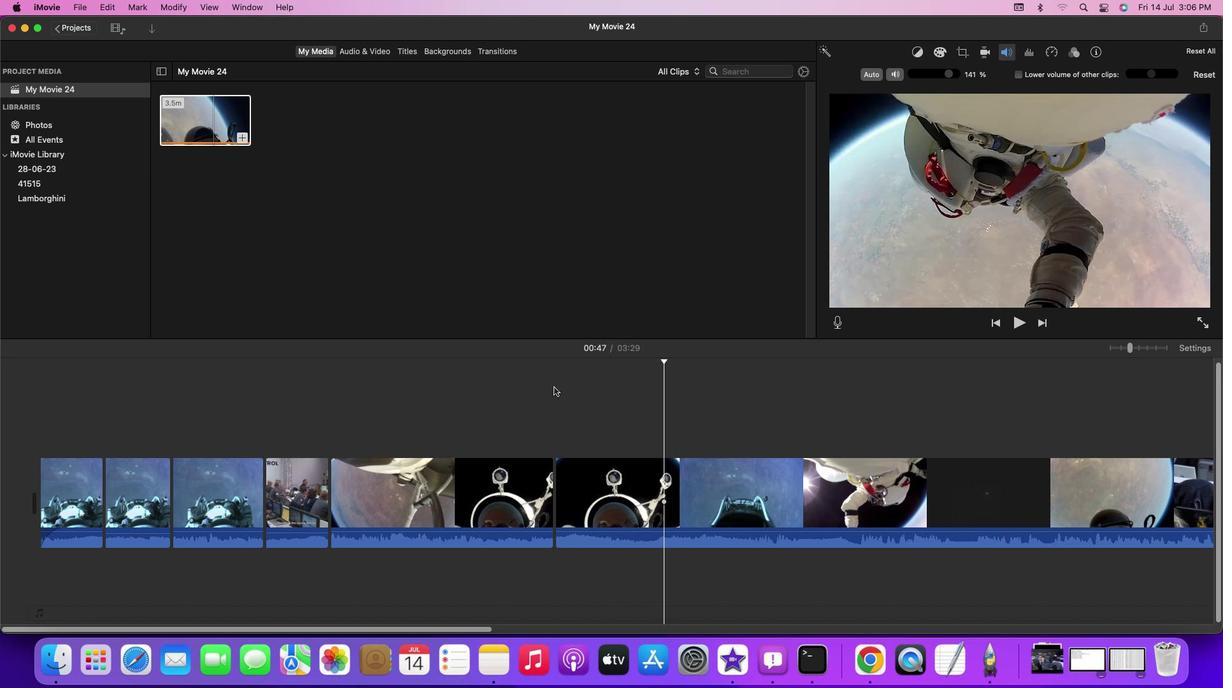 
Action: Mouse moved to (628, 399)
Screenshot: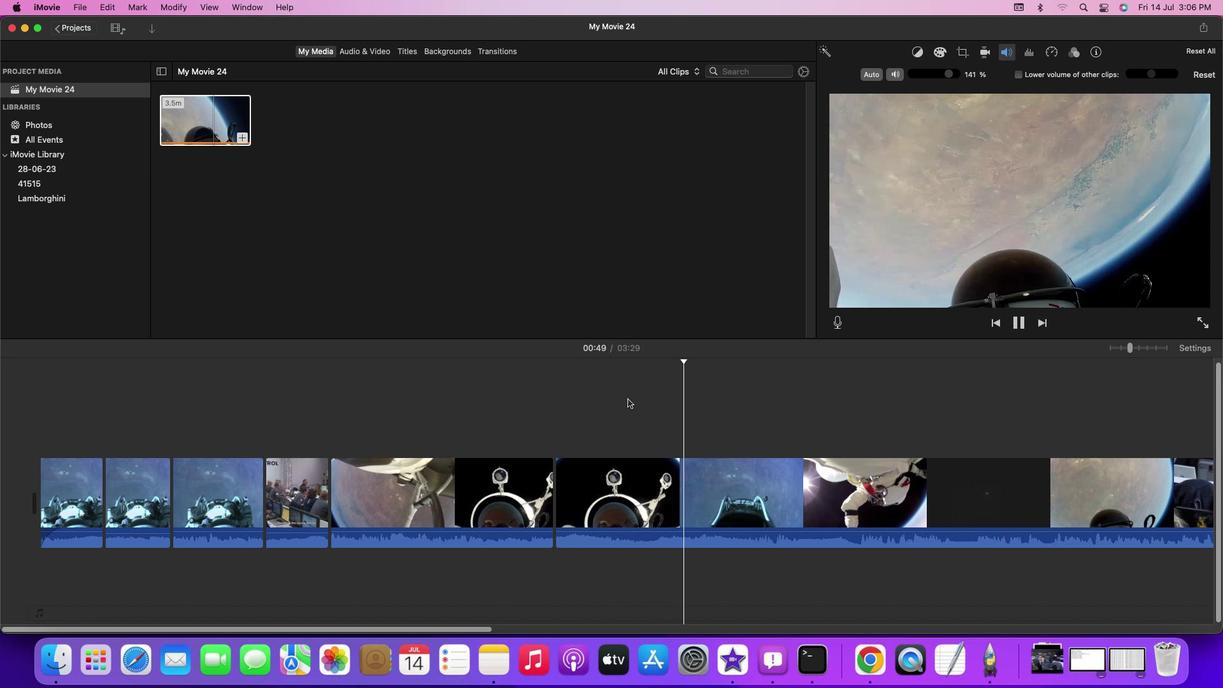 
Action: Mouse pressed left at (628, 399)
Screenshot: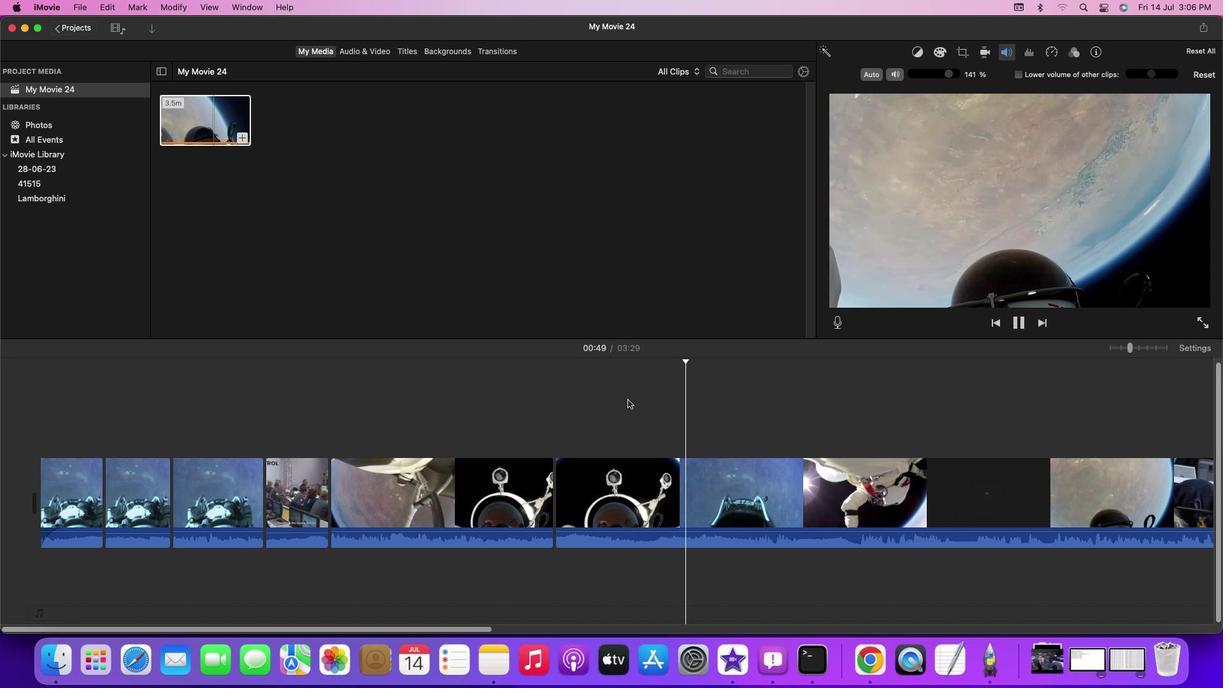 
Action: Mouse moved to (628, 399)
Screenshot: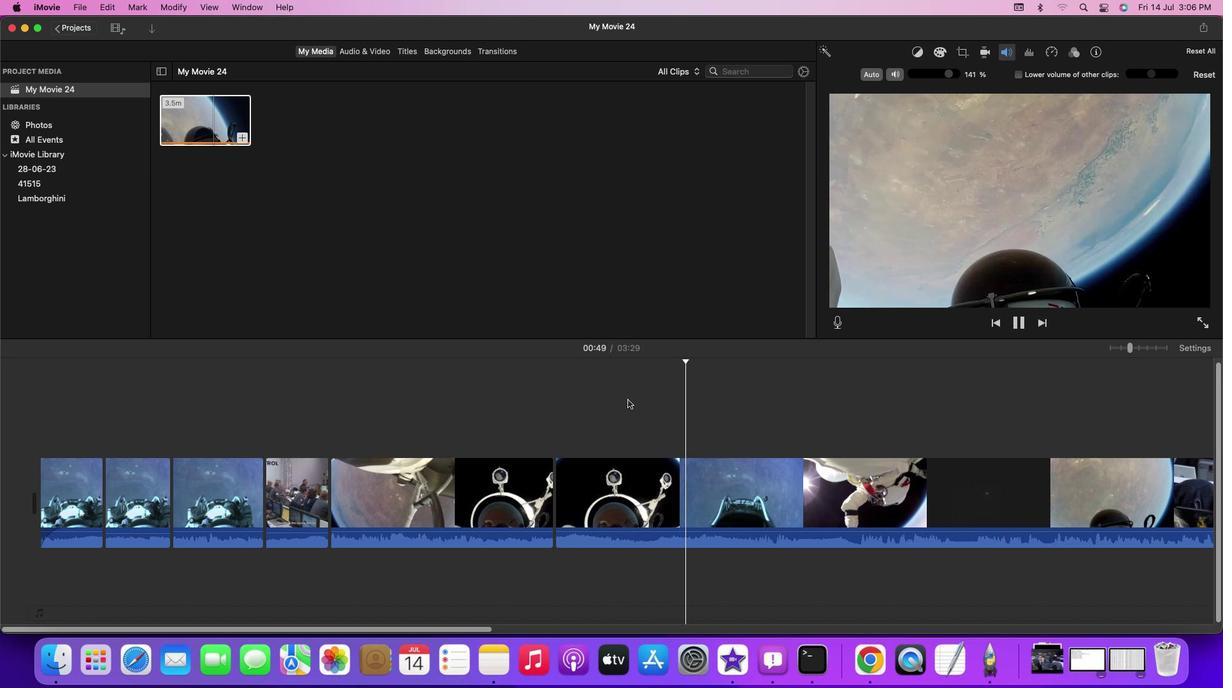 
Action: Key pressed Key.space
Screenshot: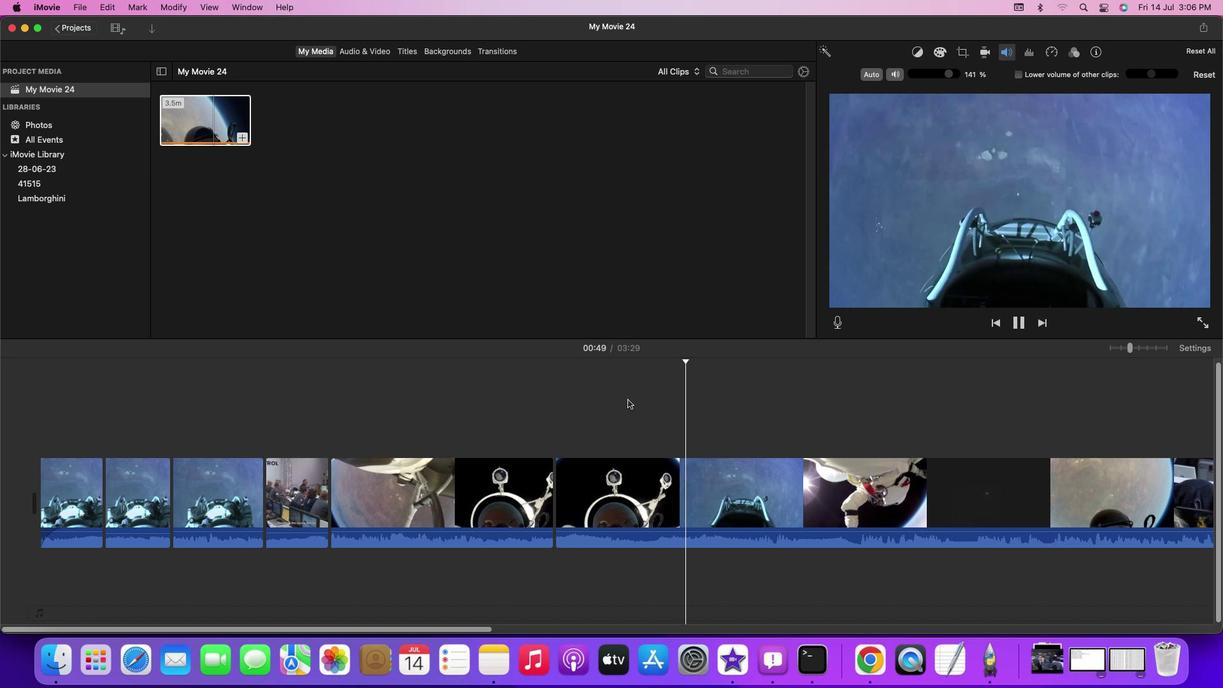 
Action: Mouse moved to (649, 411)
Screenshot: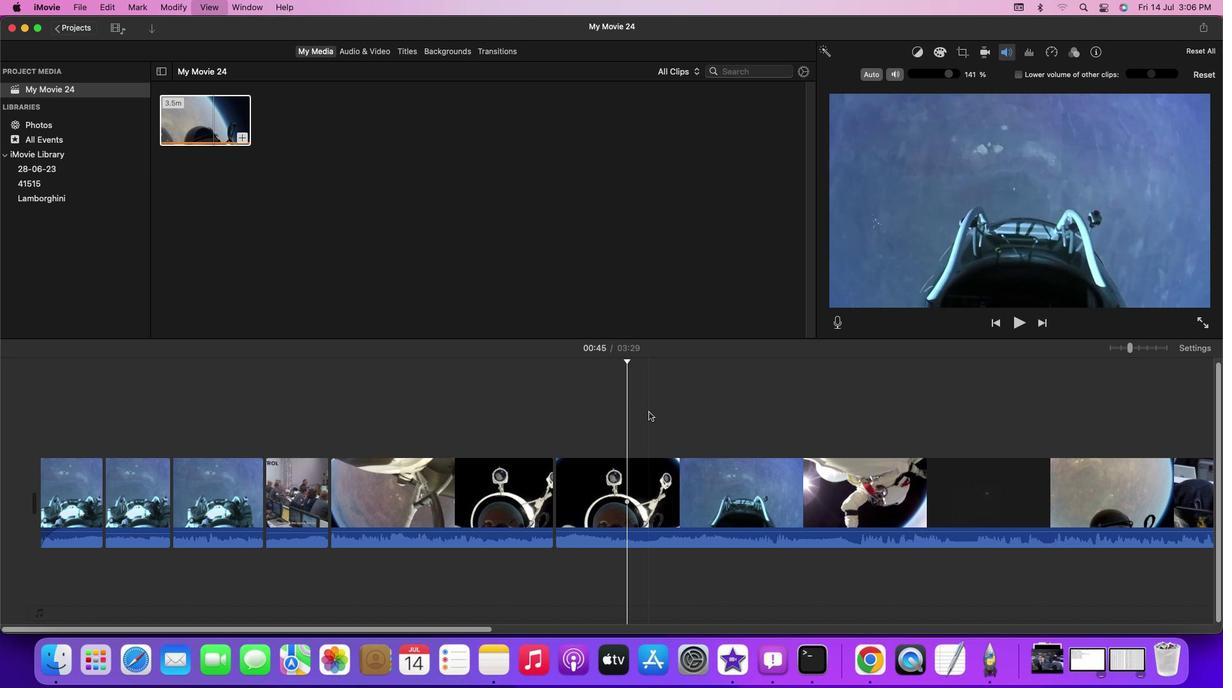 
Action: Key pressed Key.space
Screenshot: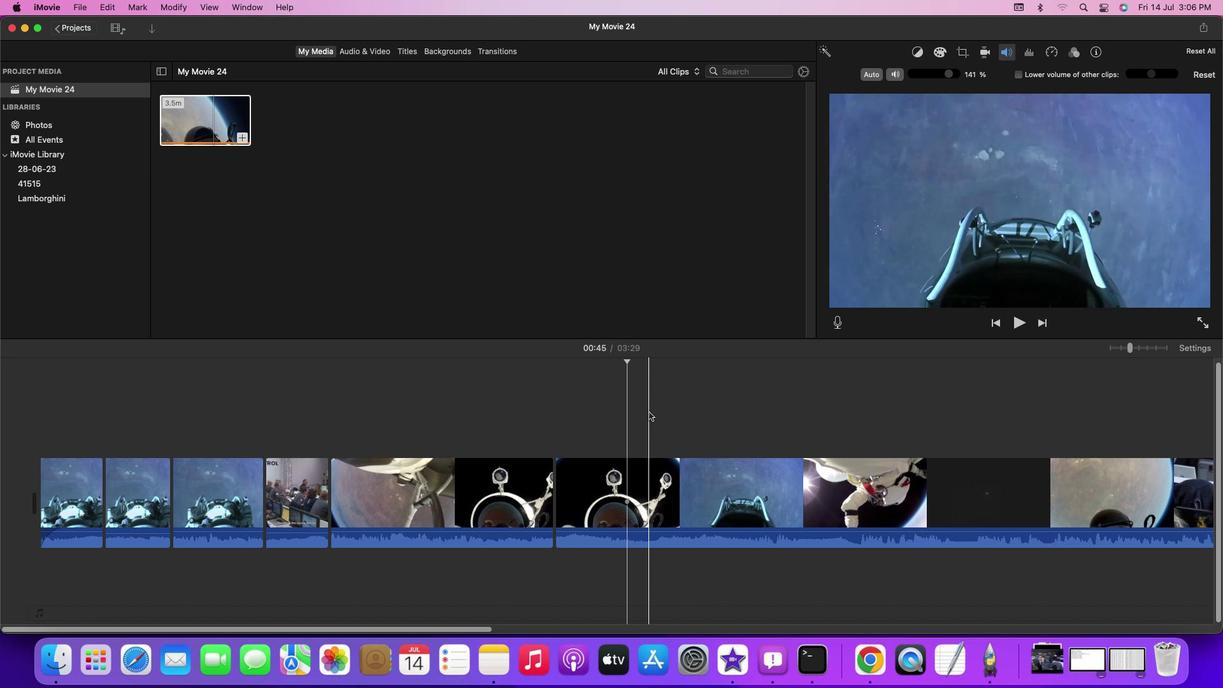 
Action: Mouse moved to (631, 411)
Screenshot: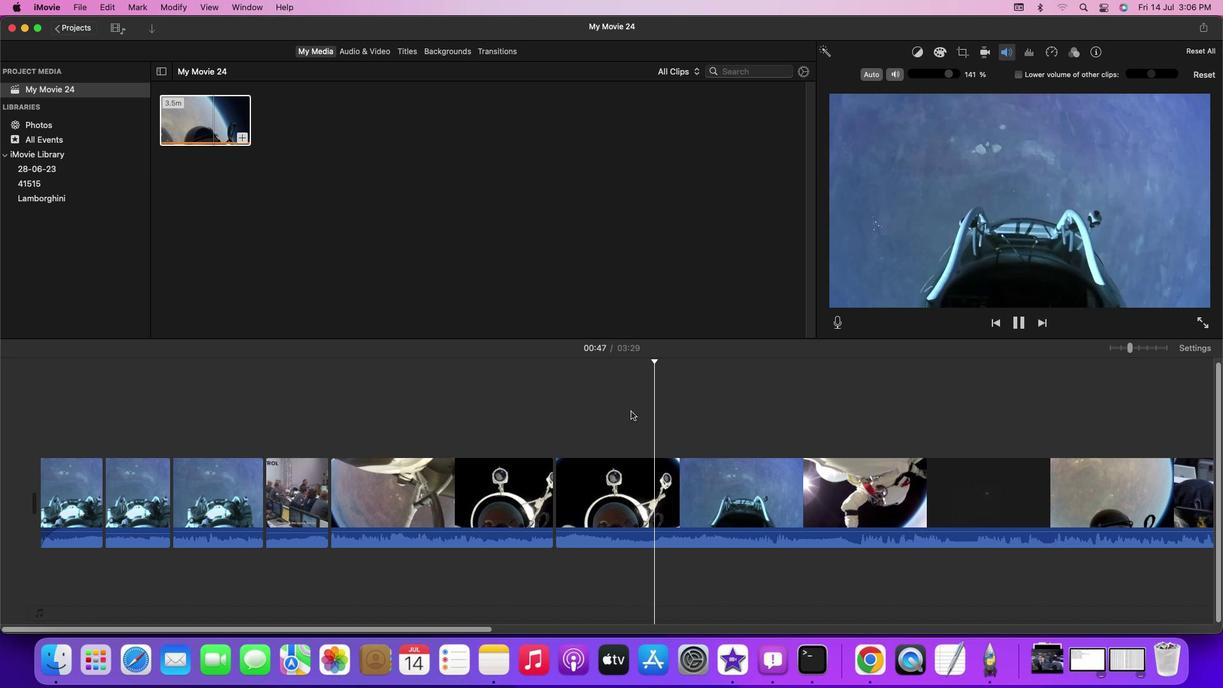 
Action: Key pressed Key.space
Screenshot: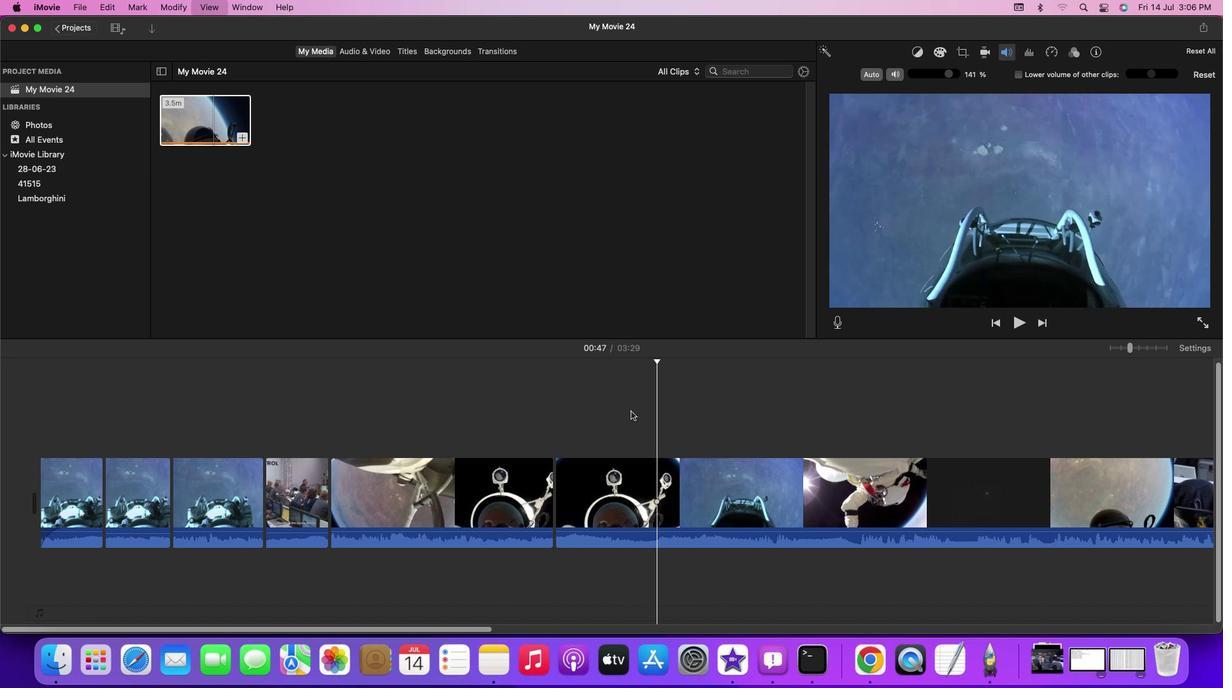 
Action: Mouse moved to (652, 422)
Screenshot: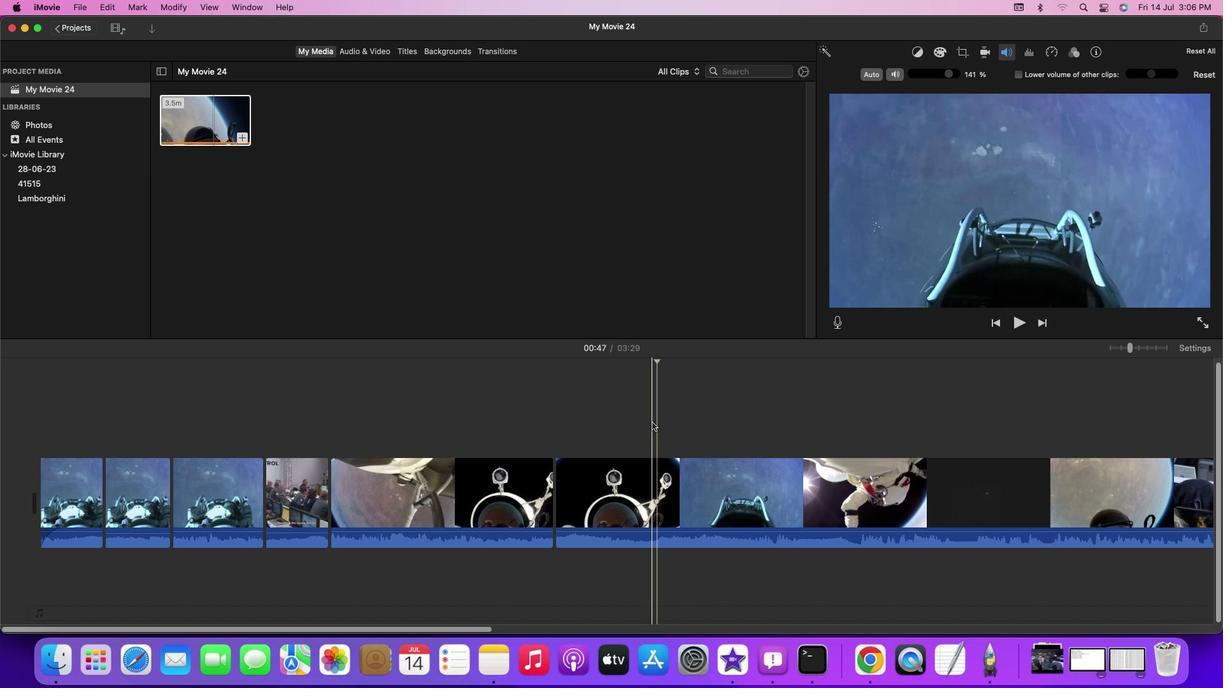 
Action: Mouse pressed left at (652, 422)
Screenshot: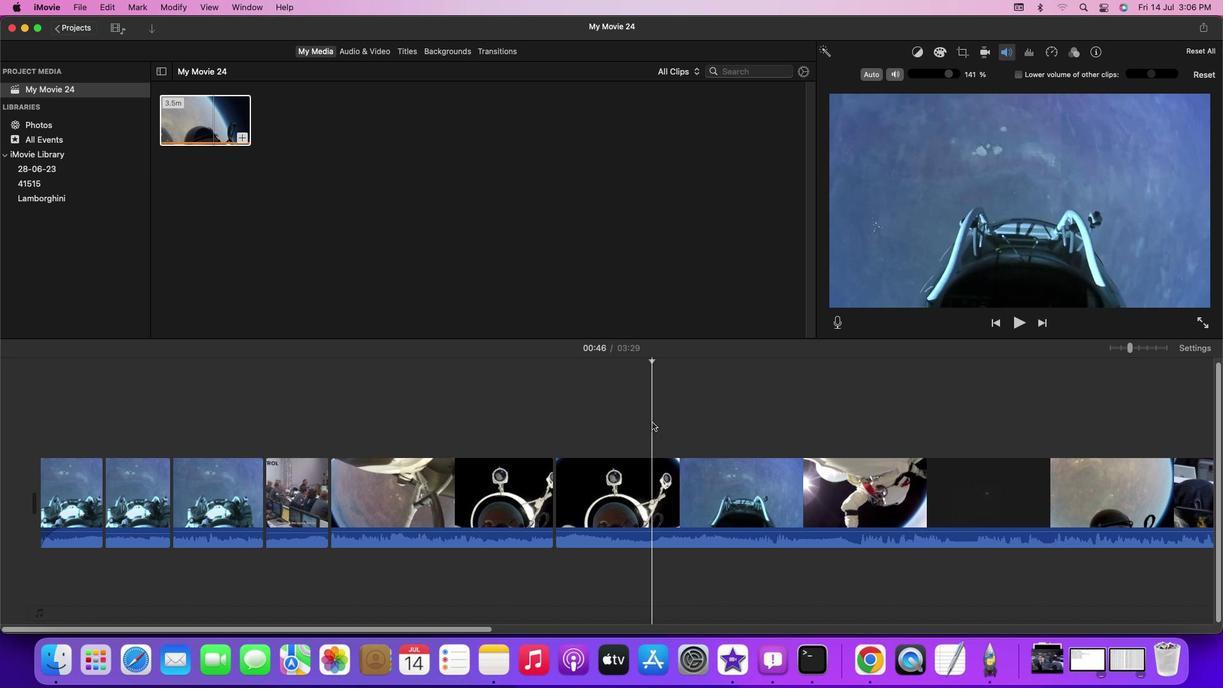 
Action: Mouse moved to (652, 488)
Screenshot: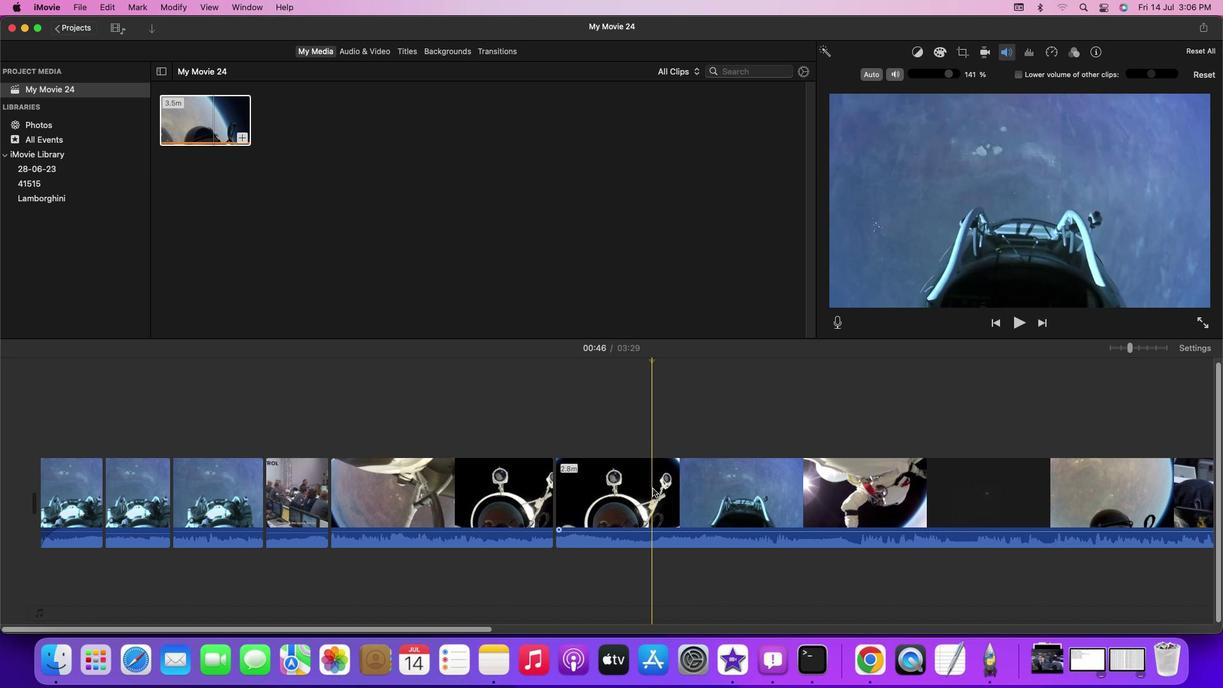 
Action: Mouse pressed left at (652, 488)
Screenshot: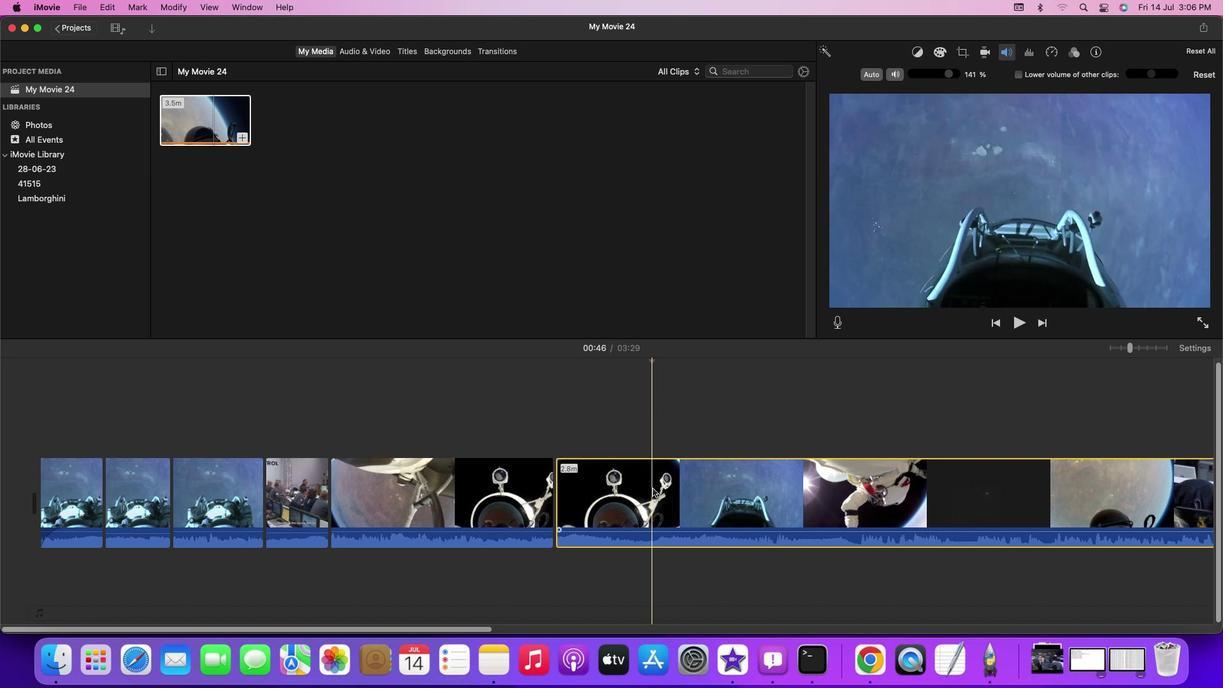 
Action: Key pressed Key.cmd'b'
Screenshot: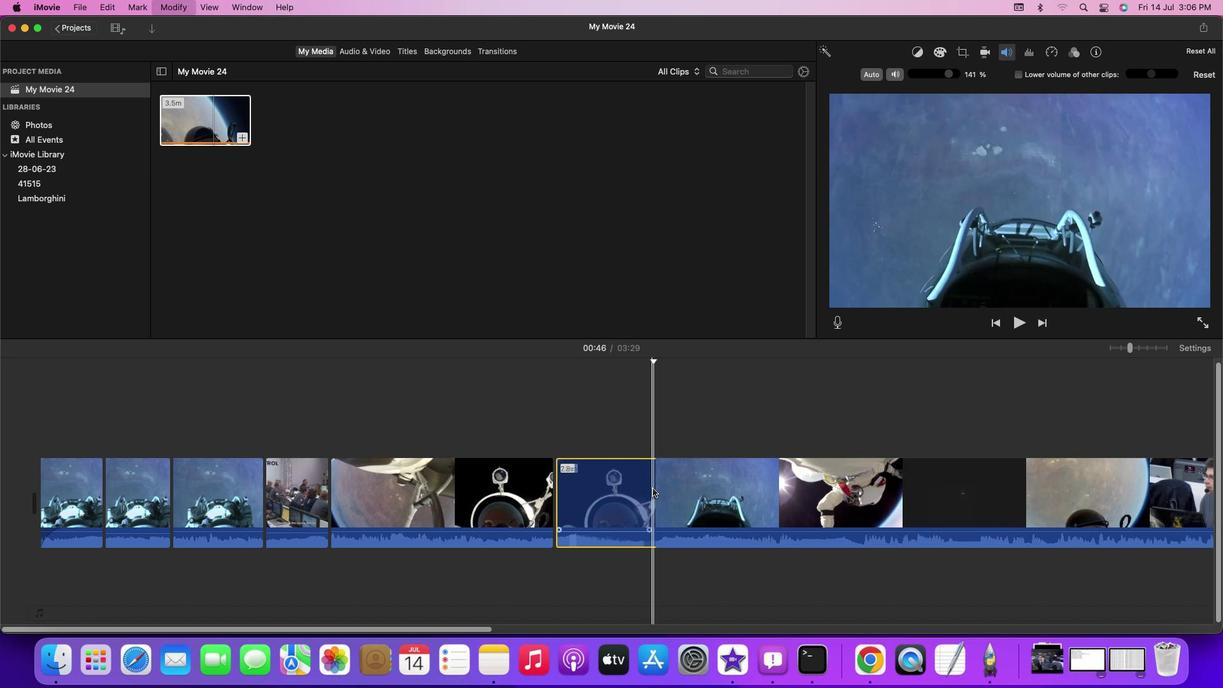 
Action: Mouse moved to (602, 500)
Screenshot: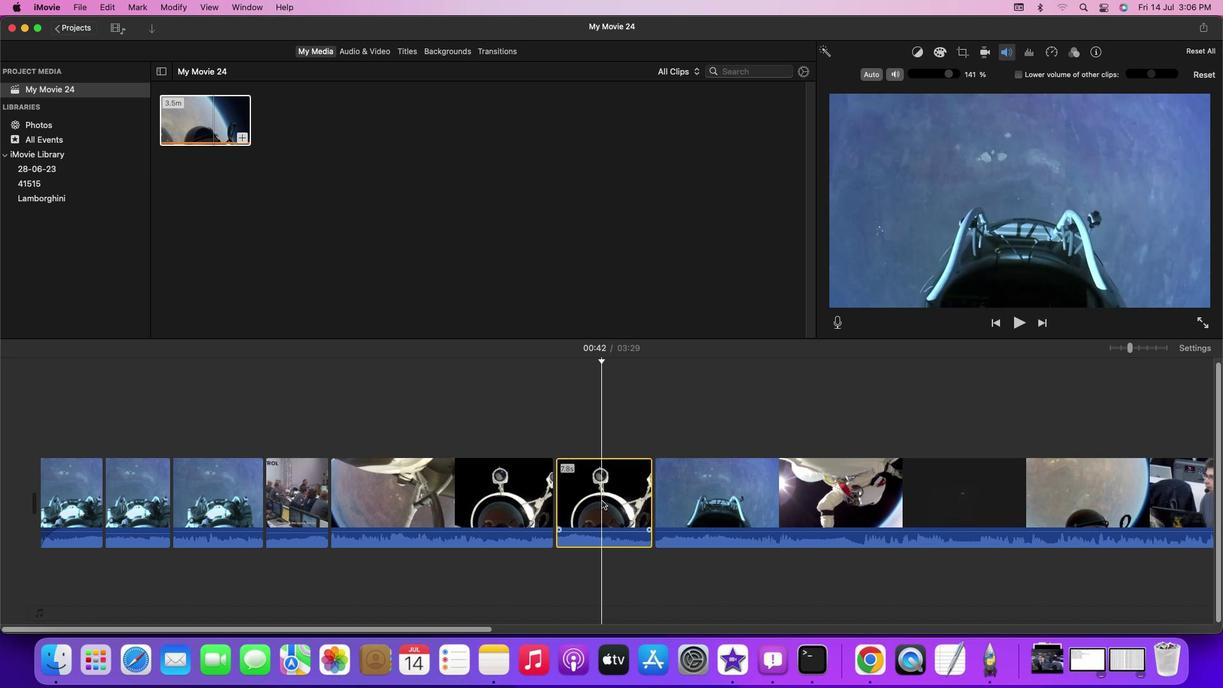 
Action: Mouse pressed left at (602, 500)
Screenshot: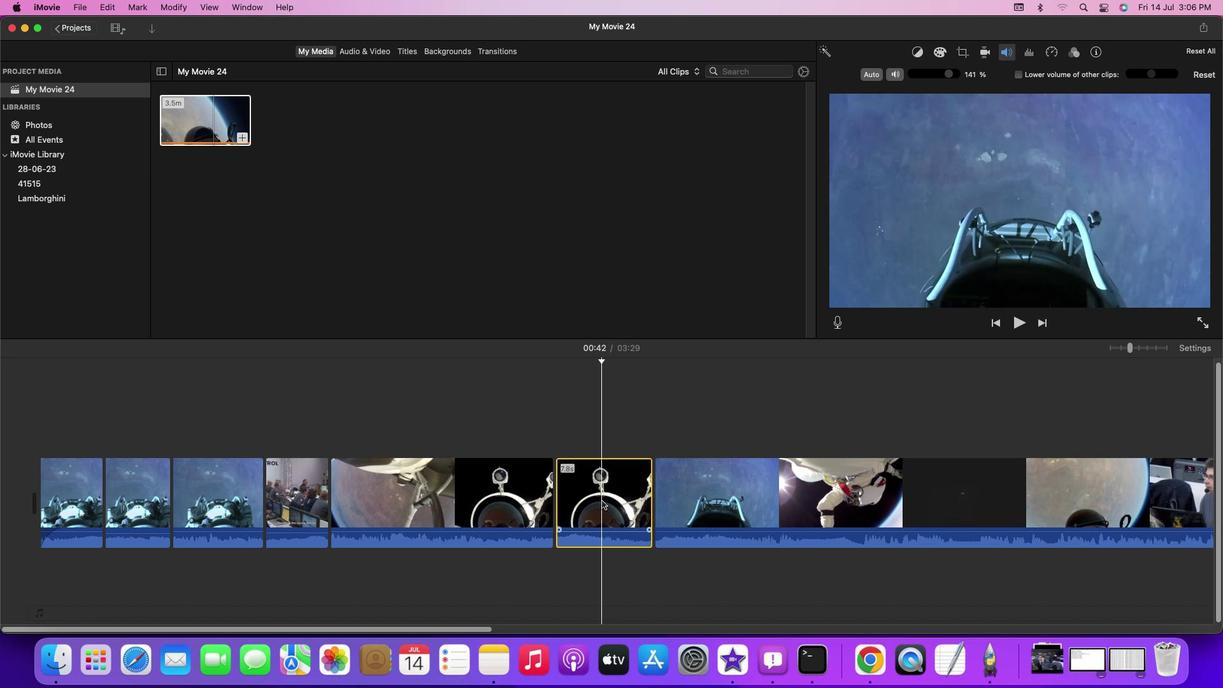 
Action: Mouse moved to (952, 75)
Screenshot: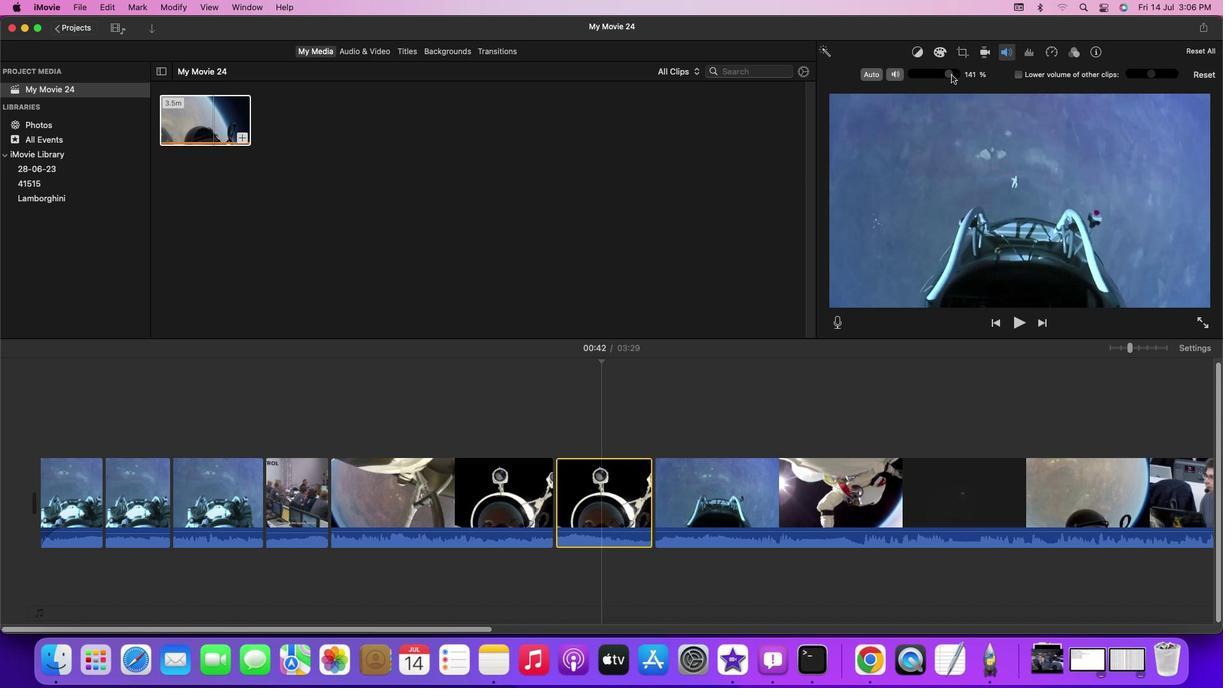 
Action: Mouse pressed left at (952, 75)
Screenshot: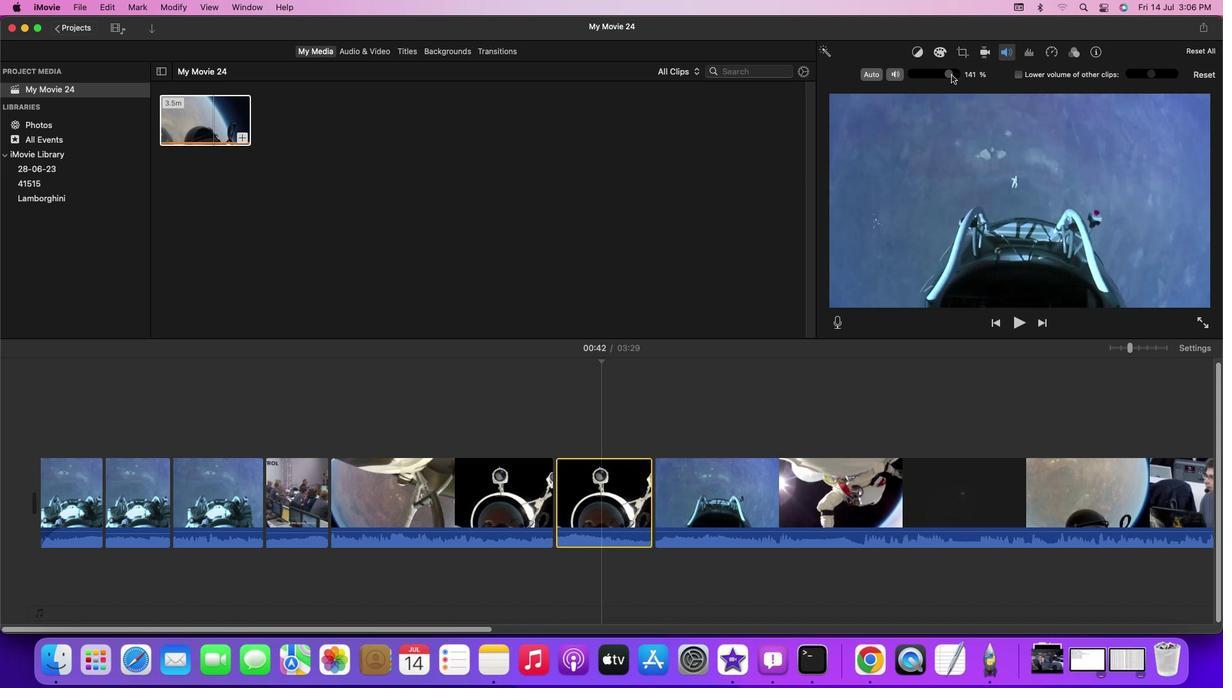 
Action: Mouse moved to (551, 418)
Screenshot: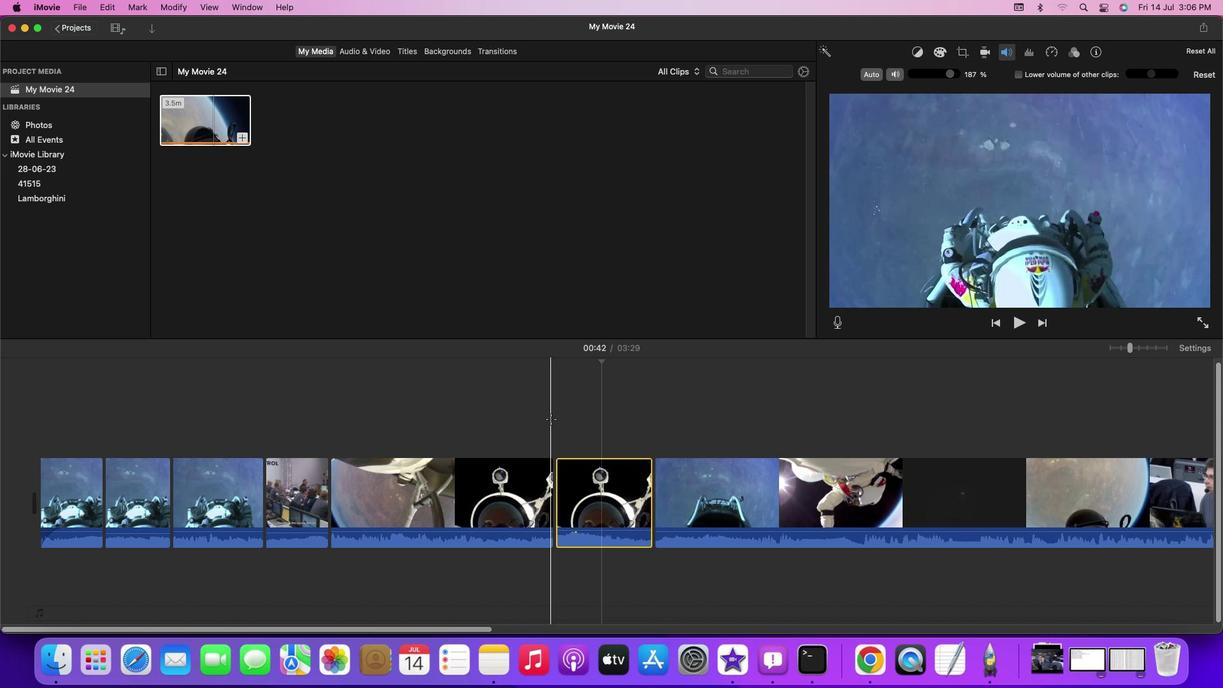 
Action: Mouse pressed left at (551, 418)
Screenshot: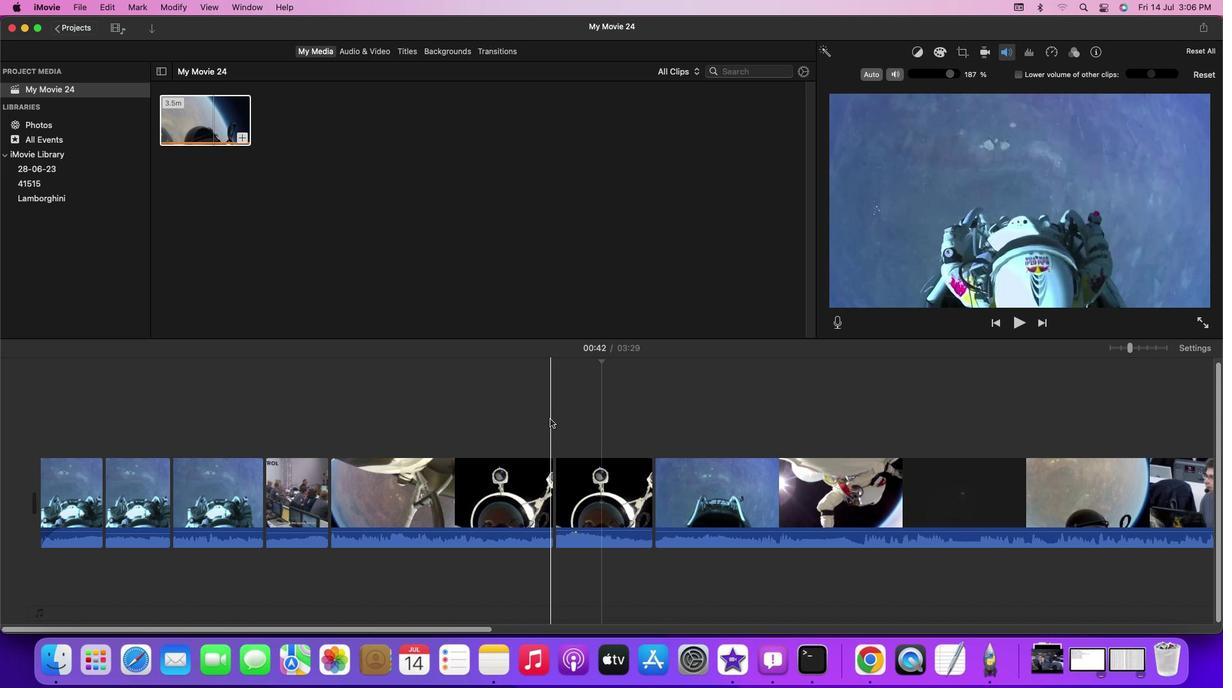 
Action: Mouse moved to (545, 420)
Screenshot: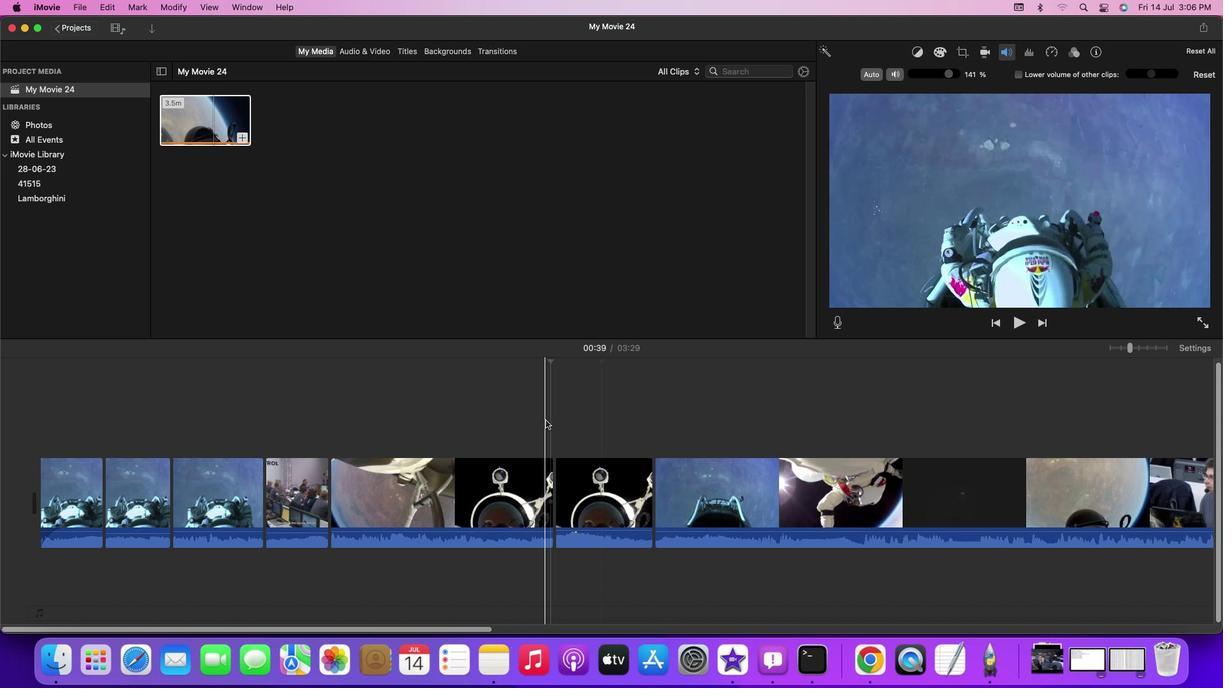 
Action: Key pressed Key.space
Screenshot: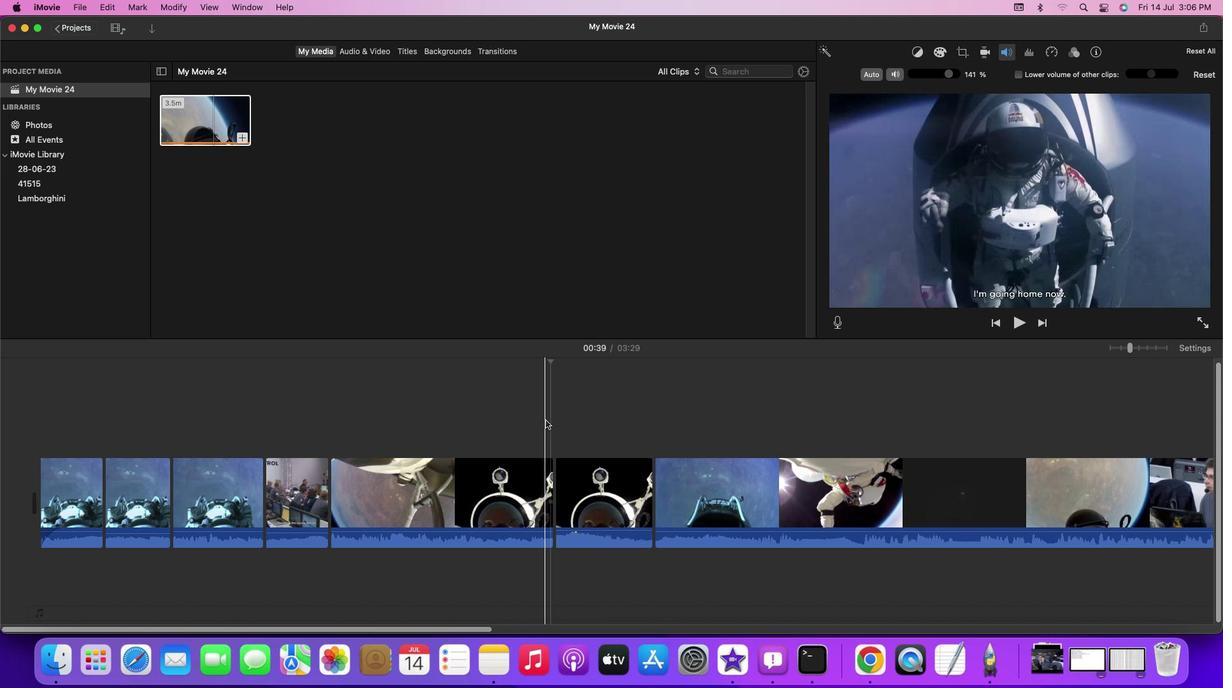
Action: Mouse moved to (480, 629)
Screenshot: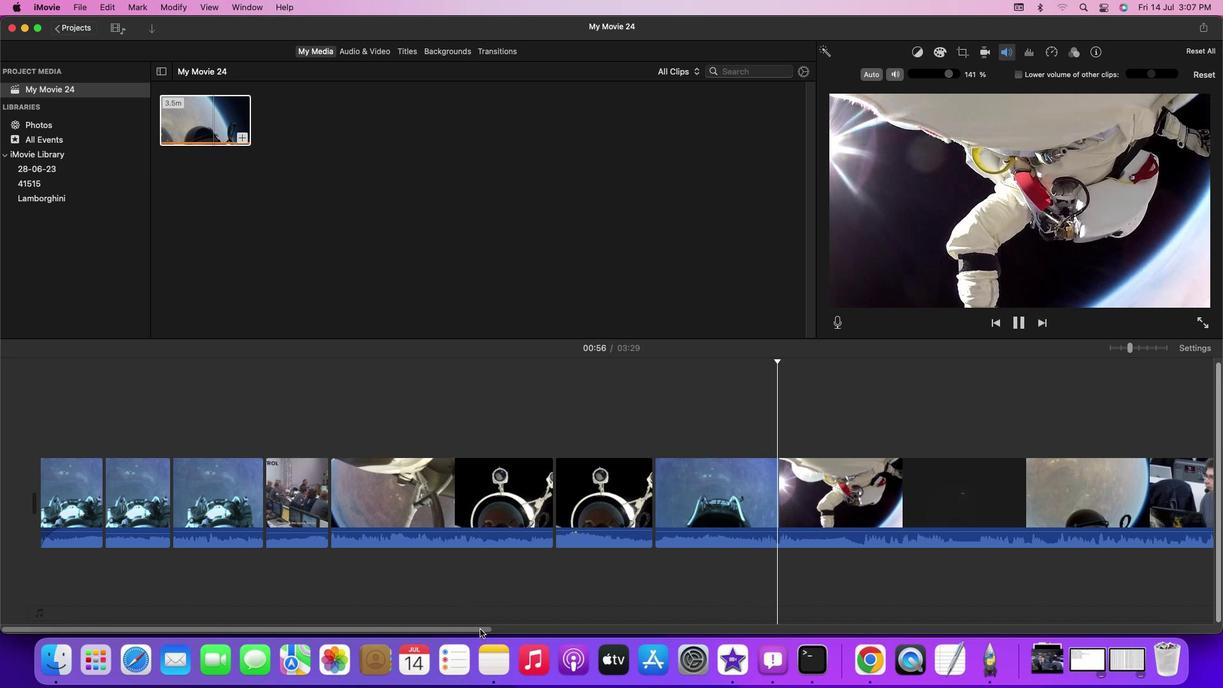 
Action: Mouse pressed left at (480, 629)
Screenshot: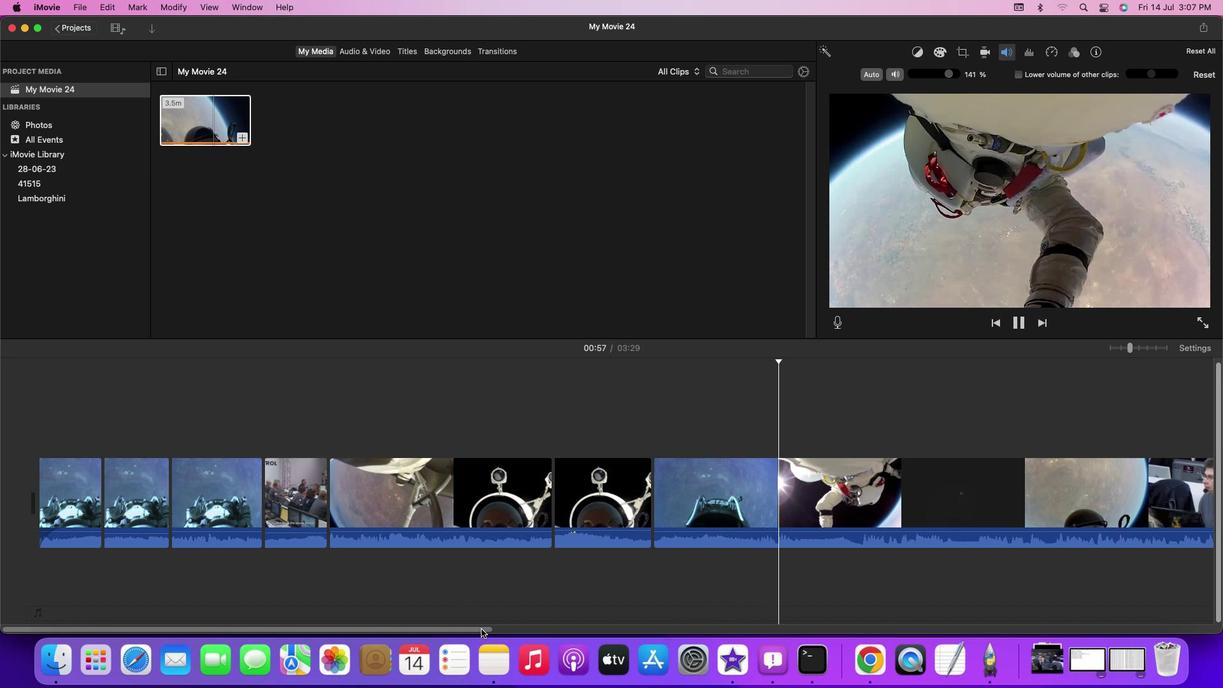 
Action: Mouse moved to (1183, 349)
Screenshot: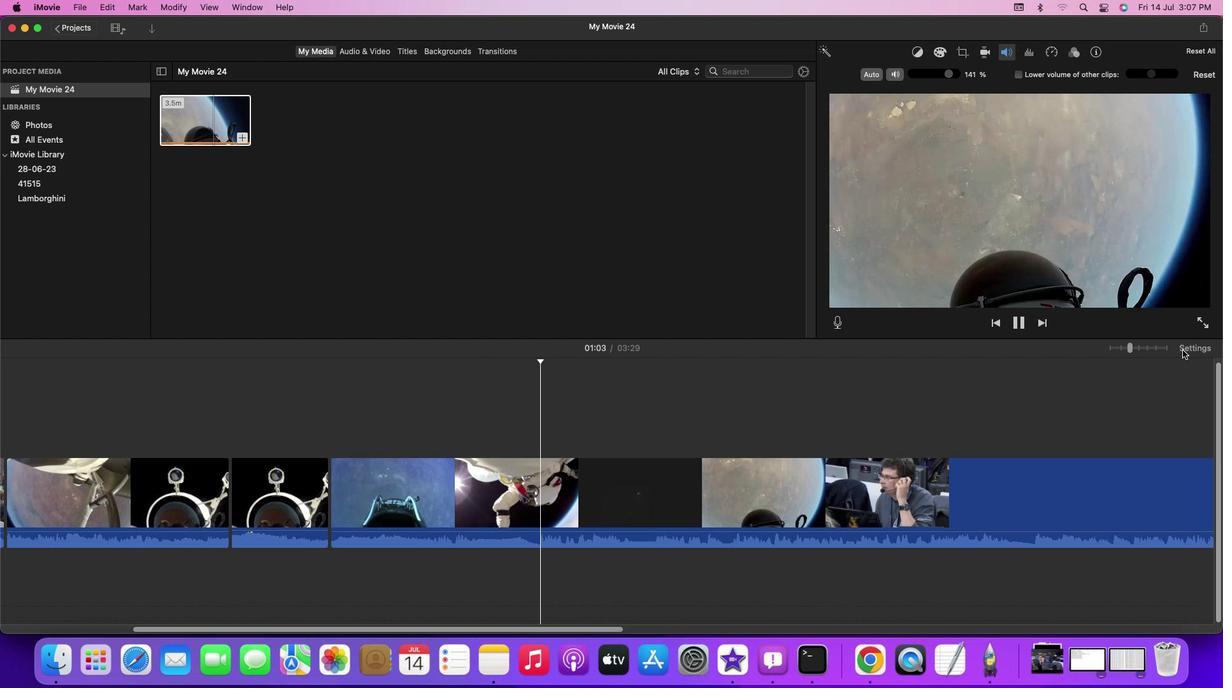 
Action: Mouse pressed left at (1183, 349)
Screenshot: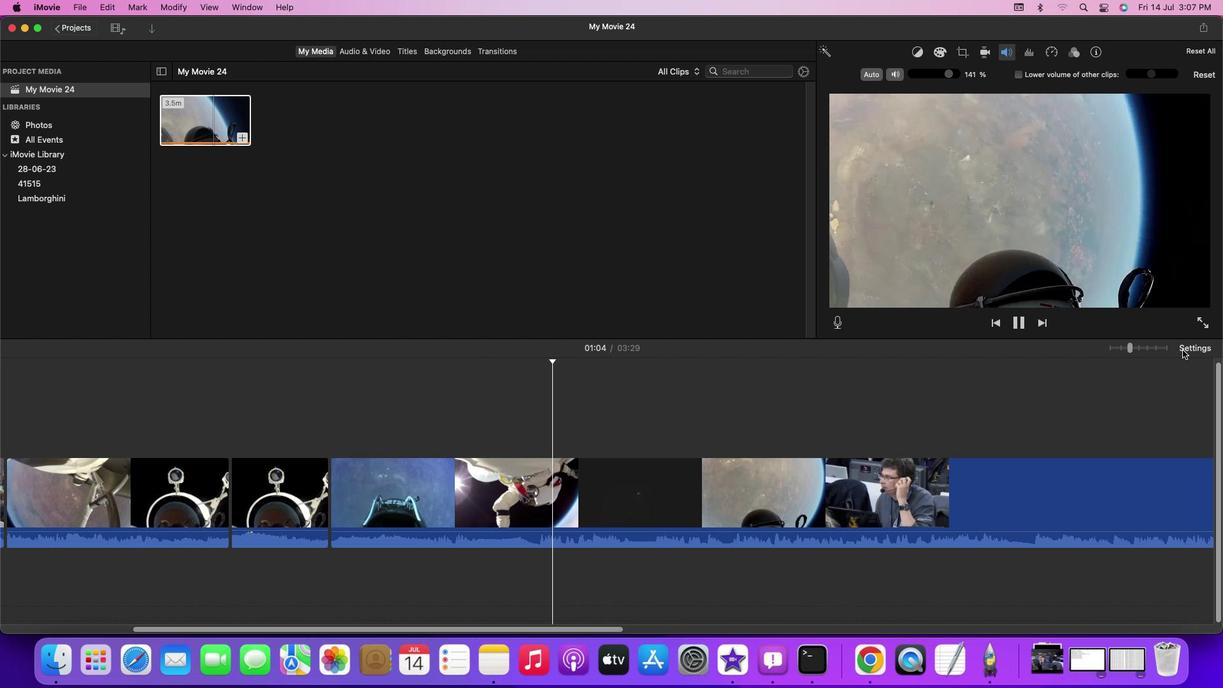 
Action: Mouse moved to (1132, 355)
Screenshot: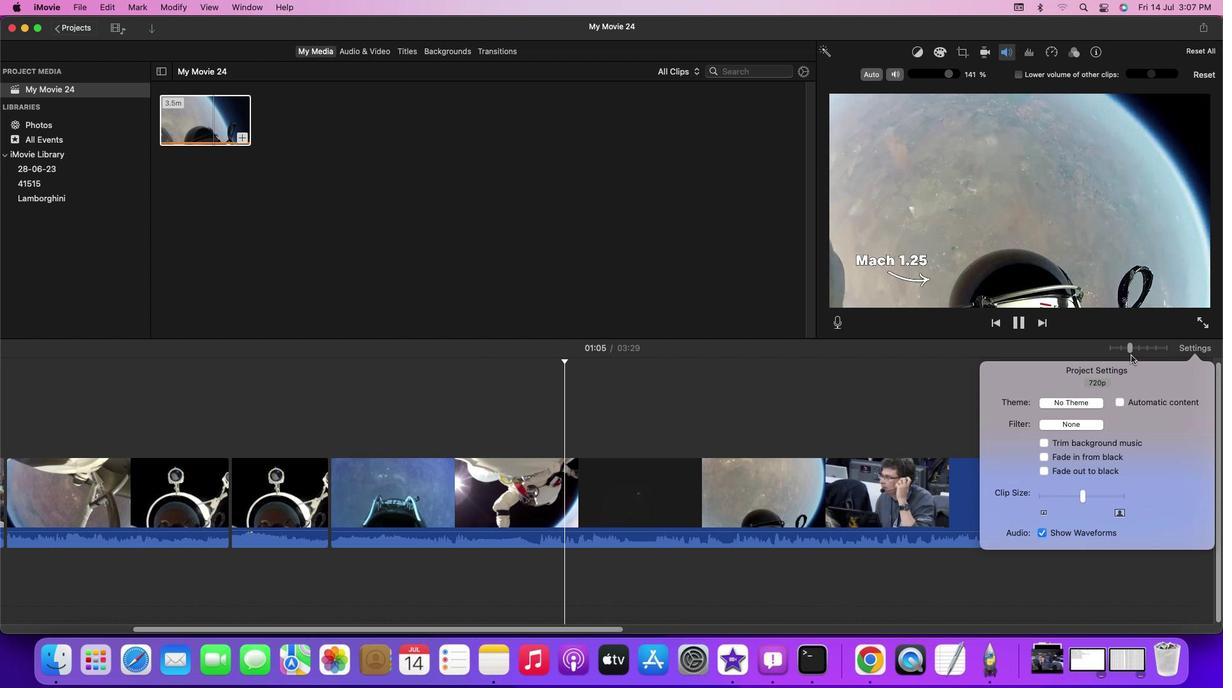 
Action: Mouse pressed left at (1132, 355)
Screenshot: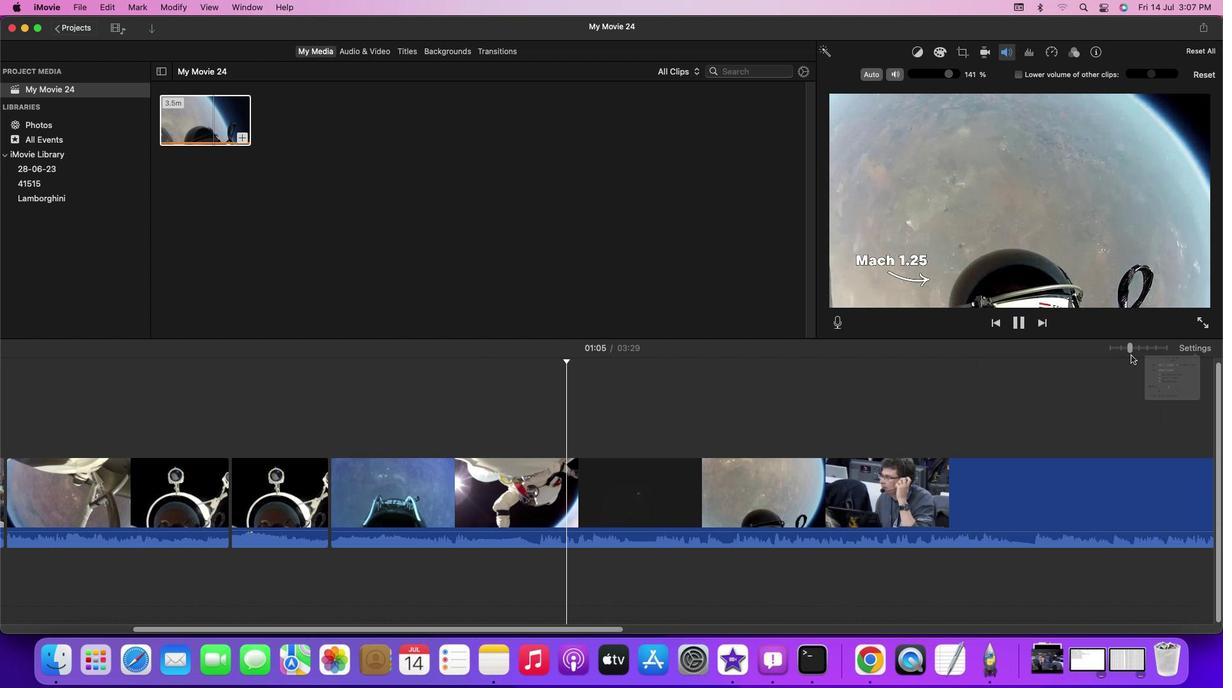 
Action: Mouse moved to (1129, 352)
Screenshot: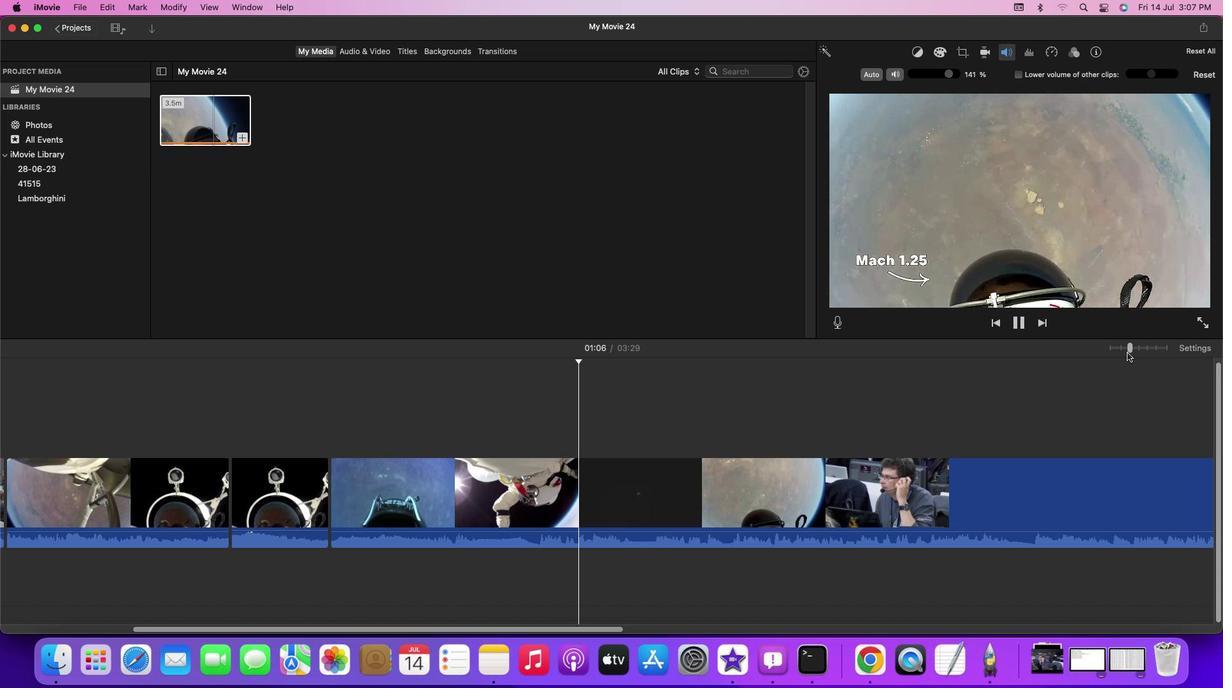 
Action: Mouse pressed left at (1129, 352)
Screenshot: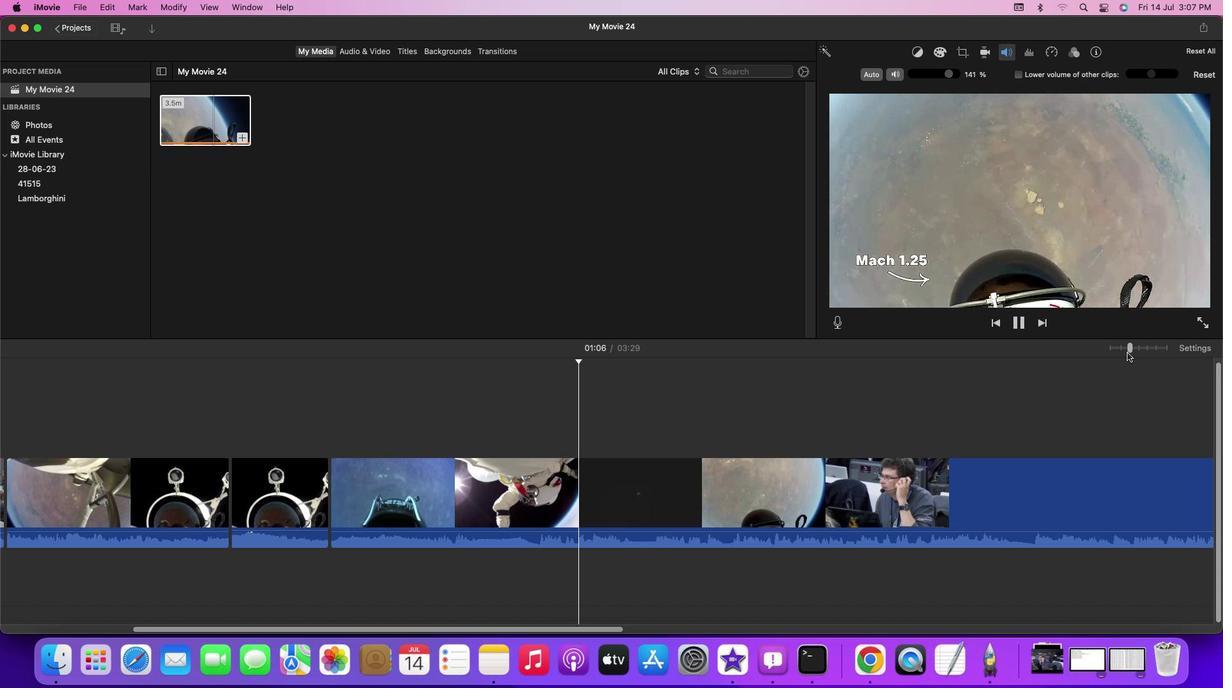 
Action: Mouse moved to (1122, 349)
Screenshot: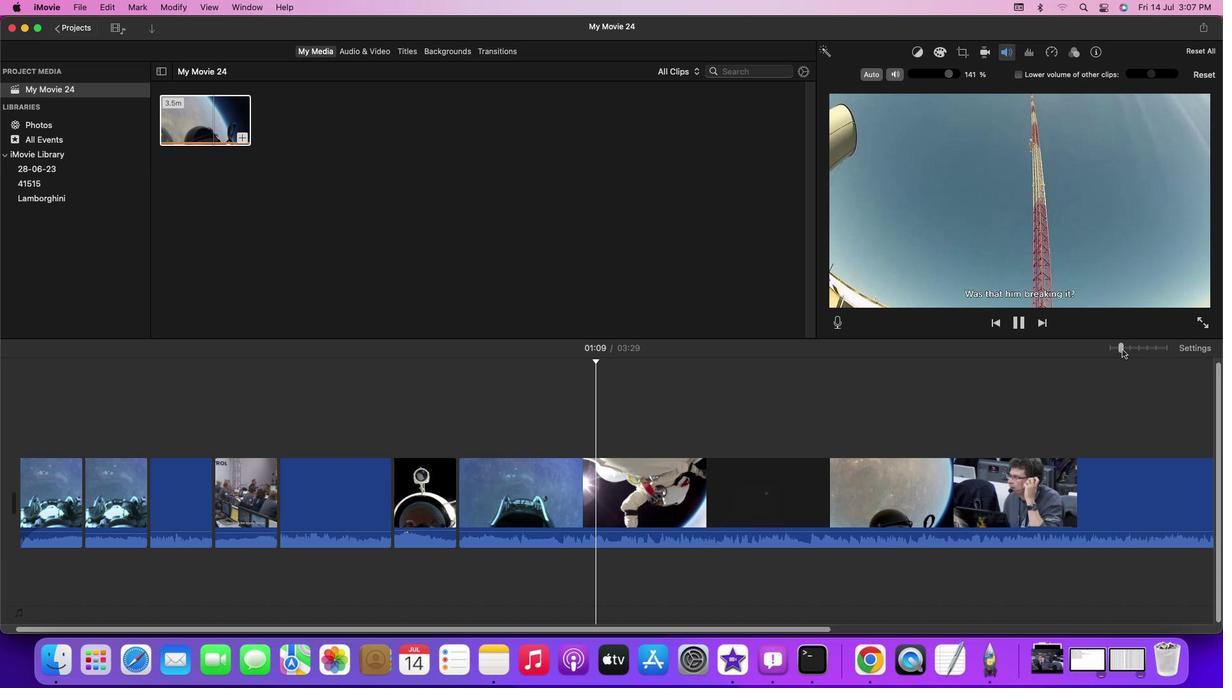 
Action: Mouse pressed left at (1122, 349)
Screenshot: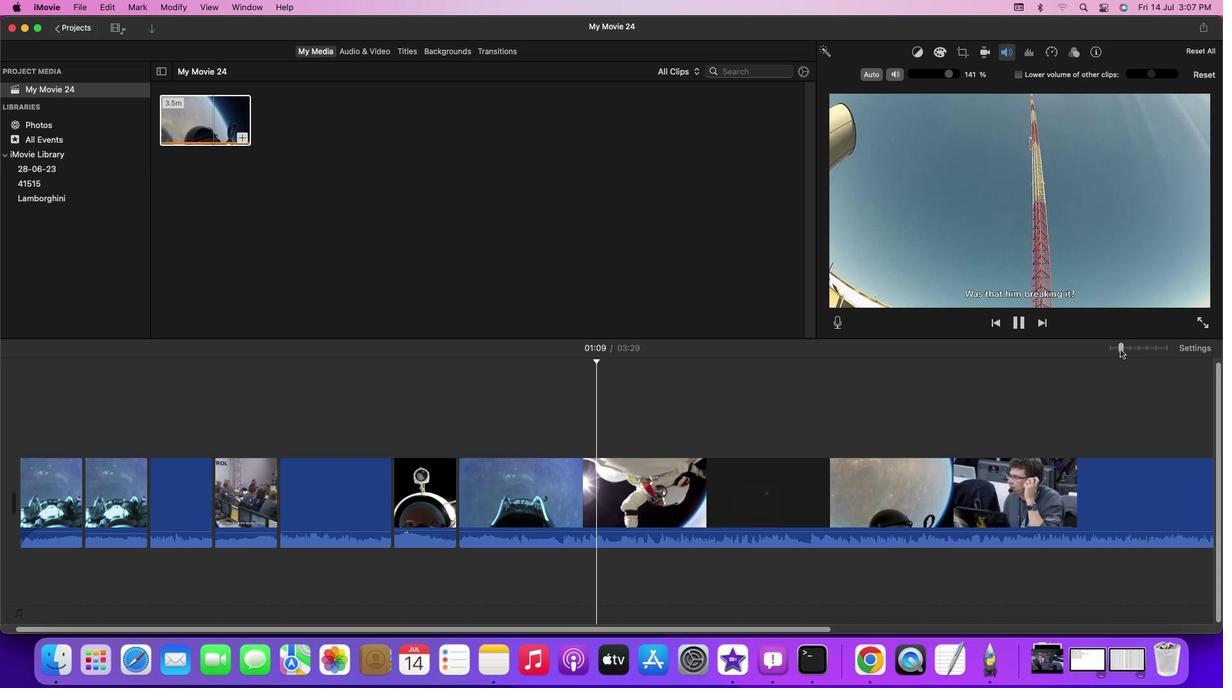 
Action: Mouse moved to (385, 425)
Screenshot: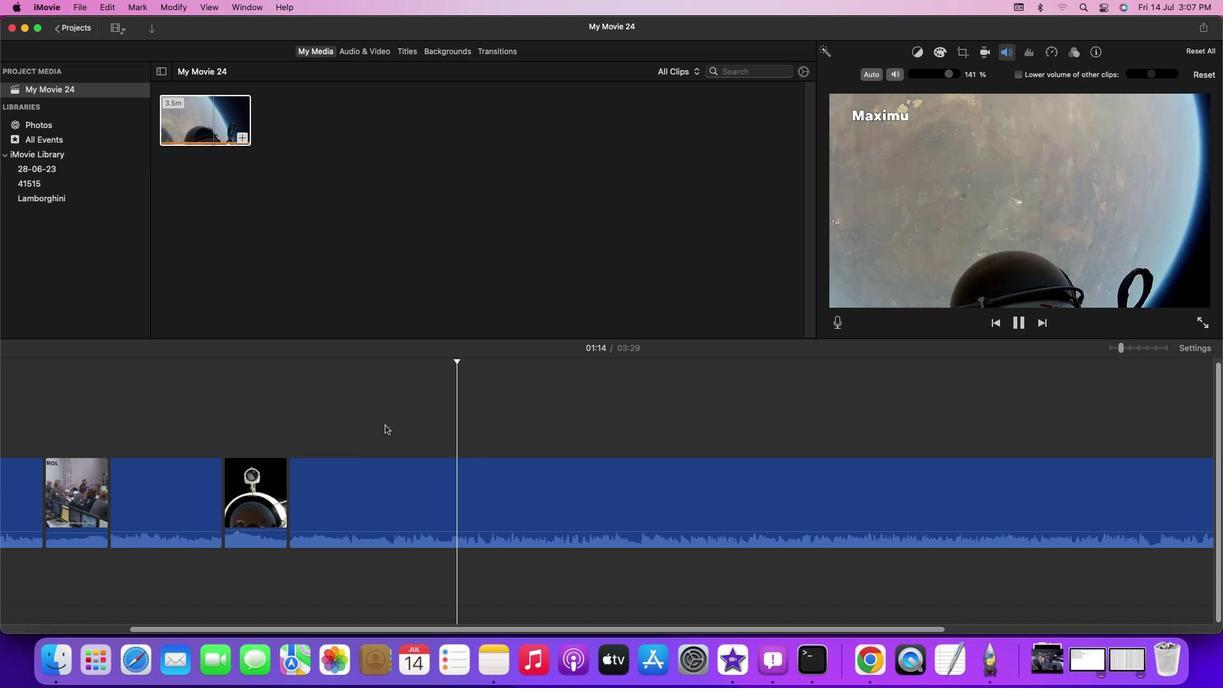 
Action: Mouse pressed left at (385, 425)
Screenshot: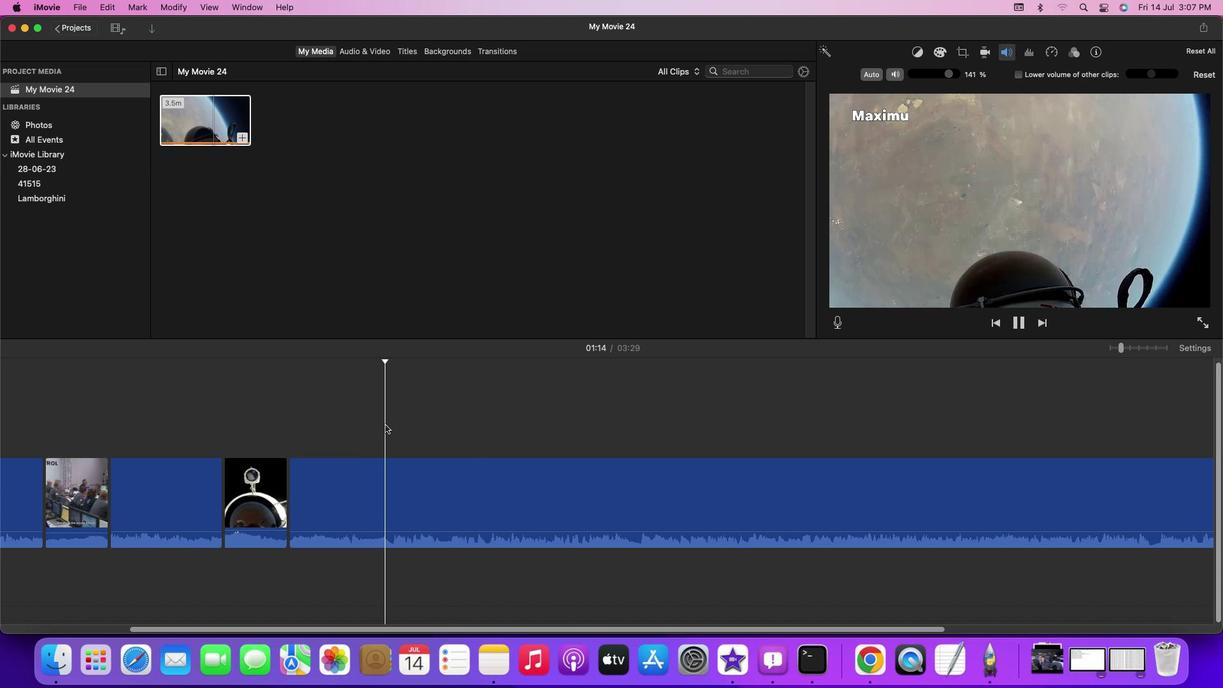 
Action: Mouse moved to (384, 425)
Screenshot: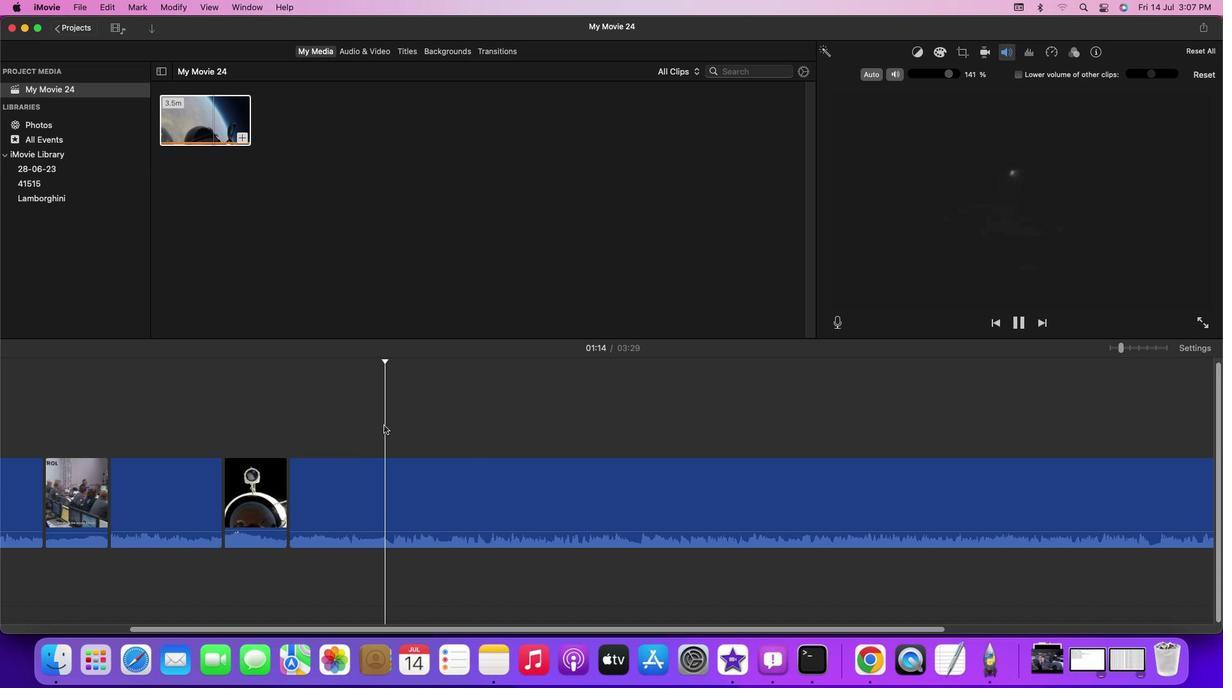 
Action: Key pressed Key.spaceKey.spaceKey.spaceKey.spaceKey.spaceKey.spaceKey.space
Screenshot: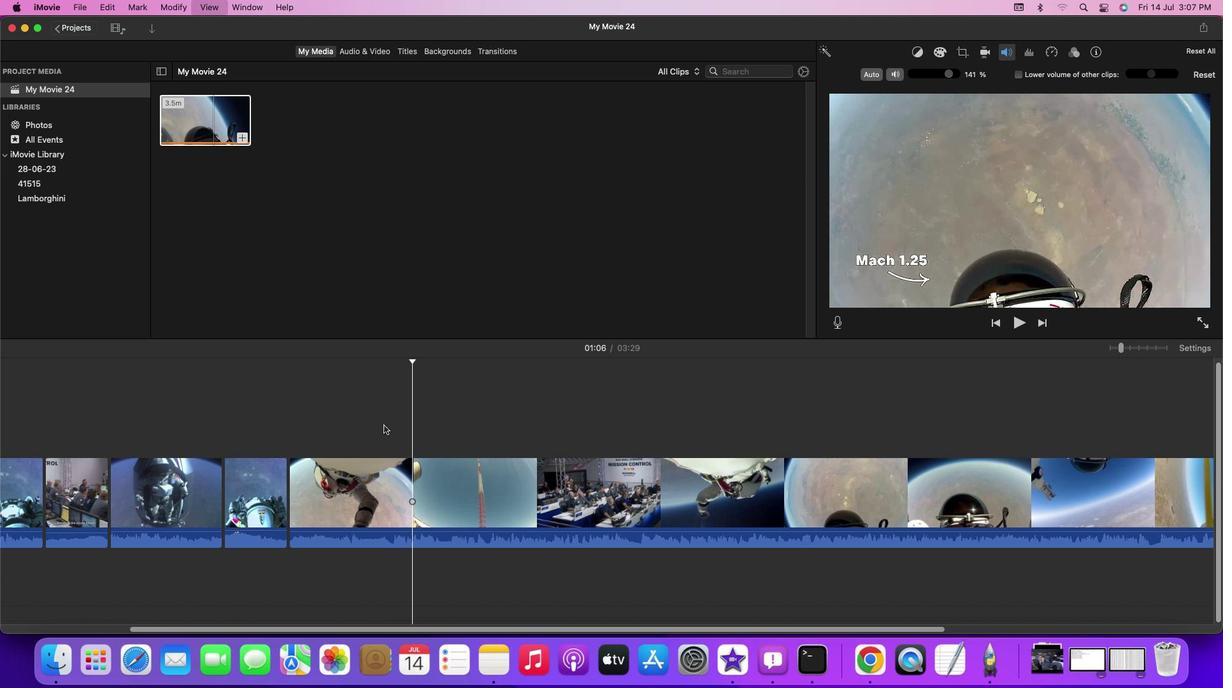 
Action: Mouse moved to (411, 499)
Screenshot: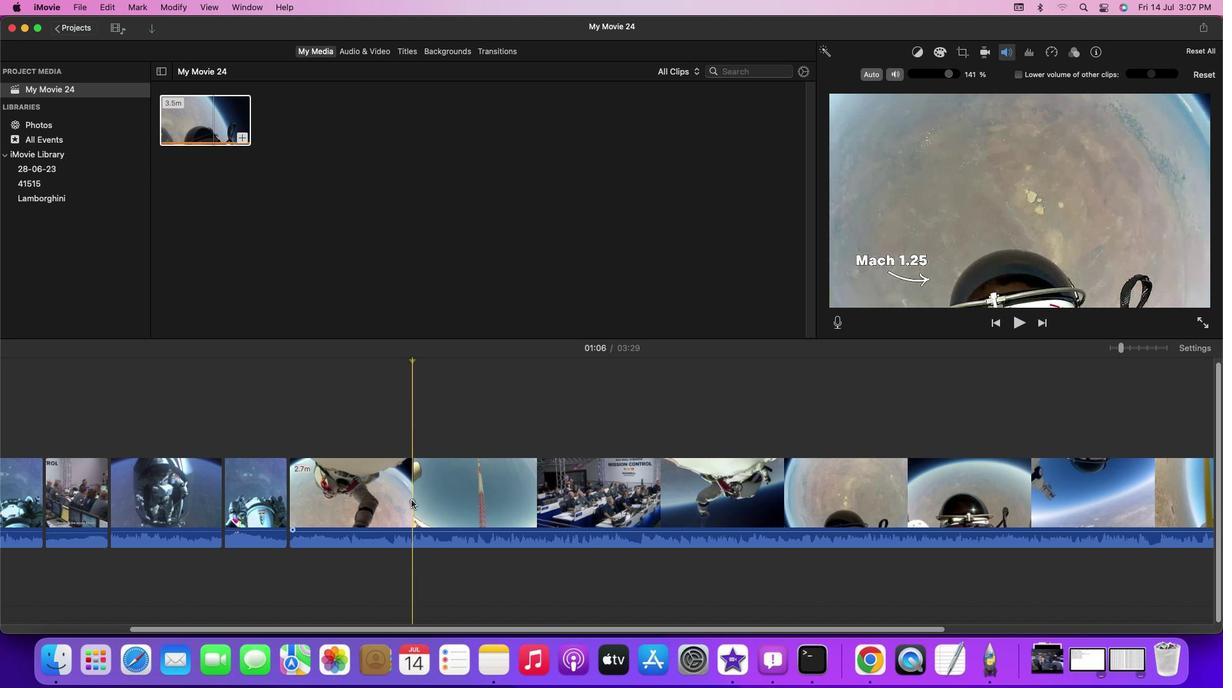 
Action: Mouse pressed left at (411, 499)
Screenshot: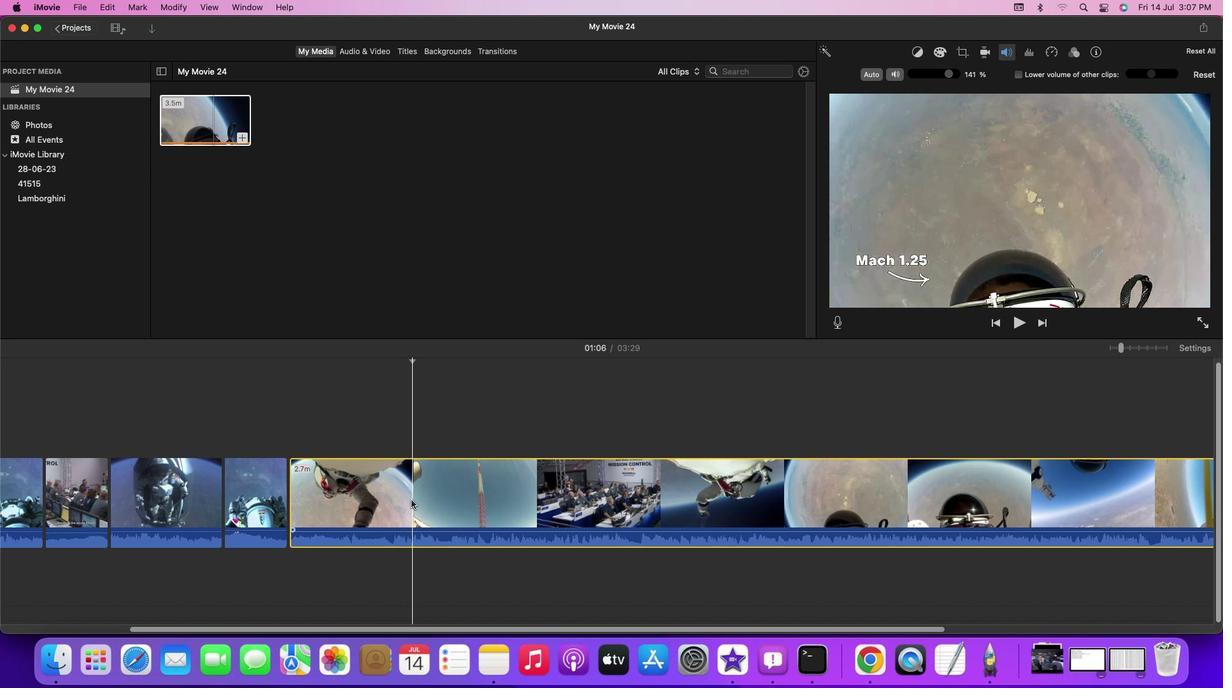 
Action: Mouse moved to (394, 507)
Screenshot: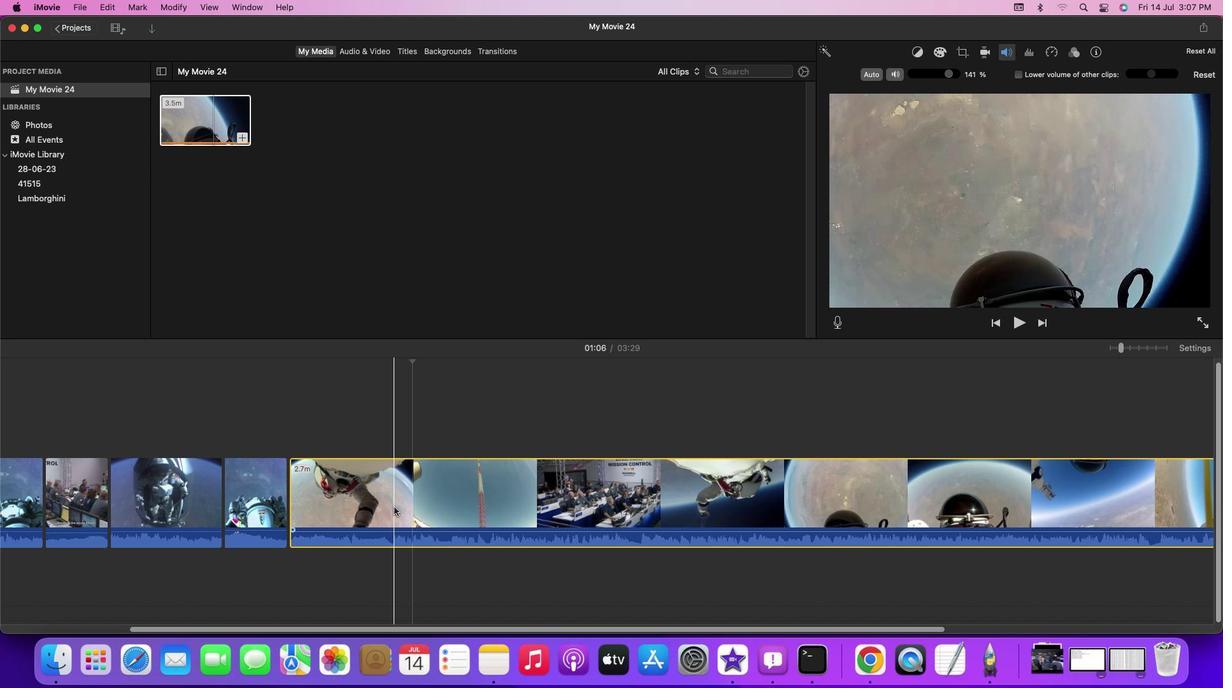 
Action: Mouse pressed left at (394, 507)
Screenshot: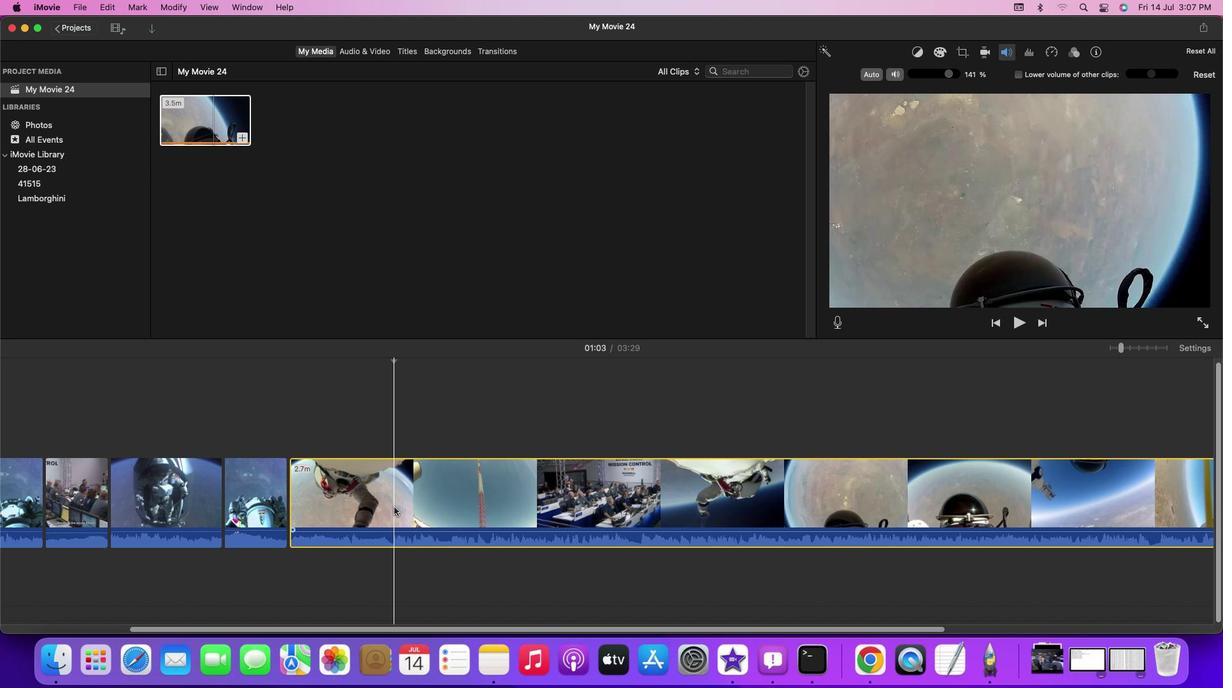 
Action: Key pressed Key.cmd'b'Key.space
Screenshot: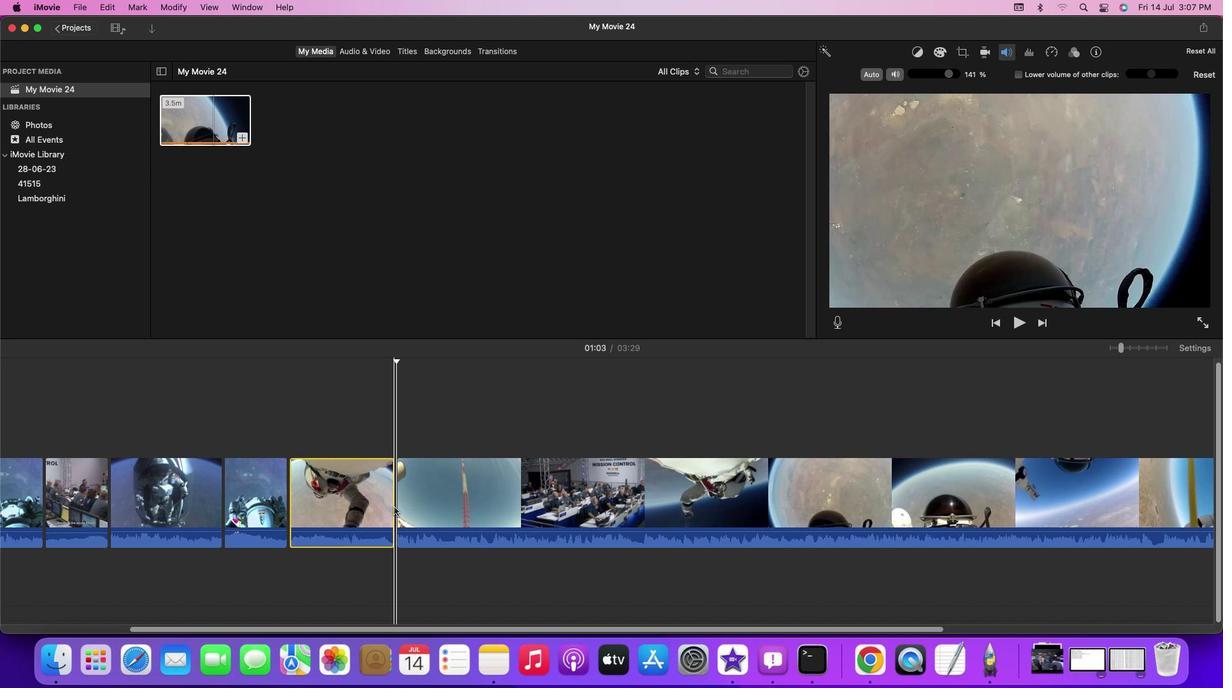 
Action: Mouse moved to (394, 506)
Screenshot: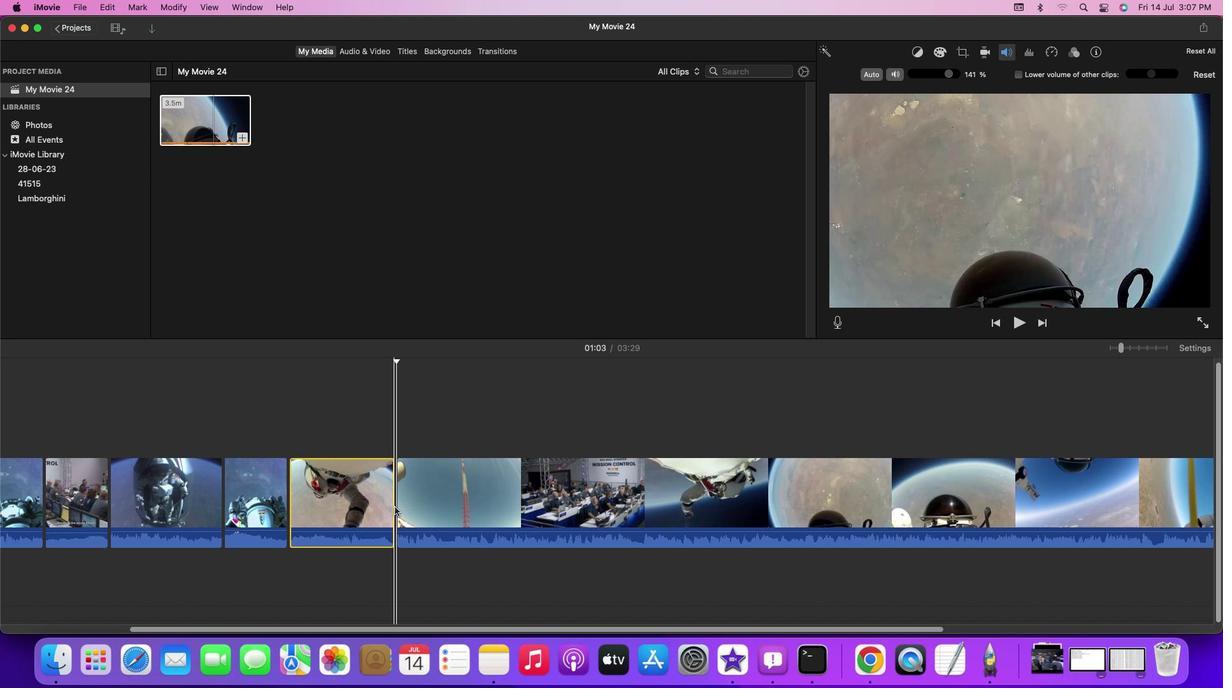 
Action: Key pressed Key.space
Screenshot: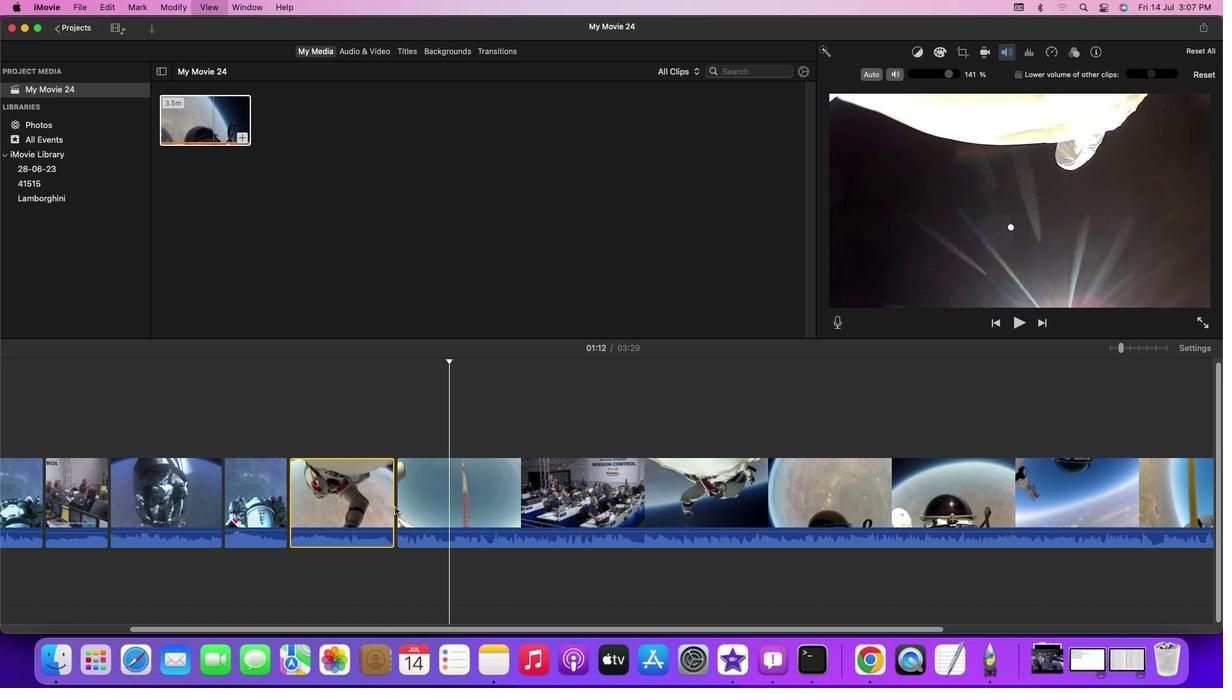 
Action: Mouse moved to (451, 504)
Screenshot: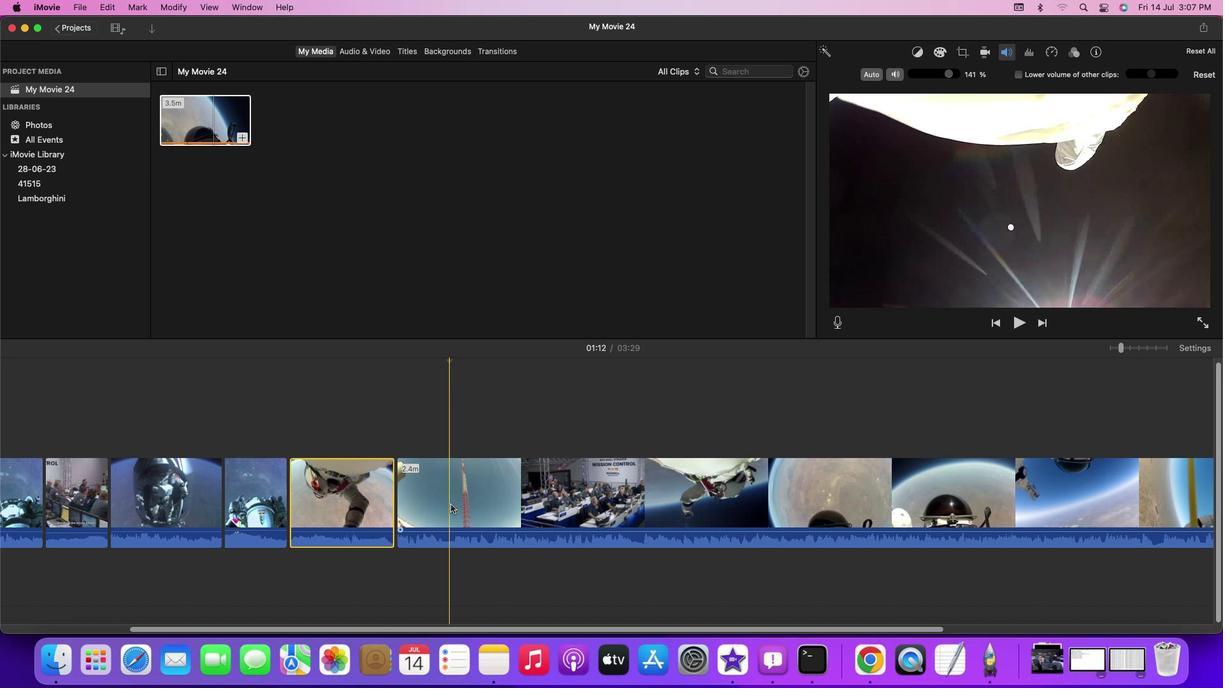 
Action: Key pressed Key.space
Screenshot: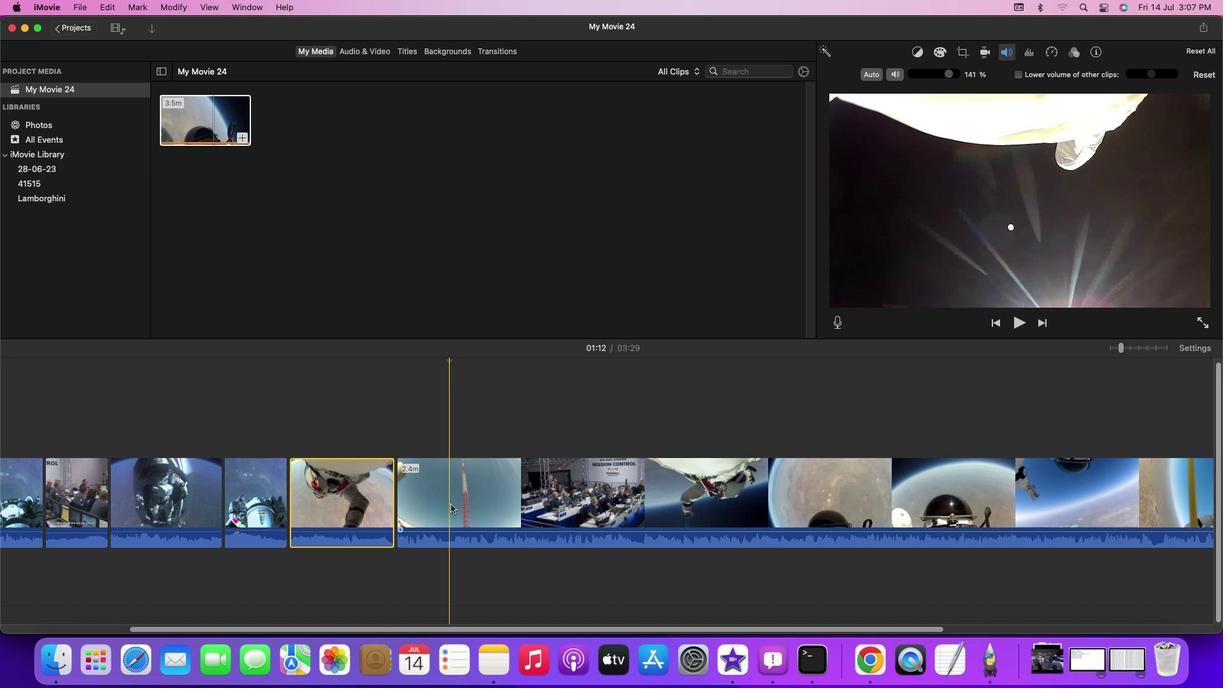 
Action: Mouse moved to (448, 504)
Screenshot: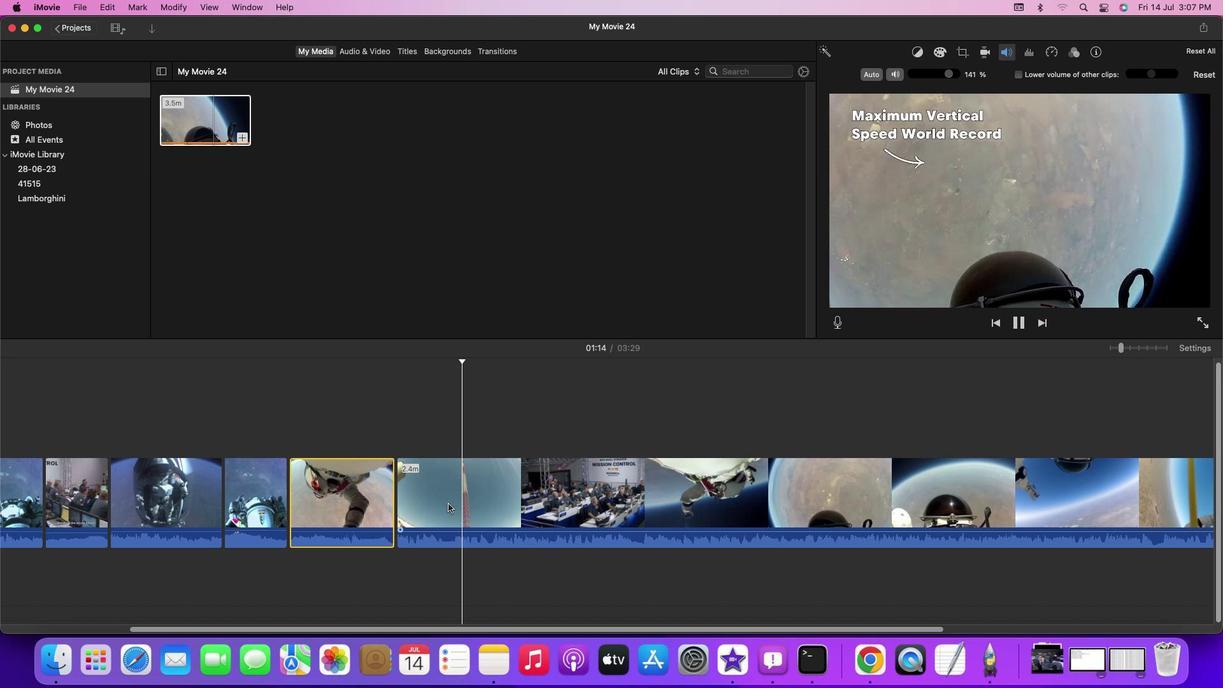 
Action: Mouse pressed left at (448, 504)
Screenshot: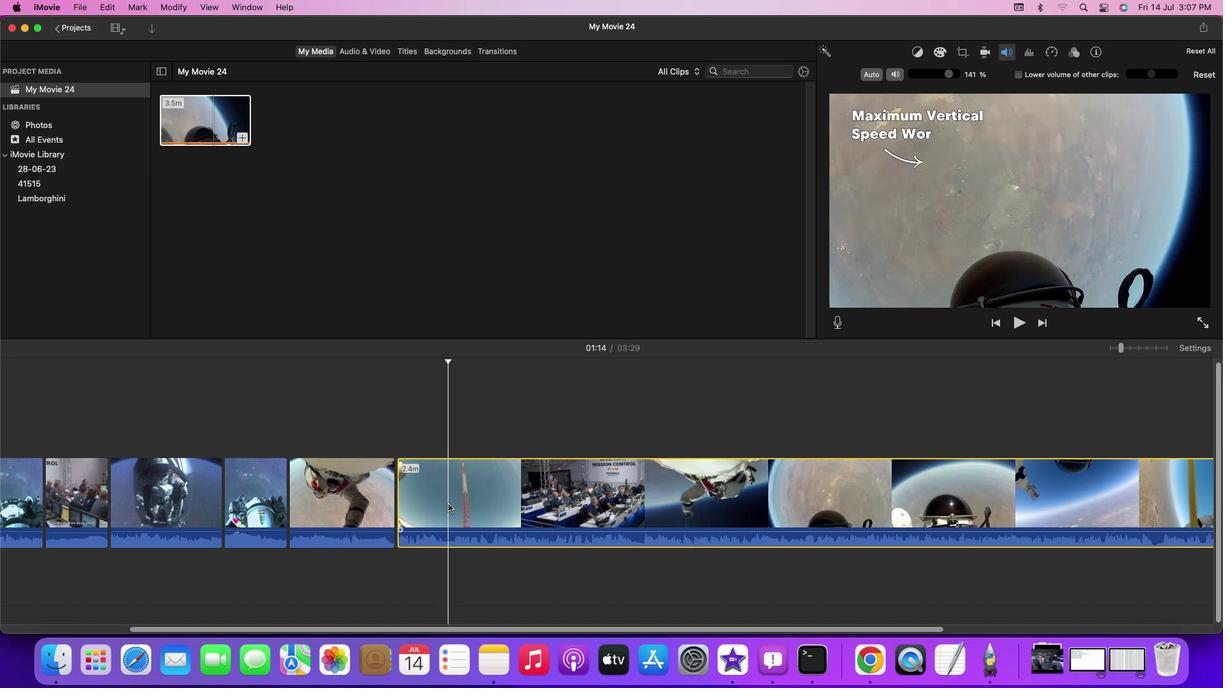 
Action: Mouse moved to (448, 504)
Screenshot: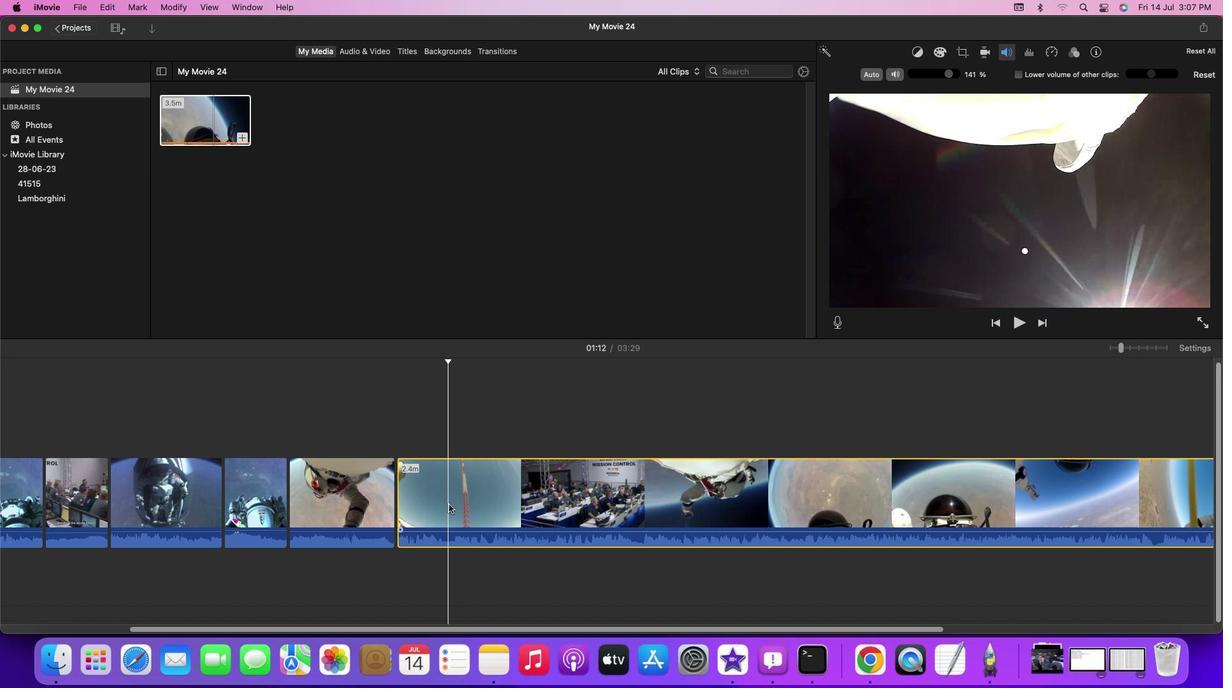 
Action: Key pressed Key.cmd'b'
Screenshot: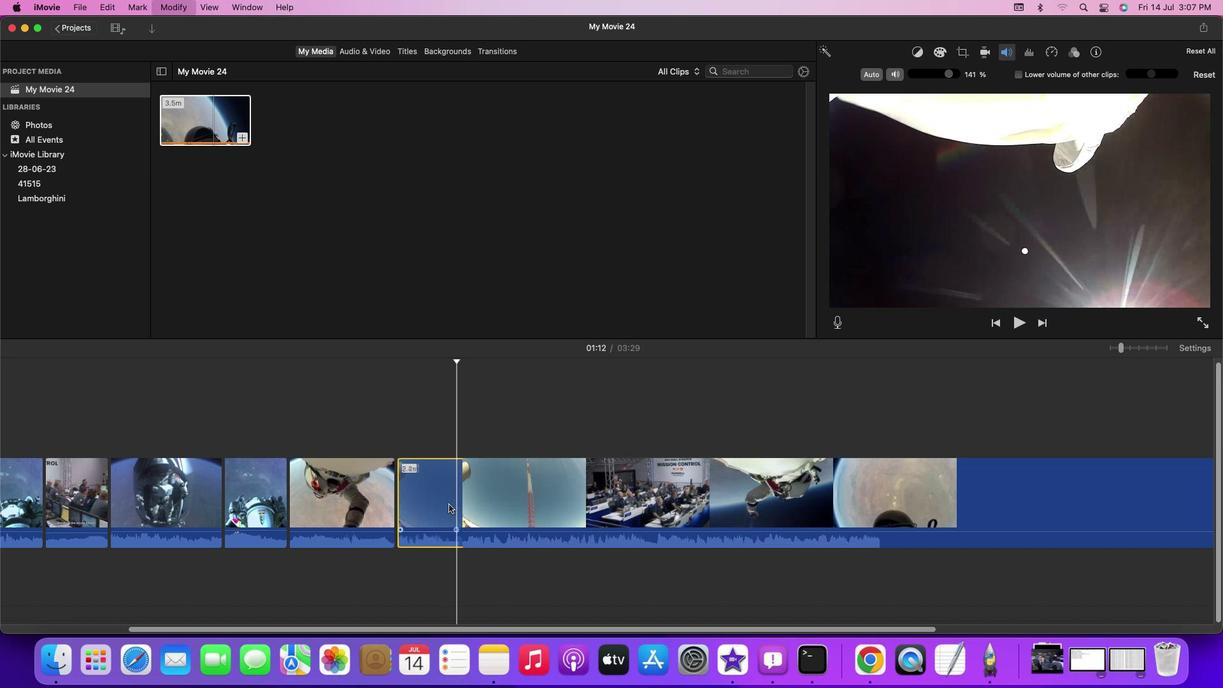 
Action: Mouse moved to (432, 504)
Screenshot: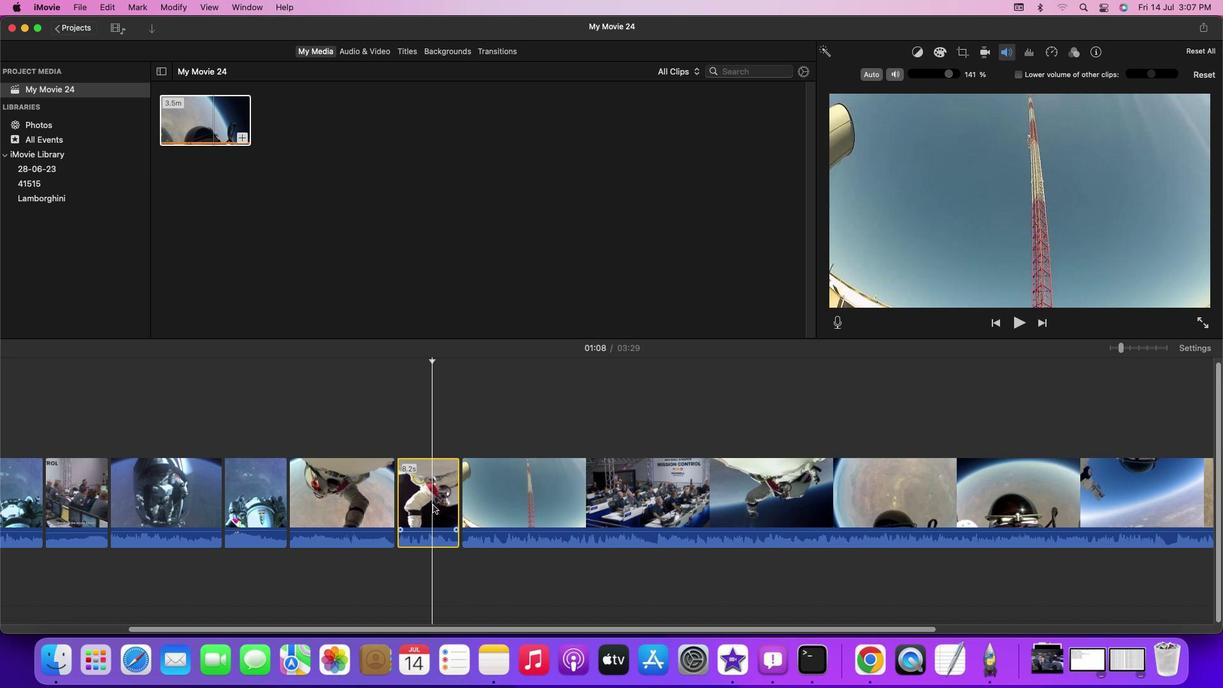 
Action: Mouse pressed left at (432, 504)
Screenshot: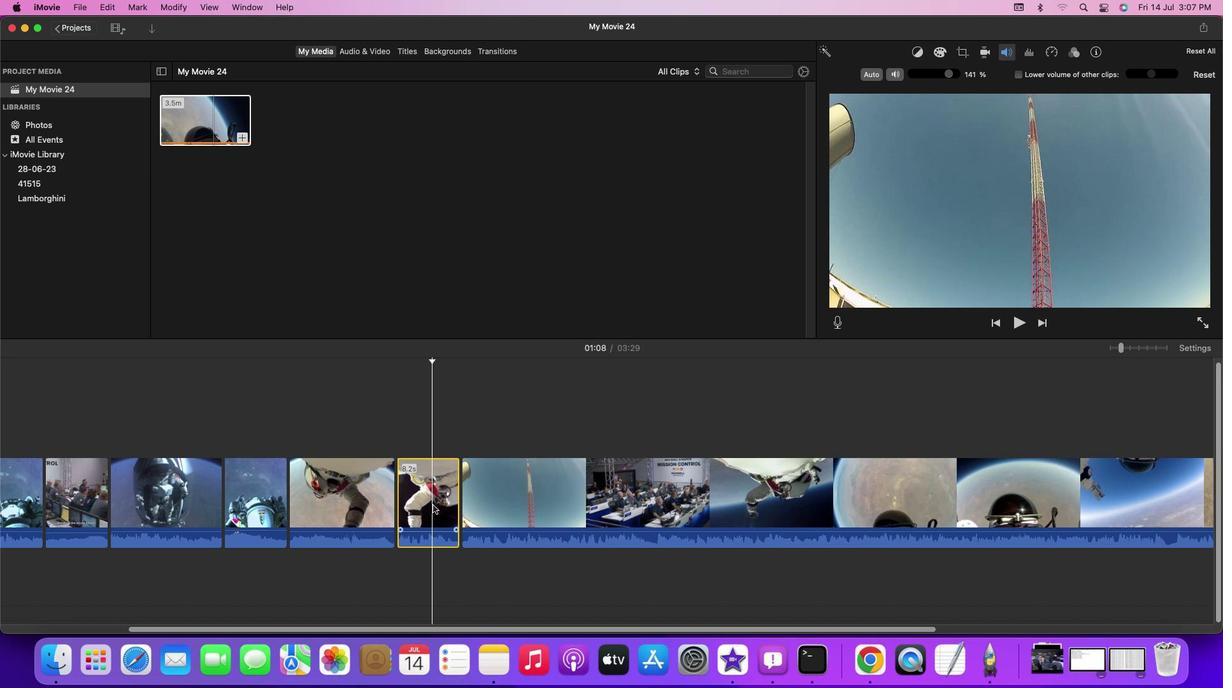 
Action: Mouse moved to (947, 76)
Screenshot: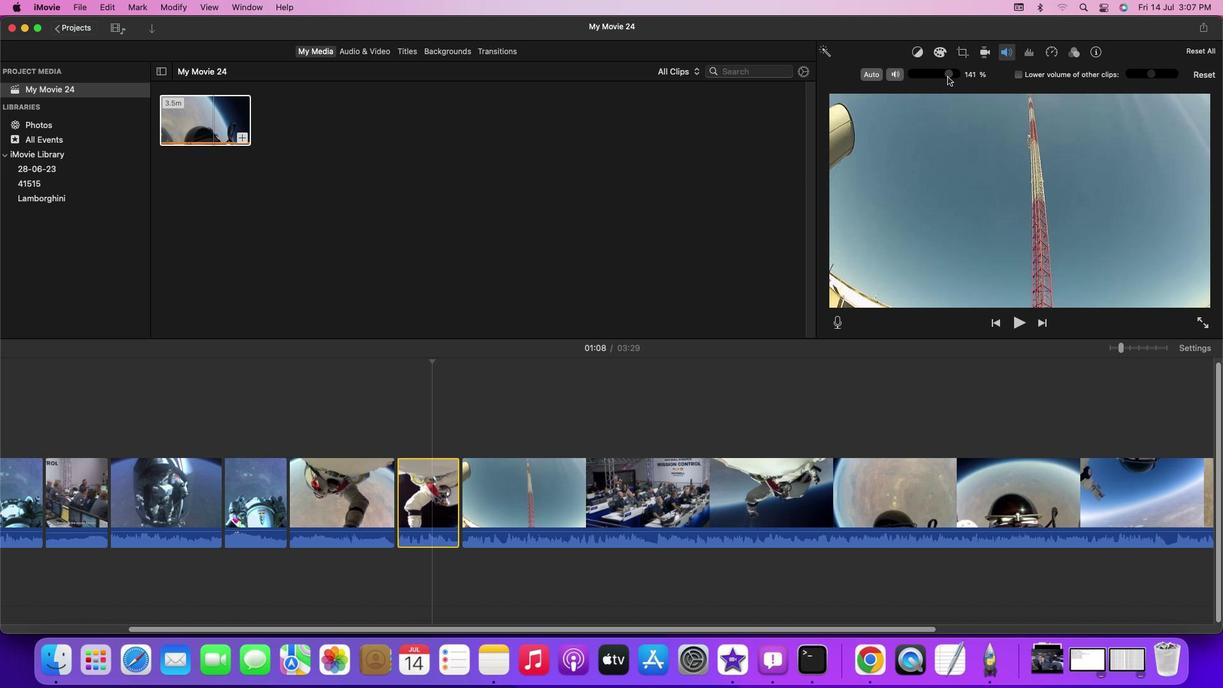 
Action: Mouse pressed left at (947, 76)
Screenshot: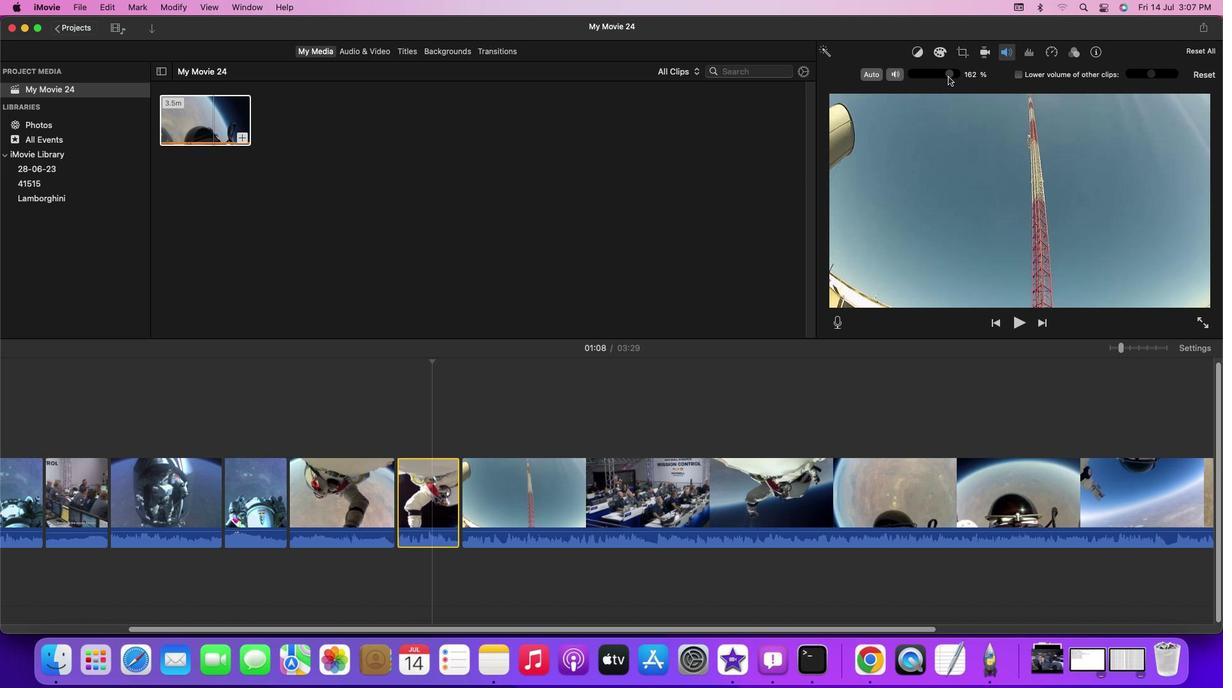
Action: Mouse moved to (402, 418)
Screenshot: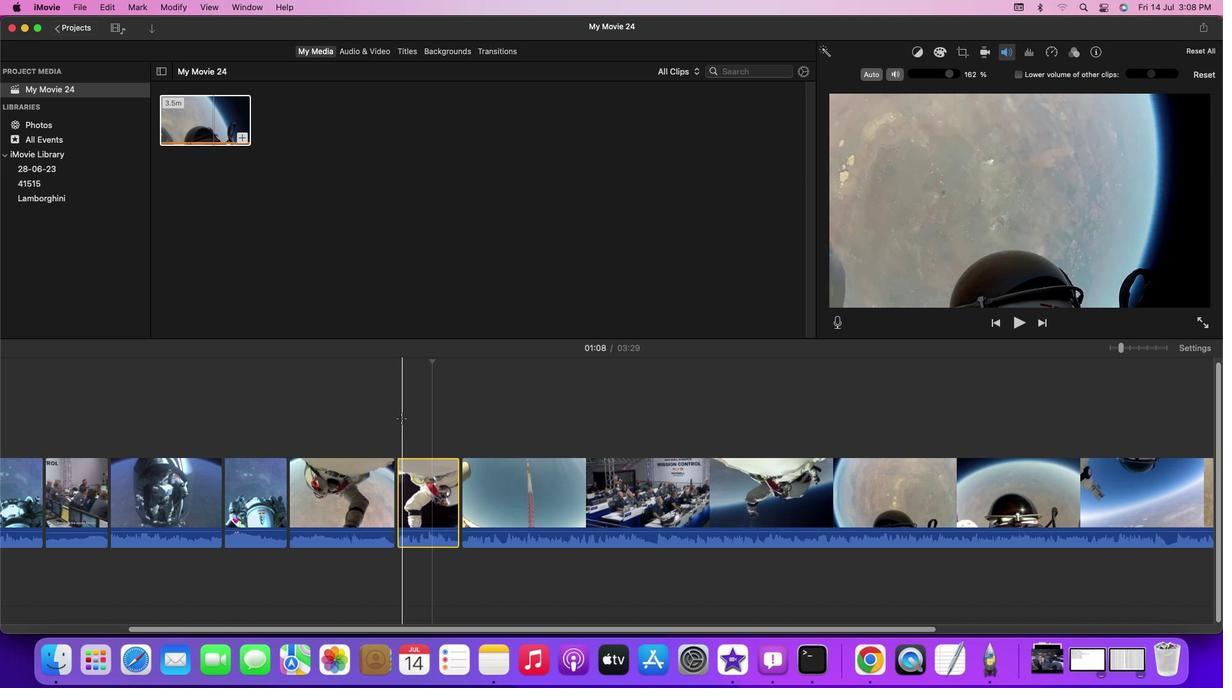 
Action: Mouse pressed left at (402, 418)
Screenshot: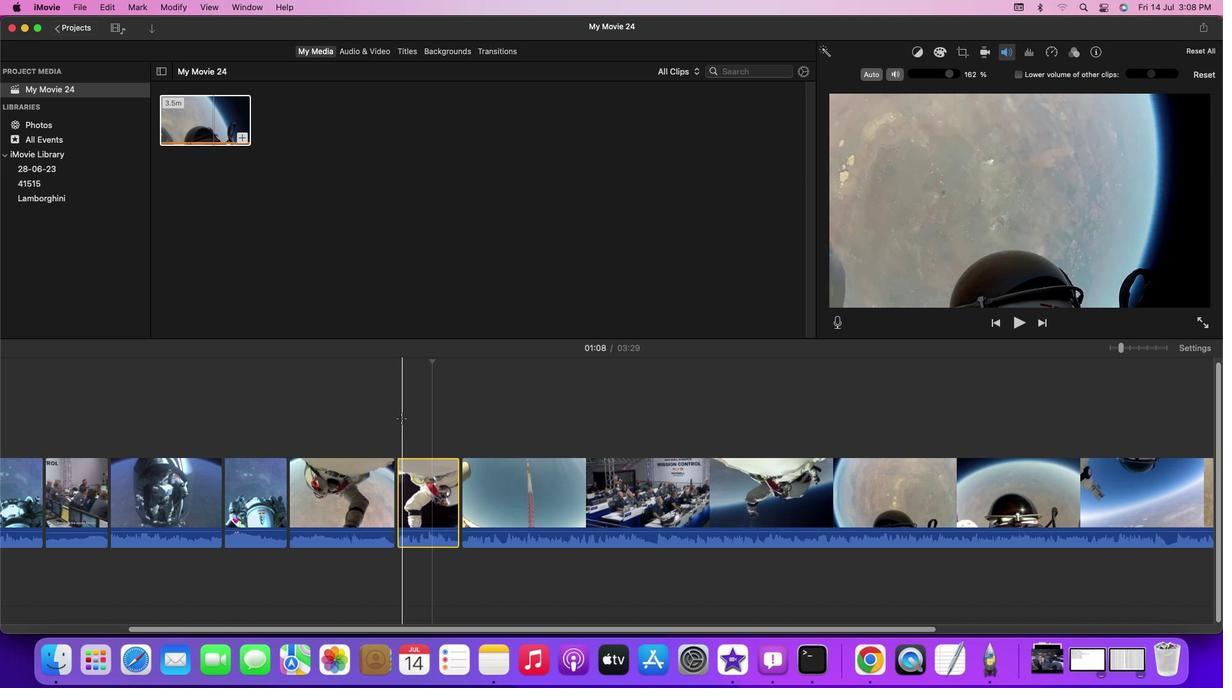 
Action: Mouse moved to (507, 414)
Screenshot: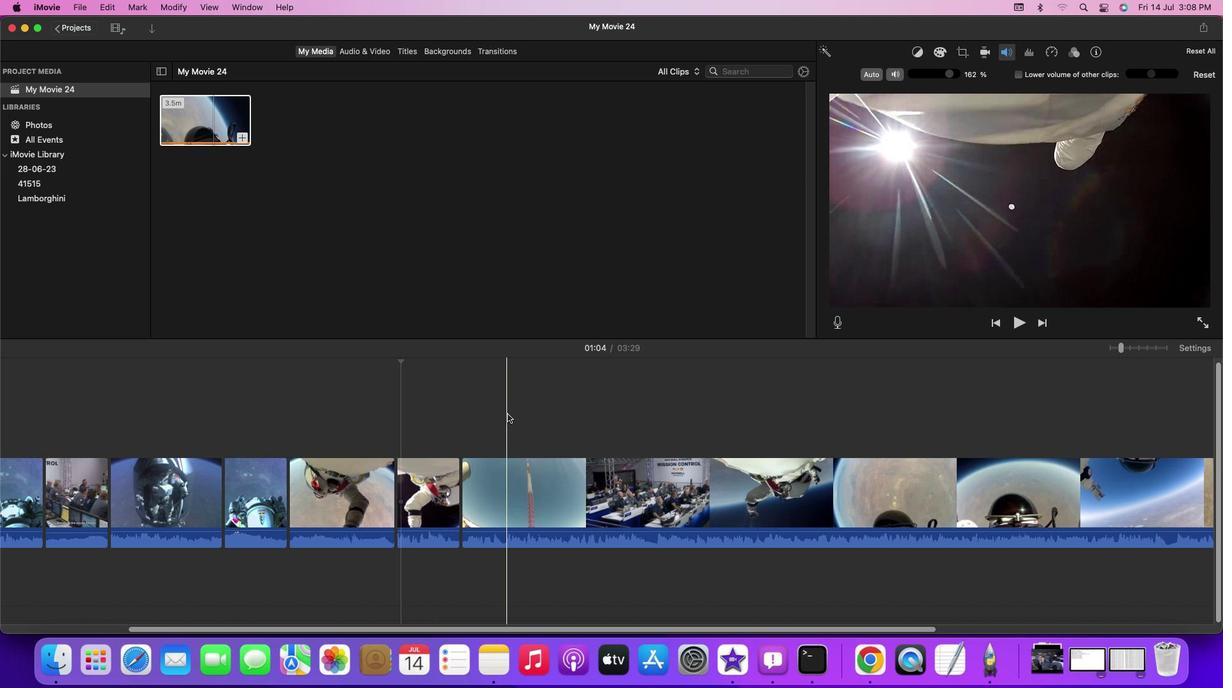 
Action: Mouse pressed left at (507, 414)
Screenshot: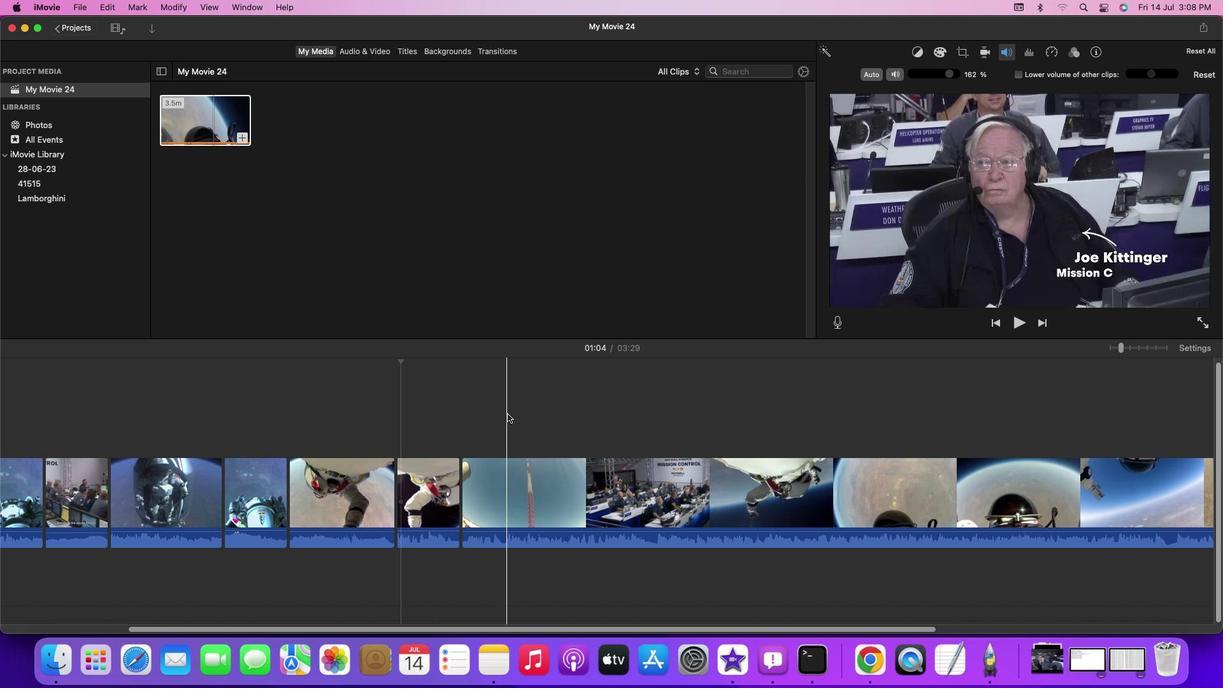 
Action: Mouse moved to (405, 408)
Screenshot: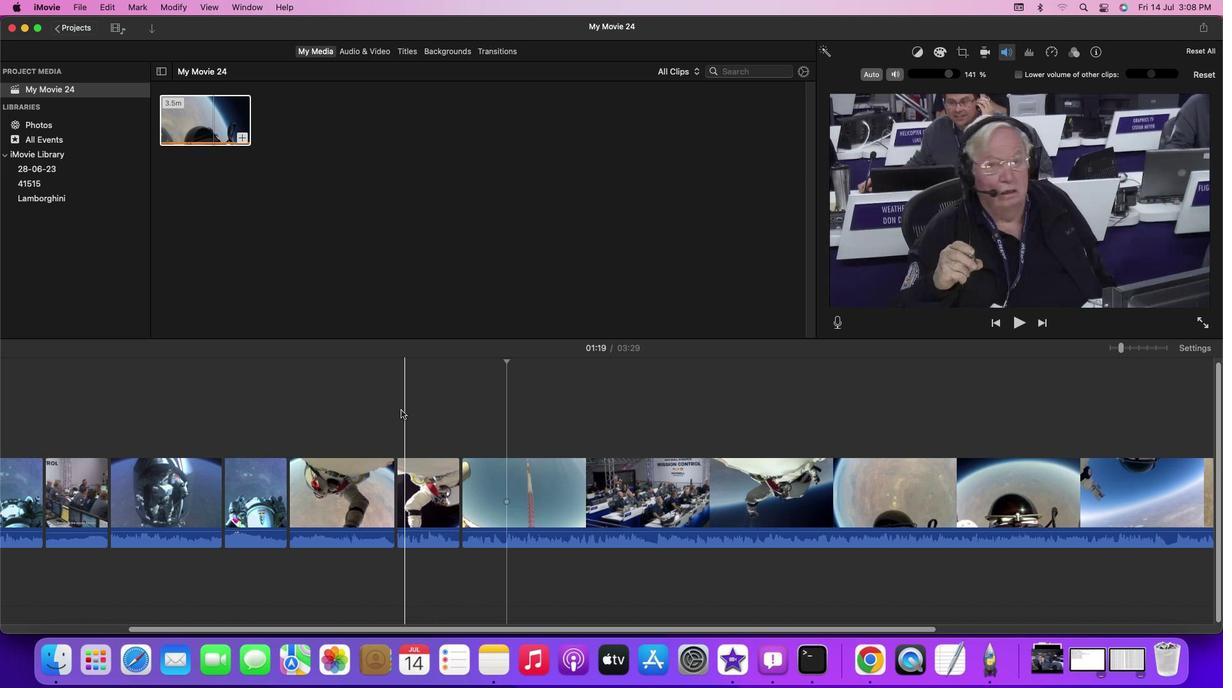 
Action: Mouse pressed left at (405, 408)
Screenshot: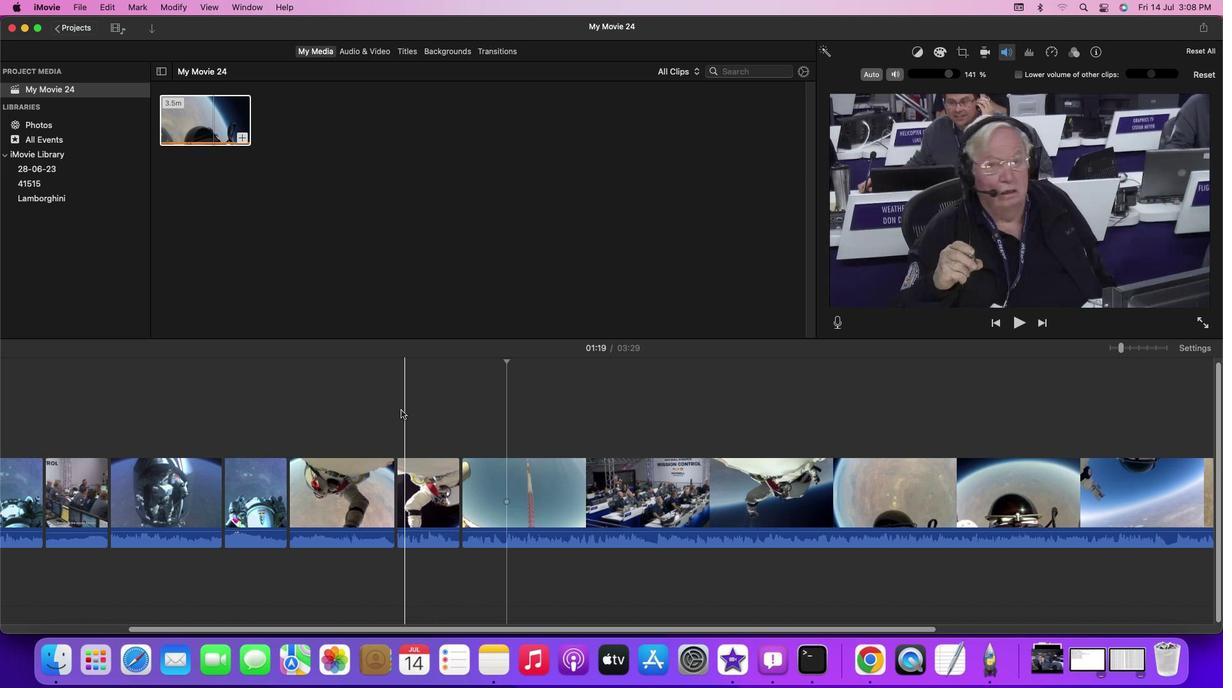 
Action: Mouse moved to (388, 410)
Screenshot: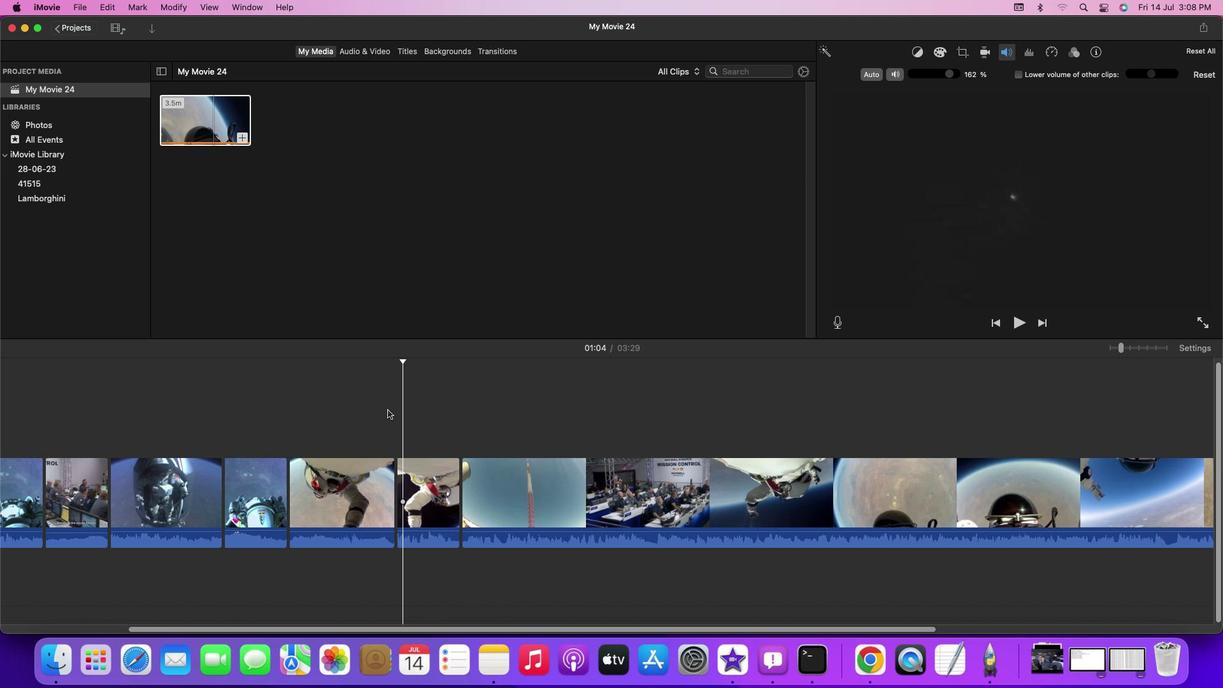 
Action: Mouse pressed left at (388, 410)
Screenshot: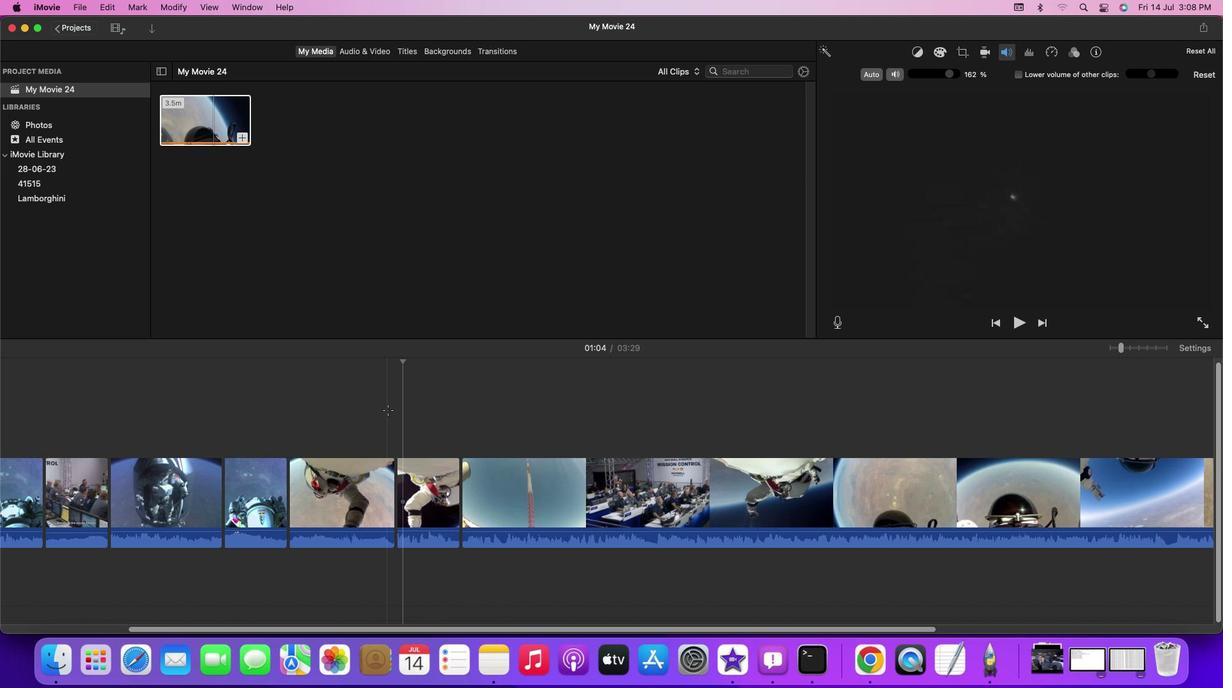 
Action: Mouse moved to (387, 409)
Screenshot: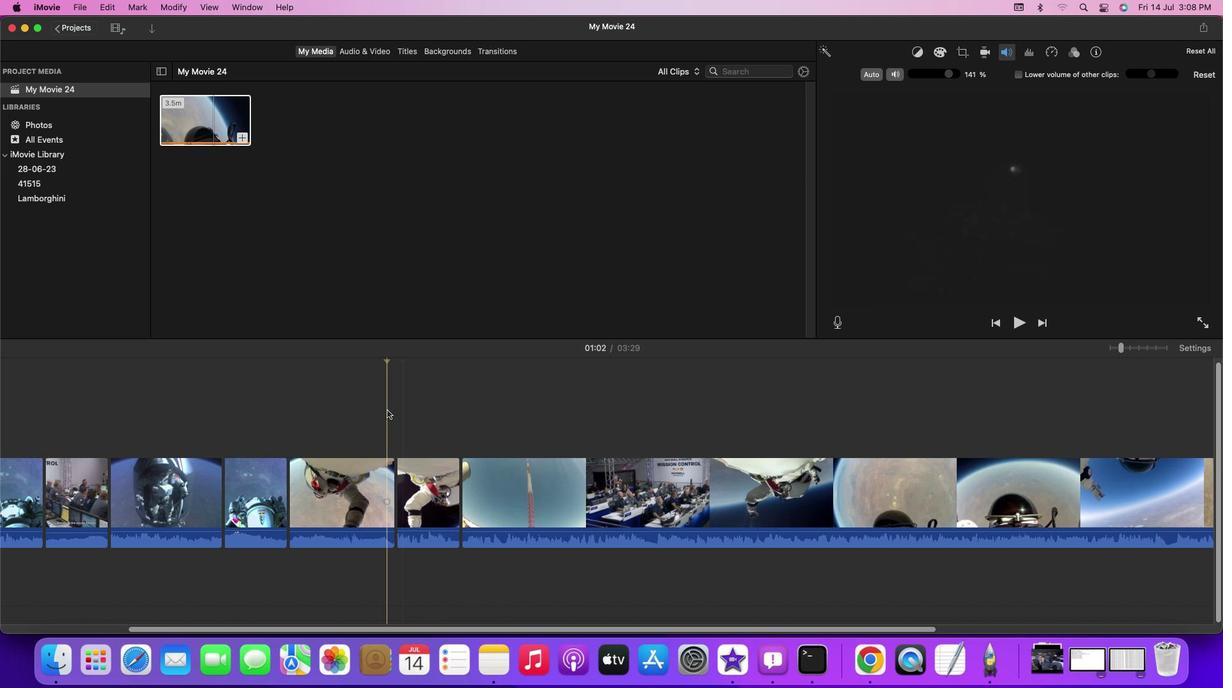 
Action: Key pressed Key.space
Screenshot: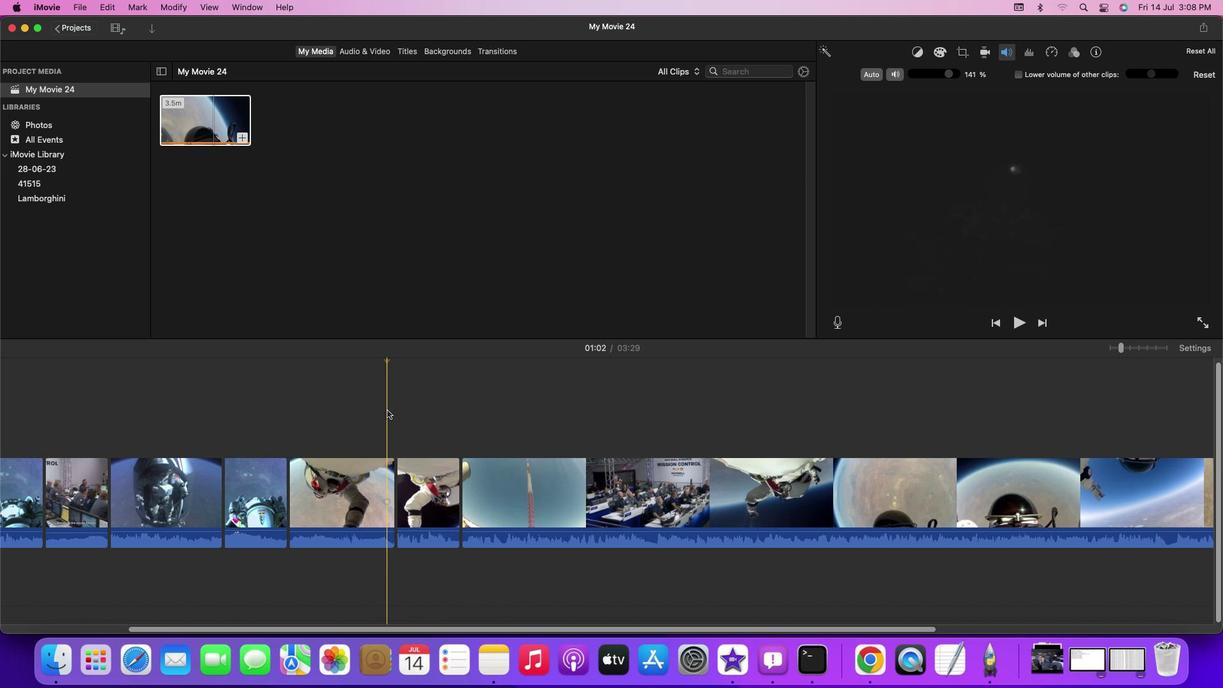 
Action: Mouse moved to (636, 629)
Screenshot: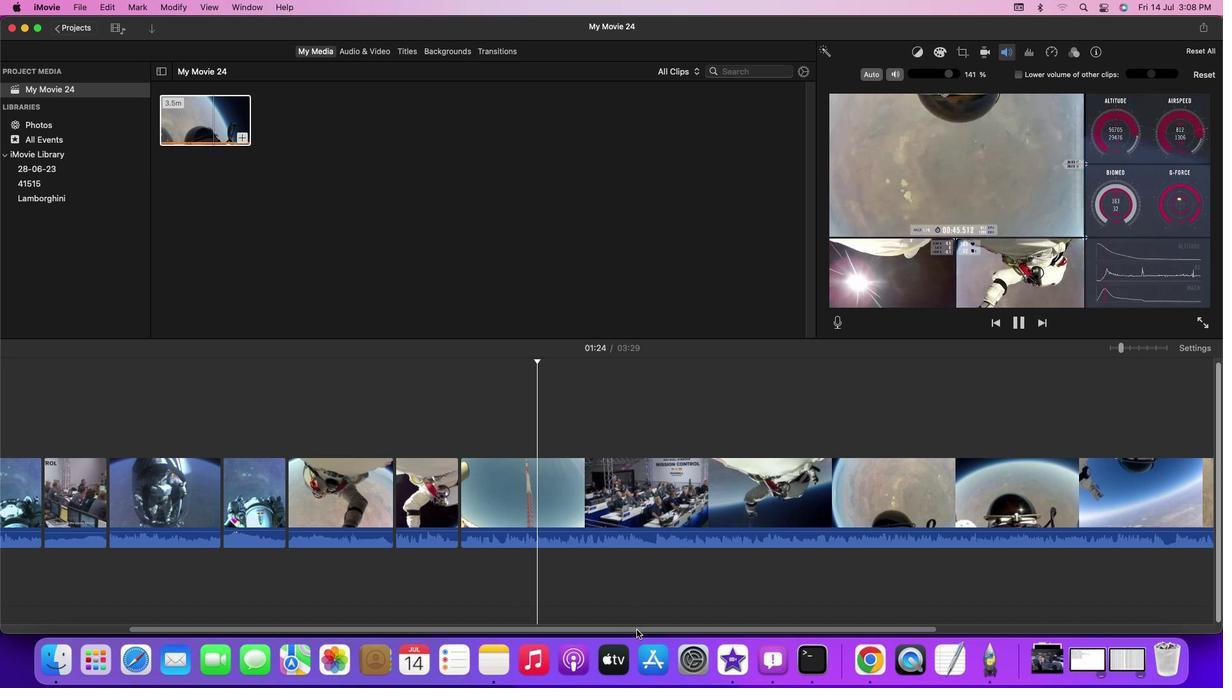 
Action: Mouse pressed left at (636, 629)
Screenshot: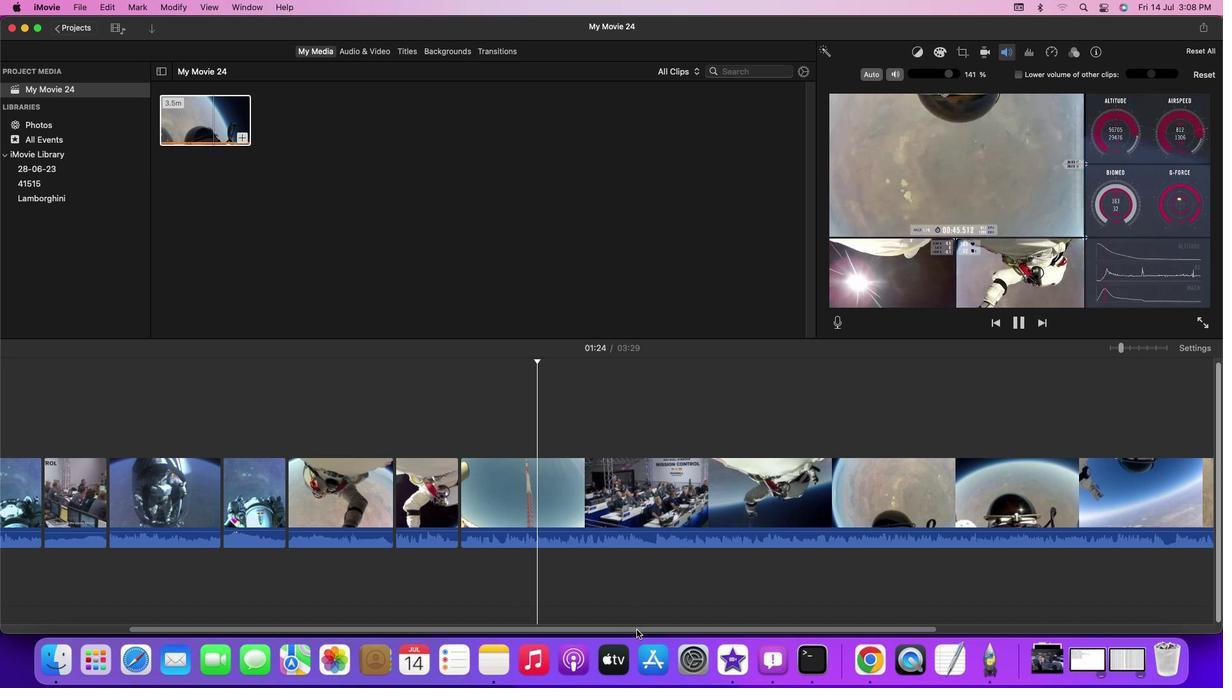 
Action: Mouse moved to (603, 411)
Screenshot: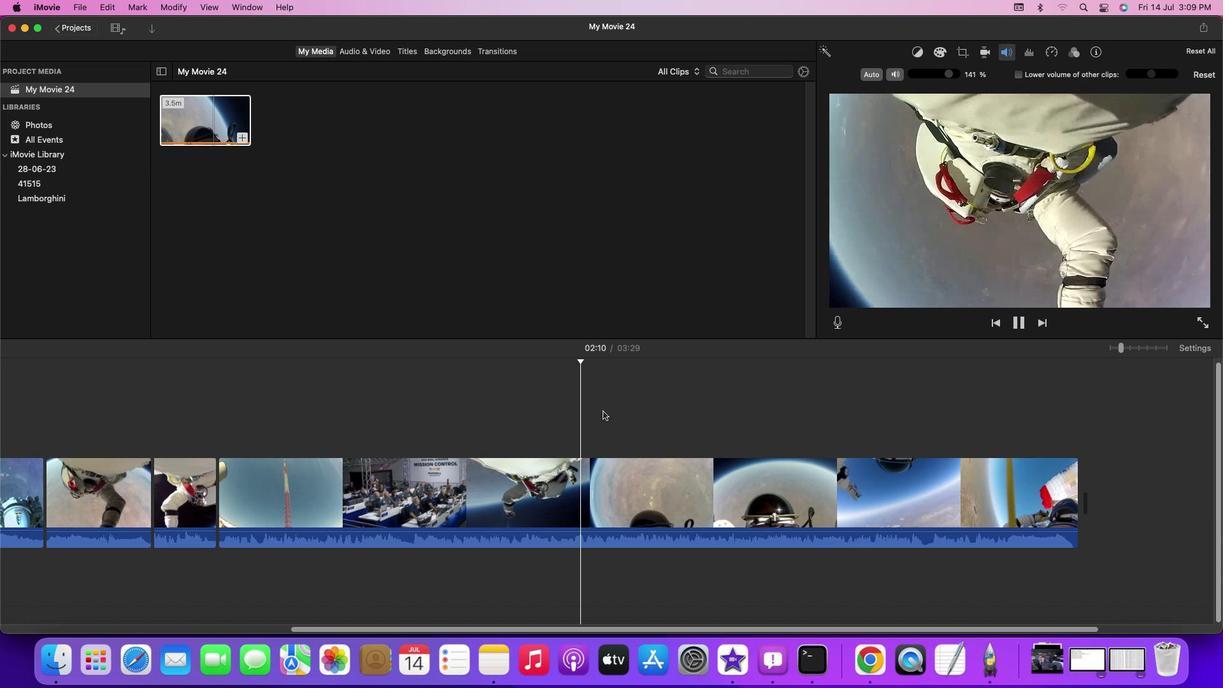 
Action: Mouse pressed left at (603, 411)
Screenshot: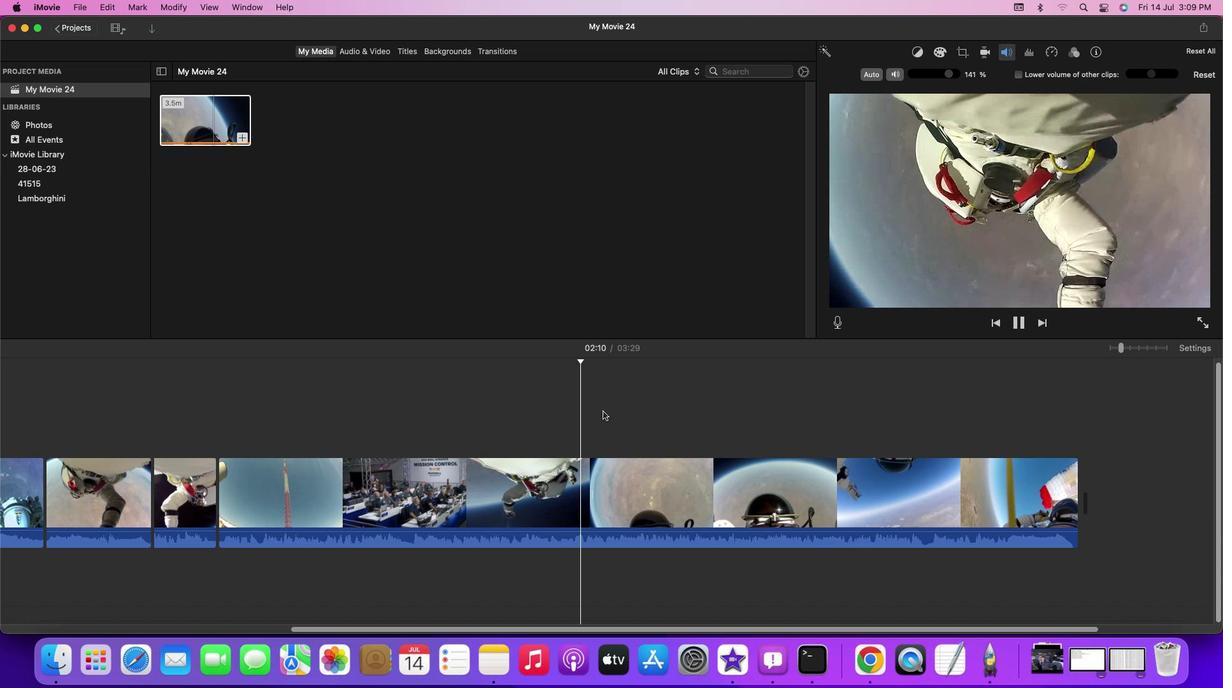 
Action: Key pressed Key.space
Screenshot: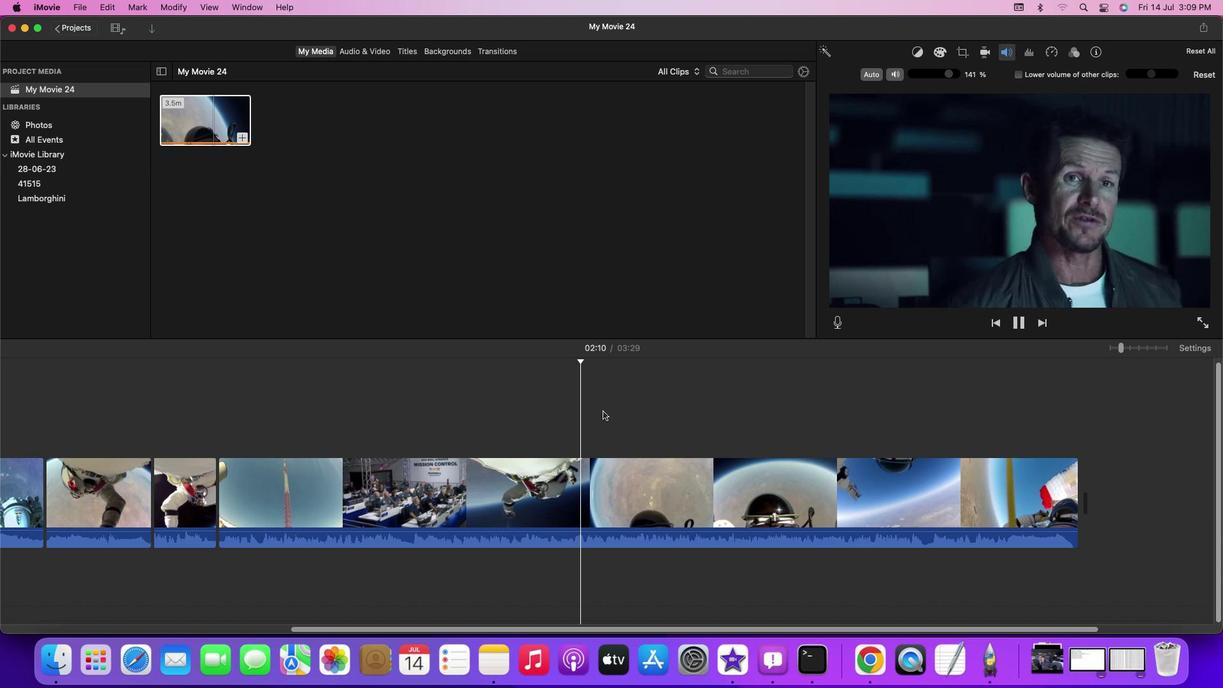 
Action: Mouse moved to (621, 416)
Screenshot: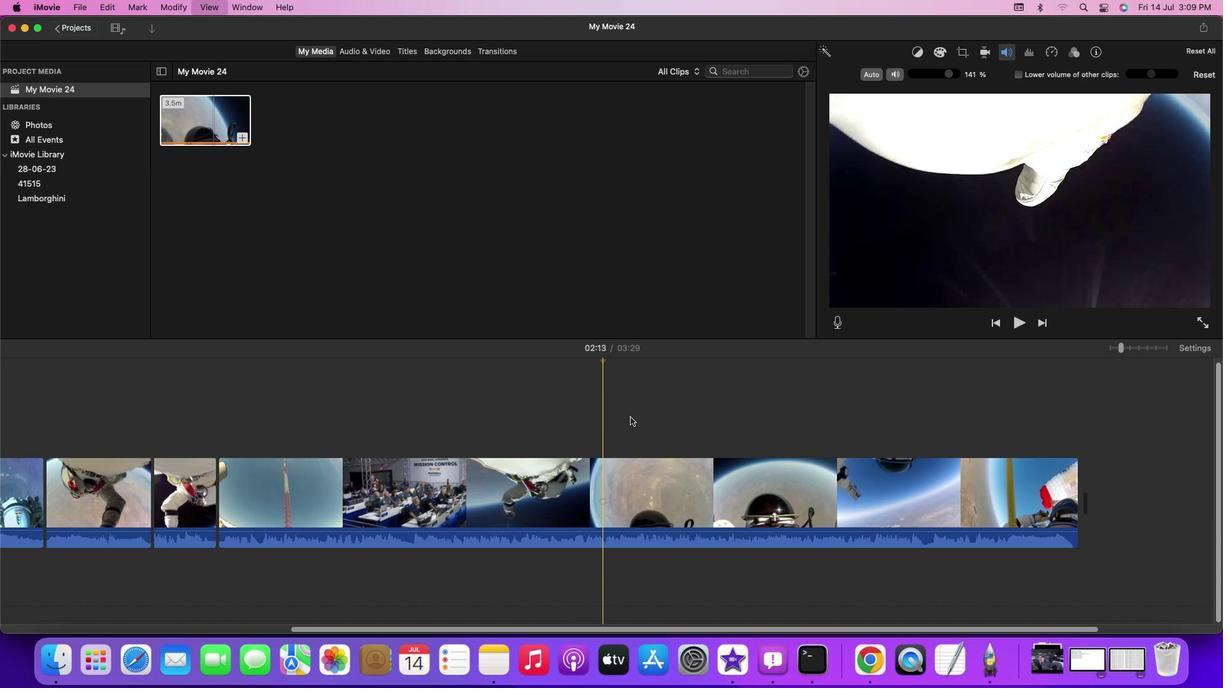 
Action: Key pressed Key.space
Screenshot: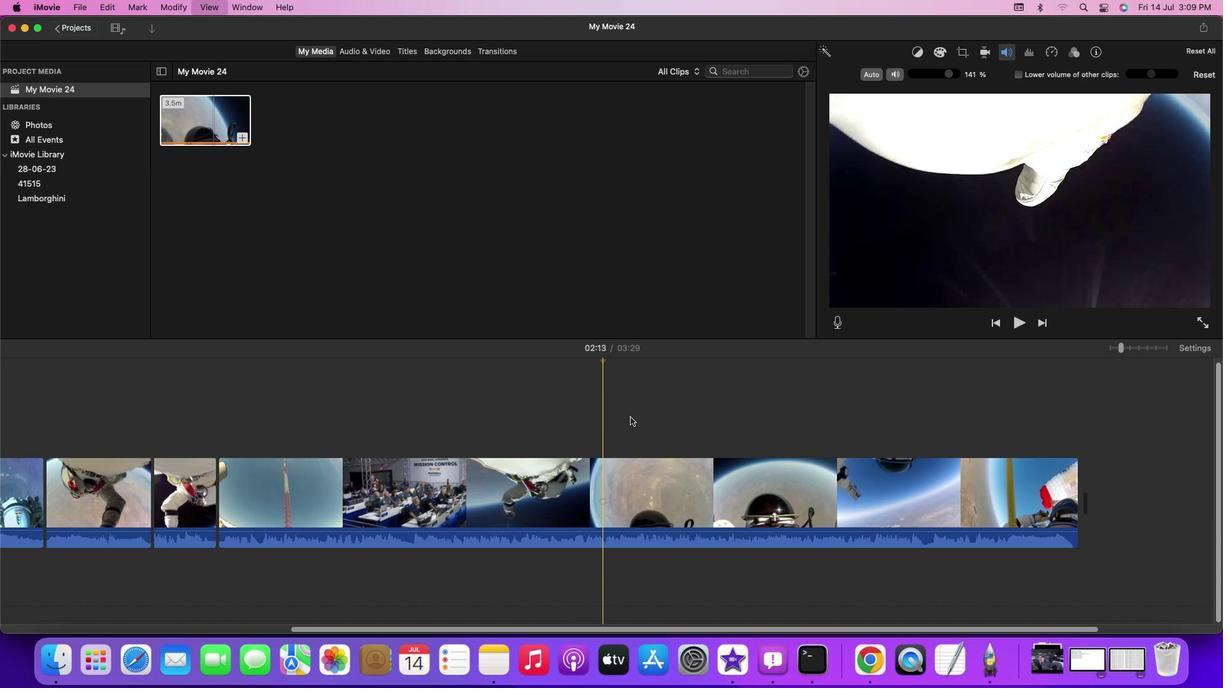 
Action: Mouse moved to (646, 417)
Screenshot: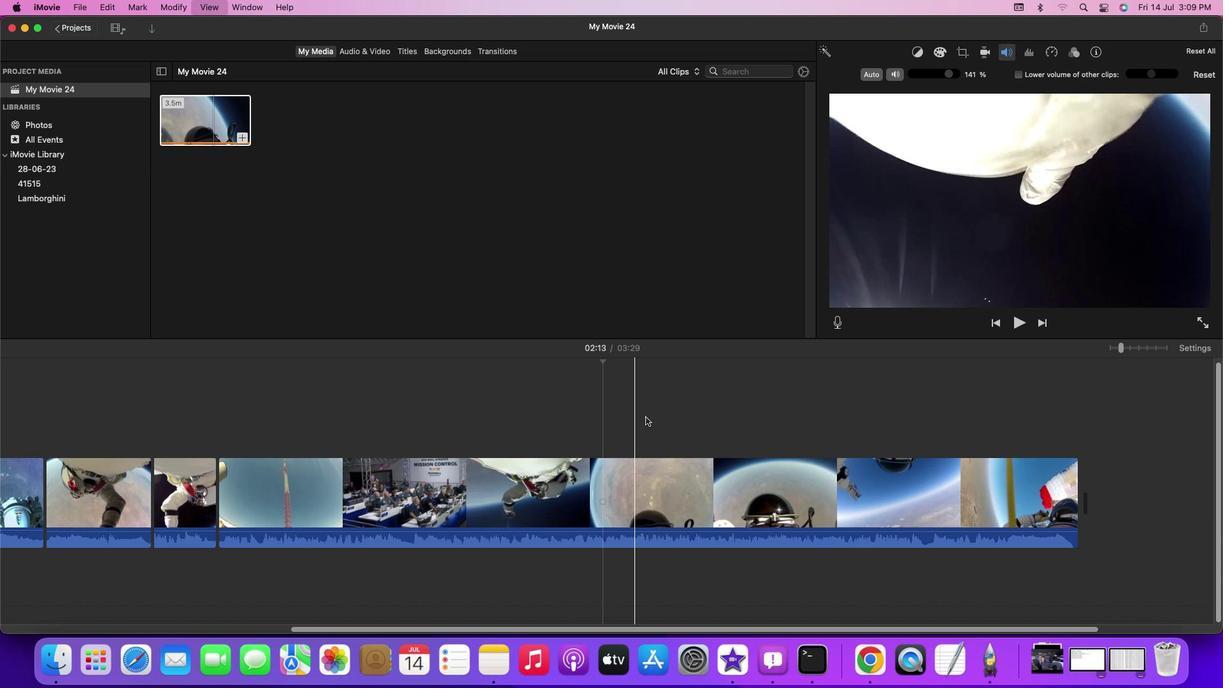 
Action: Key pressed Key.space
Screenshot: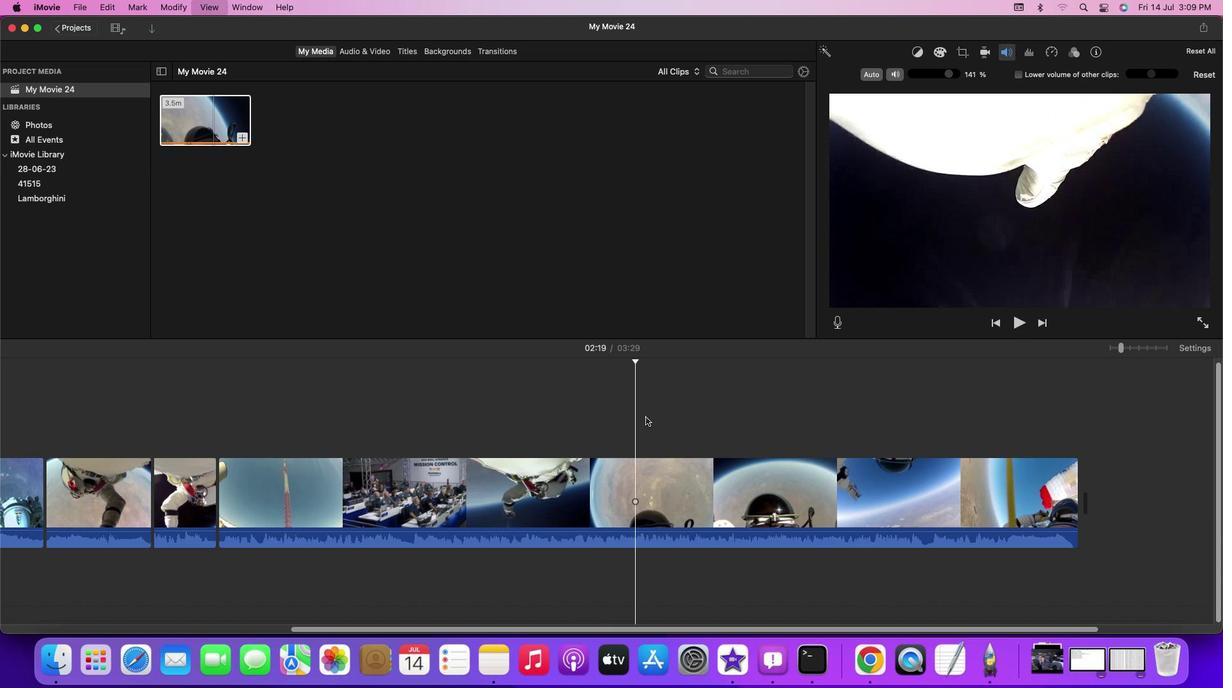 
Action: Mouse moved to (828, 416)
Screenshot: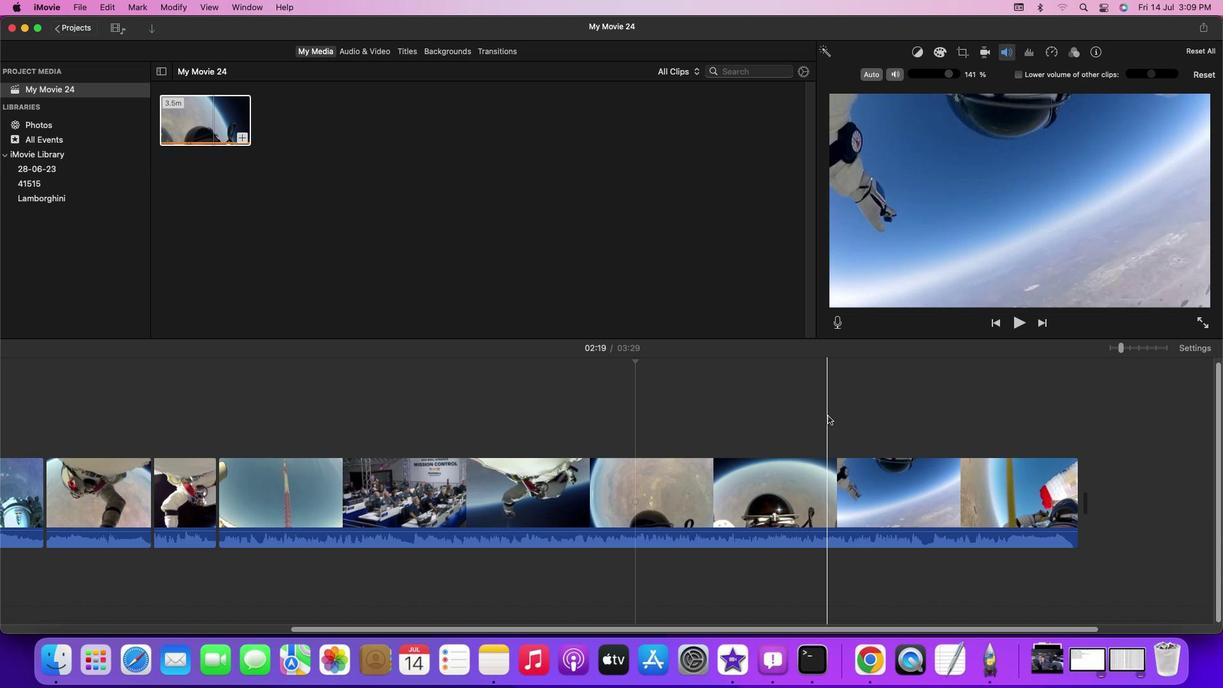 
Action: Mouse pressed left at (828, 416)
Screenshot: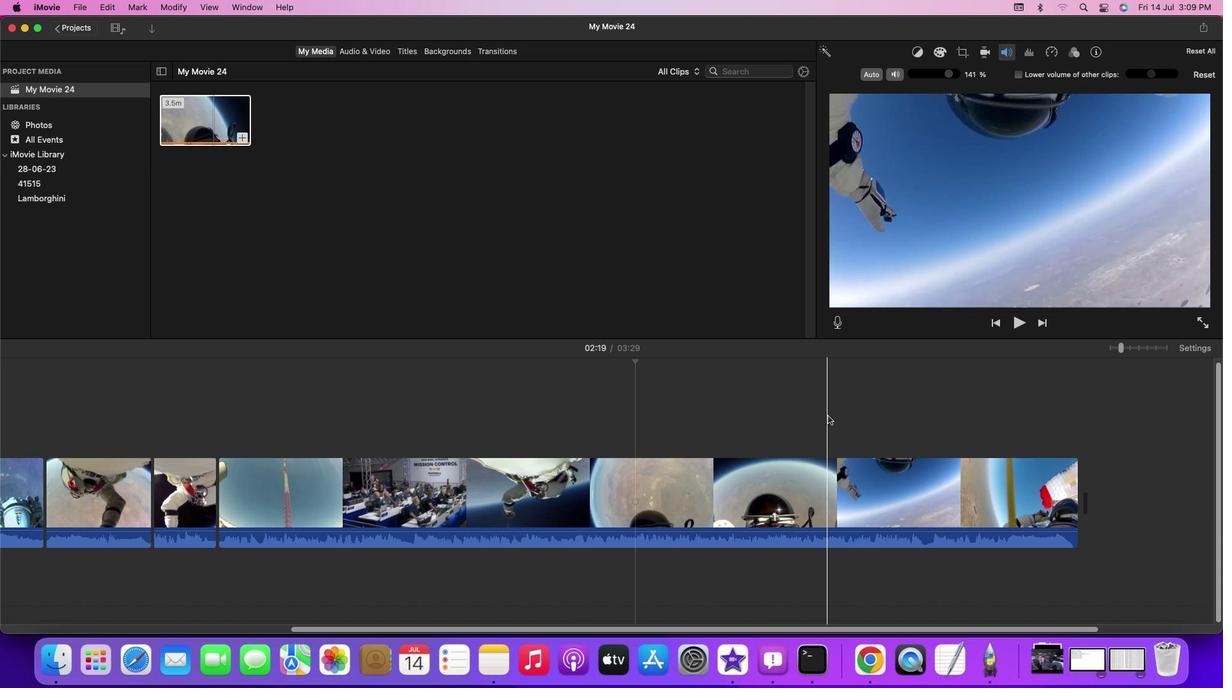 
Action: Key pressed Key.space
Screenshot: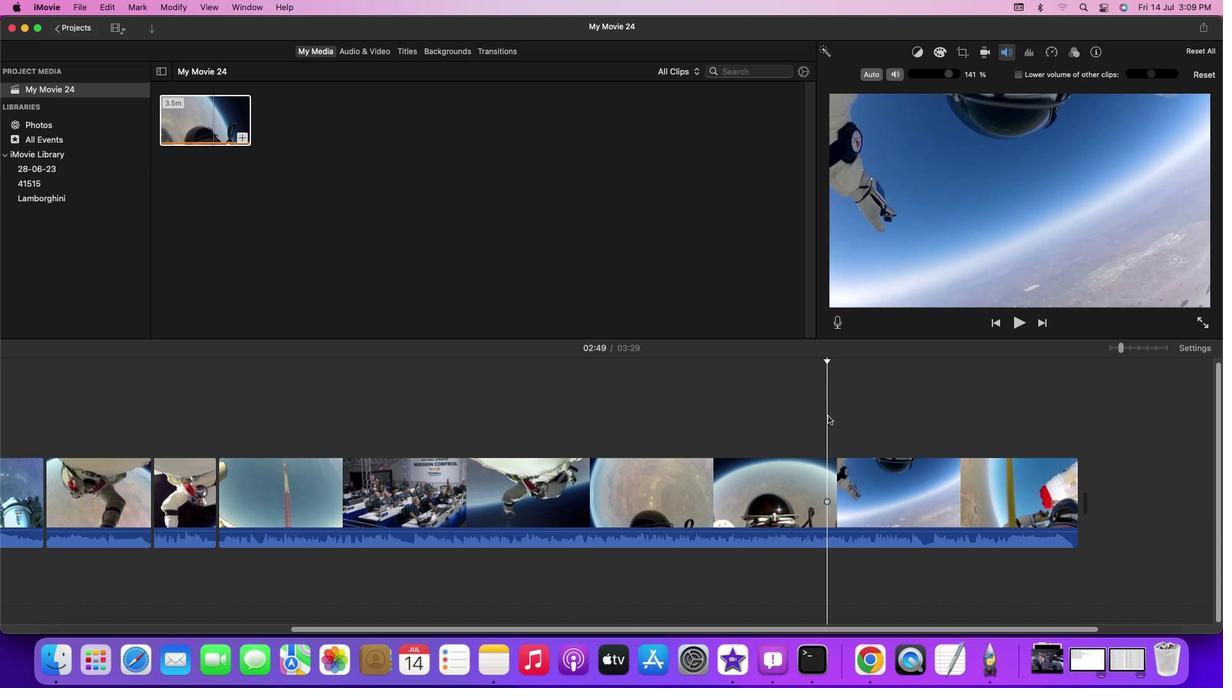 
Action: Mouse moved to (828, 416)
Screenshot: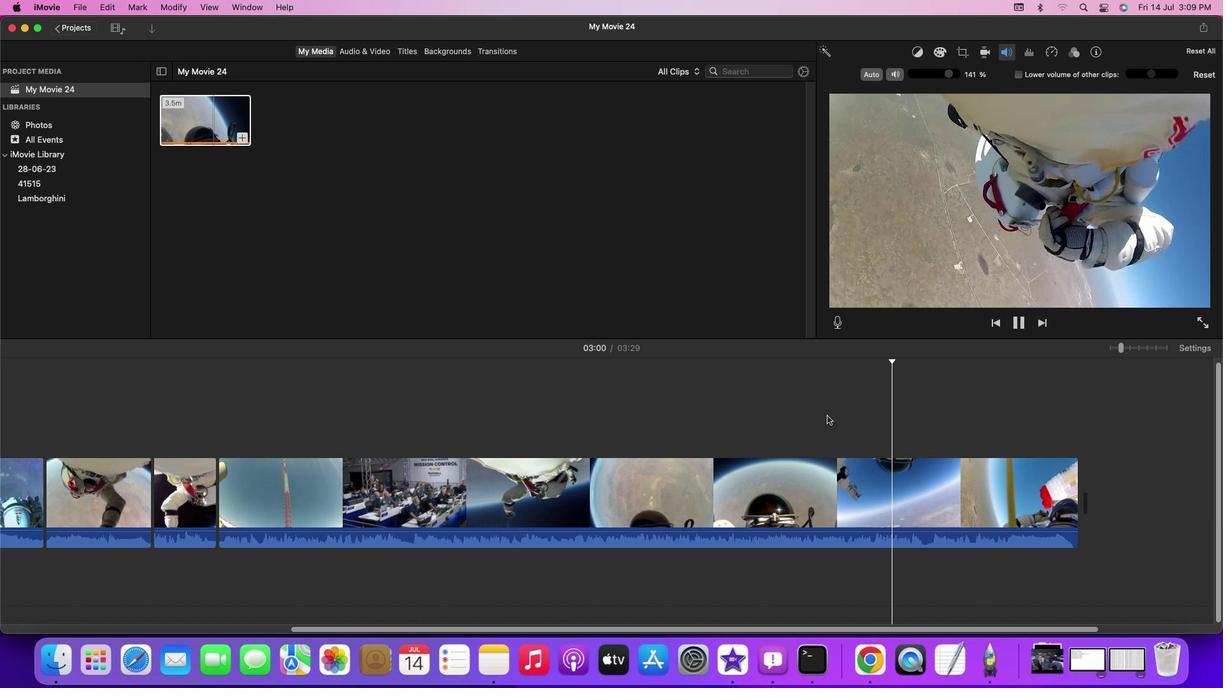 
Action: Key pressed Key.space
Screenshot: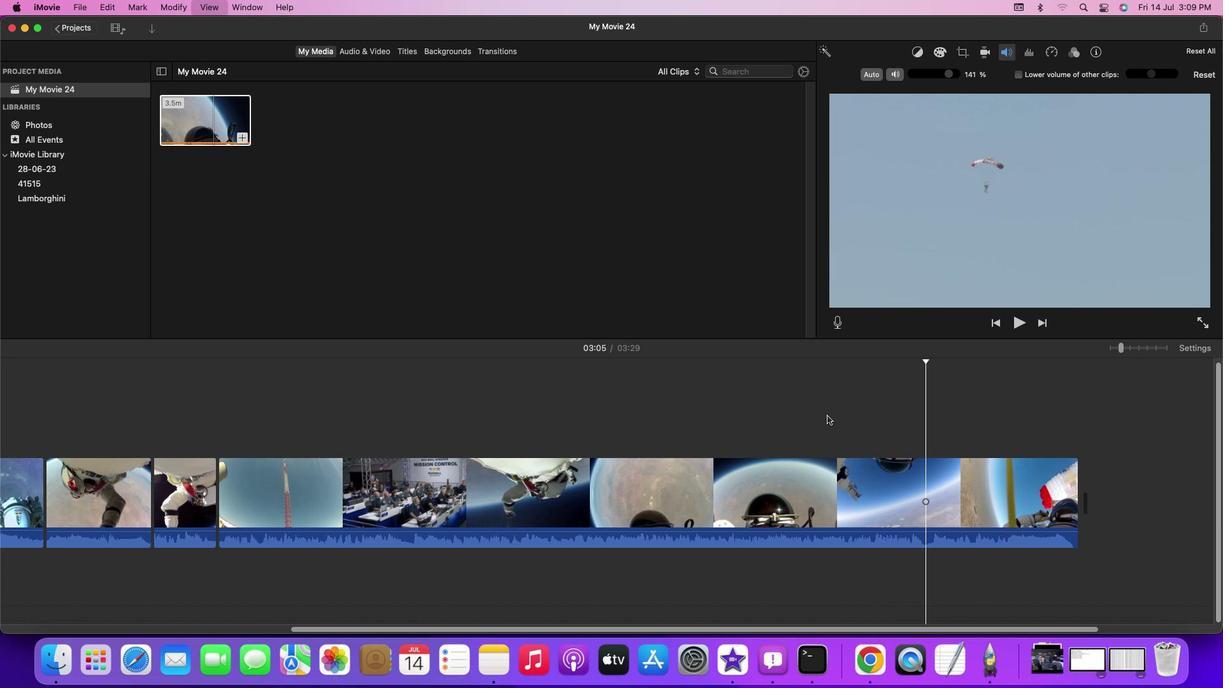 
Action: Mouse moved to (926, 488)
Screenshot: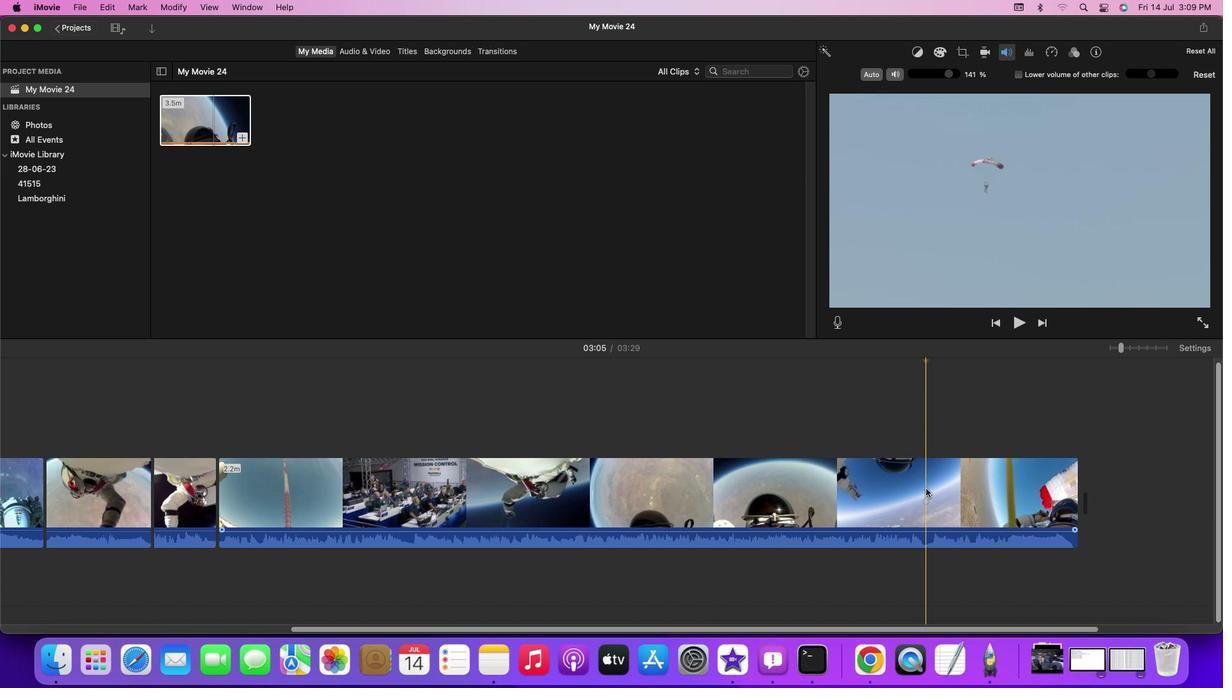 
Action: Mouse pressed left at (926, 488)
Screenshot: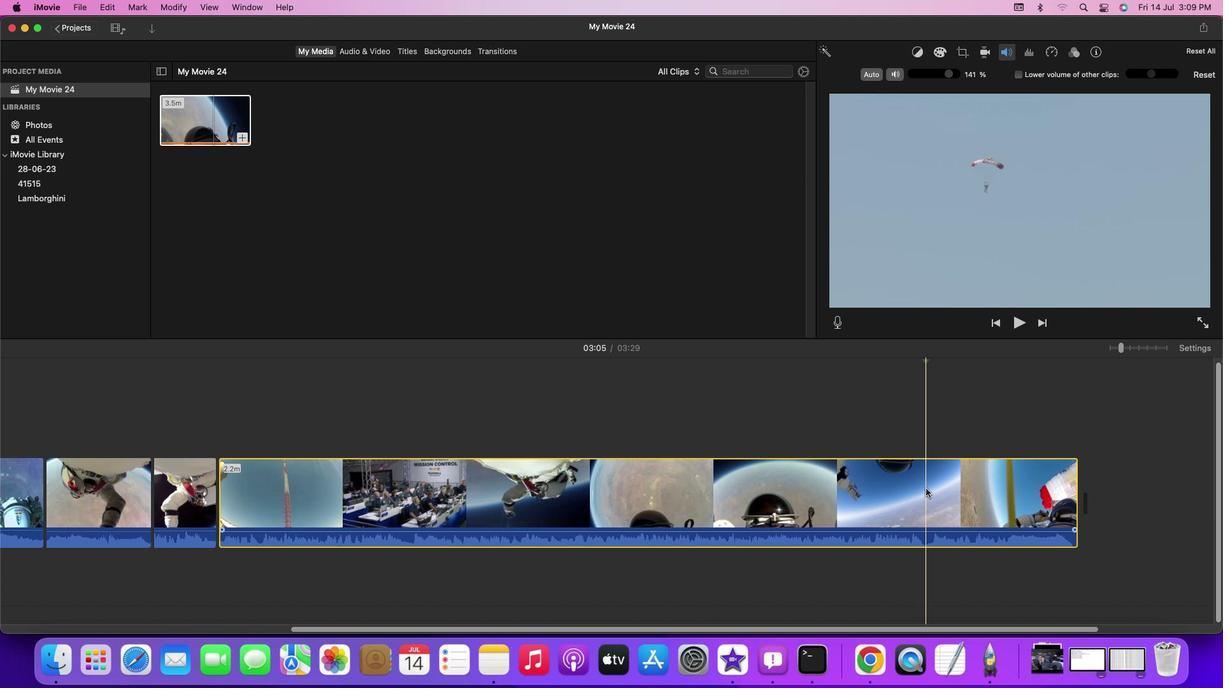 
Action: Key pressed Key.cmd'b'
Screenshot: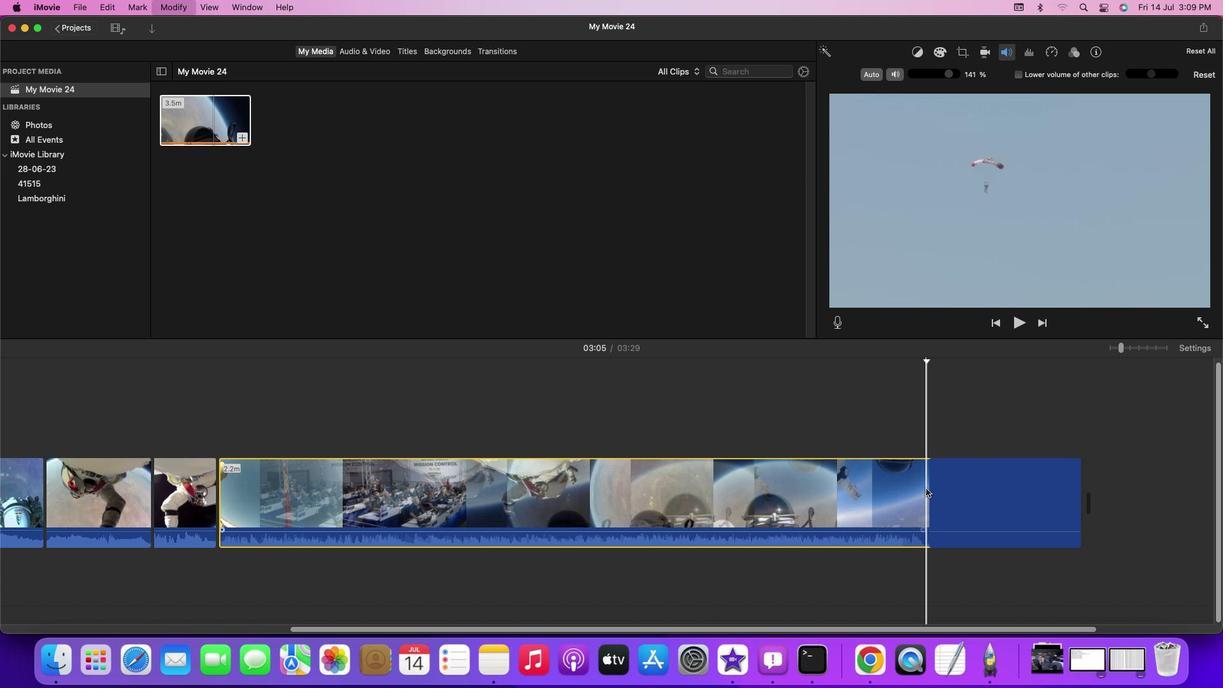 
Action: Mouse moved to (1009, 437)
Screenshot: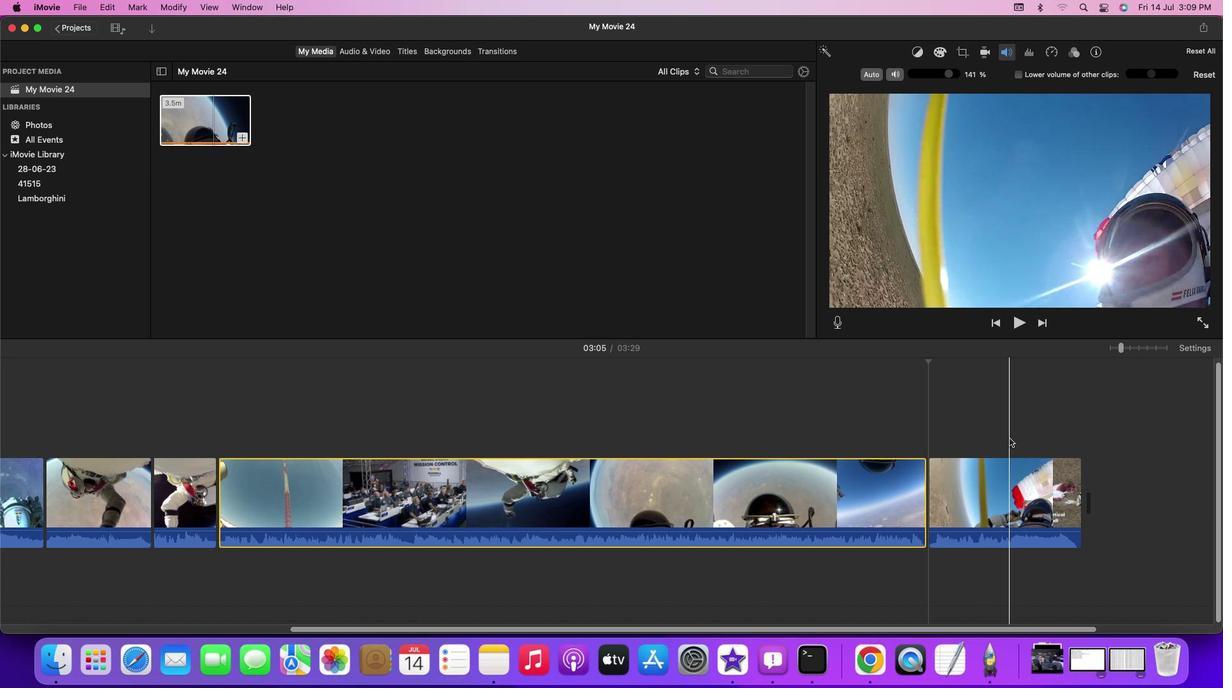 
Action: Mouse pressed left at (1009, 437)
Screenshot: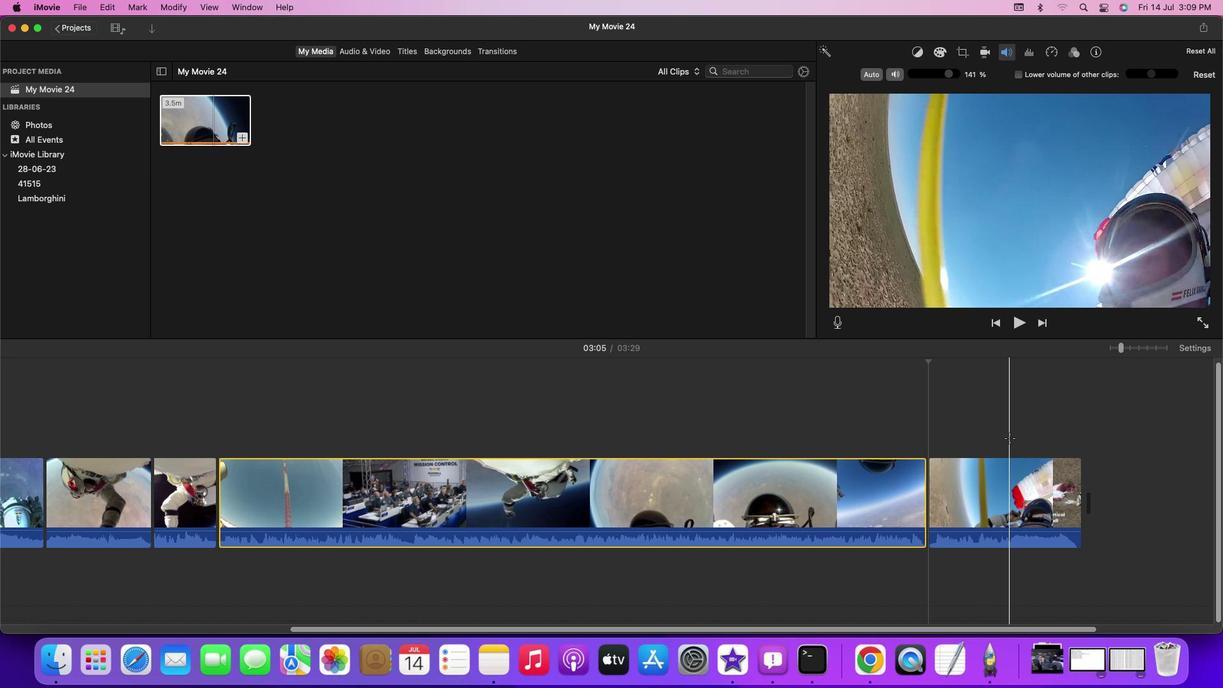 
Action: Mouse moved to (1011, 498)
Screenshot: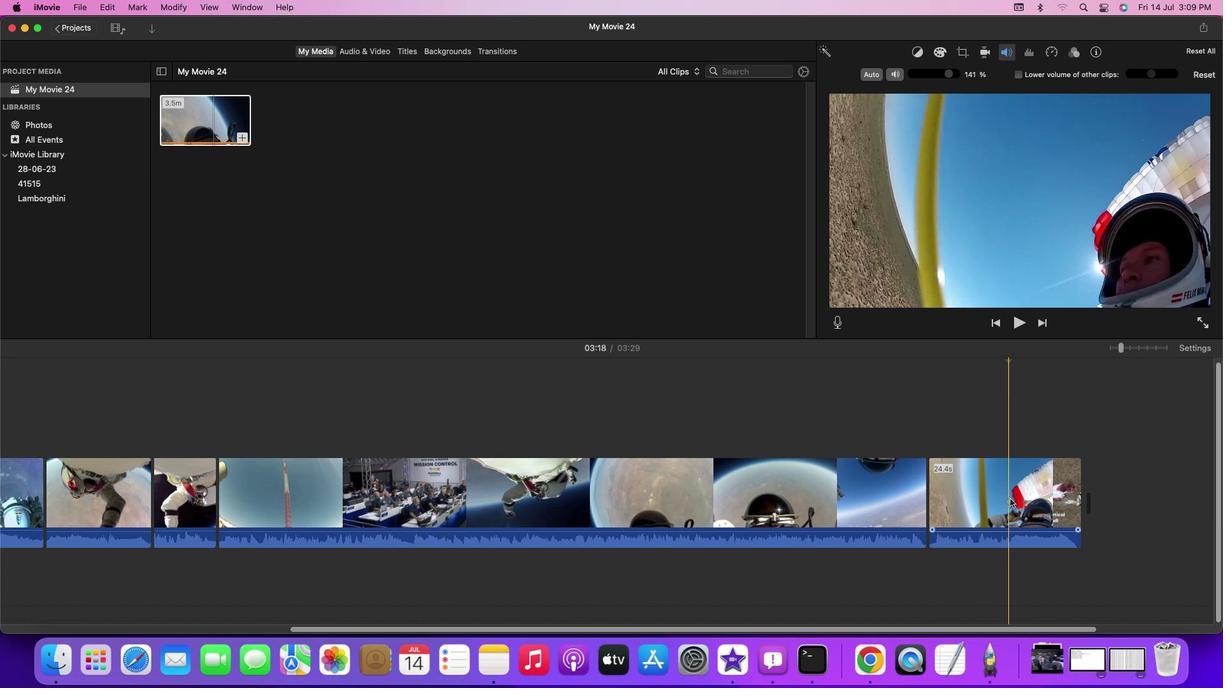 
Action: Mouse pressed left at (1011, 498)
Screenshot: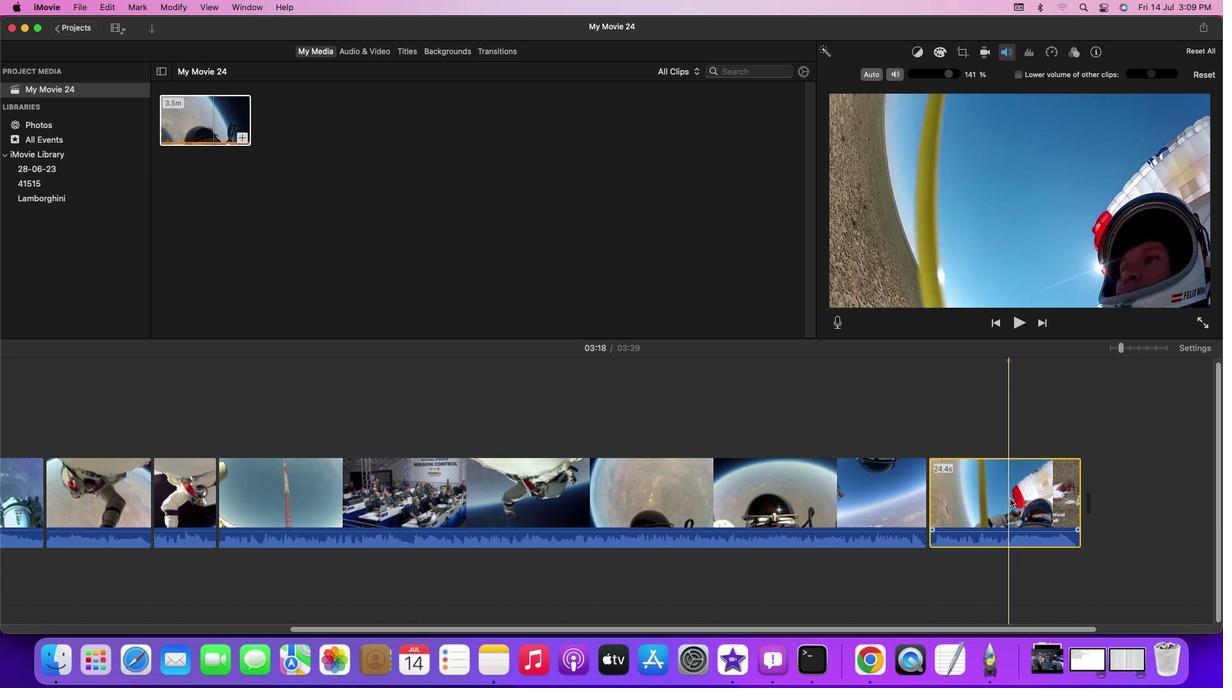 
Action: Key pressed Key.cmd'b'
Screenshot: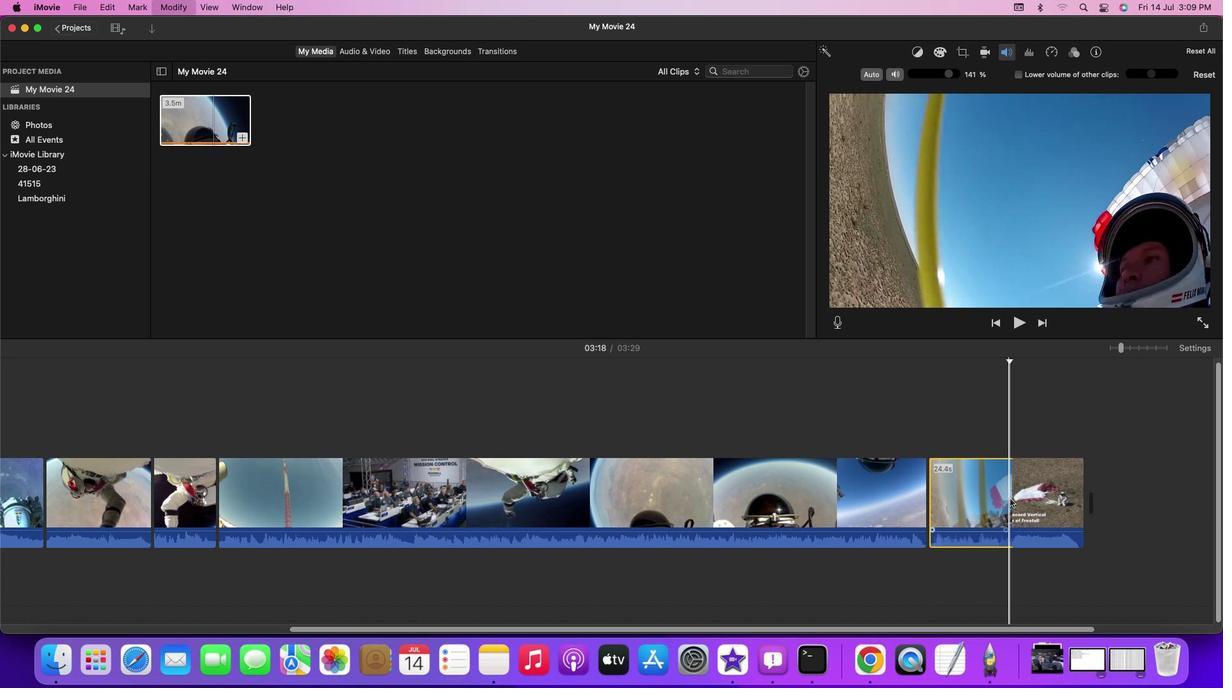 
Action: Mouse moved to (967, 515)
Screenshot: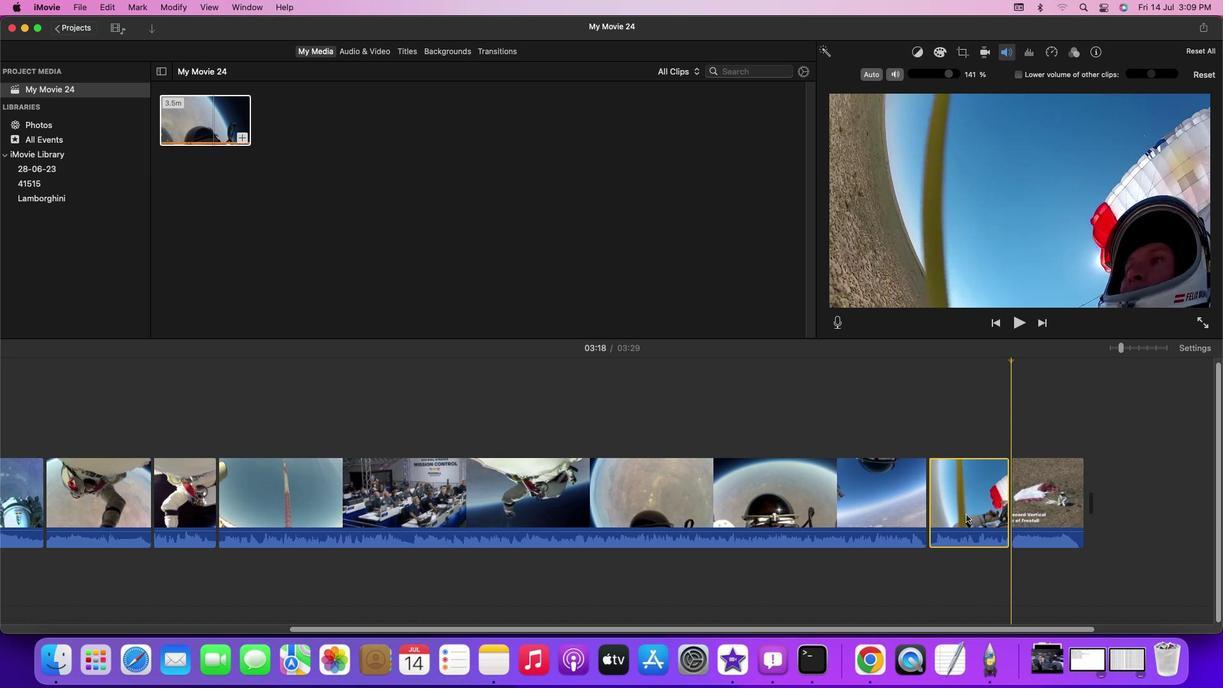 
Action: Mouse pressed left at (967, 515)
Screenshot: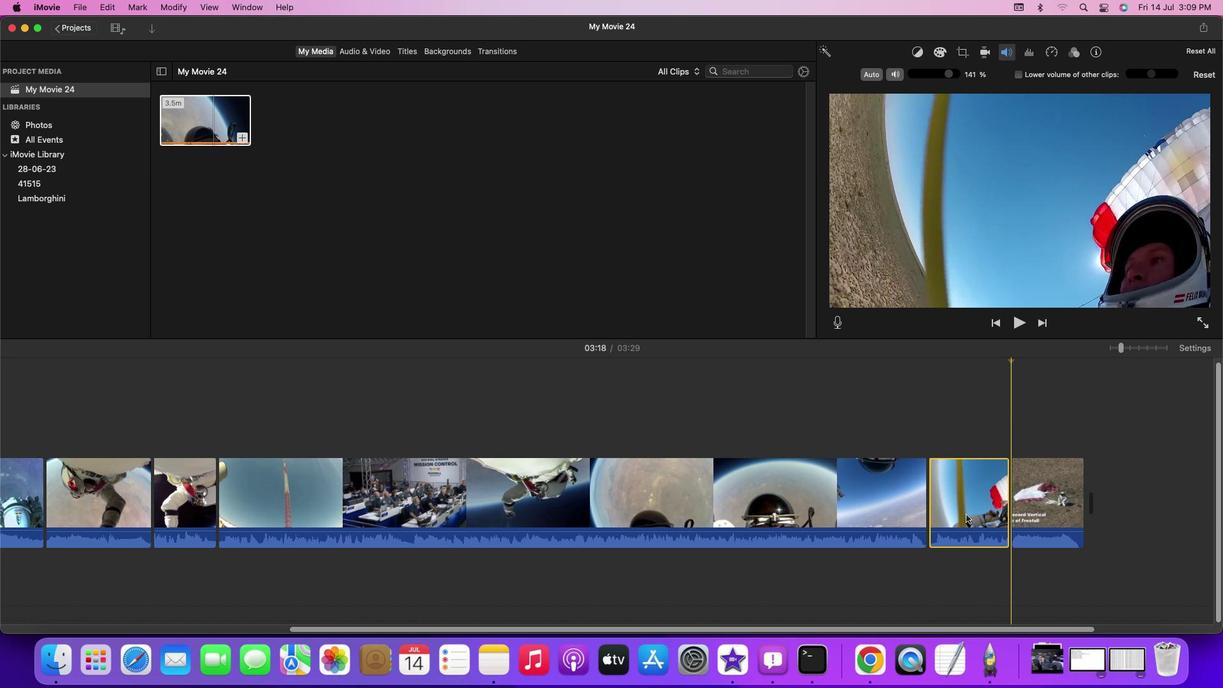 
Action: Mouse moved to (951, 75)
Screenshot: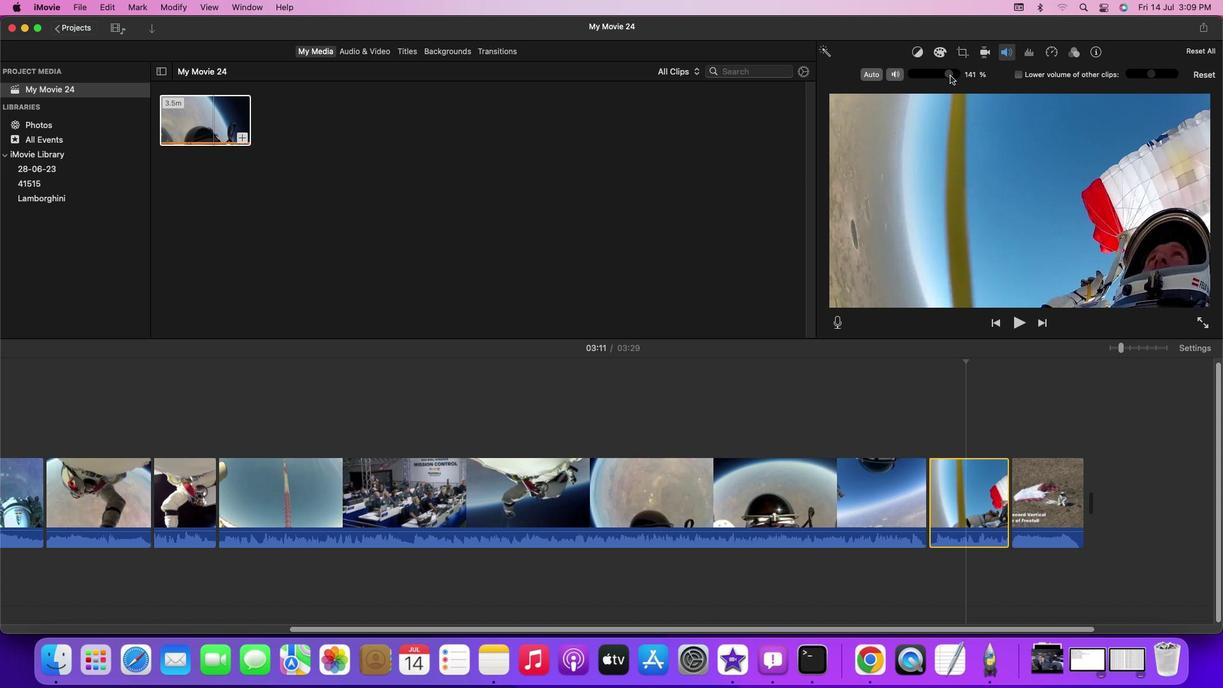 
Action: Mouse pressed left at (951, 75)
Screenshot: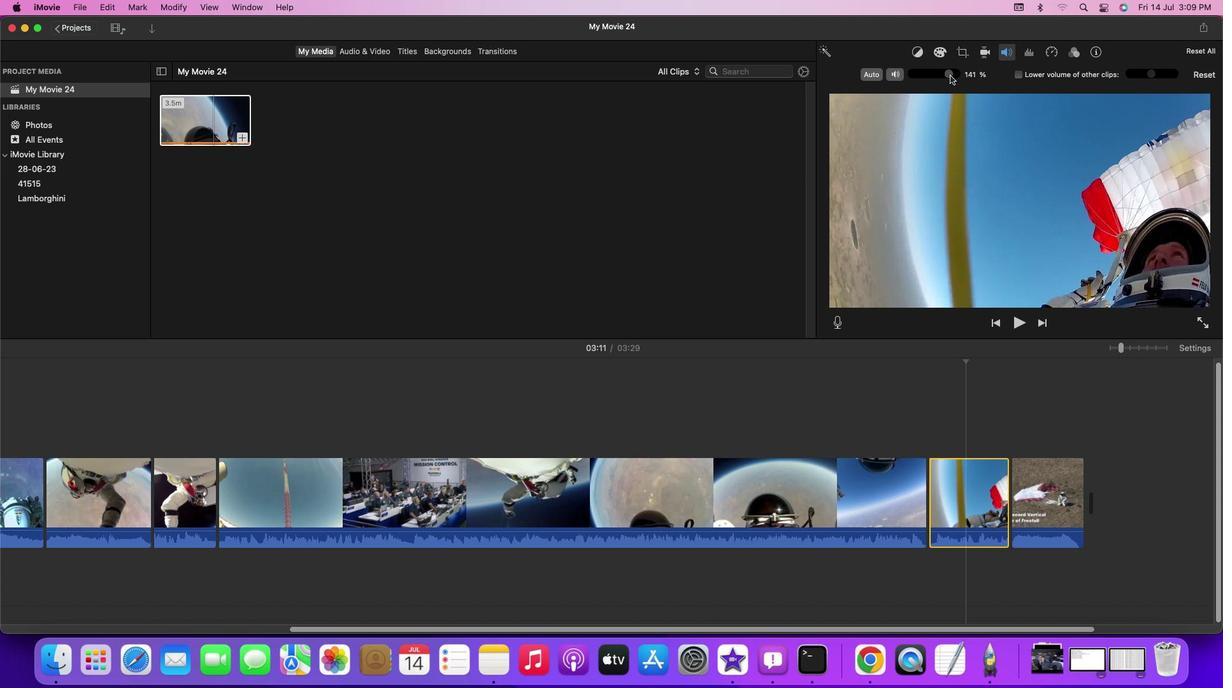 
Action: Mouse moved to (906, 415)
